 Task: Go to Program & Features. Select Whole Food Market. Add to cart Organic Olive Oil-4. Select Amazon Health. Add to cart Methylsulfonylmethane (MSM) supplement-2. Place order for Frank Clark, _x000D_
Po Box 466_x000D_
Inez, Texas(TX), 77968, Cell Number (361) 576-3789
Action: Mouse moved to (17, 98)
Screenshot: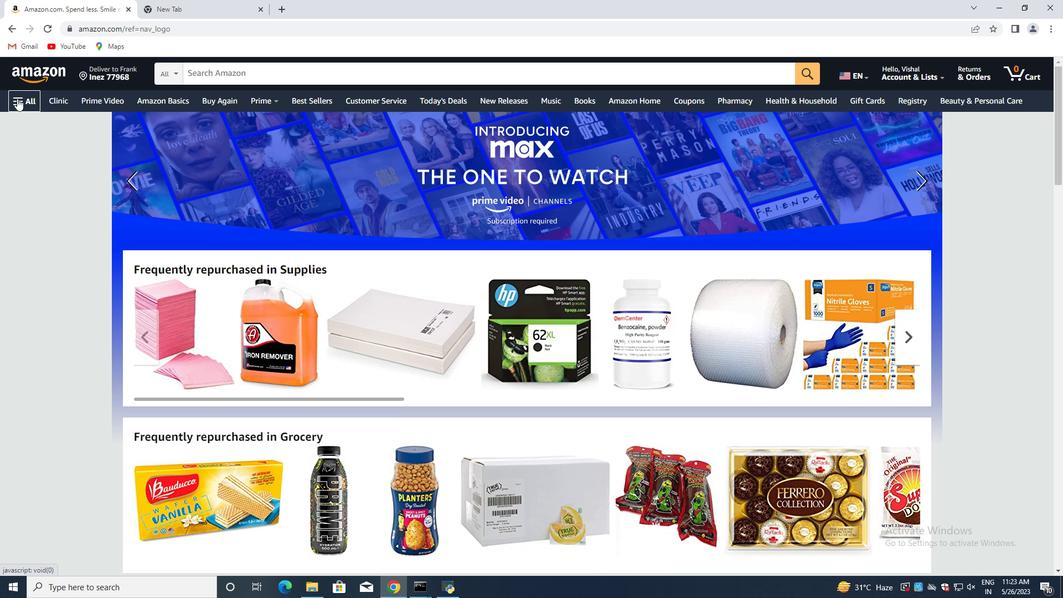 
Action: Mouse pressed left at (17, 98)
Screenshot: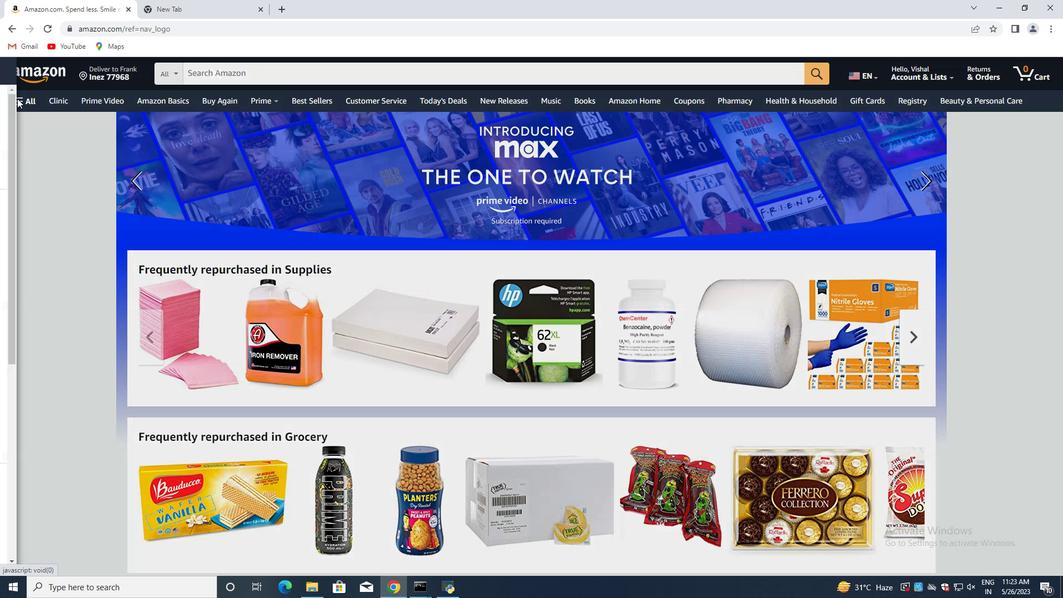 
Action: Mouse moved to (55, 324)
Screenshot: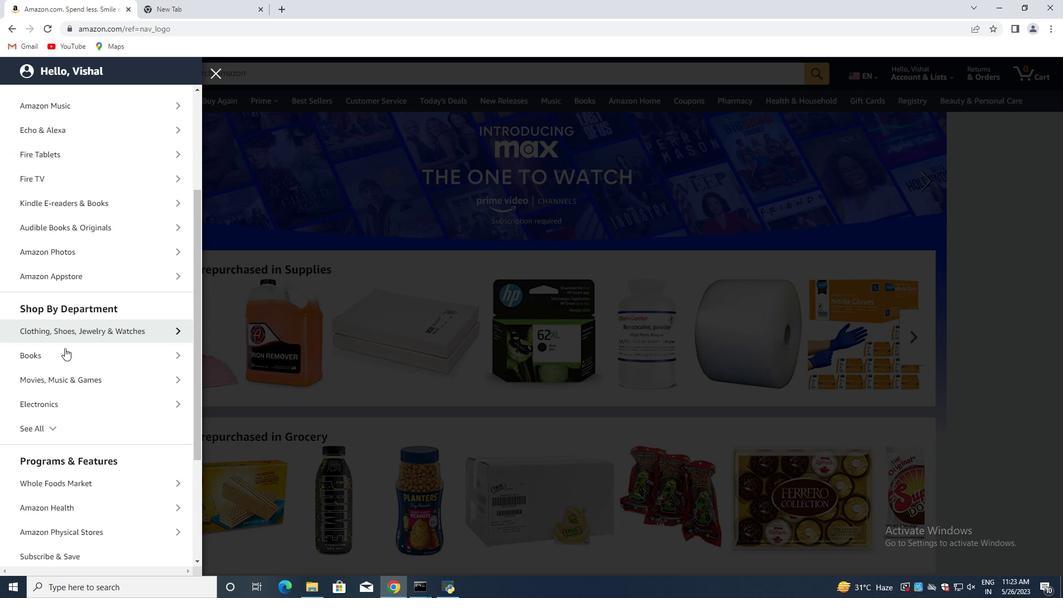 
Action: Mouse scrolled (55, 323) with delta (0, 0)
Screenshot: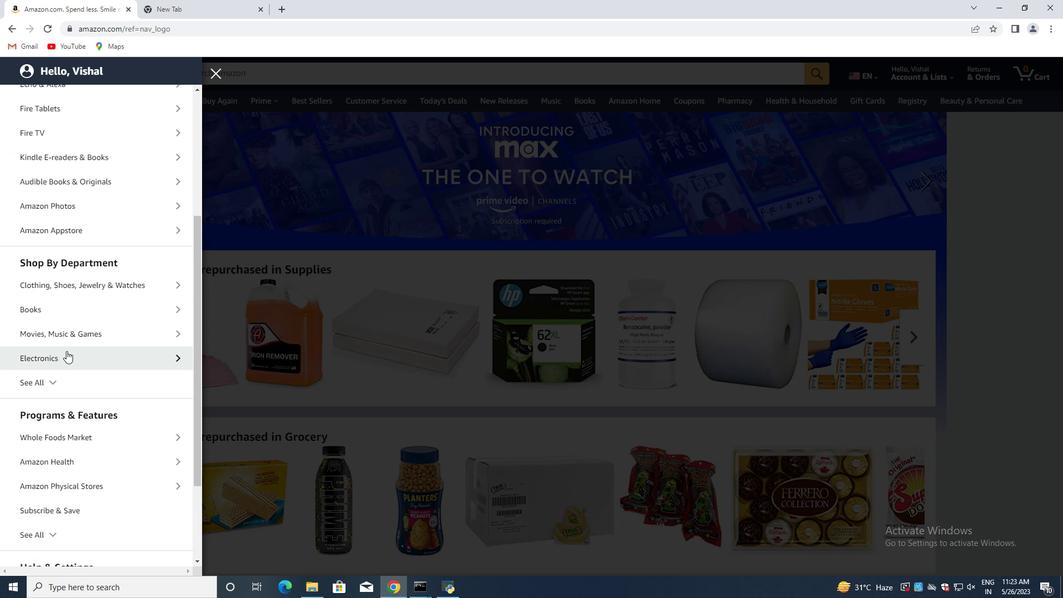 
Action: Mouse moved to (55, 325)
Screenshot: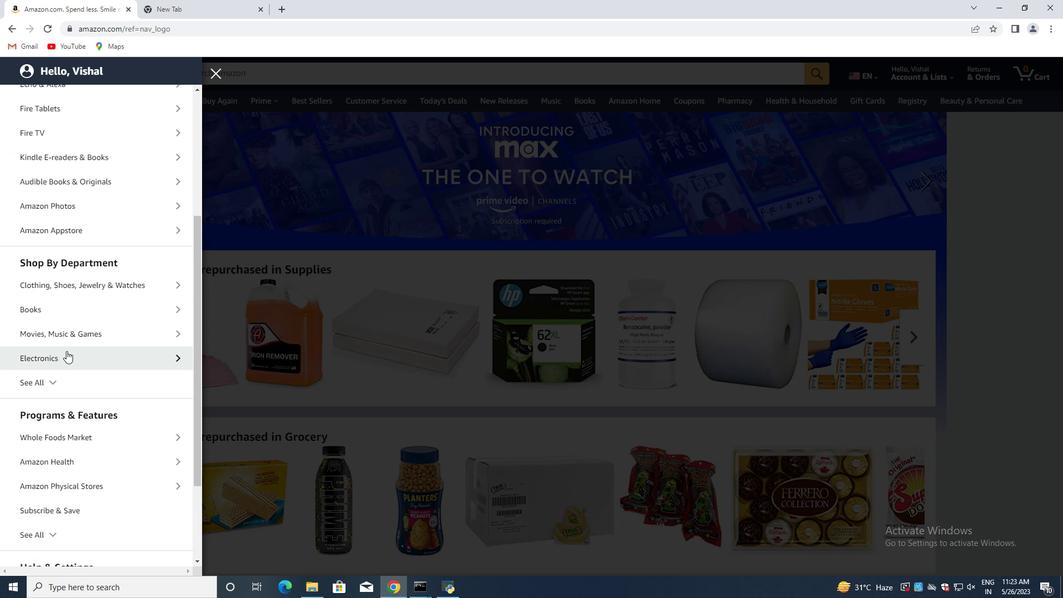 
Action: Mouse scrolled (55, 325) with delta (0, 0)
Screenshot: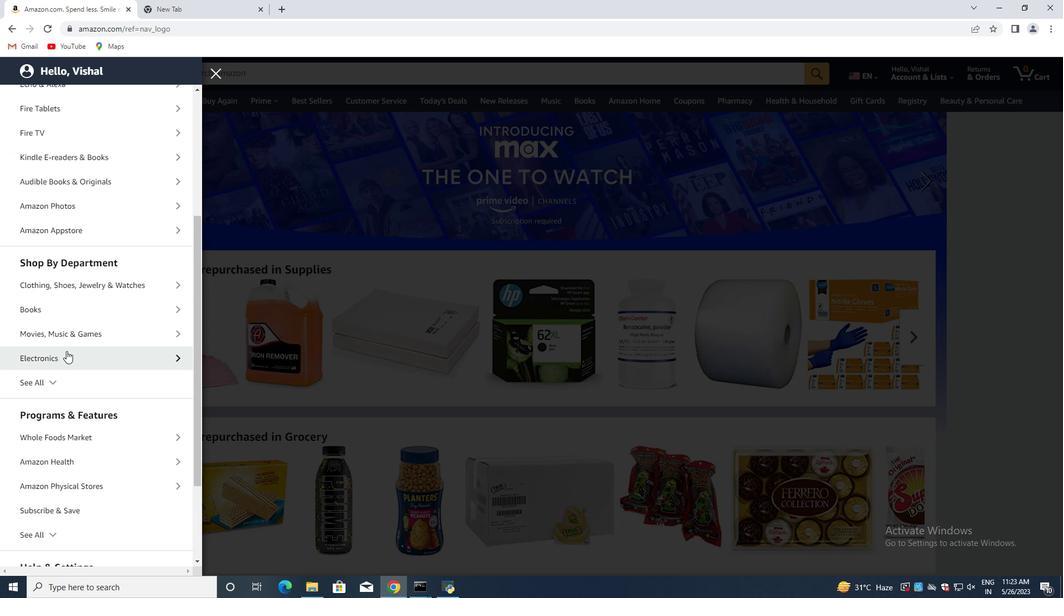 
Action: Mouse moved to (55, 329)
Screenshot: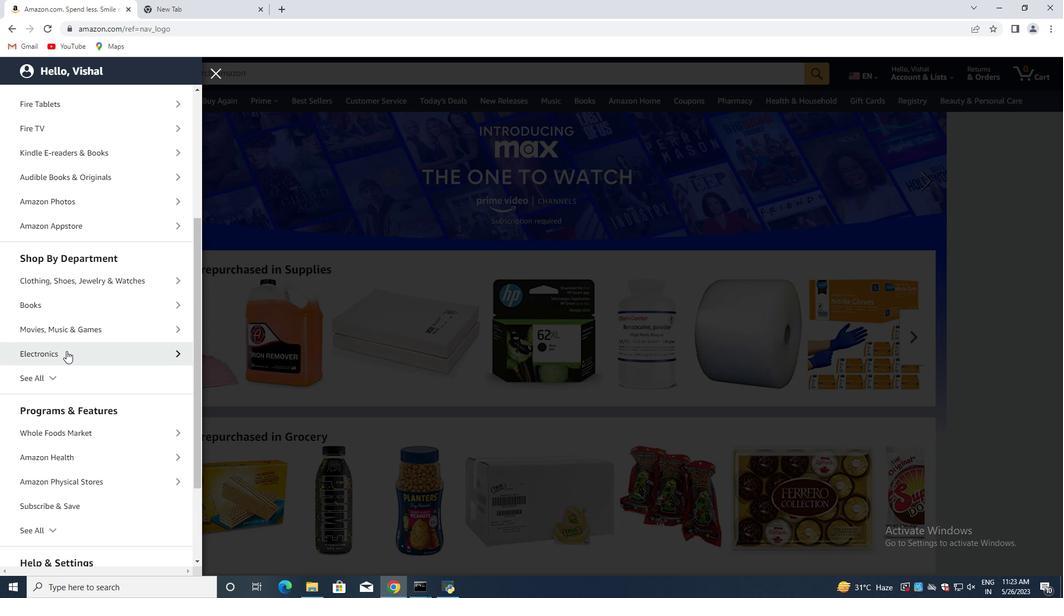 
Action: Mouse scrolled (55, 329) with delta (0, 0)
Screenshot: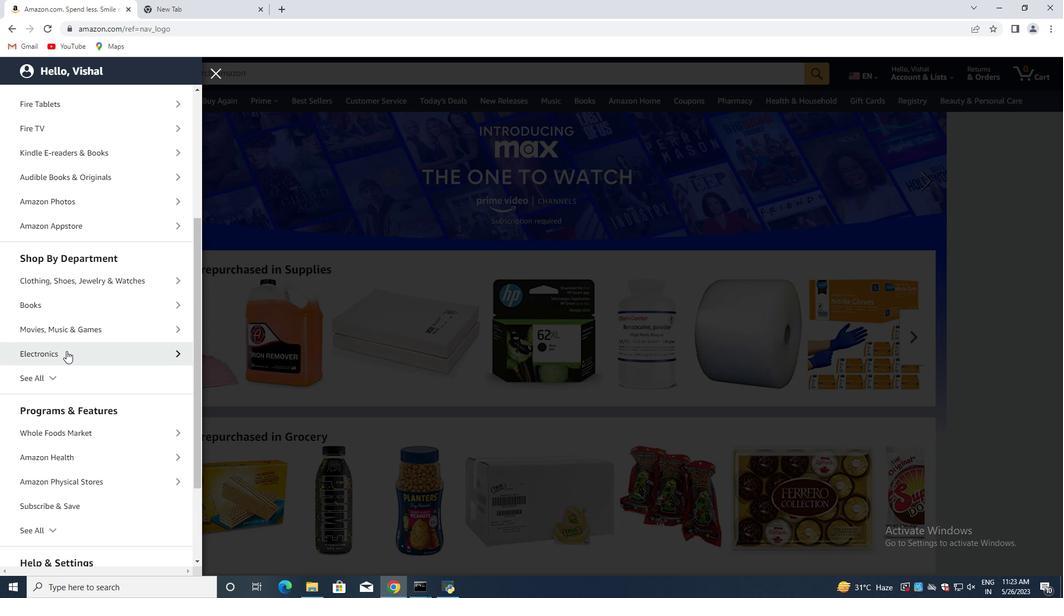 
Action: Mouse moved to (58, 338)
Screenshot: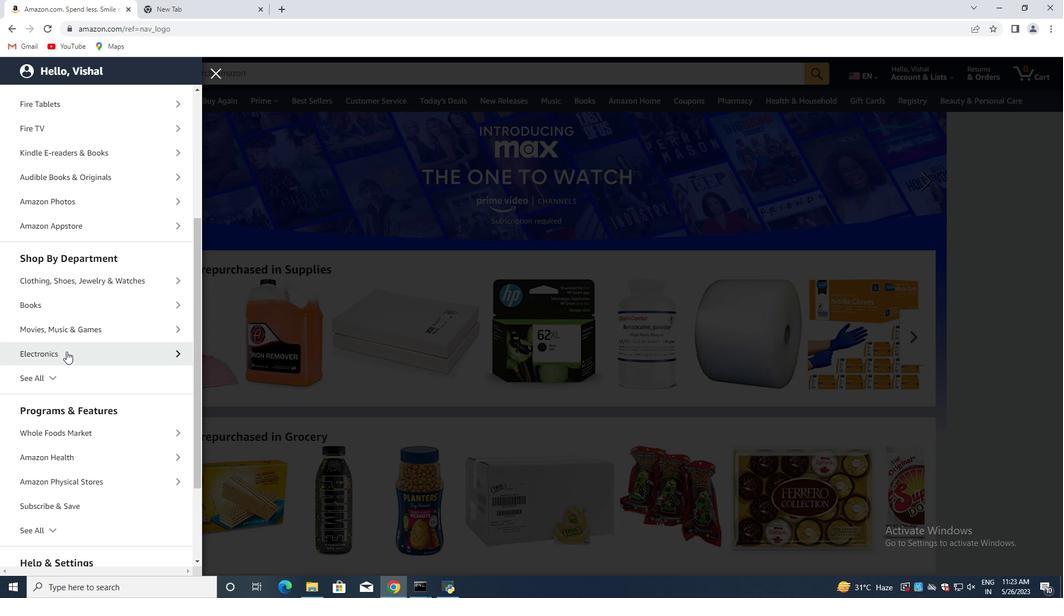 
Action: Mouse scrolled (58, 337) with delta (0, 0)
Screenshot: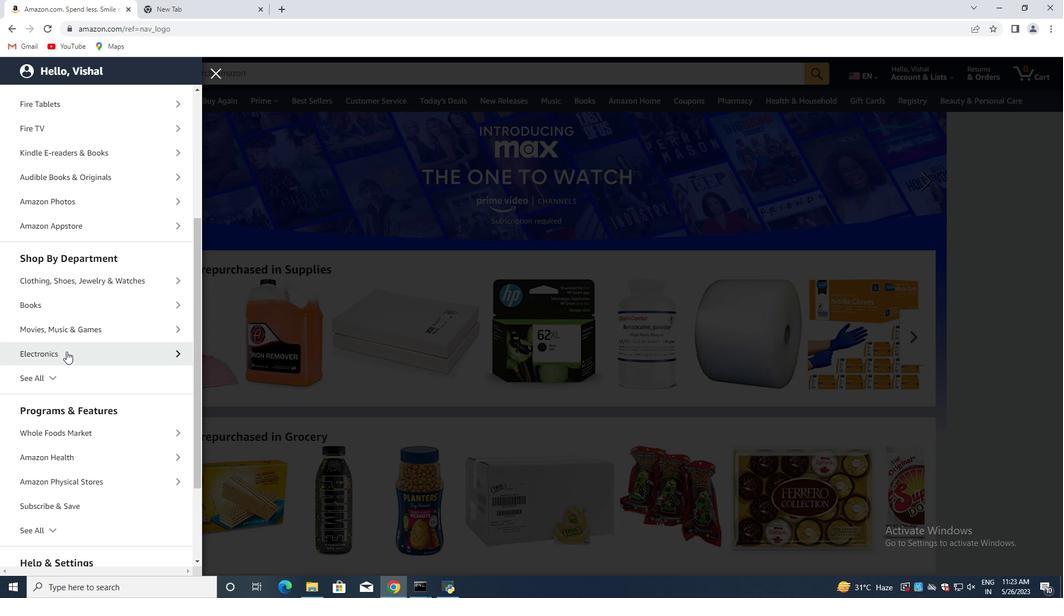 
Action: Mouse moved to (66, 351)
Screenshot: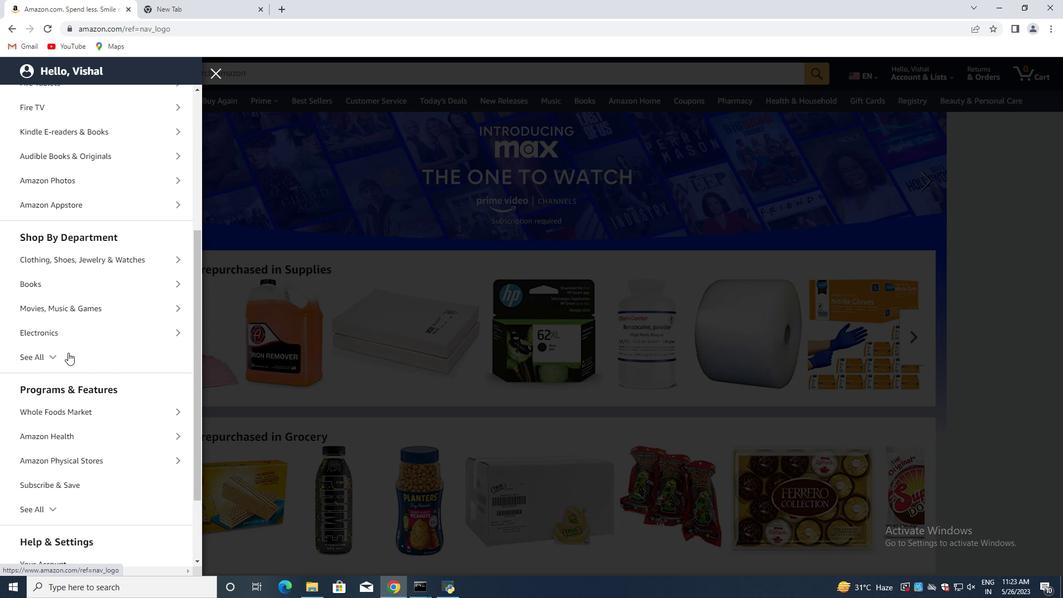 
Action: Mouse scrolled (66, 351) with delta (0, 0)
Screenshot: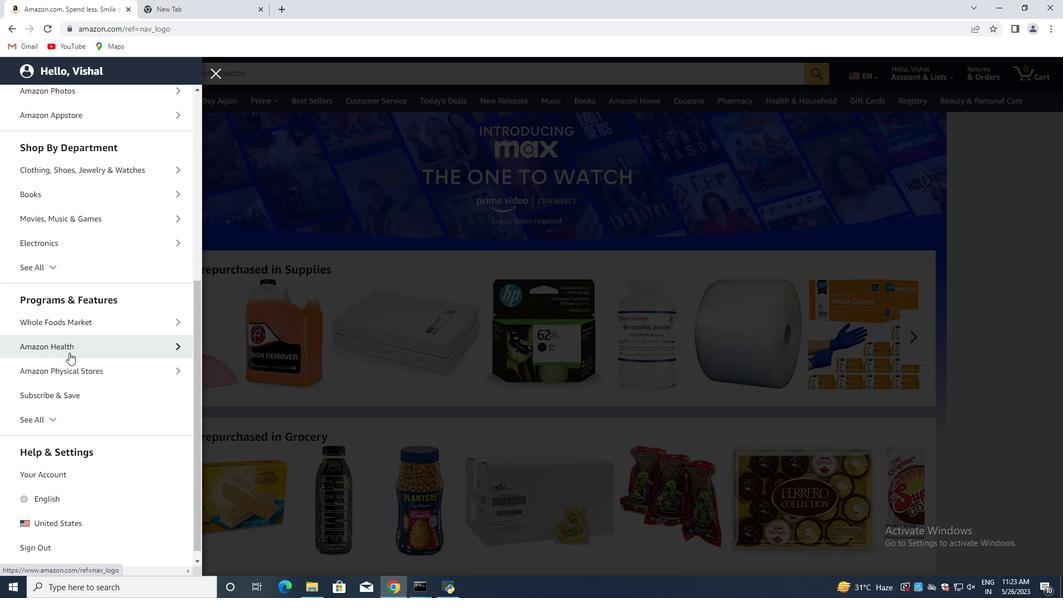 
Action: Mouse moved to (66, 351)
Screenshot: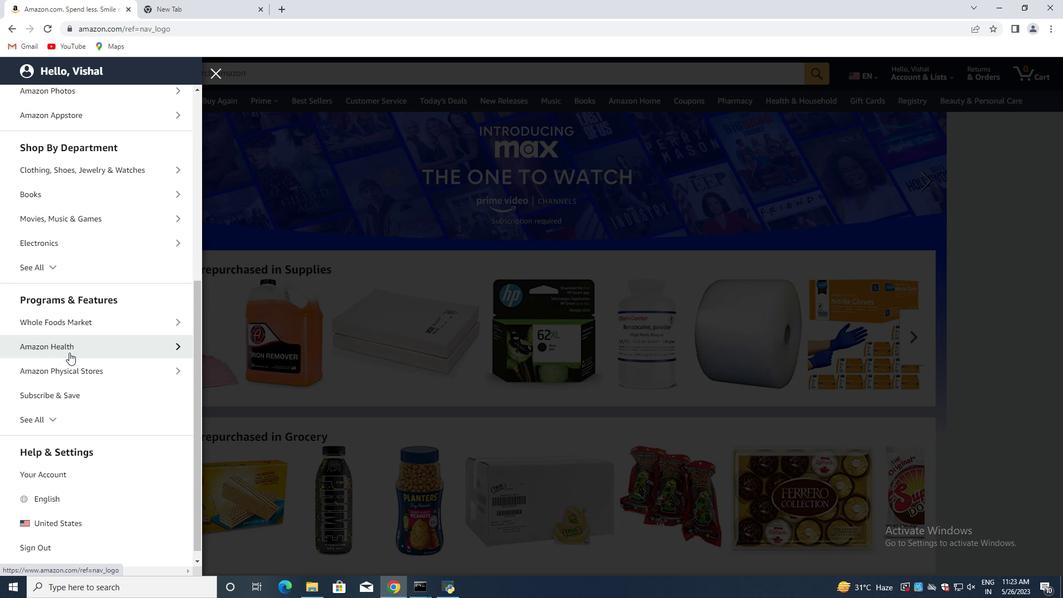 
Action: Mouse scrolled (66, 351) with delta (0, 0)
Screenshot: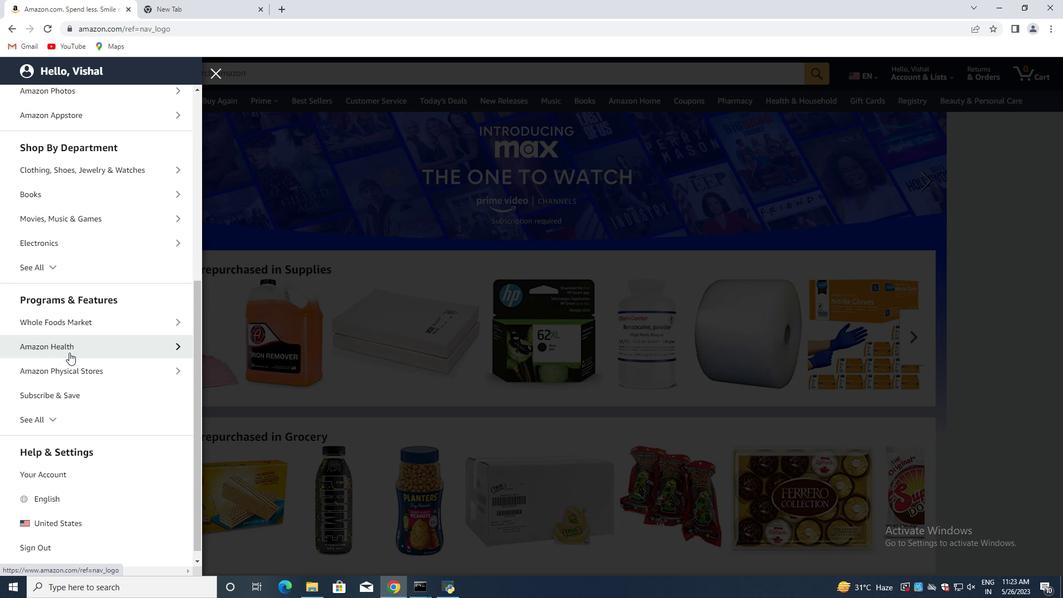
Action: Mouse moved to (131, 317)
Screenshot: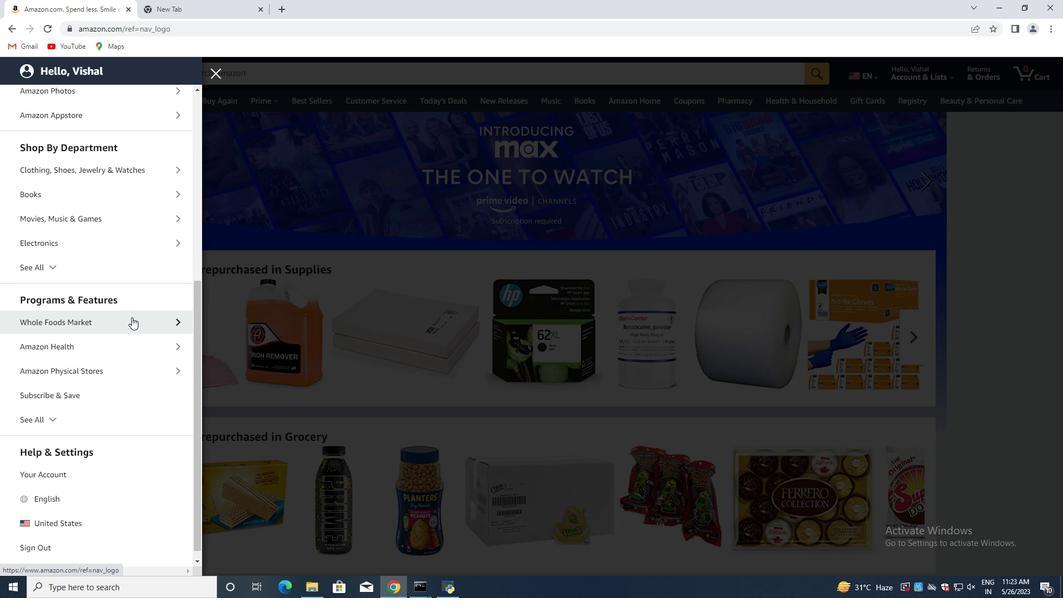 
Action: Mouse pressed left at (131, 317)
Screenshot: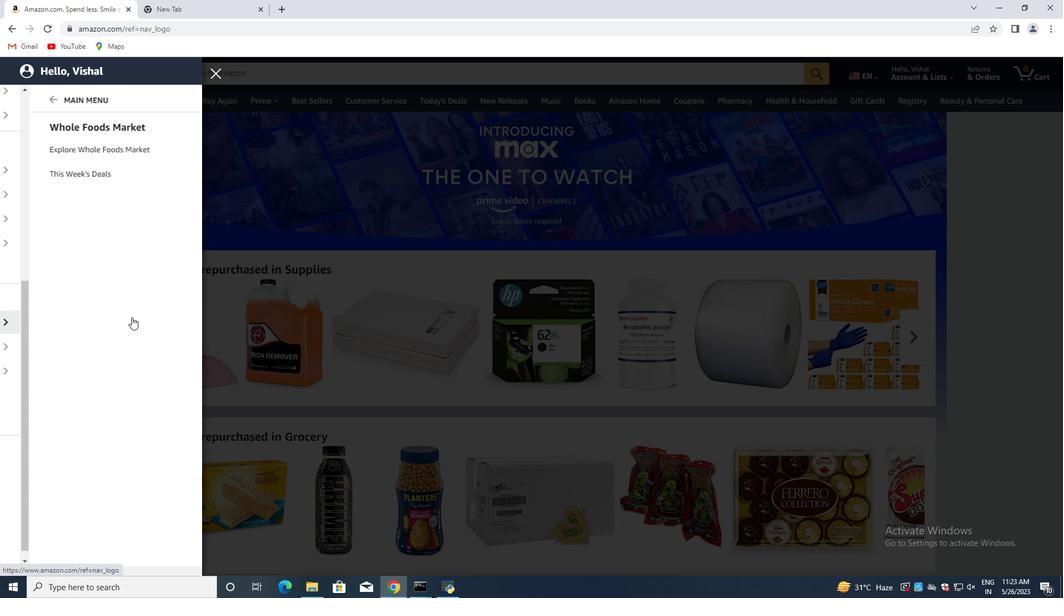 
Action: Mouse moved to (130, 148)
Screenshot: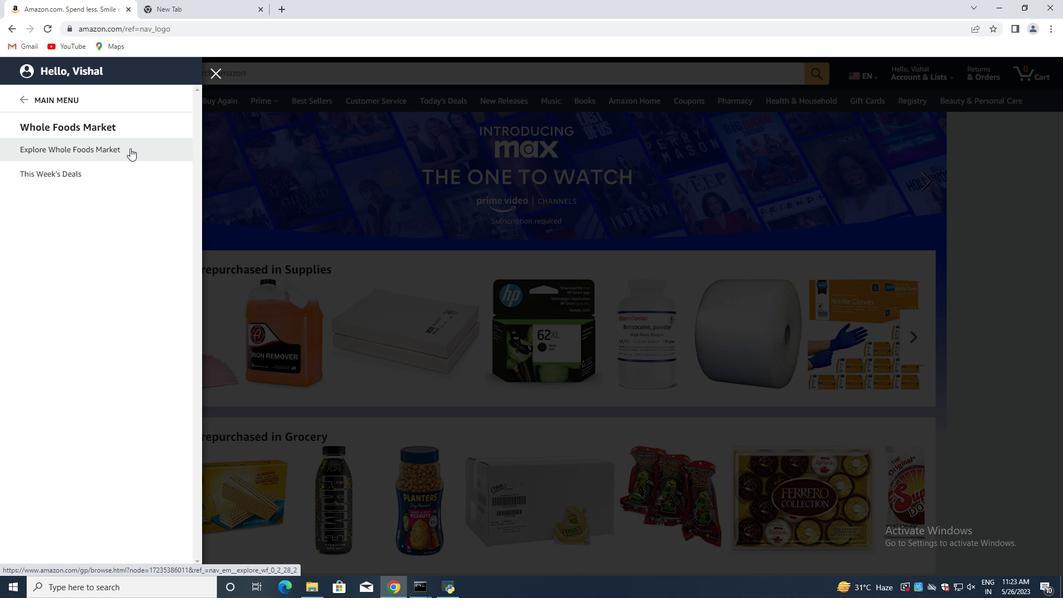 
Action: Mouse pressed left at (130, 148)
Screenshot: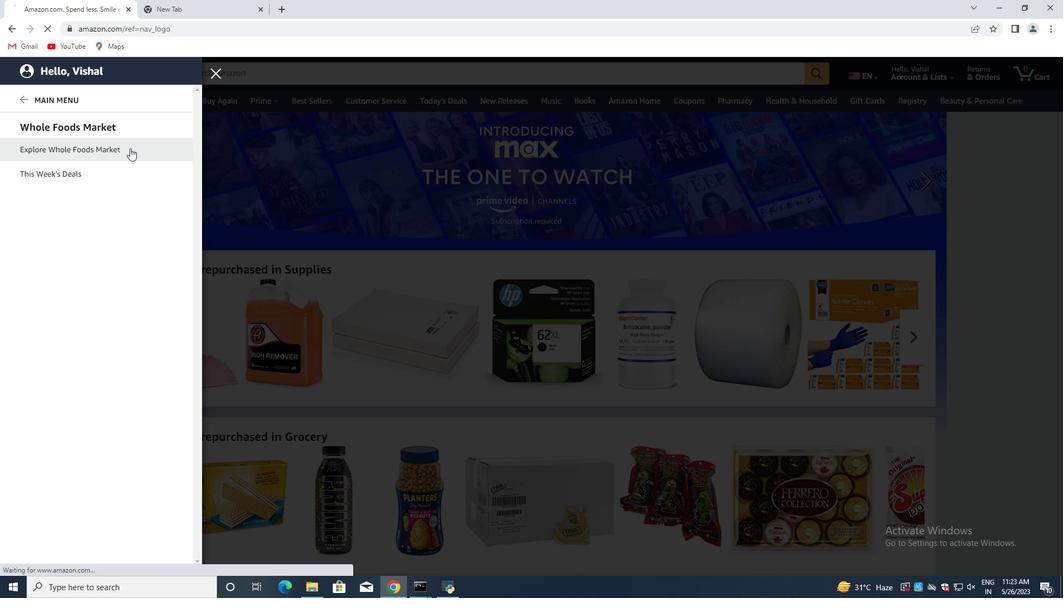 
Action: Mouse moved to (204, 74)
Screenshot: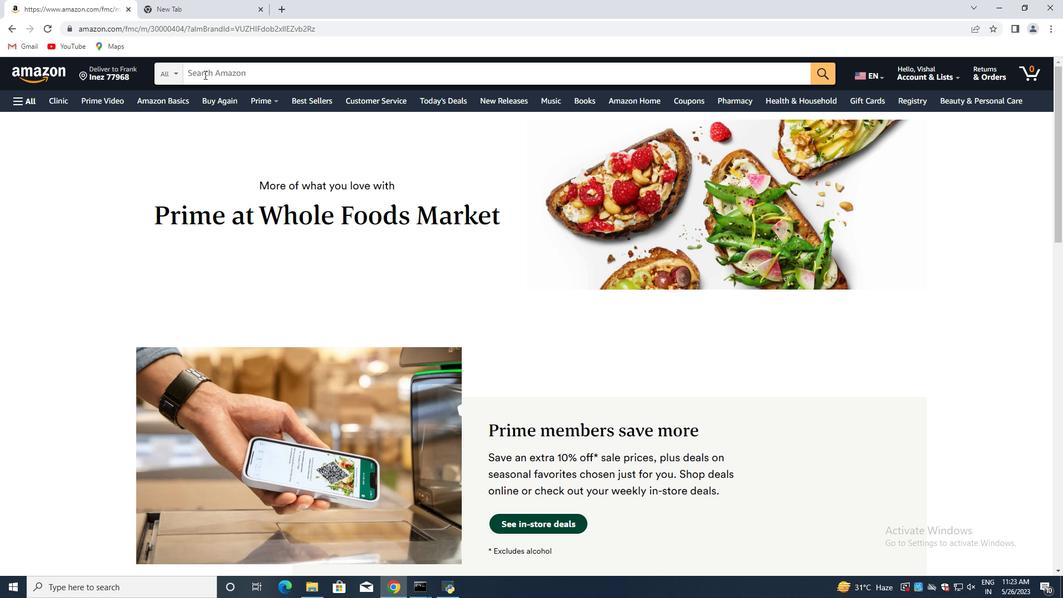 
Action: Mouse pressed left at (204, 74)
Screenshot: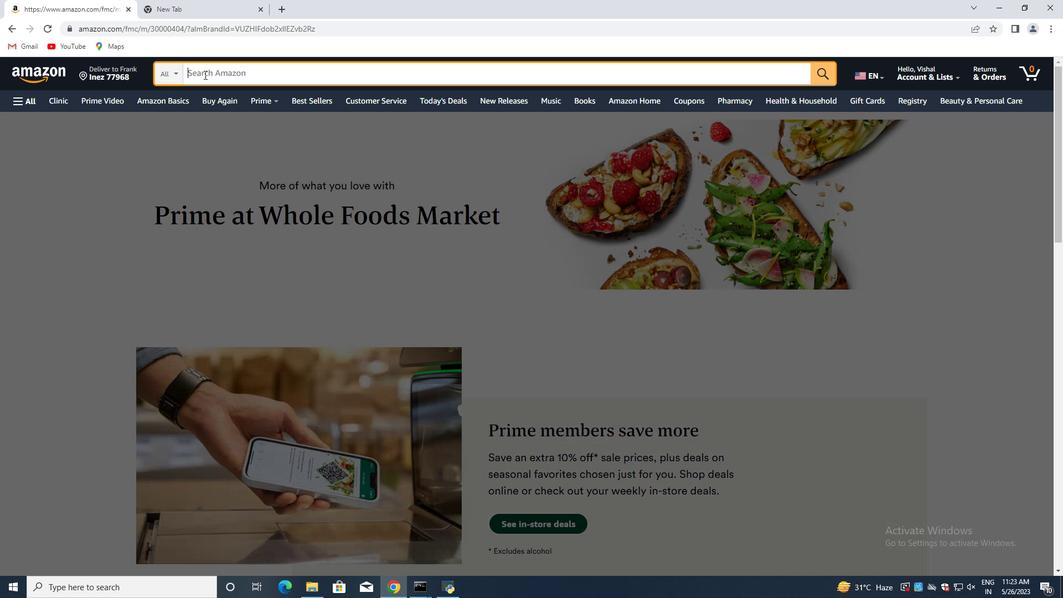 
Action: Mouse moved to (208, 75)
Screenshot: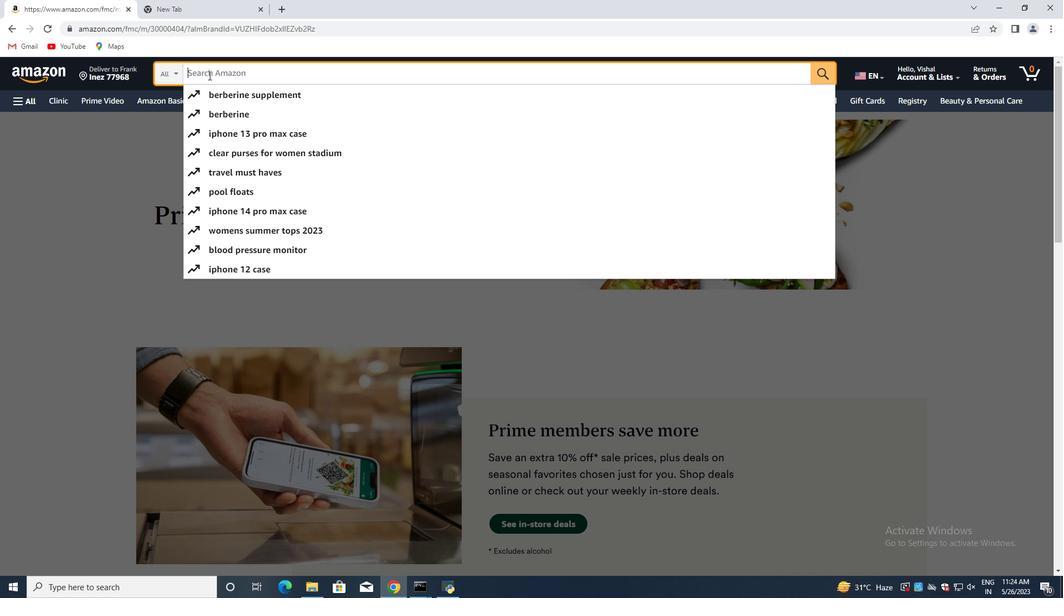 
Action: Key pressed <Key.shift>Organic<Key.space><Key.shift>Olive<Key.space><Key.shift><Key.shift><Key.shift><Key.shift><Key.shift><Key.shift><Key.shift><Key.shift><Key.shift><Key.shift><Key.shift><Key.shift><Key.shift><Key.shift><Key.shift><Key.shift>Oil<Key.enter>
Screenshot: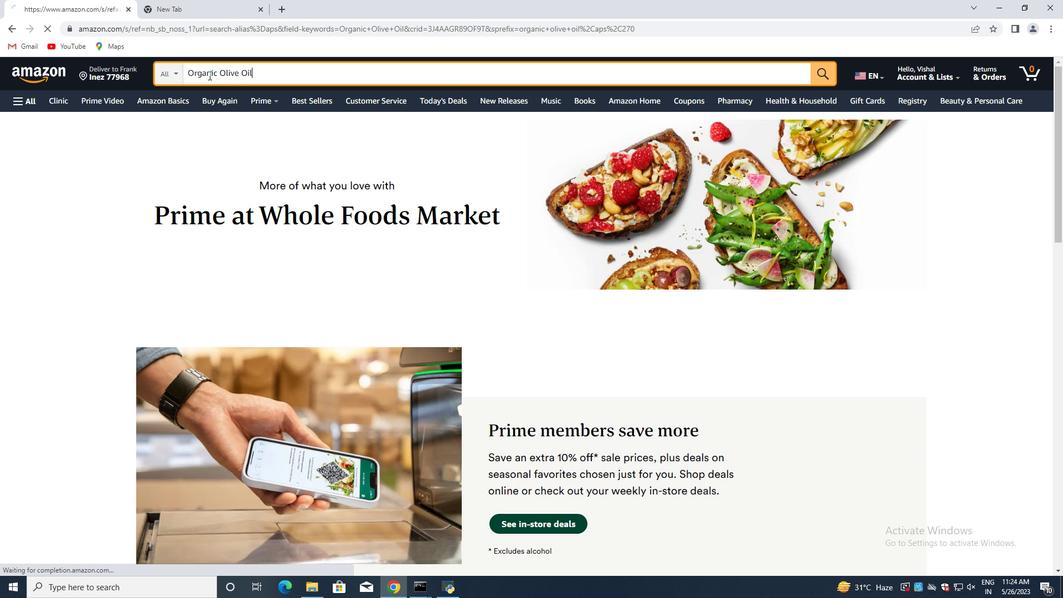 
Action: Mouse moved to (291, 262)
Screenshot: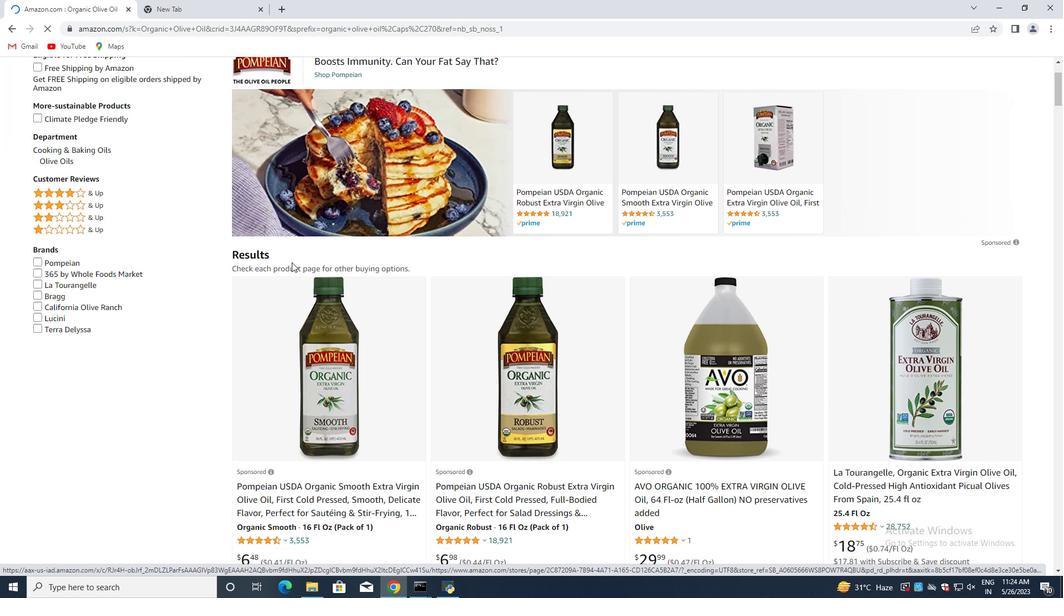 
Action: Mouse scrolled (291, 262) with delta (0, 0)
Screenshot: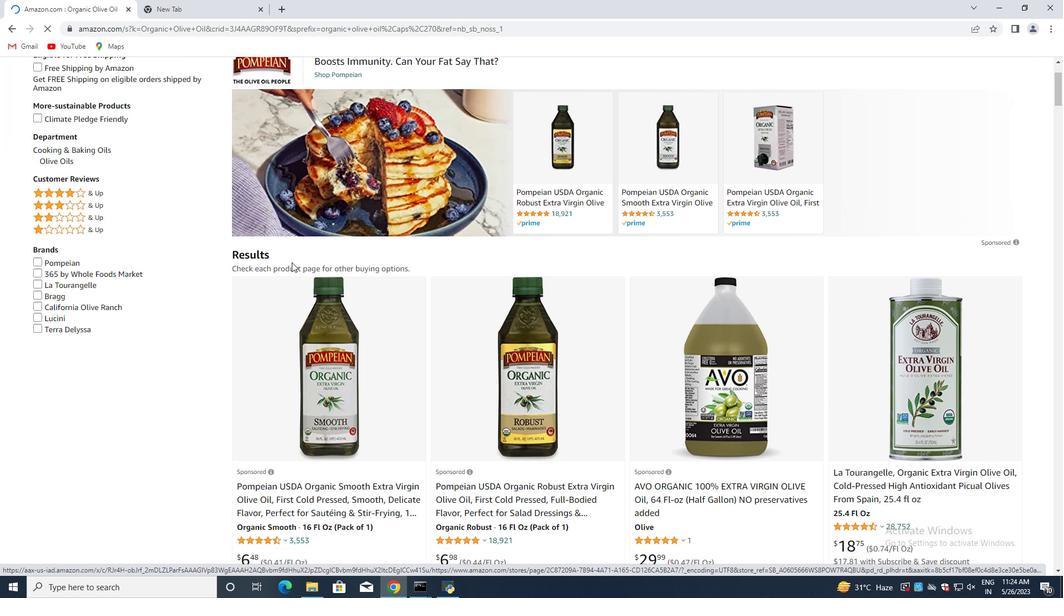 
Action: Mouse scrolled (291, 262) with delta (0, 0)
Screenshot: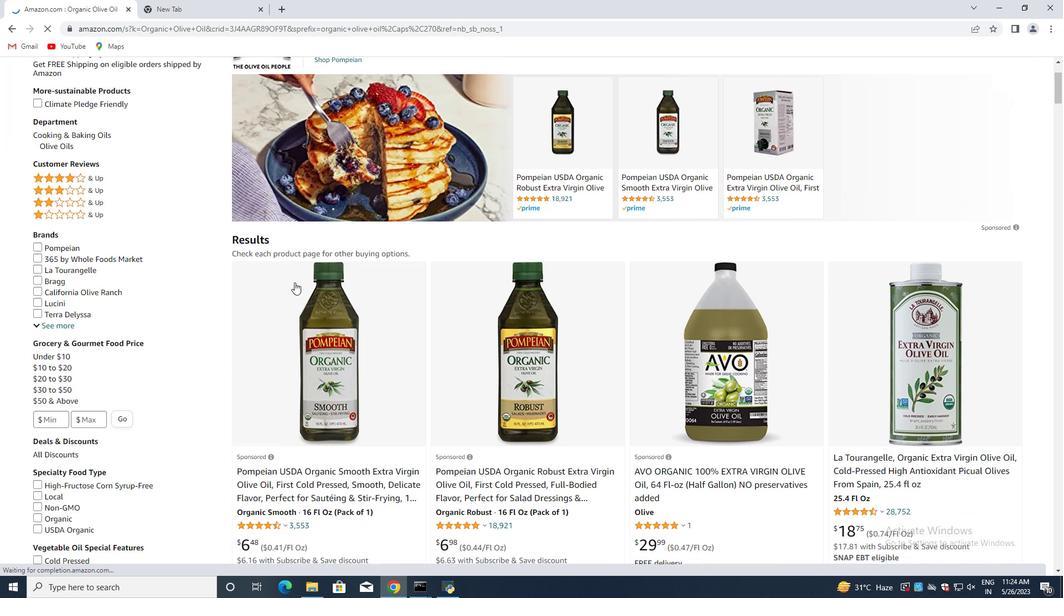 
Action: Mouse moved to (294, 284)
Screenshot: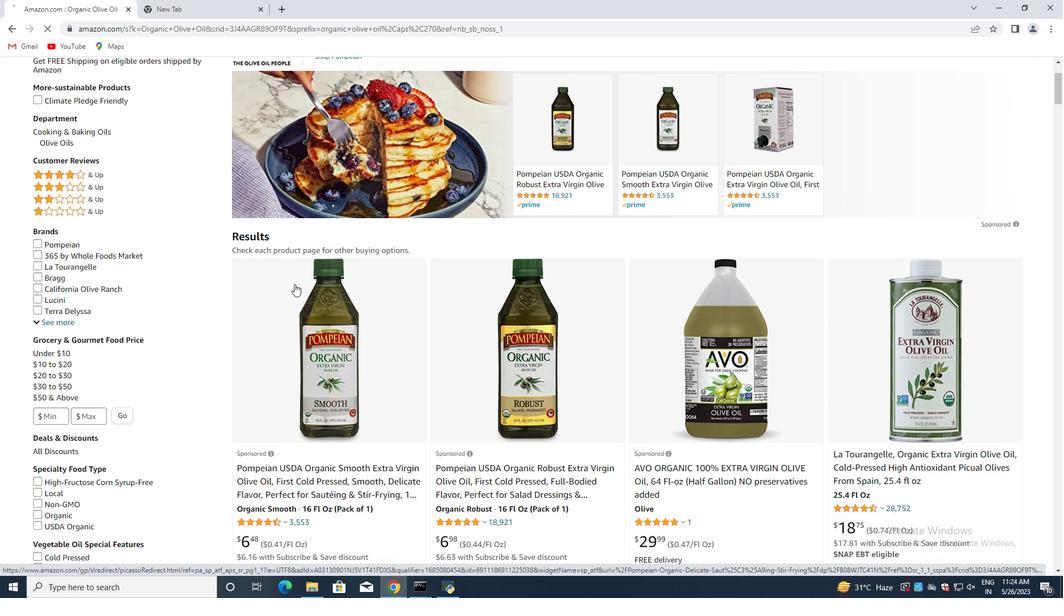 
Action: Mouse scrolled (294, 283) with delta (0, 0)
Screenshot: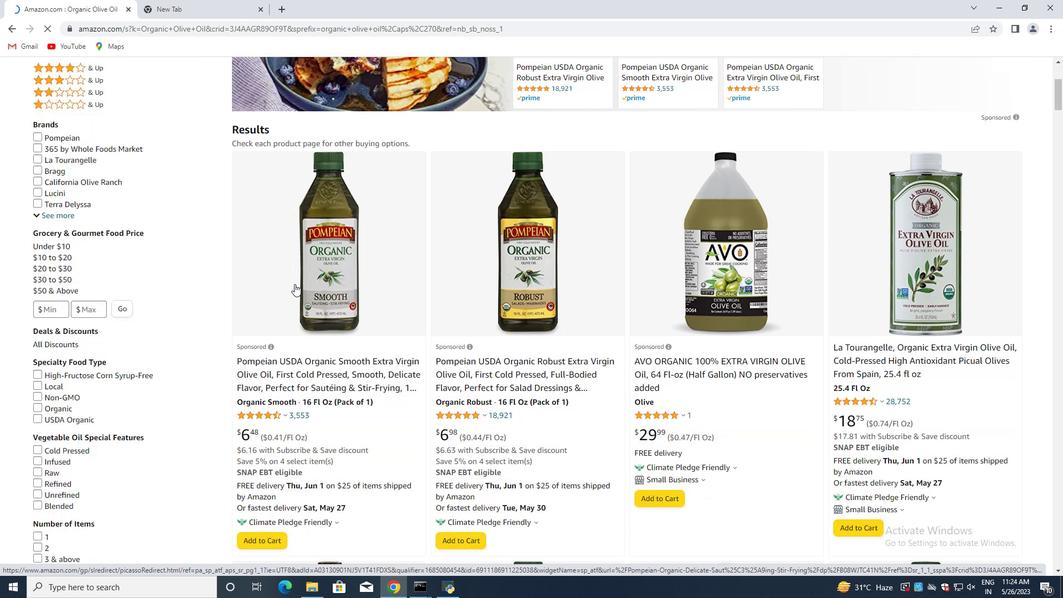 
Action: Mouse moved to (294, 284)
Screenshot: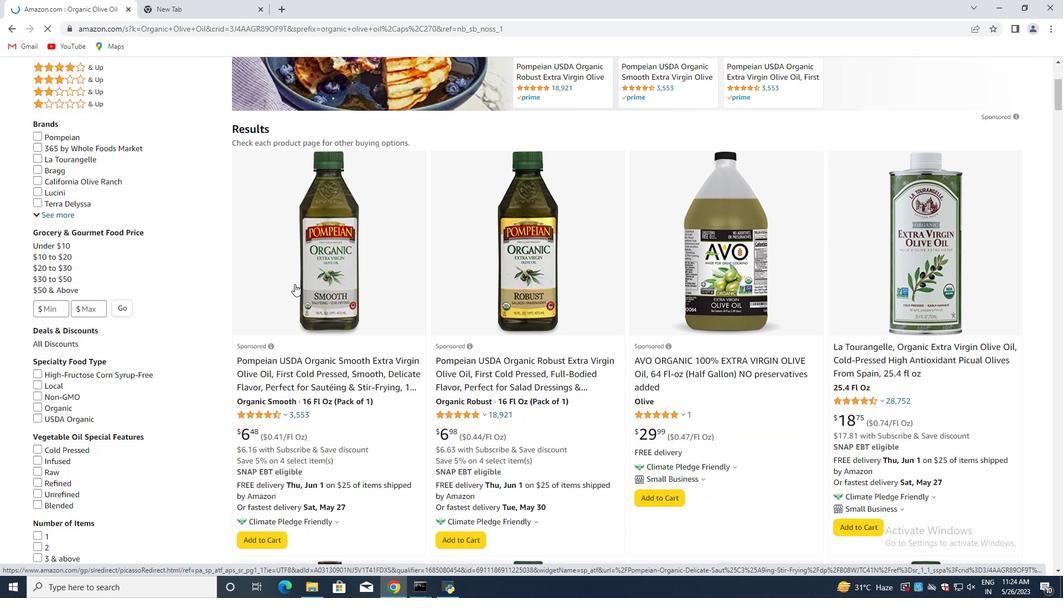 
Action: Mouse scrolled (294, 283) with delta (0, 0)
Screenshot: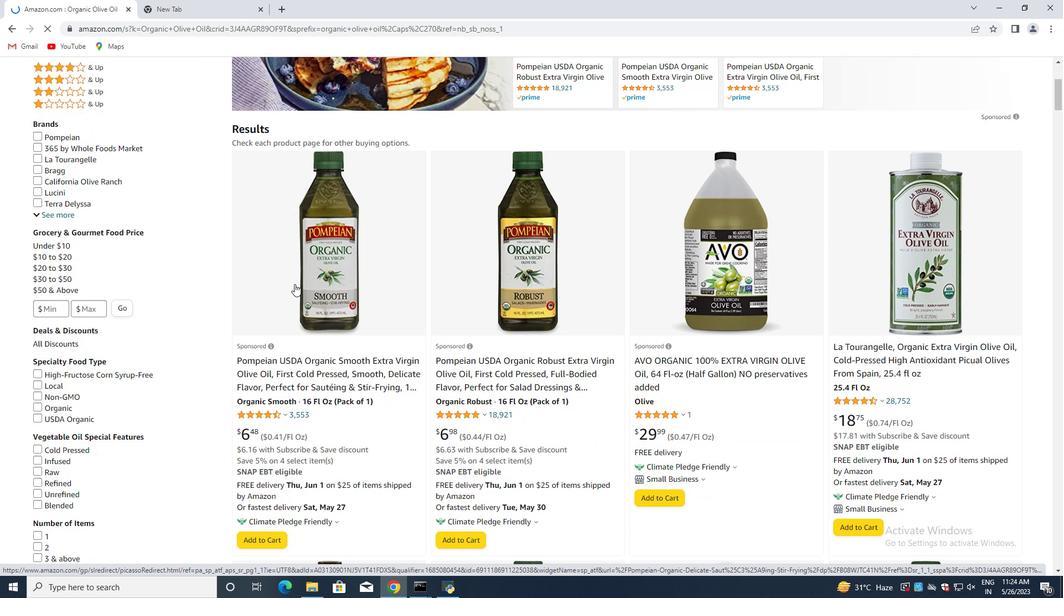 
Action: Mouse moved to (370, 257)
Screenshot: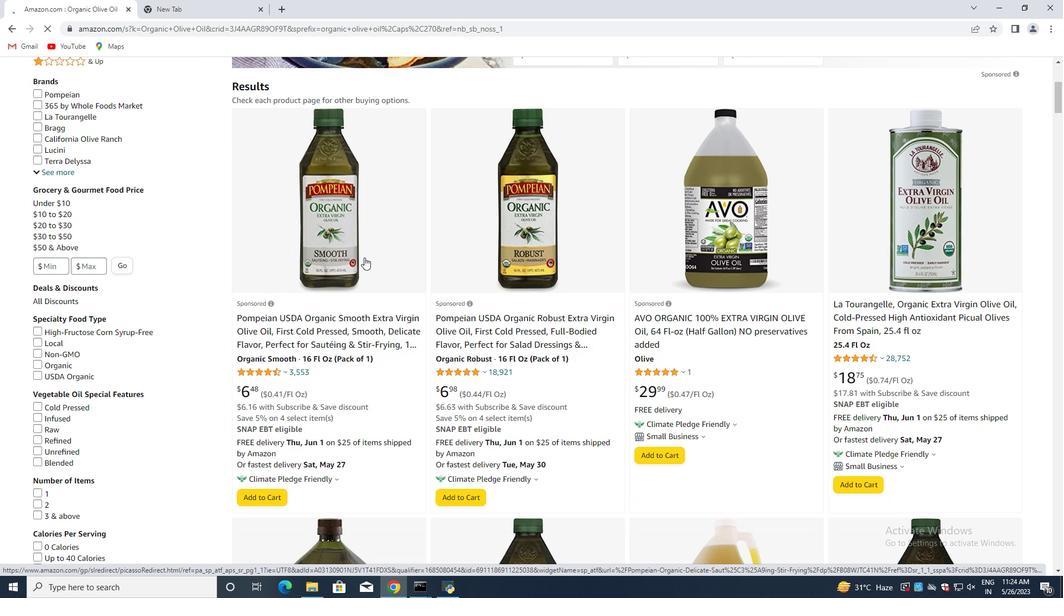
Action: Mouse scrolled (370, 257) with delta (0, 0)
Screenshot: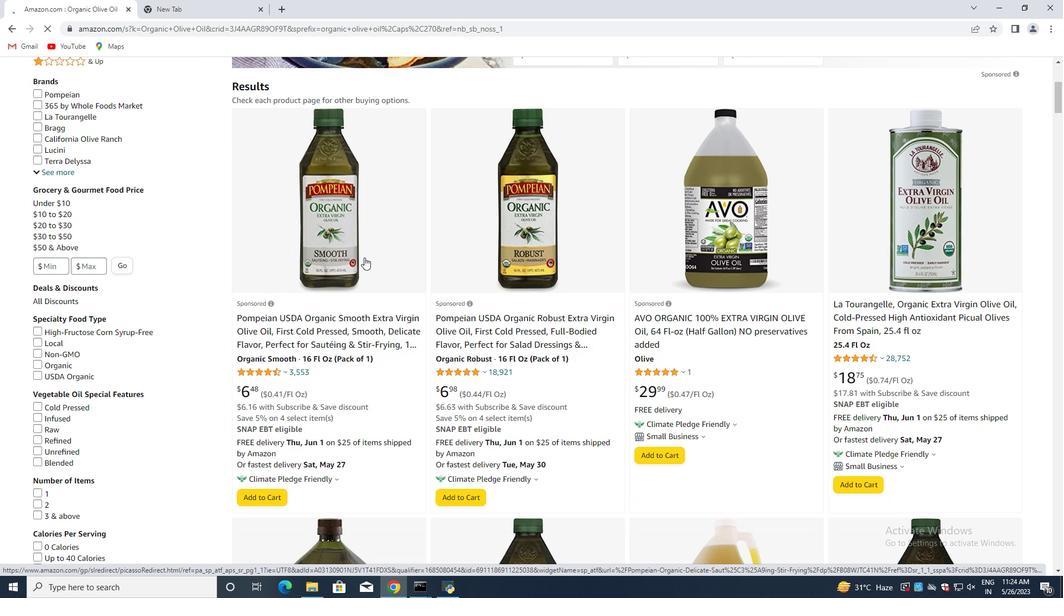 
Action: Mouse moved to (346, 216)
Screenshot: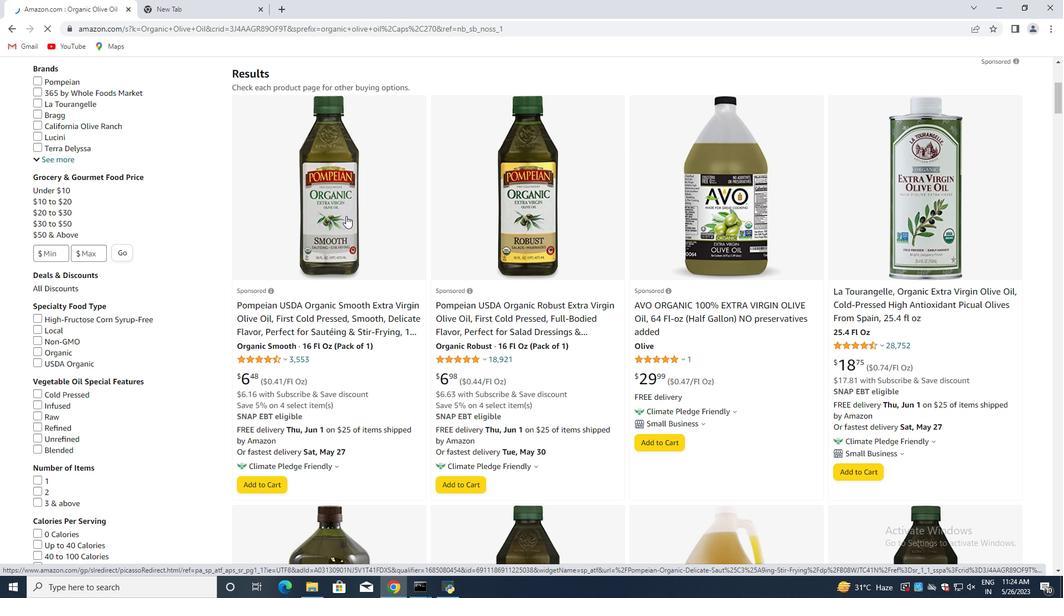 
Action: Mouse scrolled (346, 215) with delta (0, 0)
Screenshot: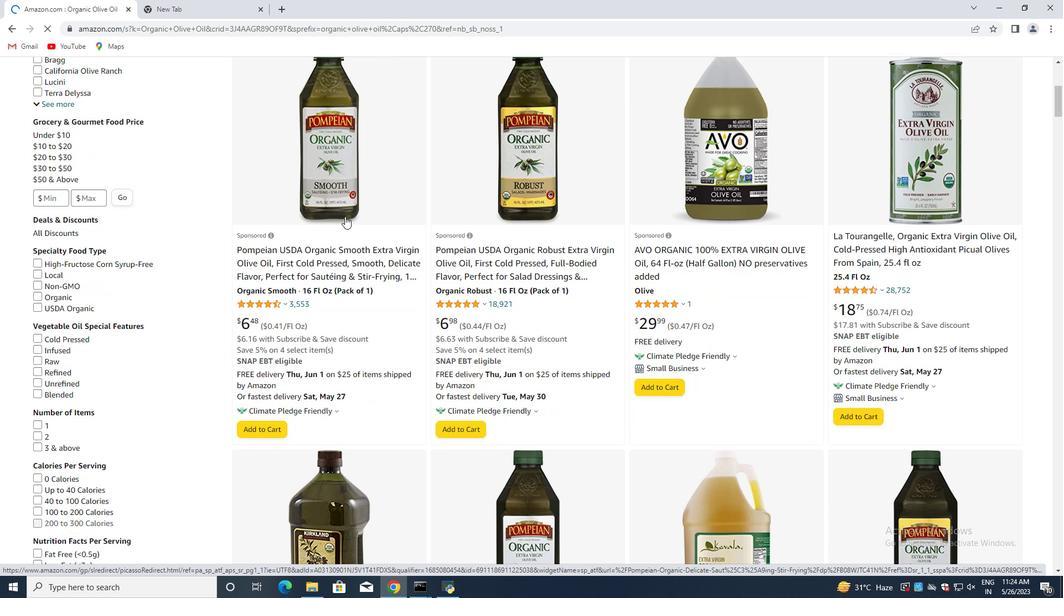 
Action: Mouse moved to (343, 214)
Screenshot: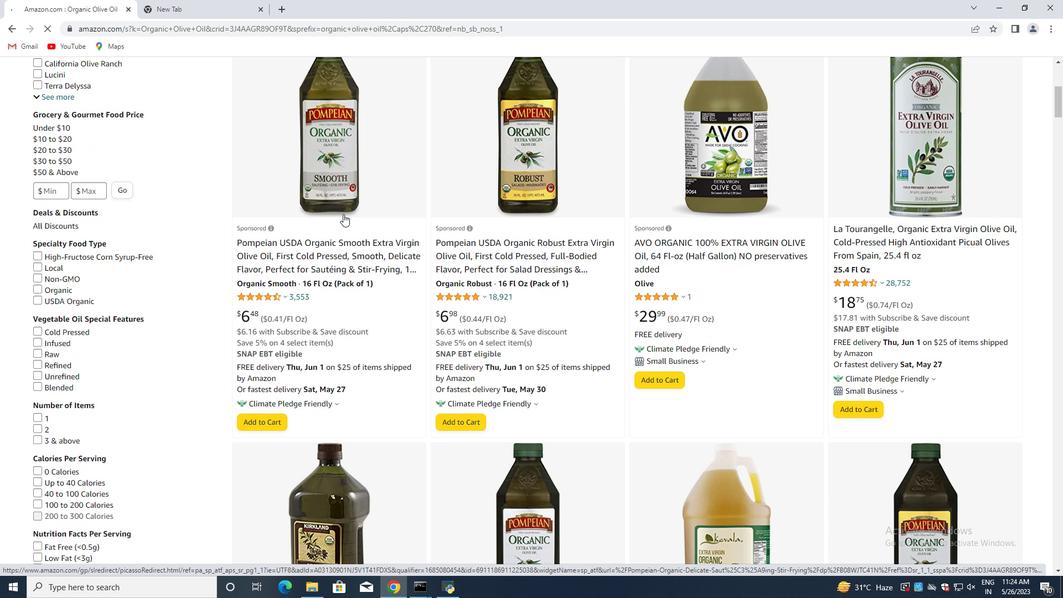 
Action: Mouse scrolled (343, 213) with delta (0, 0)
Screenshot: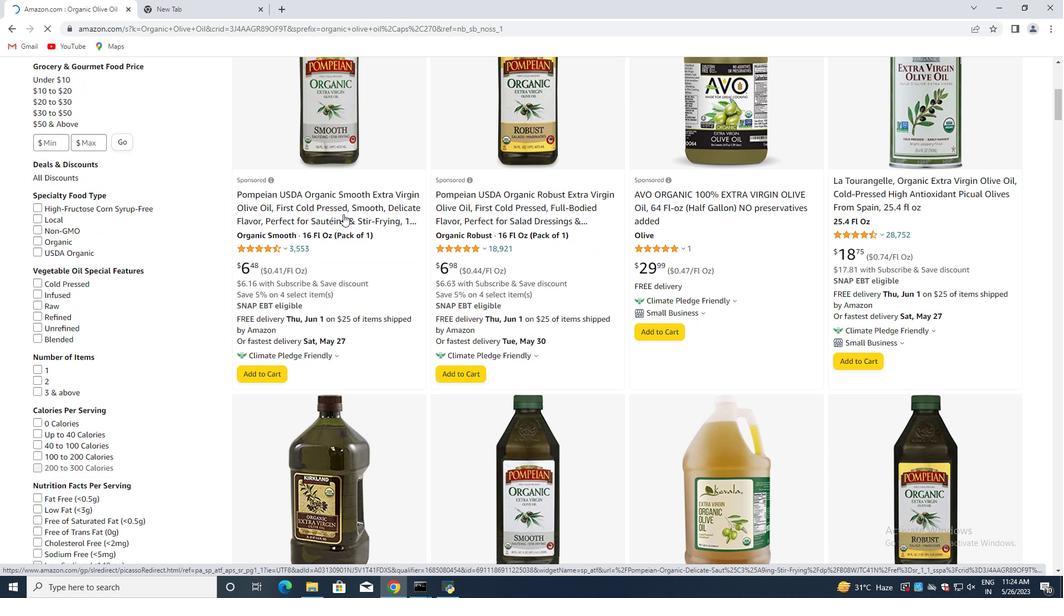 
Action: Mouse scrolled (343, 213) with delta (0, 0)
Screenshot: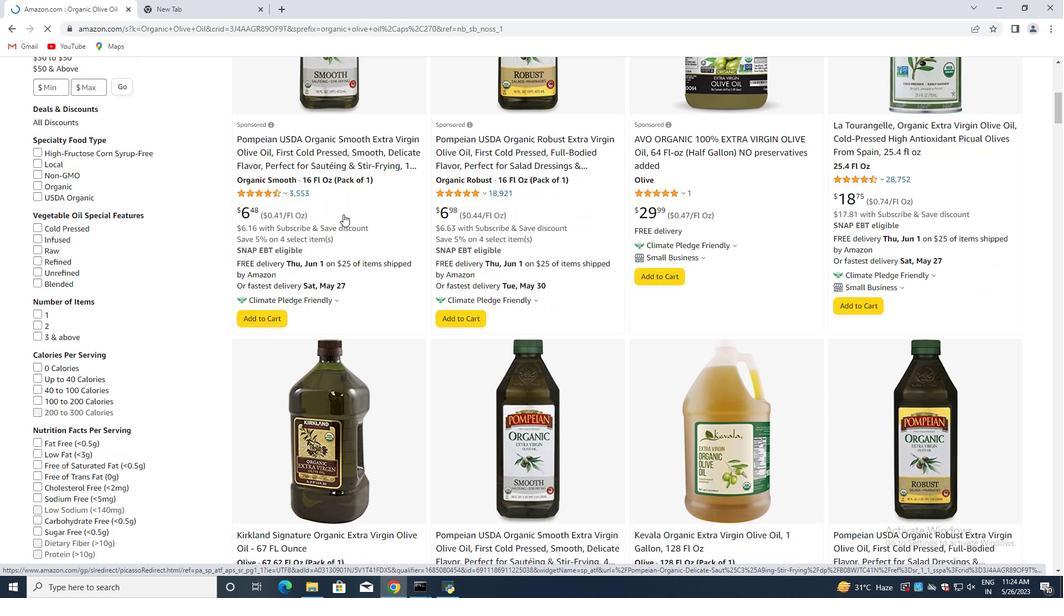 
Action: Mouse moved to (339, 214)
Screenshot: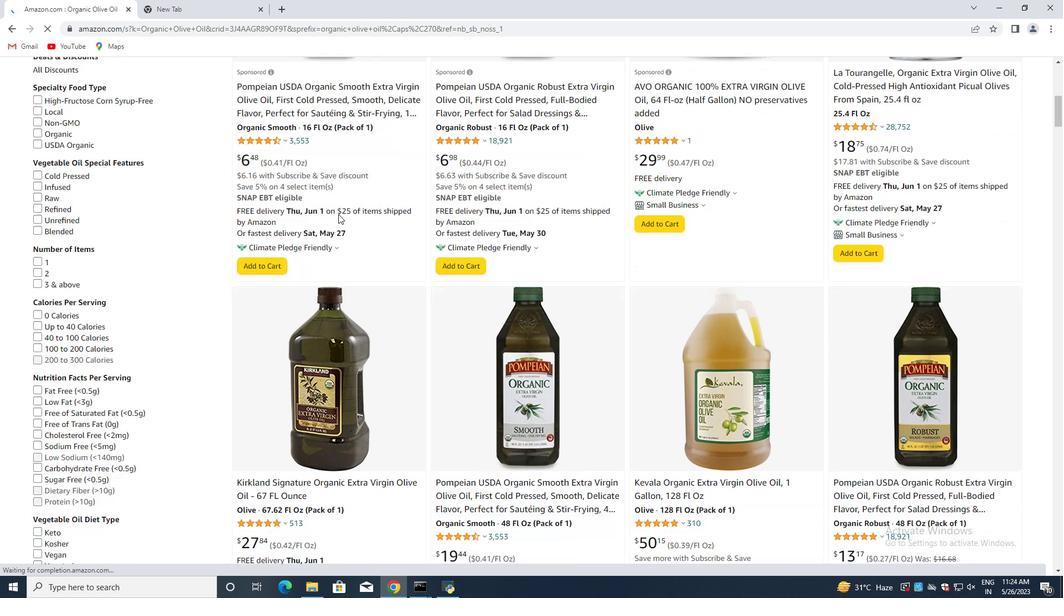 
Action: Mouse scrolled (339, 213) with delta (0, 0)
Screenshot: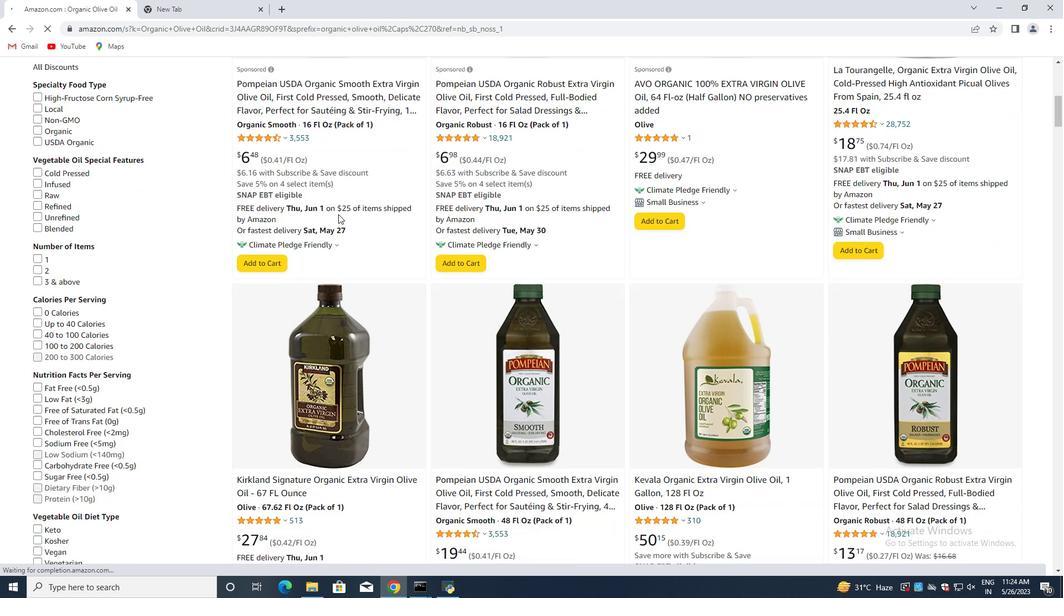 
Action: Mouse moved to (338, 214)
Screenshot: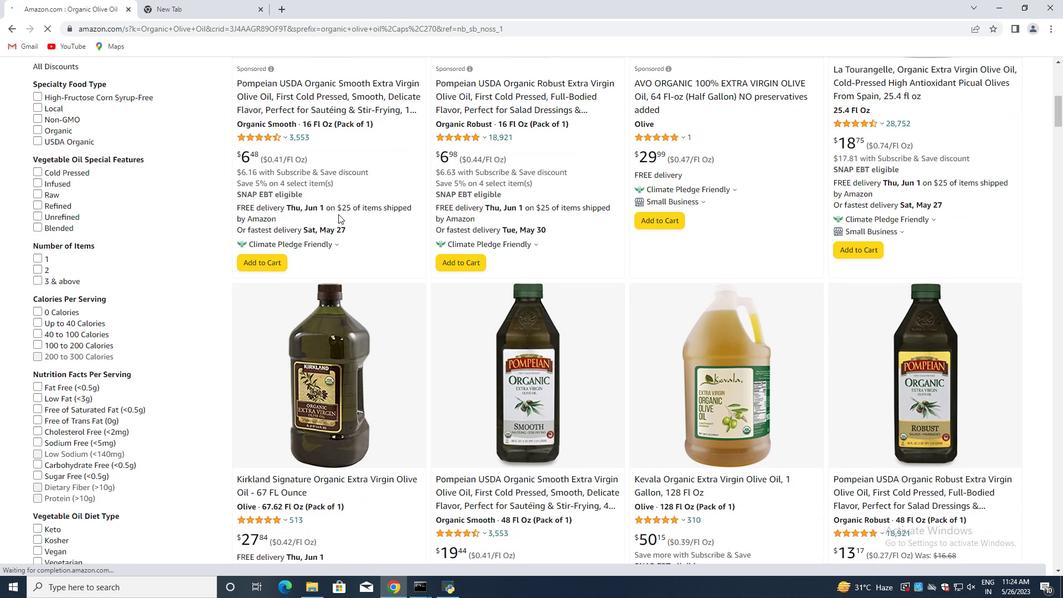 
Action: Mouse scrolled (338, 213) with delta (0, 0)
Screenshot: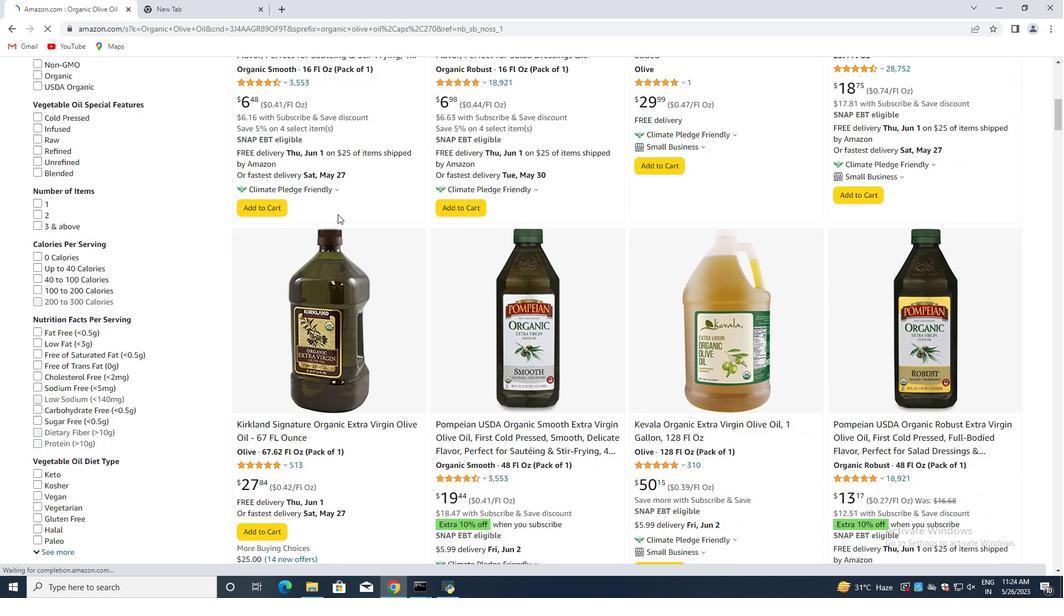 
Action: Mouse moved to (335, 214)
Screenshot: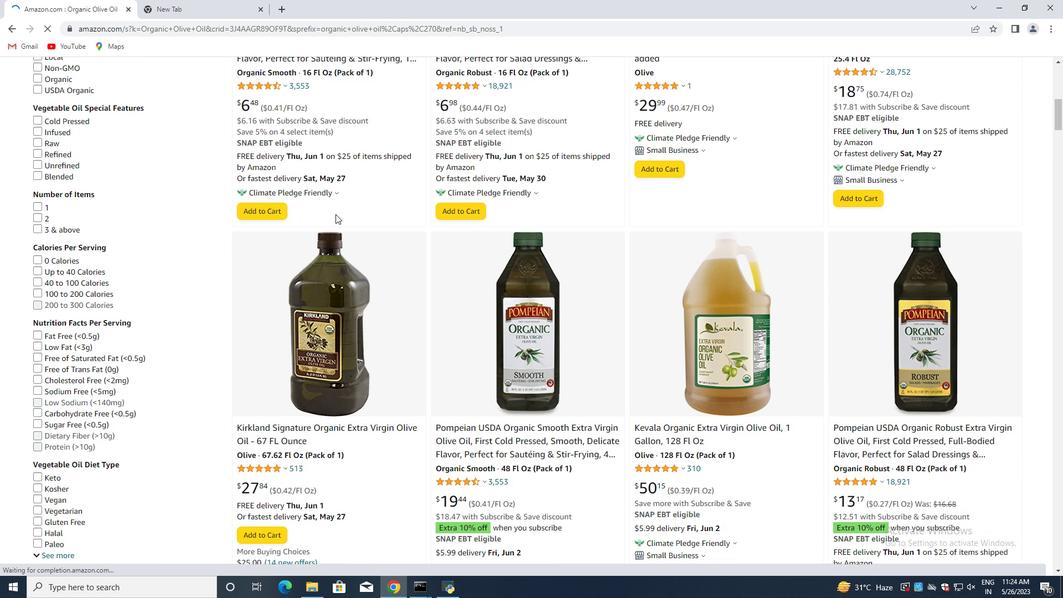 
Action: Mouse scrolled (335, 214) with delta (0, 0)
Screenshot: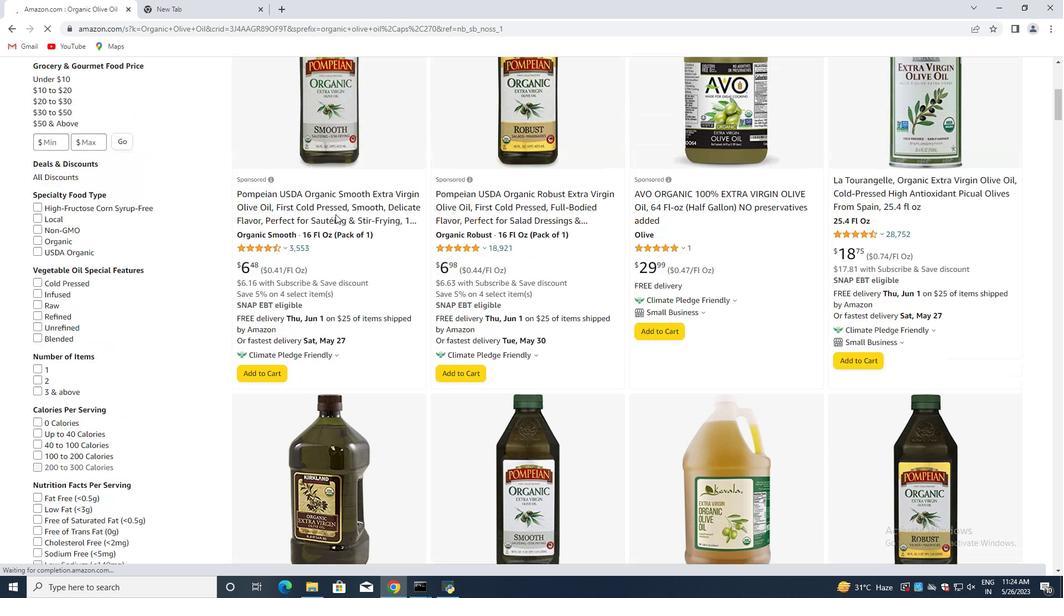 
Action: Mouse scrolled (335, 214) with delta (0, 0)
Screenshot: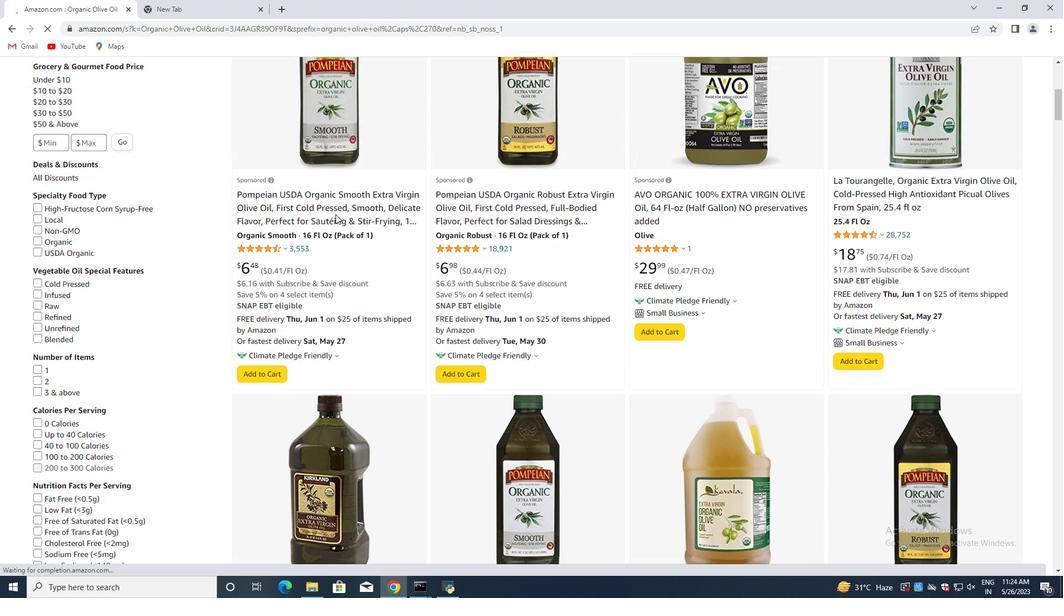 
Action: Mouse scrolled (335, 214) with delta (0, 0)
Screenshot: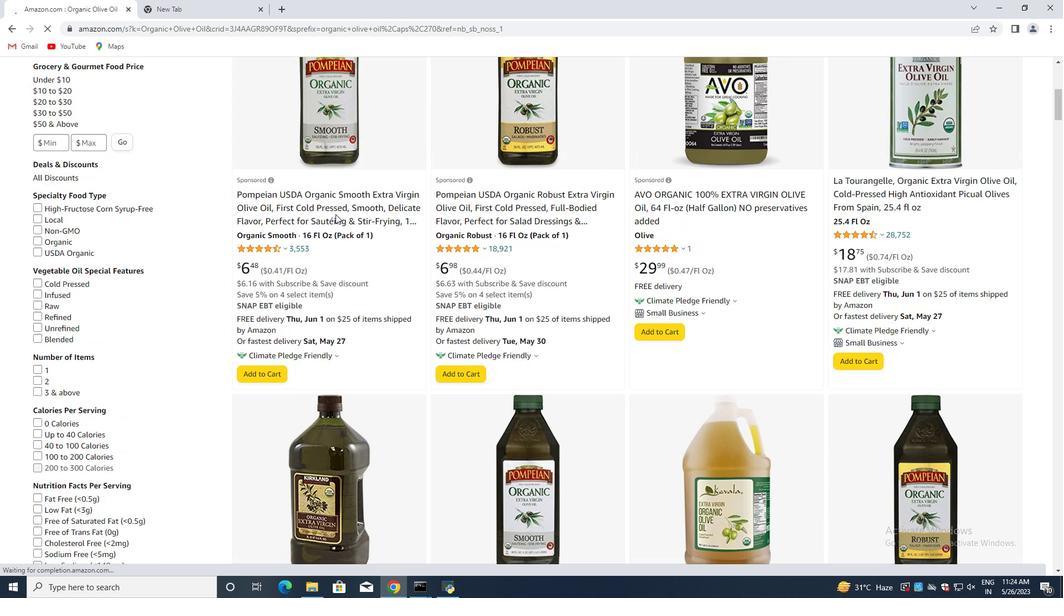 
Action: Mouse moved to (325, 185)
Screenshot: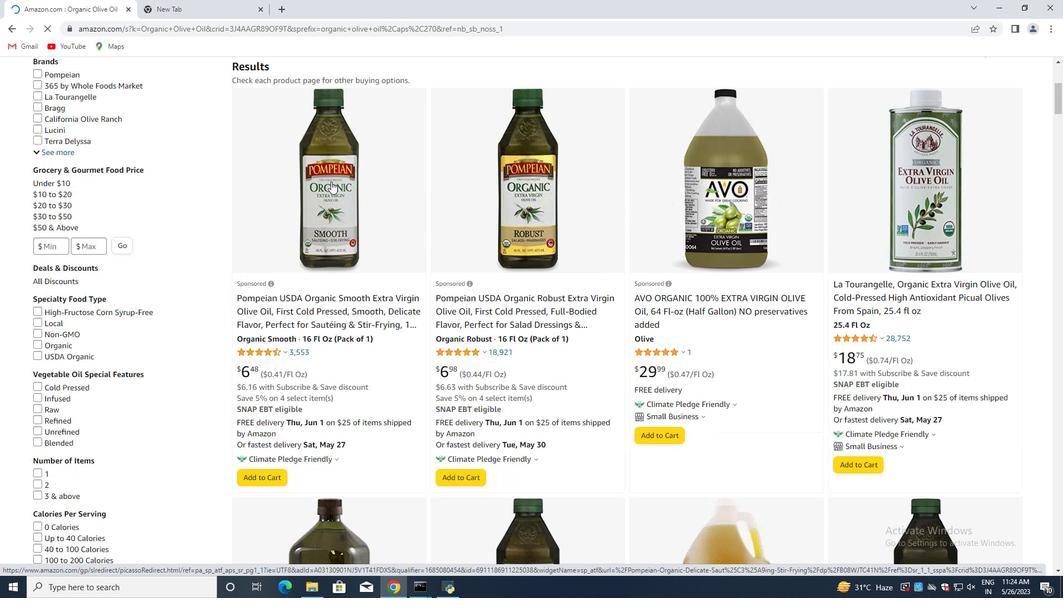 
Action: Mouse scrolled (325, 186) with delta (0, 0)
Screenshot: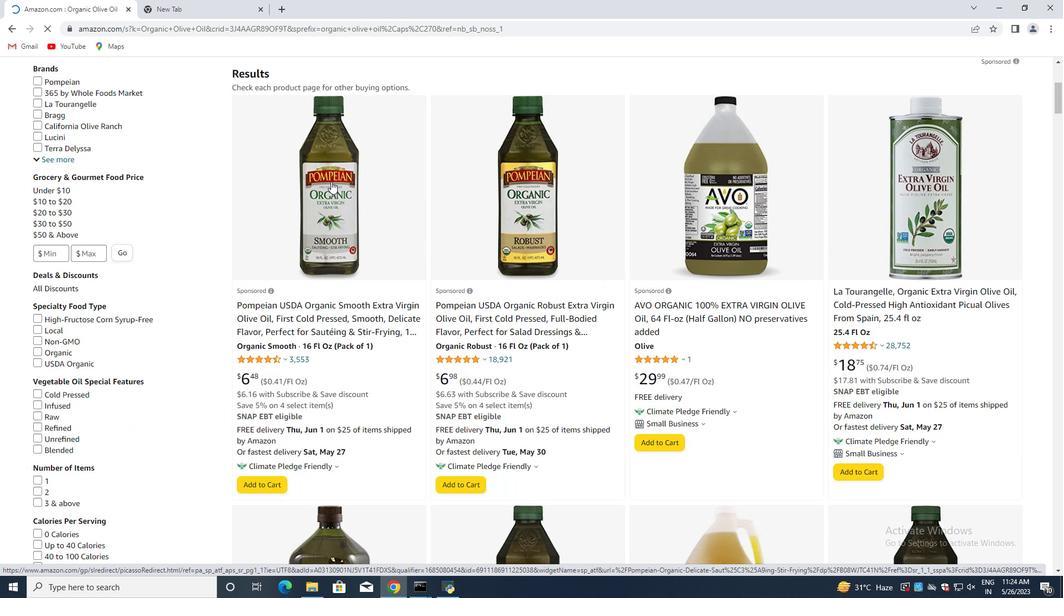
Action: Mouse moved to (326, 185)
Screenshot: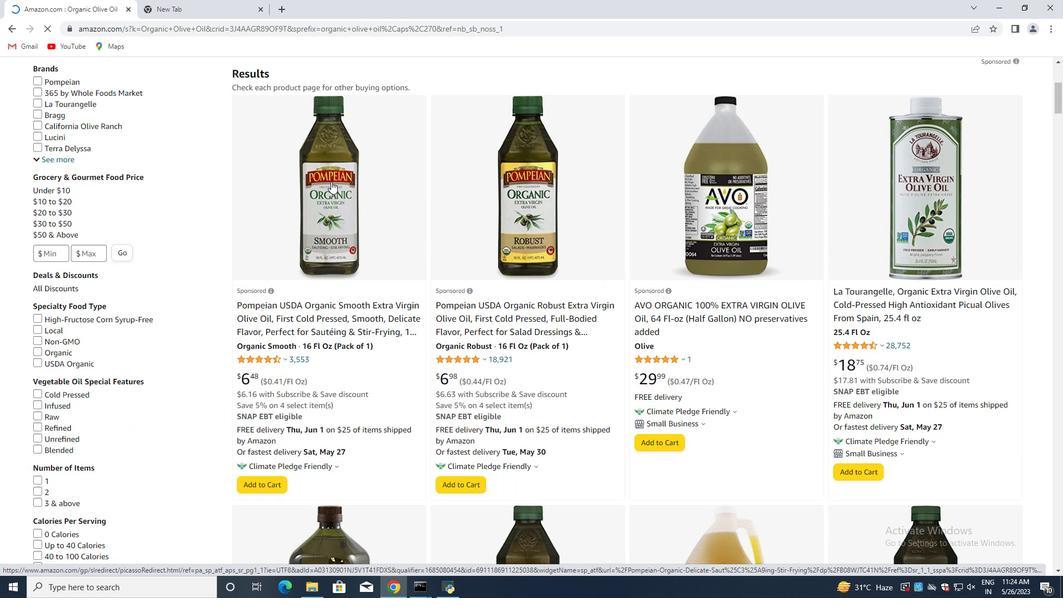 
Action: Mouse scrolled (326, 185) with delta (0, 0)
Screenshot: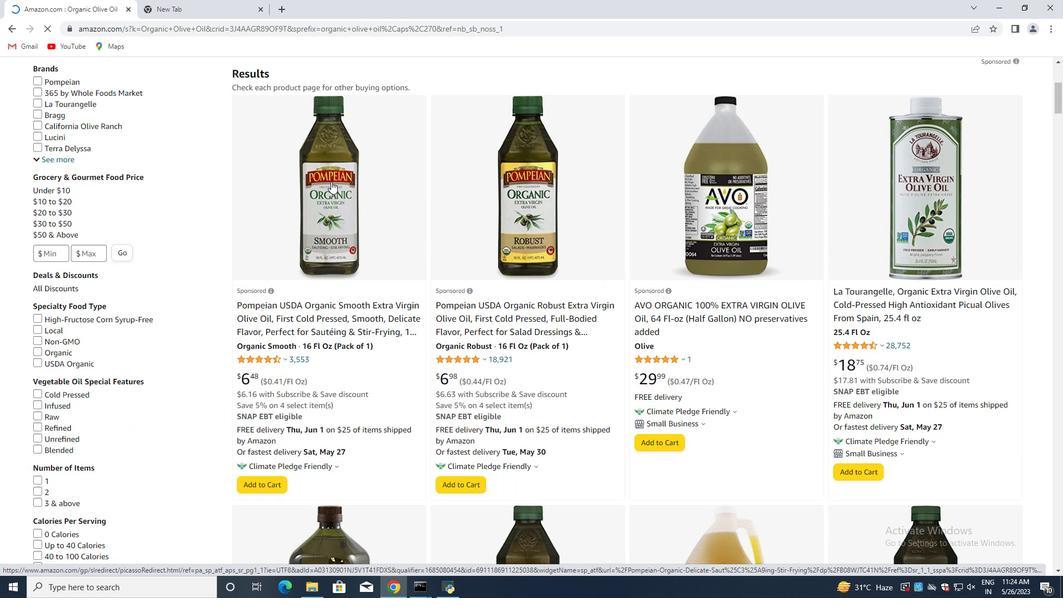 
Action: Mouse moved to (366, 235)
Screenshot: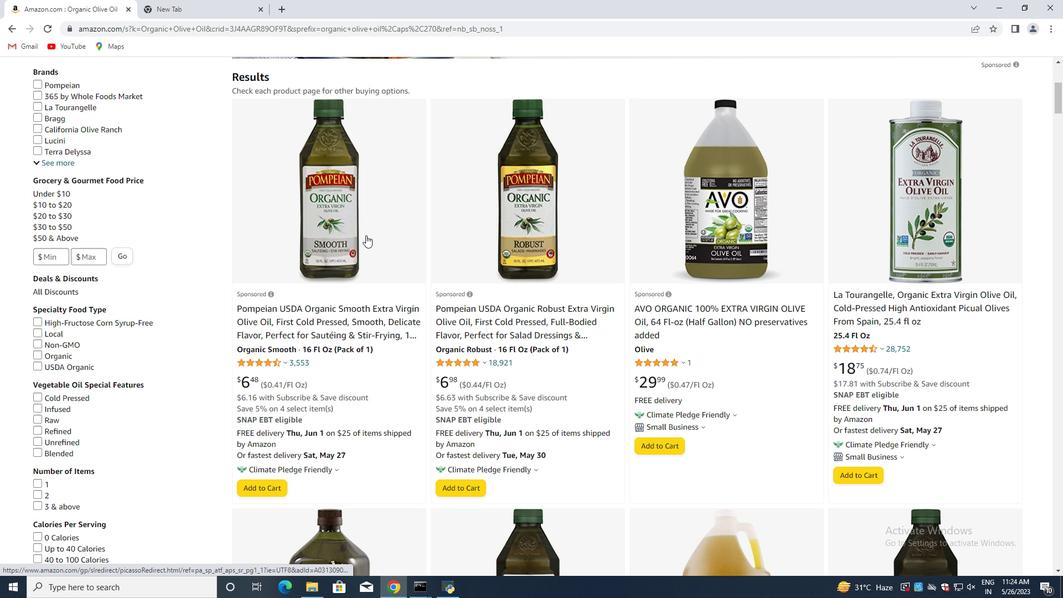 
Action: Mouse scrolled (366, 236) with delta (0, 0)
Screenshot: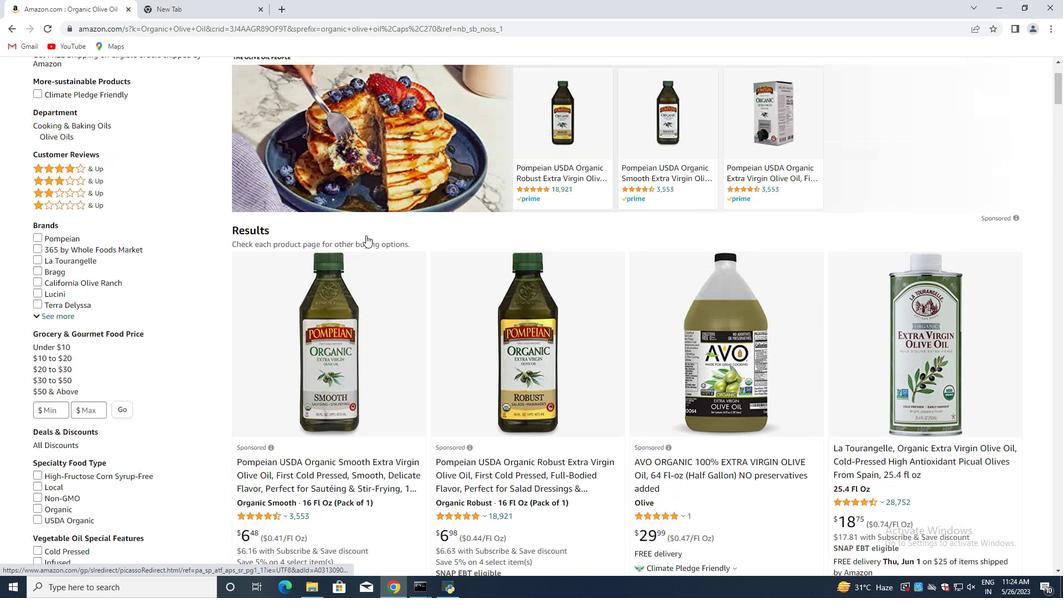 
Action: Mouse scrolled (366, 236) with delta (0, 0)
Screenshot: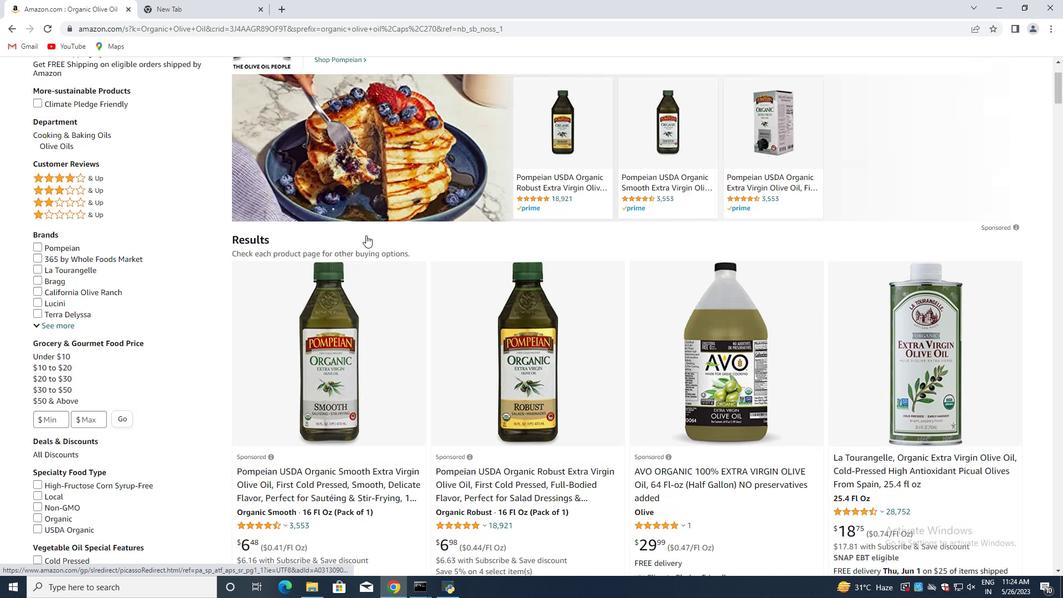 
Action: Mouse scrolled (366, 236) with delta (0, 0)
Screenshot: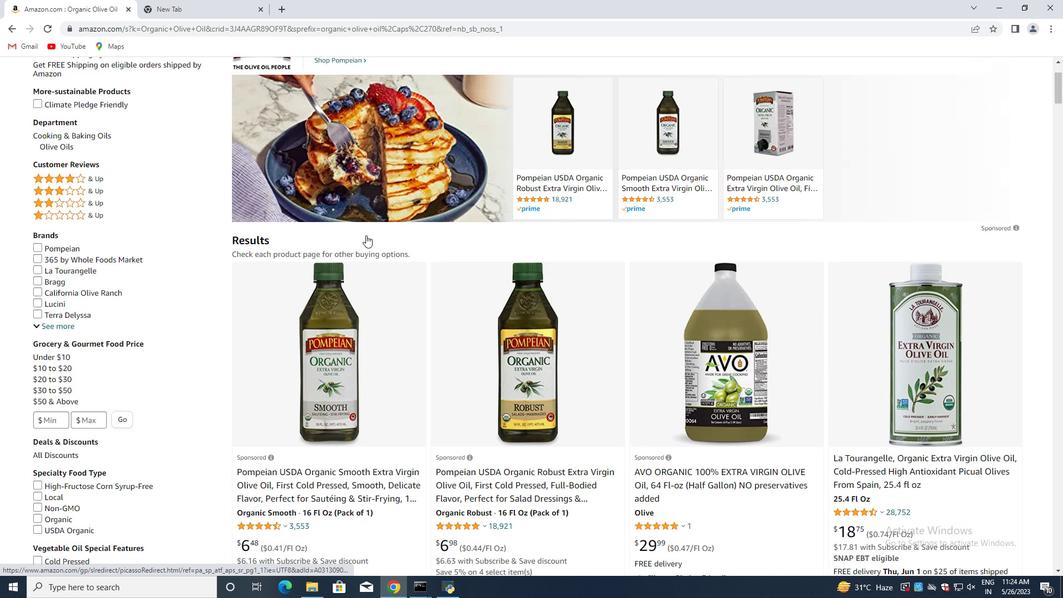 
Action: Mouse scrolled (366, 236) with delta (0, 0)
Screenshot: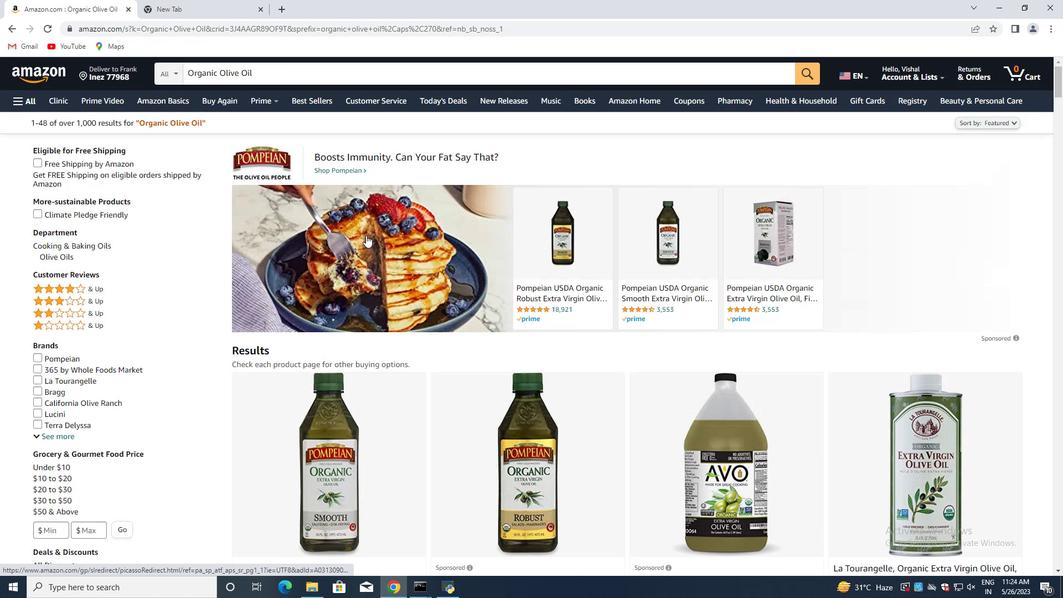 
Action: Mouse scrolled (366, 236) with delta (0, 0)
Screenshot: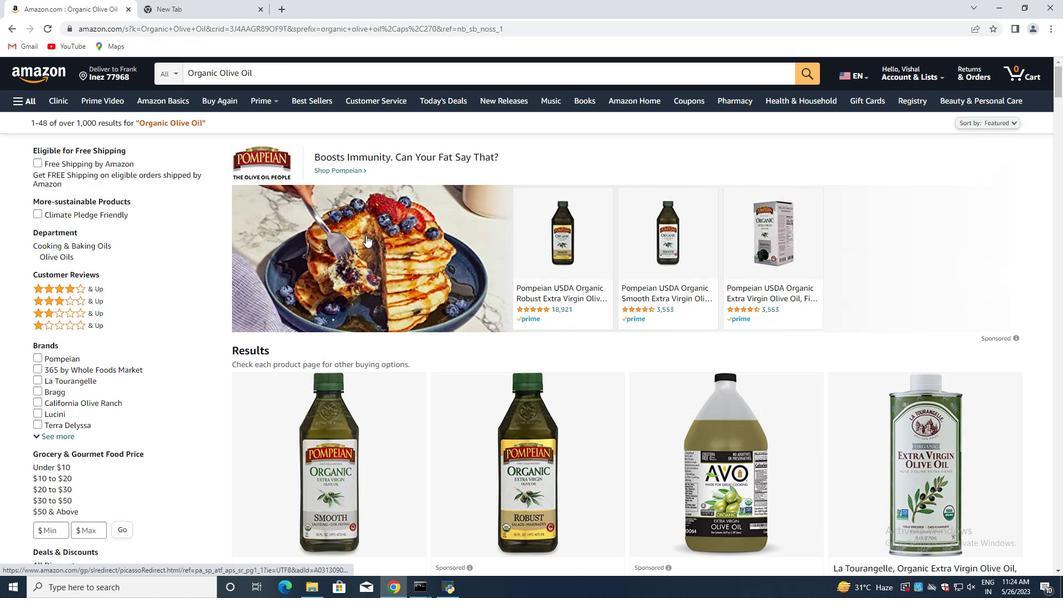 
Action: Mouse scrolled (366, 236) with delta (0, 0)
Screenshot: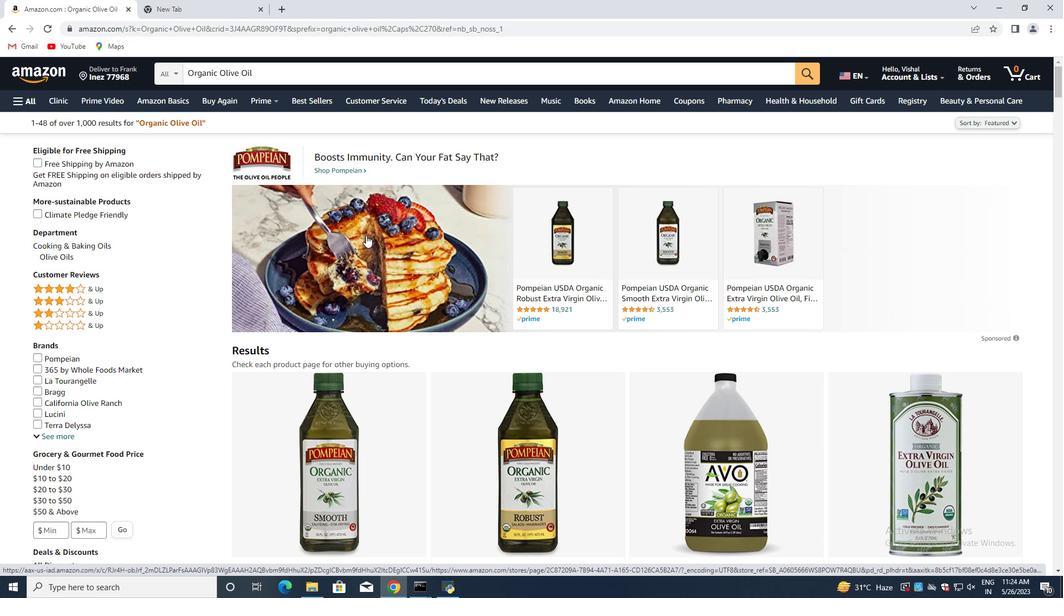 
Action: Mouse scrolled (366, 236) with delta (0, 0)
Screenshot: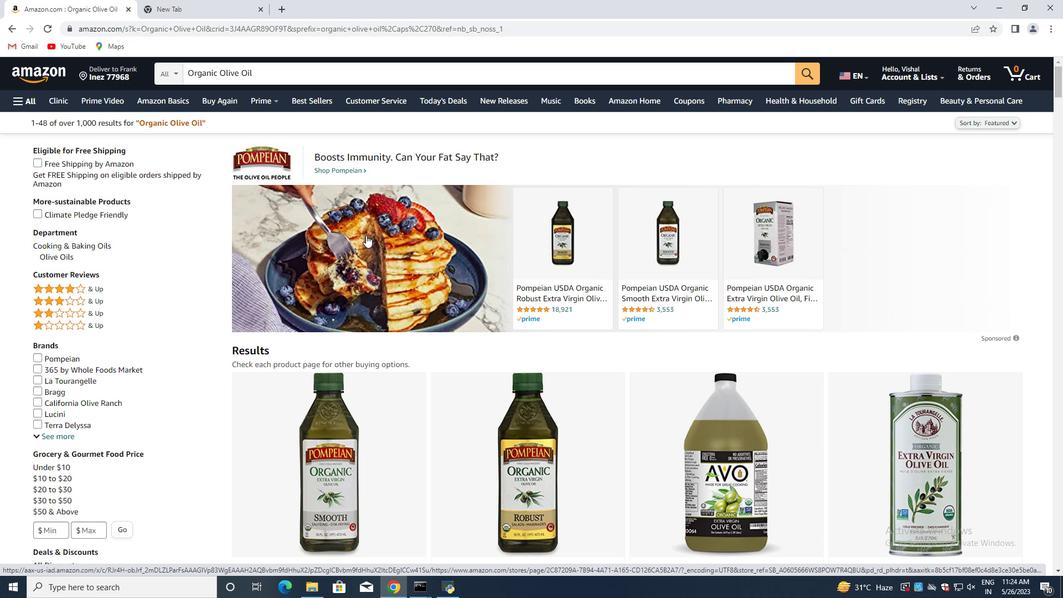 
Action: Mouse scrolled (366, 236) with delta (0, 0)
Screenshot: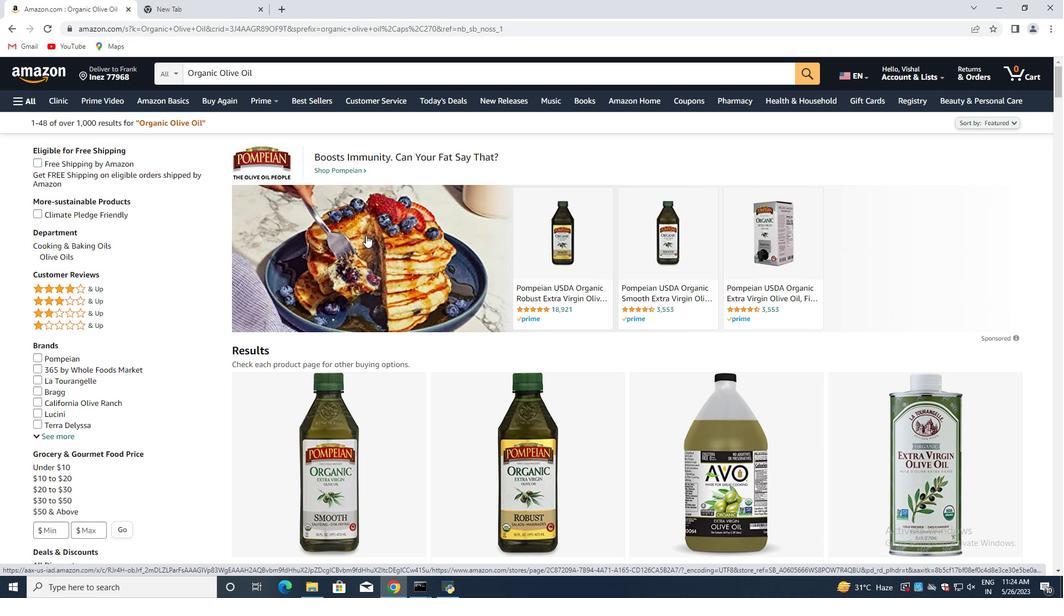 
Action: Mouse scrolled (366, 234) with delta (0, 0)
Screenshot: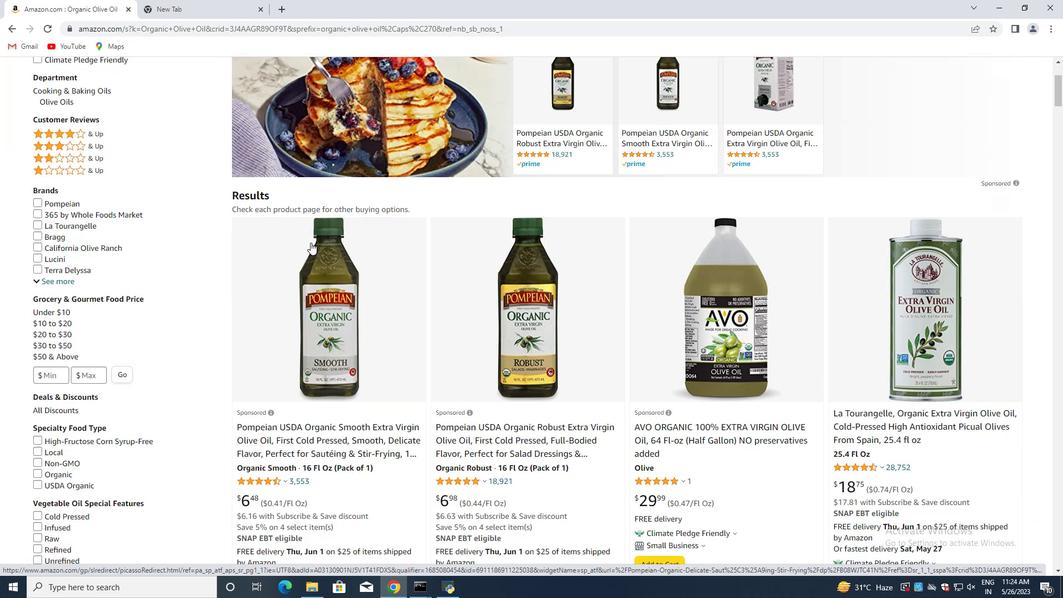 
Action: Mouse scrolled (366, 234) with delta (0, 0)
Screenshot: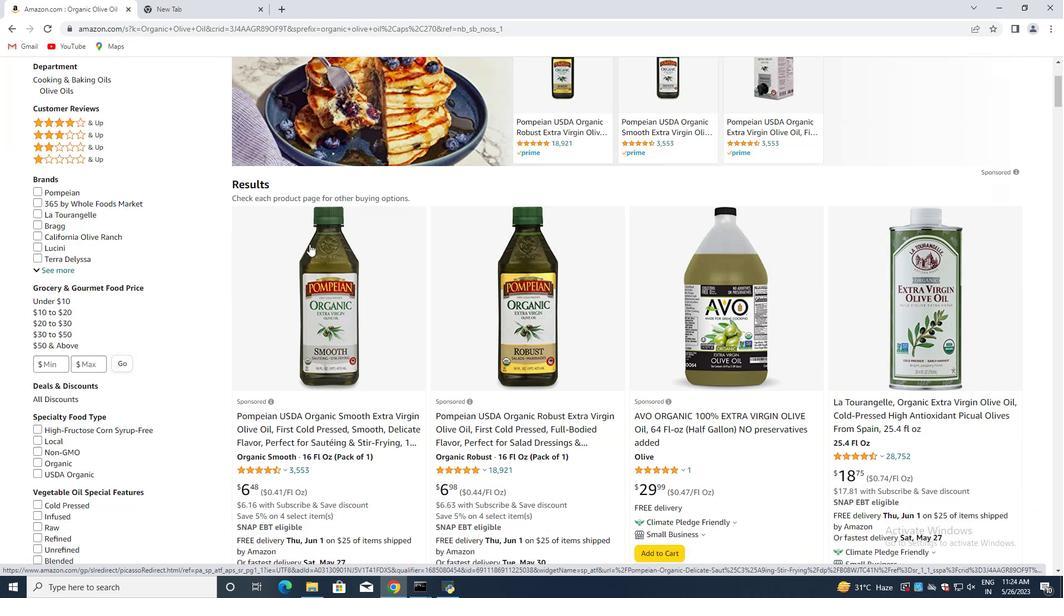 
Action: Mouse moved to (366, 236)
Screenshot: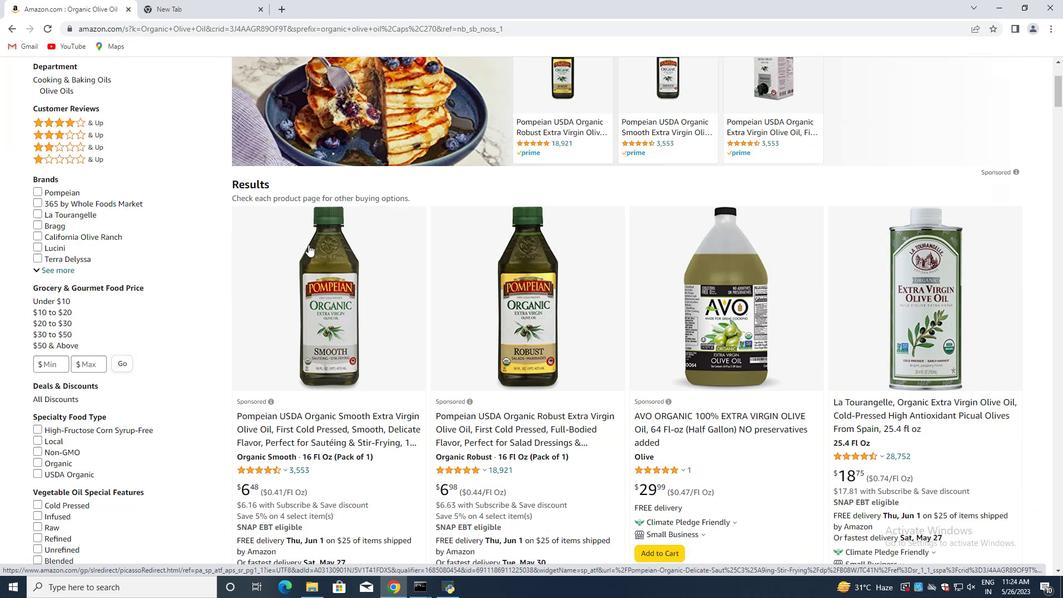 
Action: Mouse scrolled (366, 236) with delta (0, 0)
Screenshot: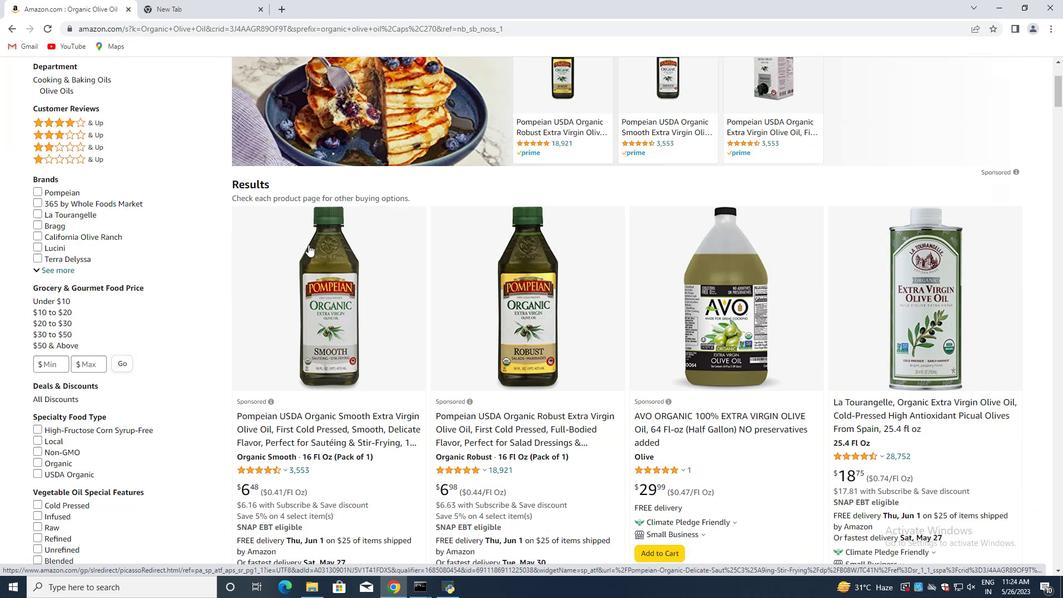
Action: Mouse moved to (308, 245)
Screenshot: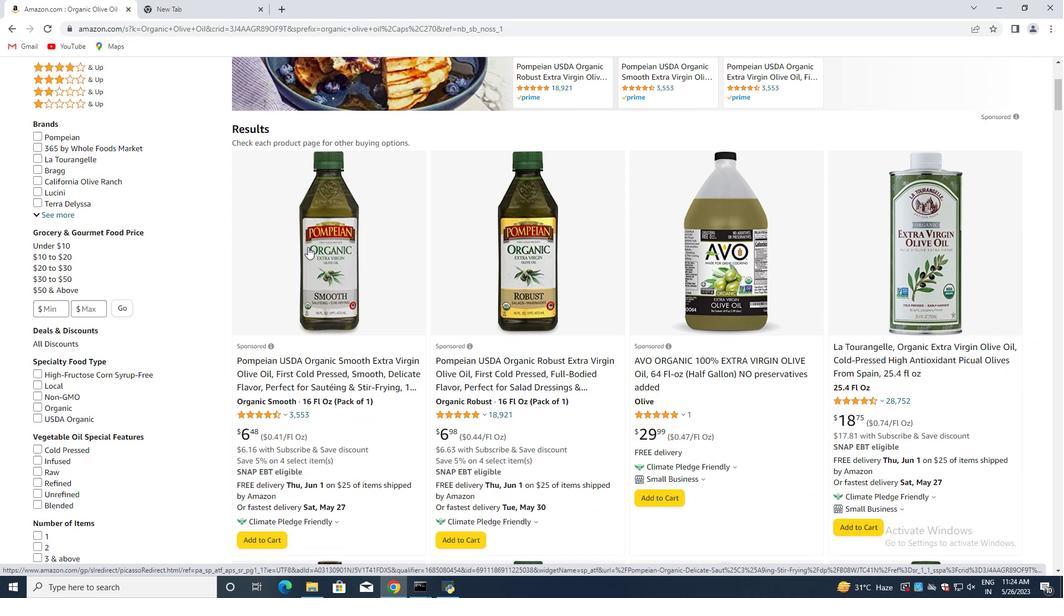 
Action: Mouse scrolled (308, 245) with delta (0, 0)
Screenshot: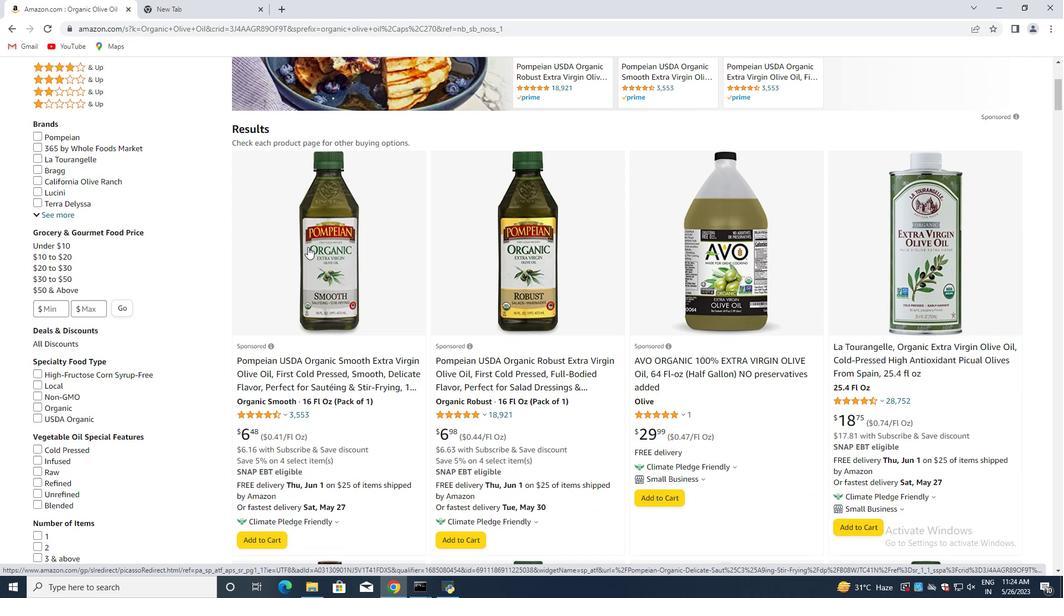 
Action: Mouse moved to (451, 238)
Screenshot: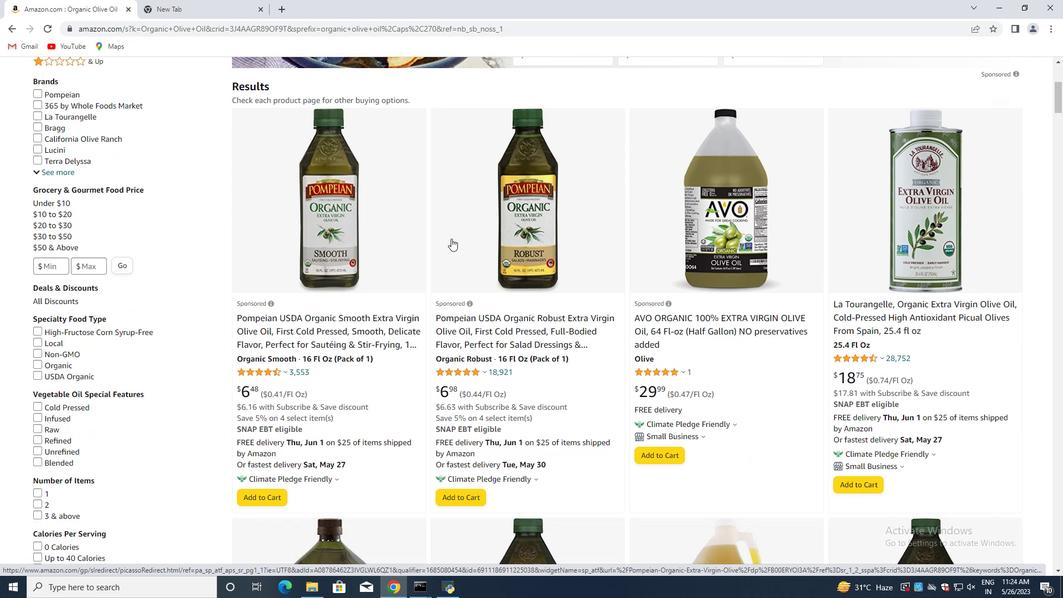 
Action: Mouse scrolled (451, 238) with delta (0, 0)
Screenshot: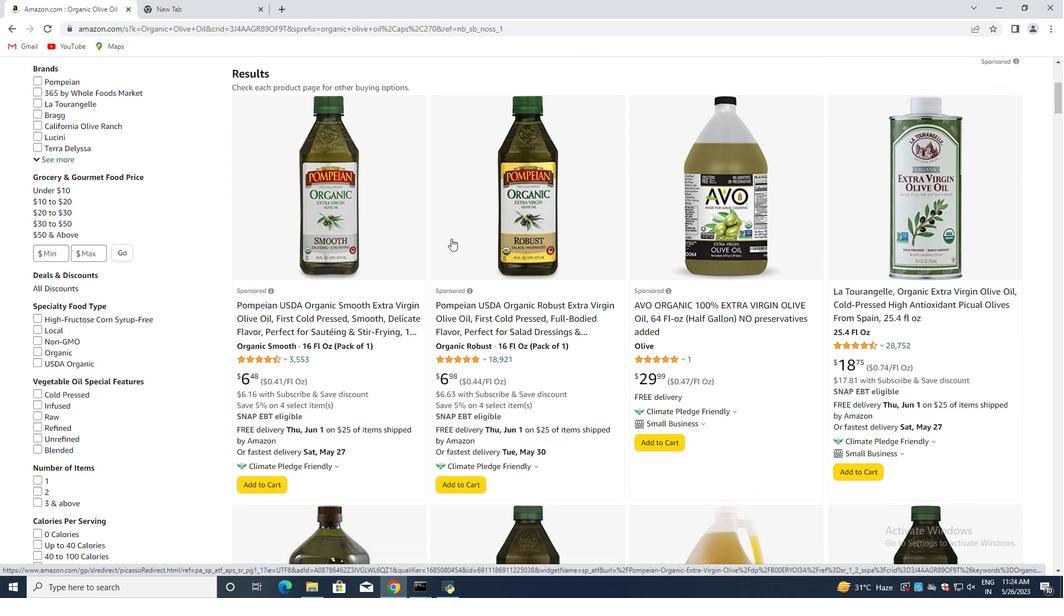 
Action: Mouse moved to (305, 236)
Screenshot: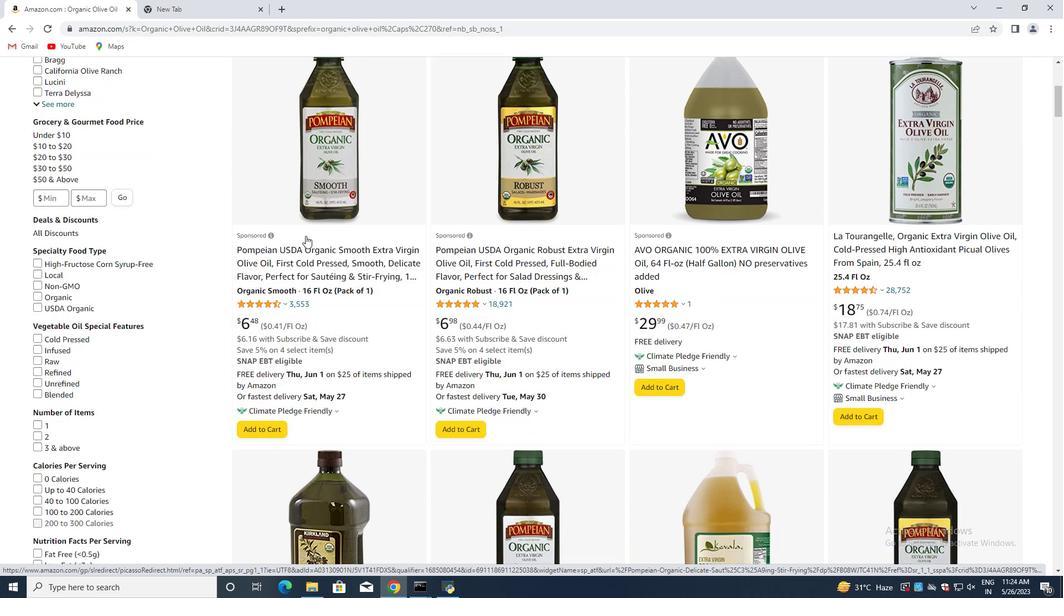 
Action: Mouse scrolled (305, 235) with delta (0, 0)
Screenshot: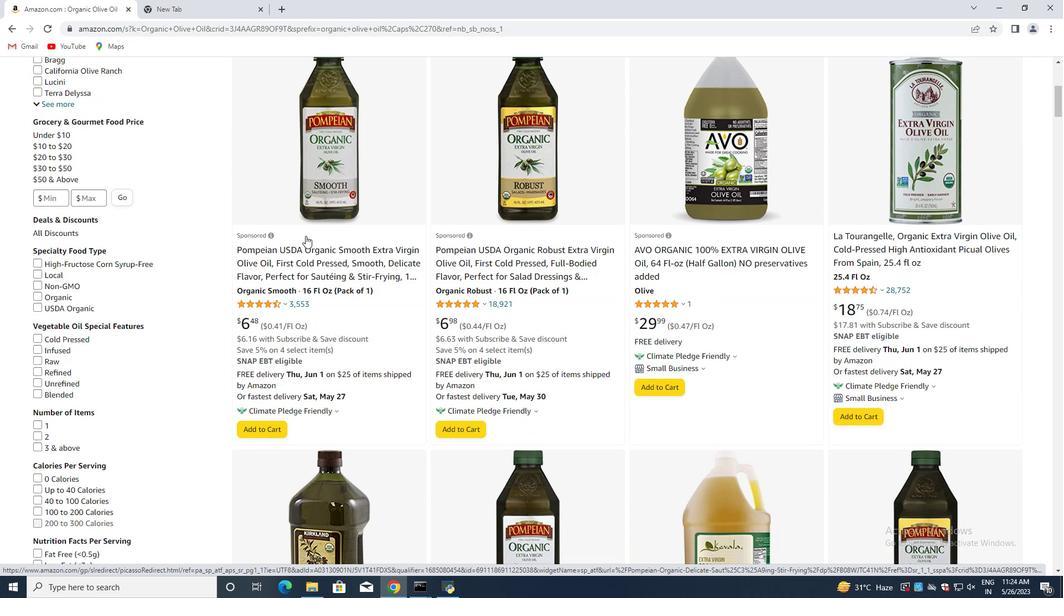 
Action: Mouse moved to (316, 261)
Screenshot: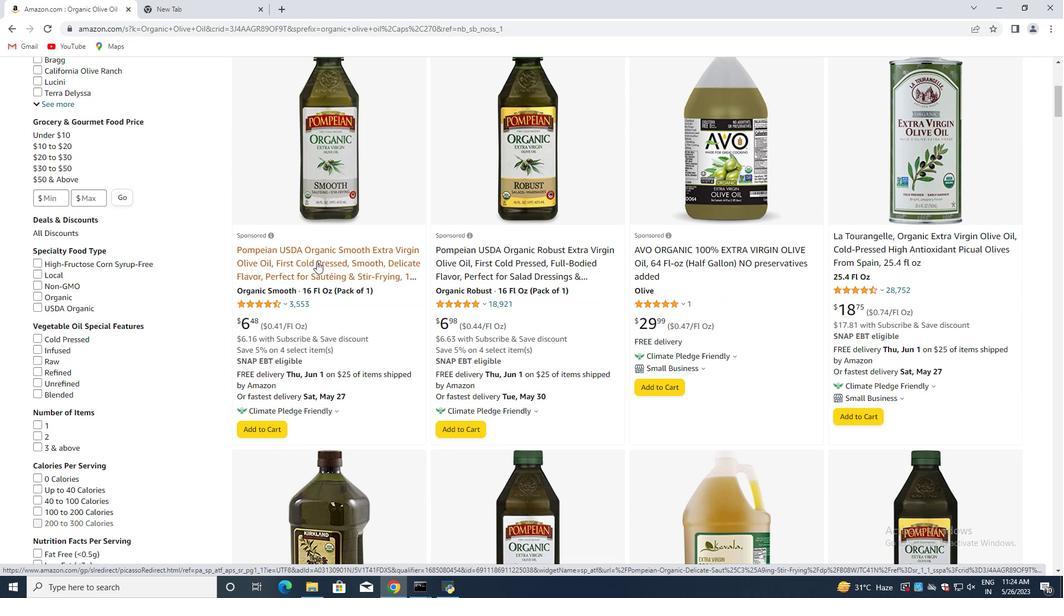 
Action: Mouse pressed left at (316, 261)
Screenshot: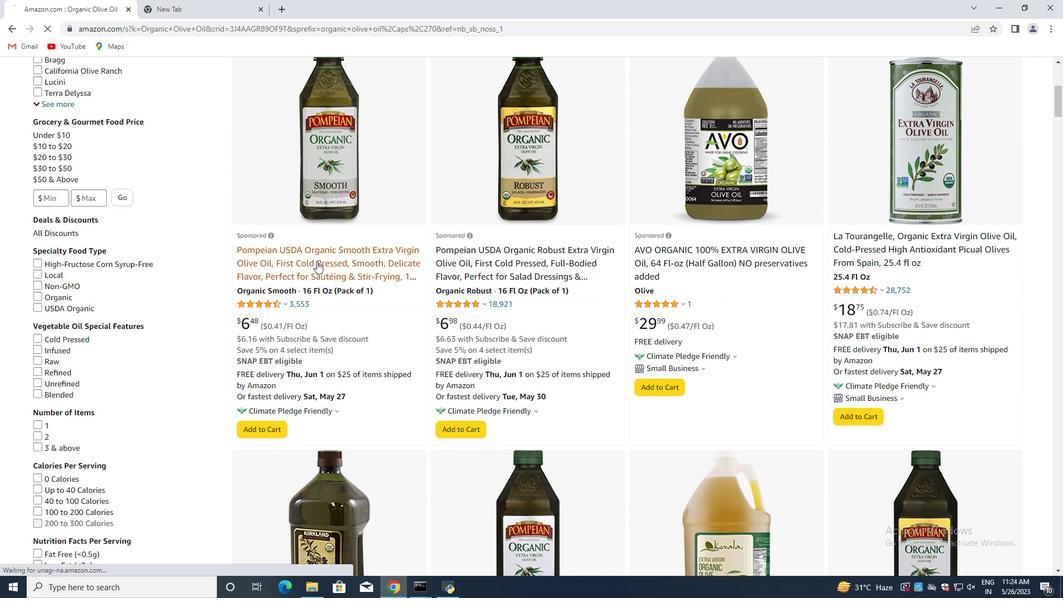 
Action: Mouse moved to (346, 257)
Screenshot: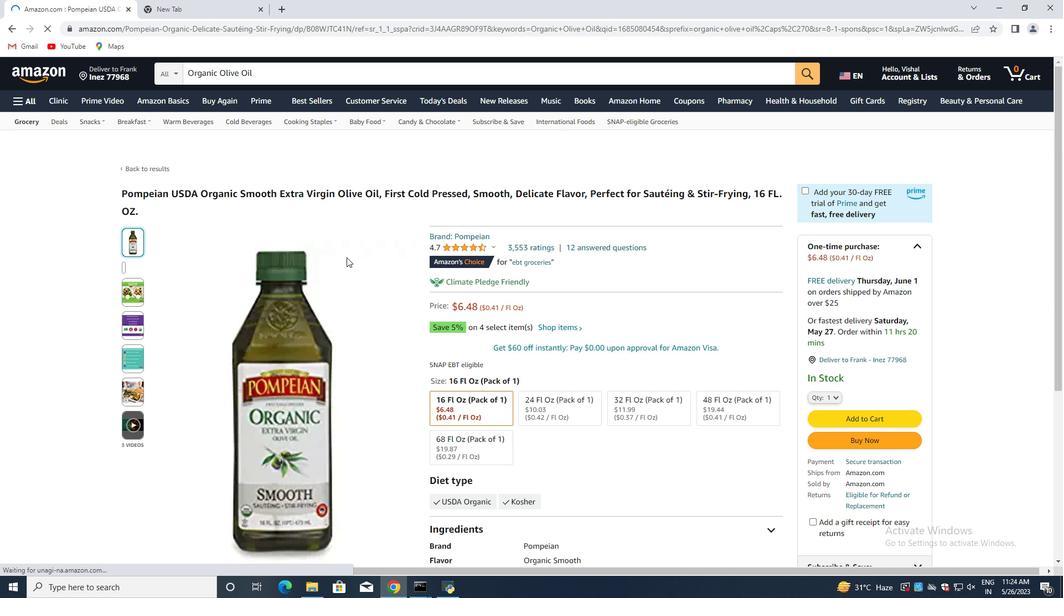 
Action: Mouse scrolled (346, 257) with delta (0, 0)
Screenshot: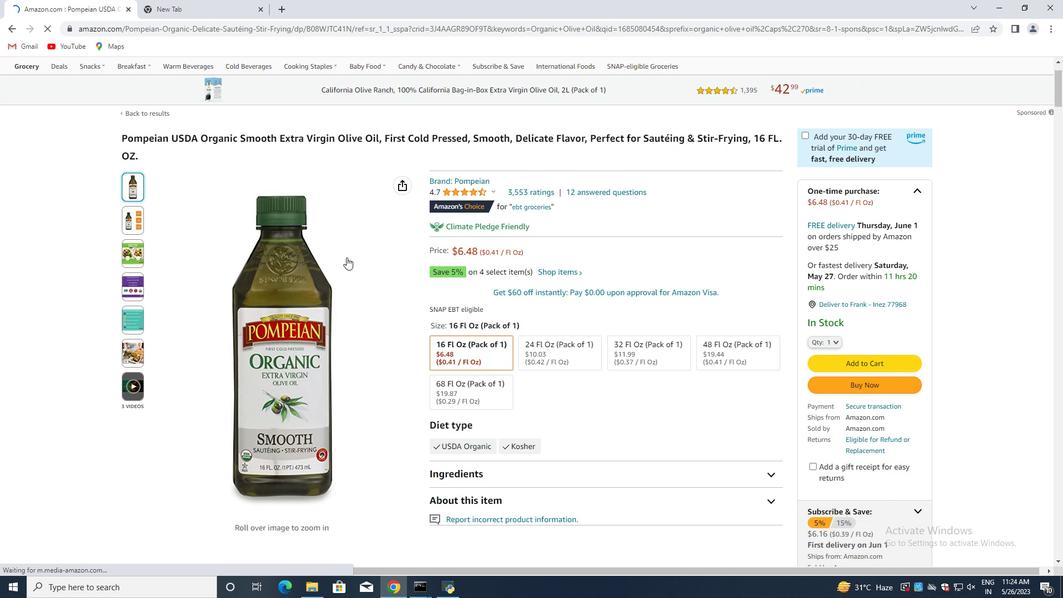 
Action: Mouse moved to (386, 256)
Screenshot: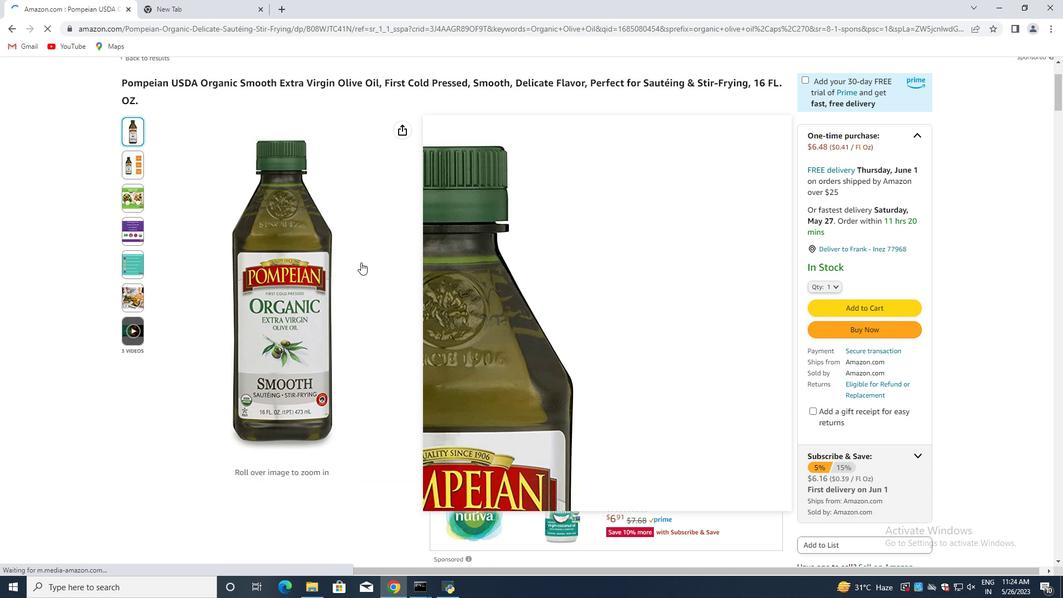 
Action: Mouse scrolled (386, 255) with delta (0, 0)
Screenshot: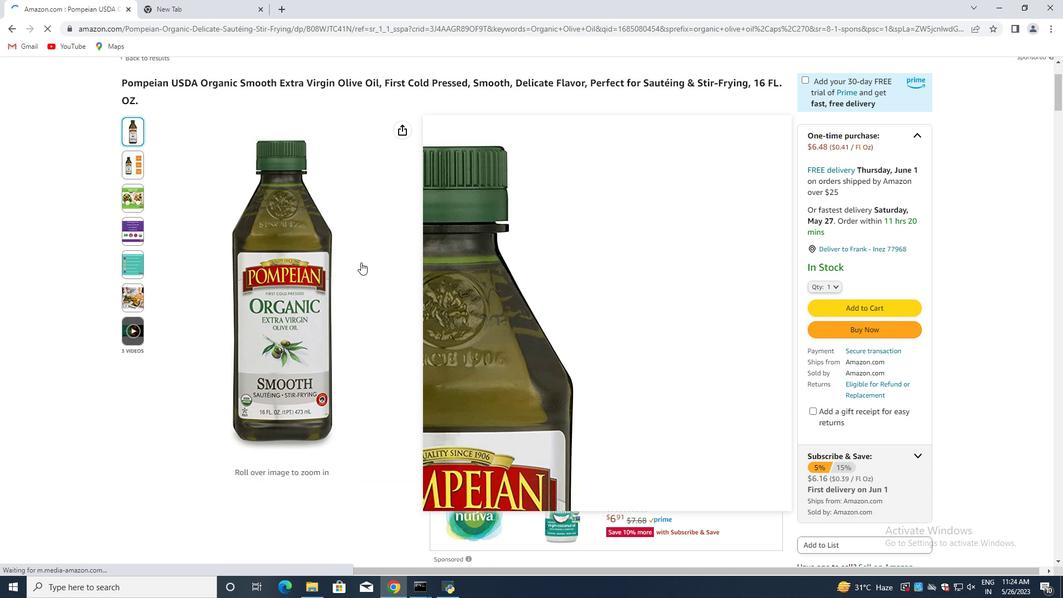 
Action: Mouse moved to (131, 167)
Screenshot: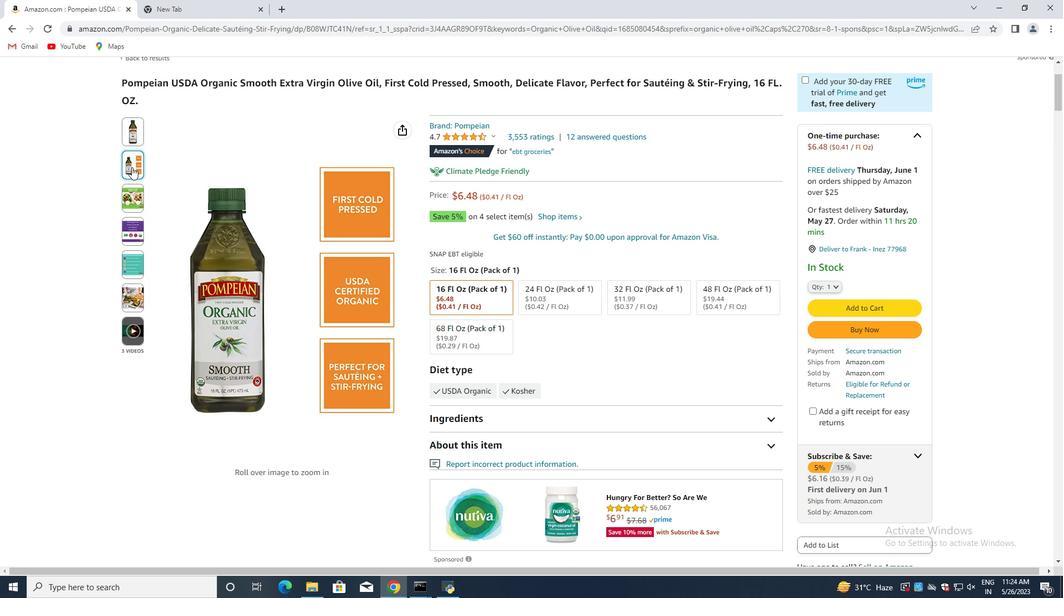 
Action: Mouse pressed left at (131, 167)
Screenshot: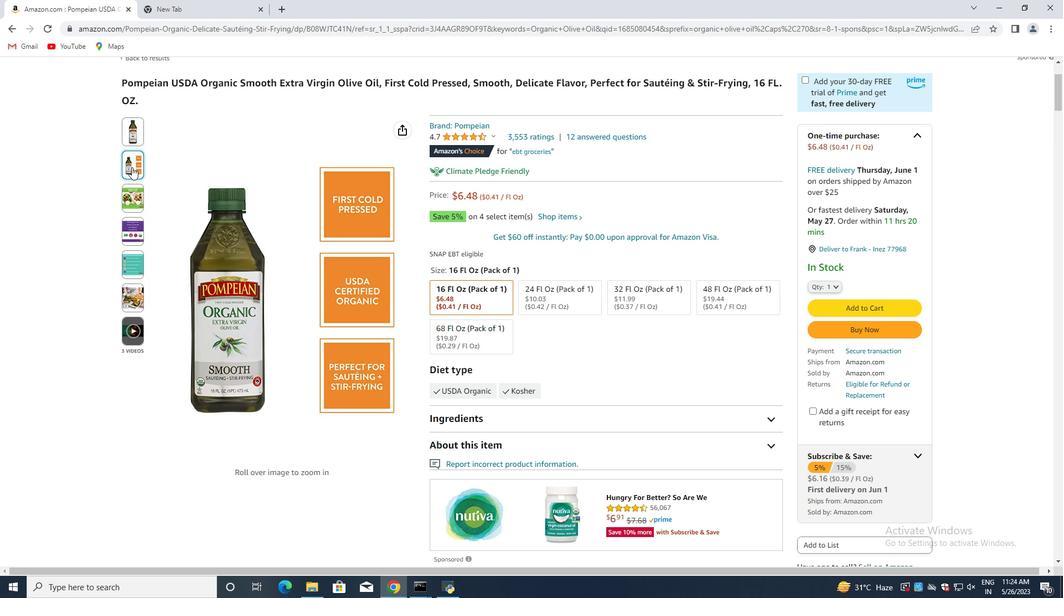
Action: Mouse moved to (132, 200)
Screenshot: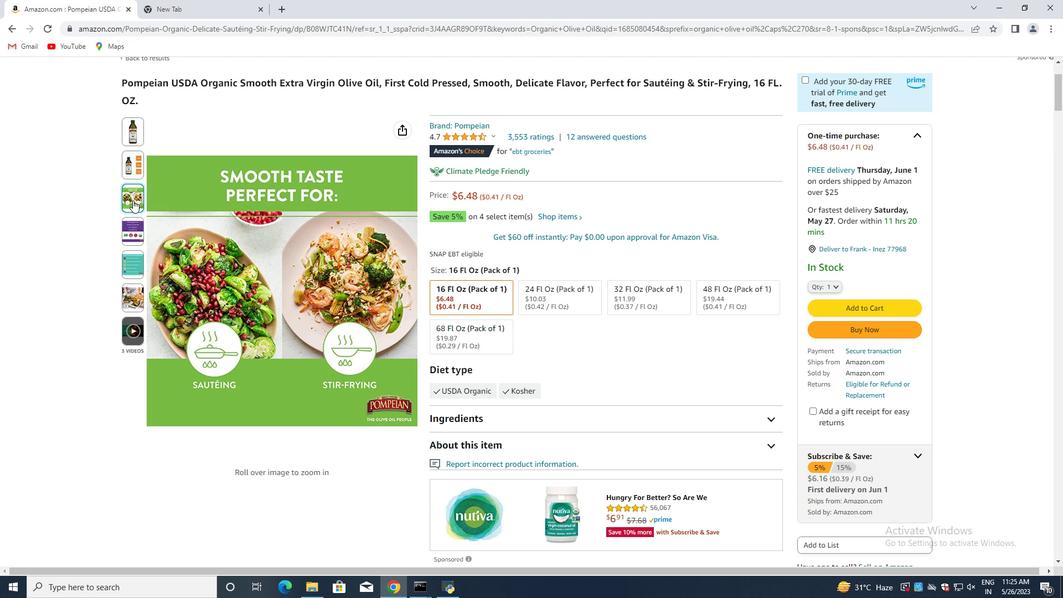 
Action: Mouse pressed left at (132, 200)
Screenshot: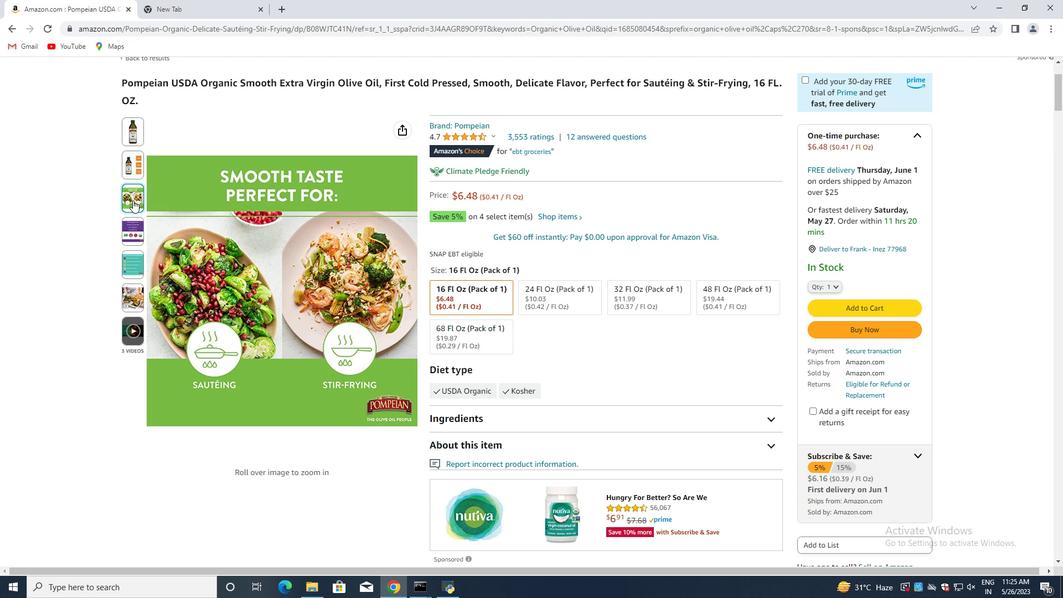 
Action: Mouse moved to (131, 229)
Screenshot: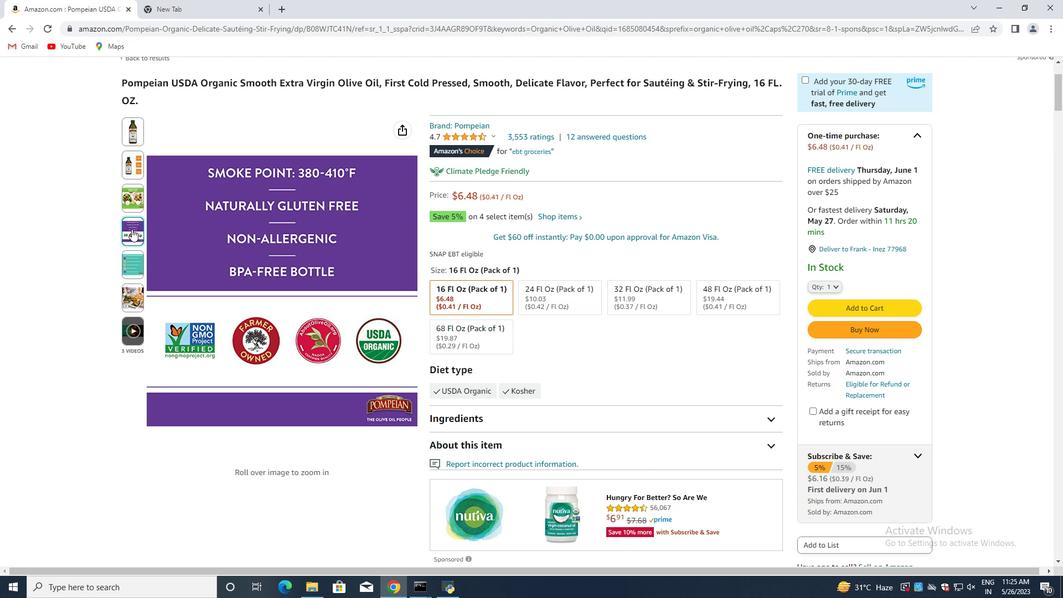 
Action: Mouse pressed left at (131, 229)
Screenshot: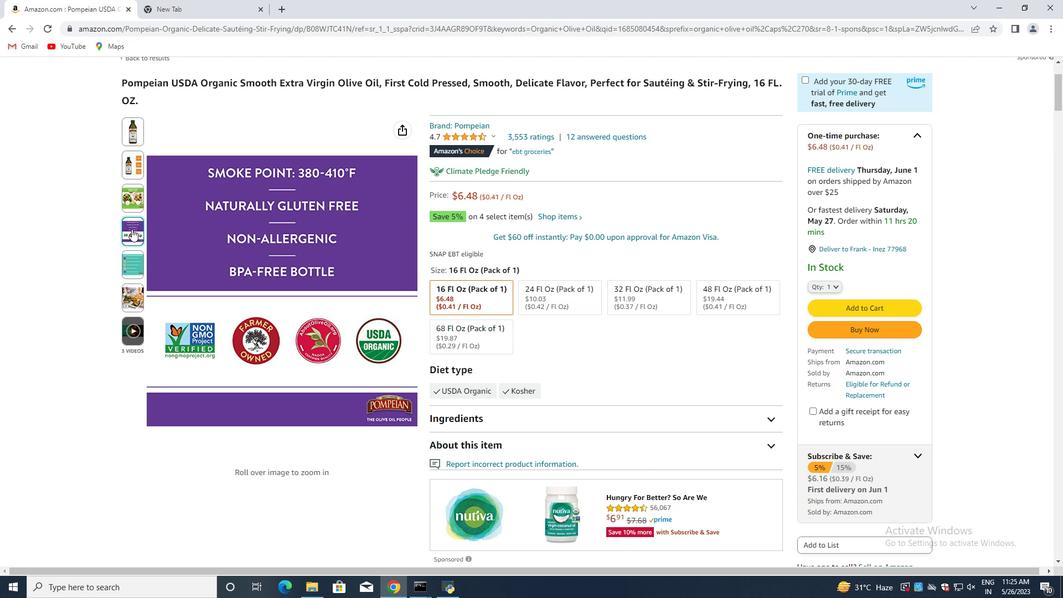 
Action: Mouse moved to (125, 262)
Screenshot: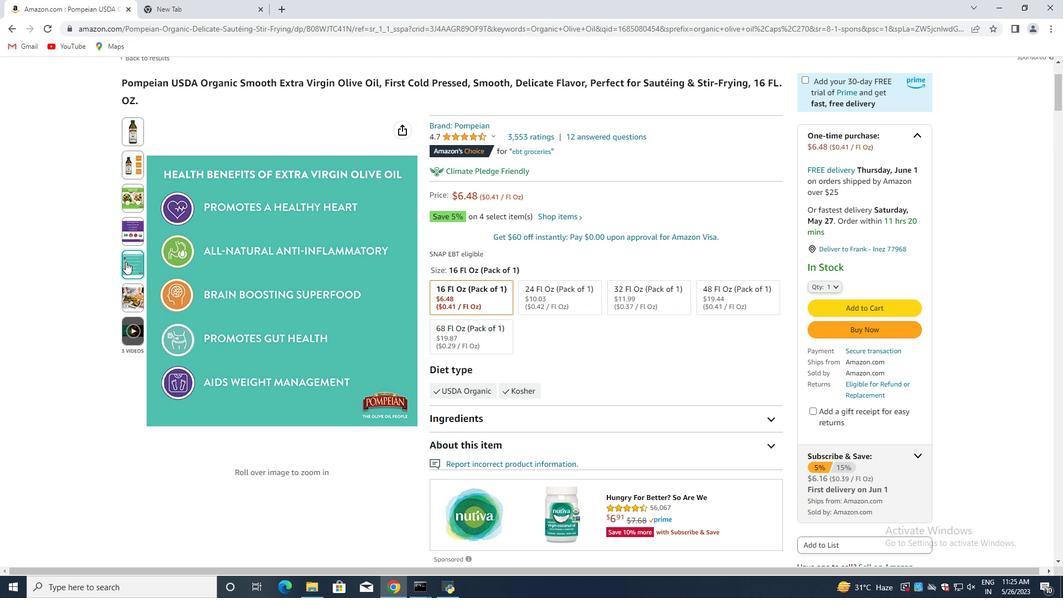 
Action: Mouse pressed left at (125, 262)
Screenshot: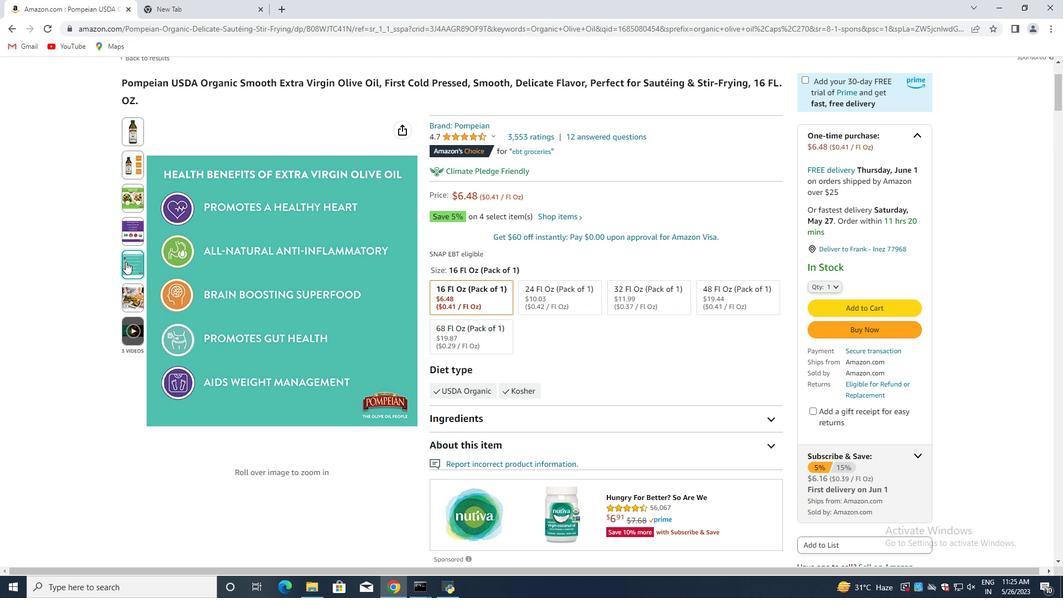 
Action: Mouse moved to (129, 323)
Screenshot: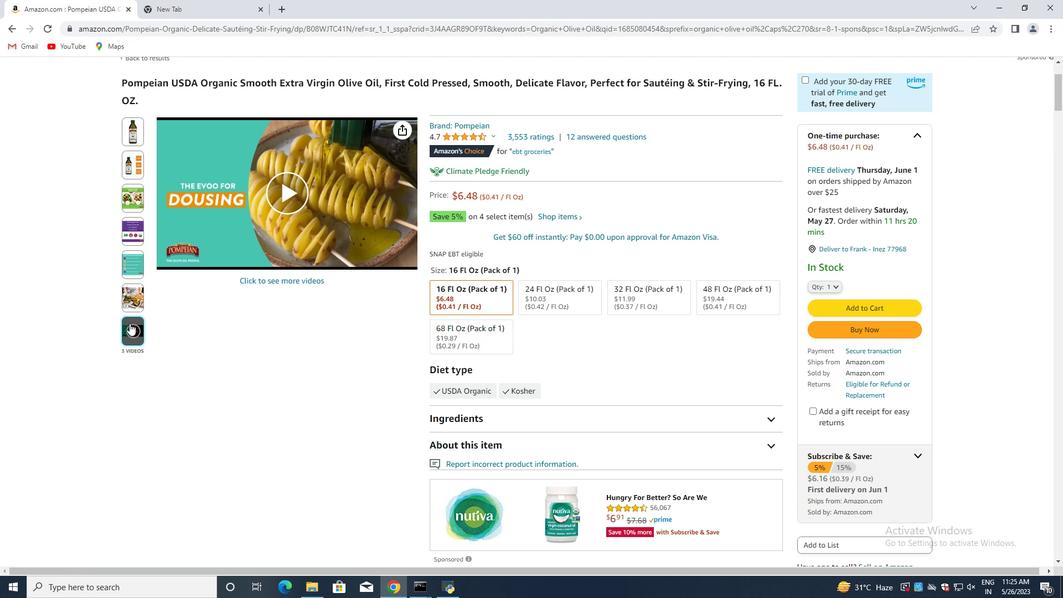 
Action: Mouse pressed left at (129, 323)
Screenshot: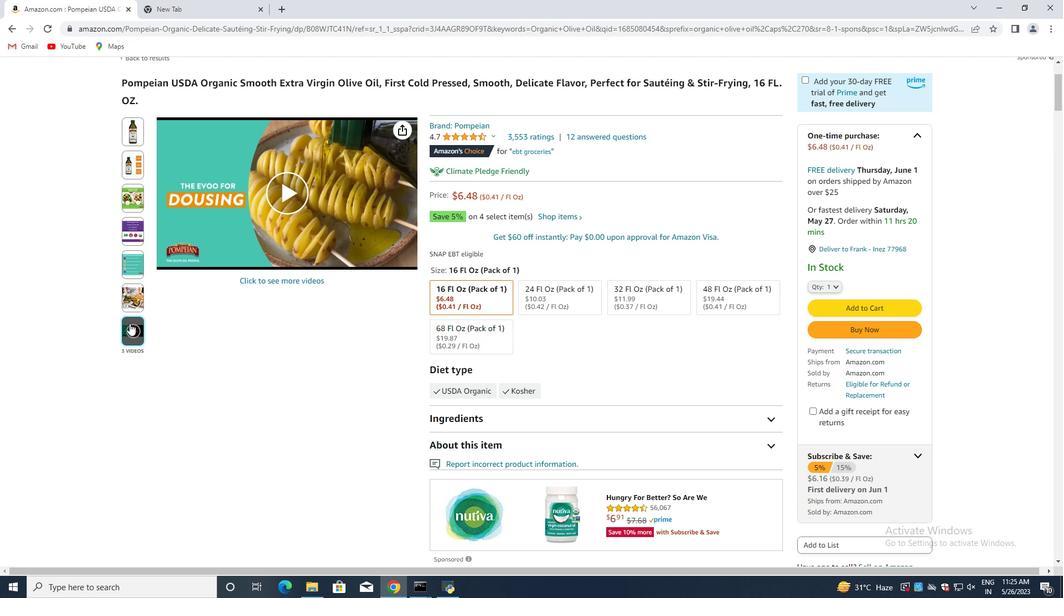 
Action: Mouse moved to (311, 286)
Screenshot: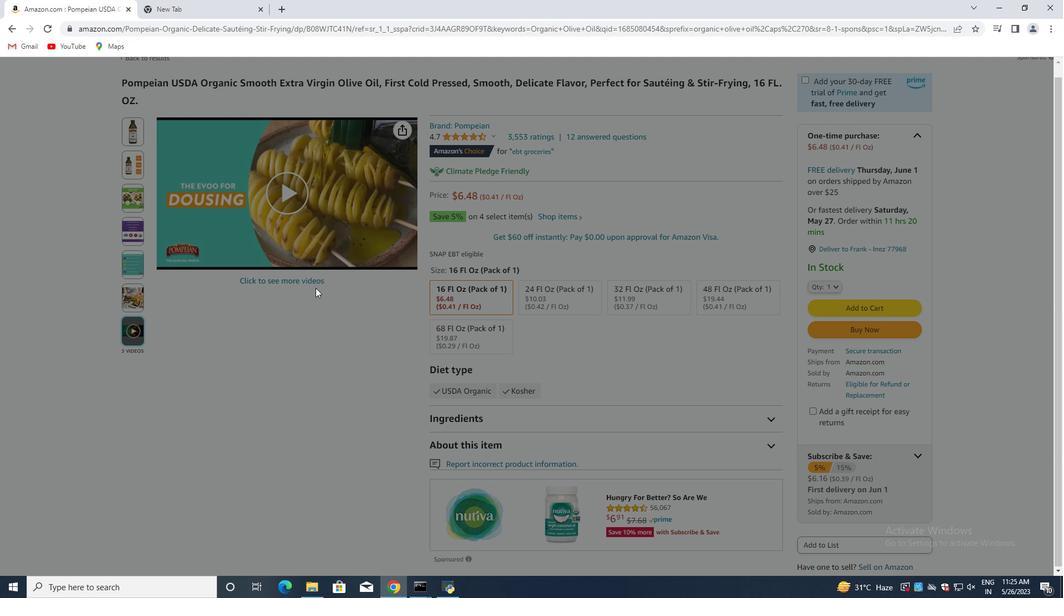
Action: Mouse scrolled (306, 279) with delta (0, 0)
Screenshot: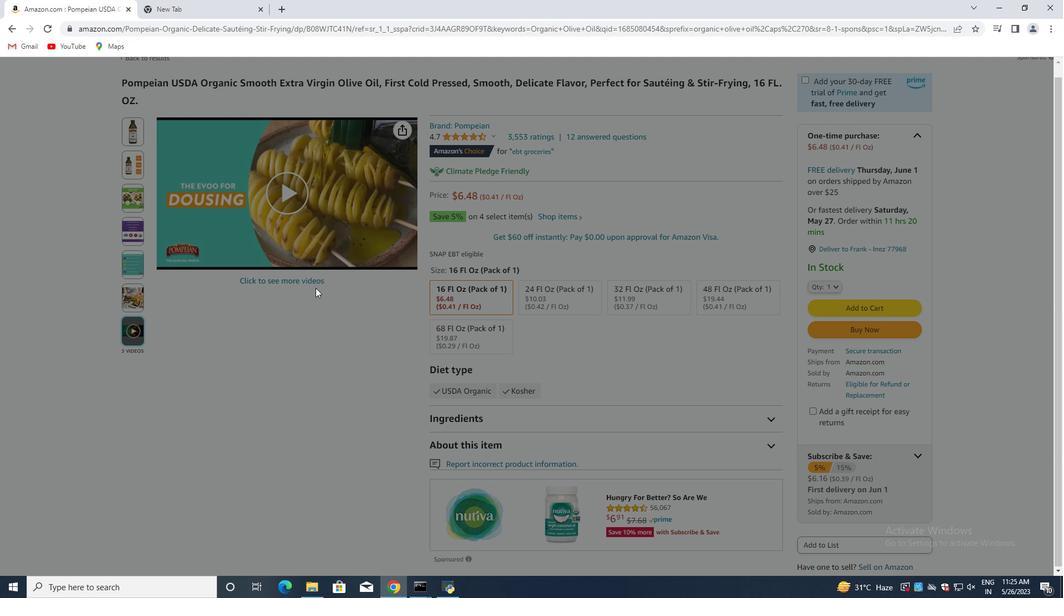 
Action: Mouse moved to (313, 288)
Screenshot: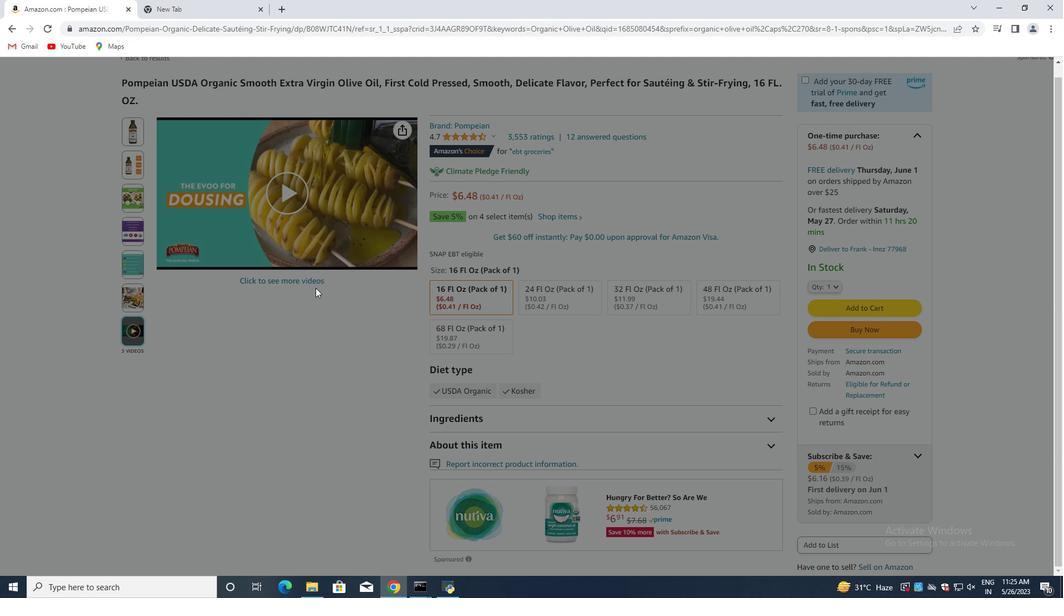 
Action: Mouse scrolled (312, 287) with delta (0, 0)
Screenshot: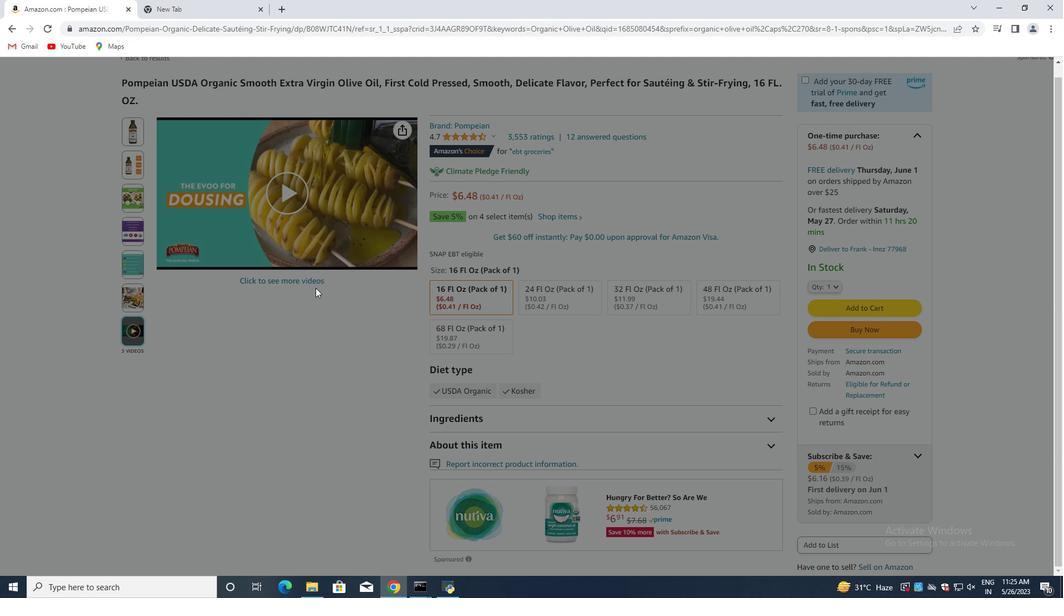 
Action: Mouse scrolled (313, 288) with delta (0, 0)
Screenshot: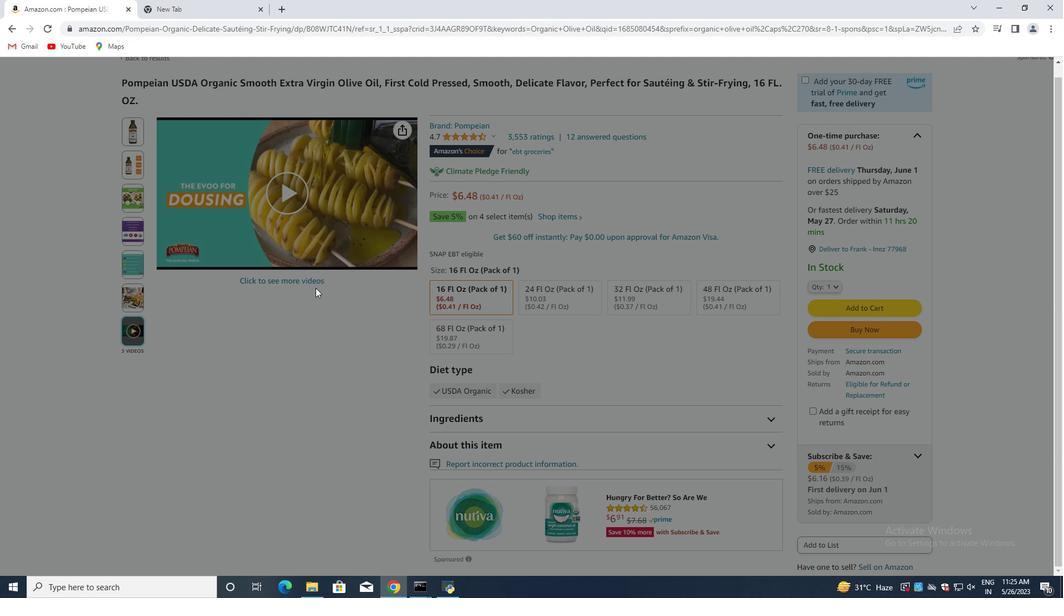 
Action: Mouse scrolled (313, 288) with delta (0, 0)
Screenshot: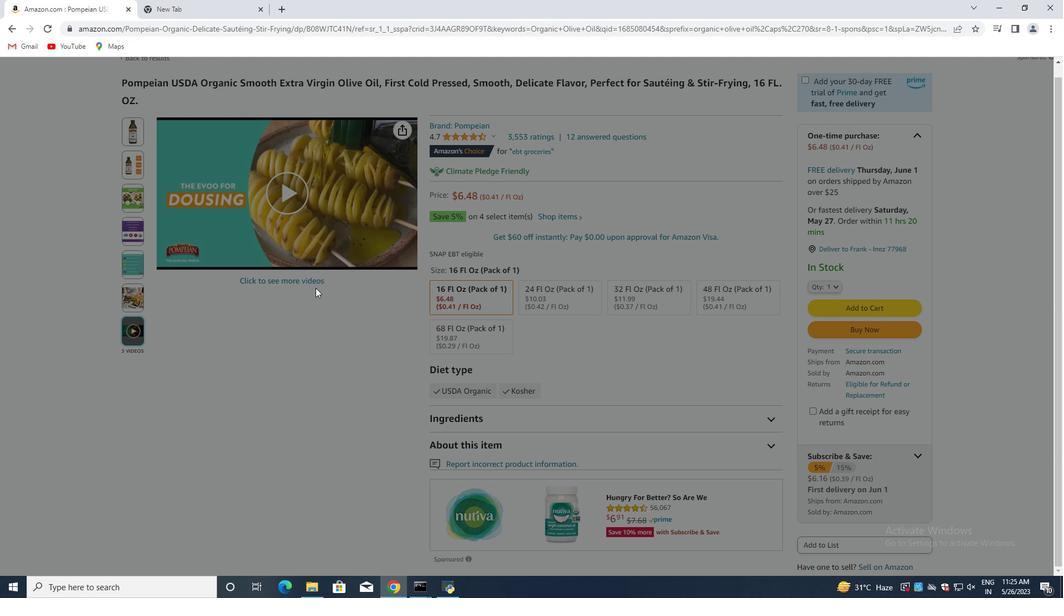 
Action: Mouse moved to (1025, 109)
Screenshot: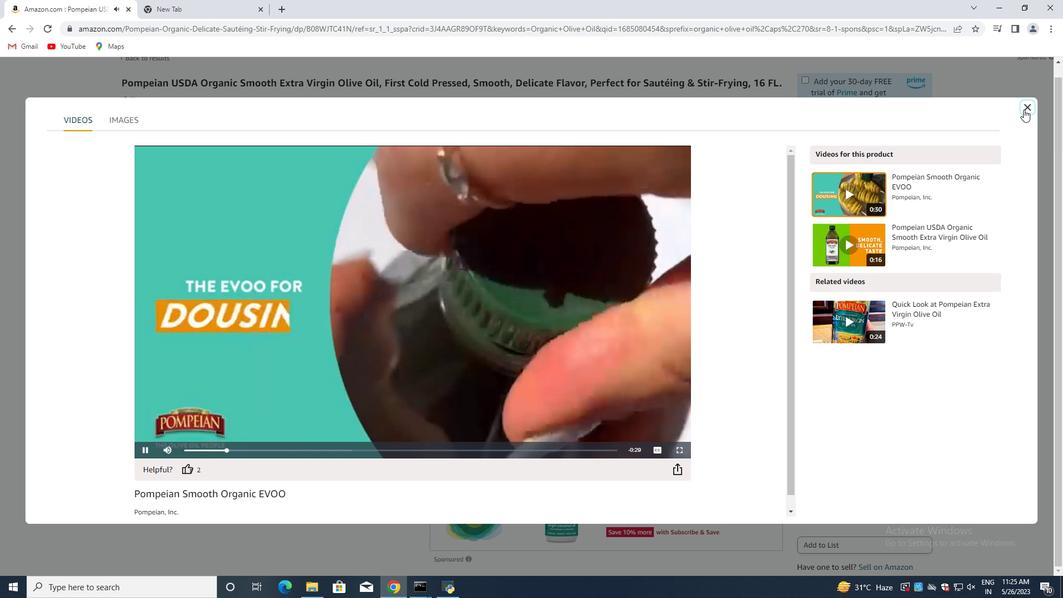 
Action: Mouse pressed left at (1025, 109)
Screenshot: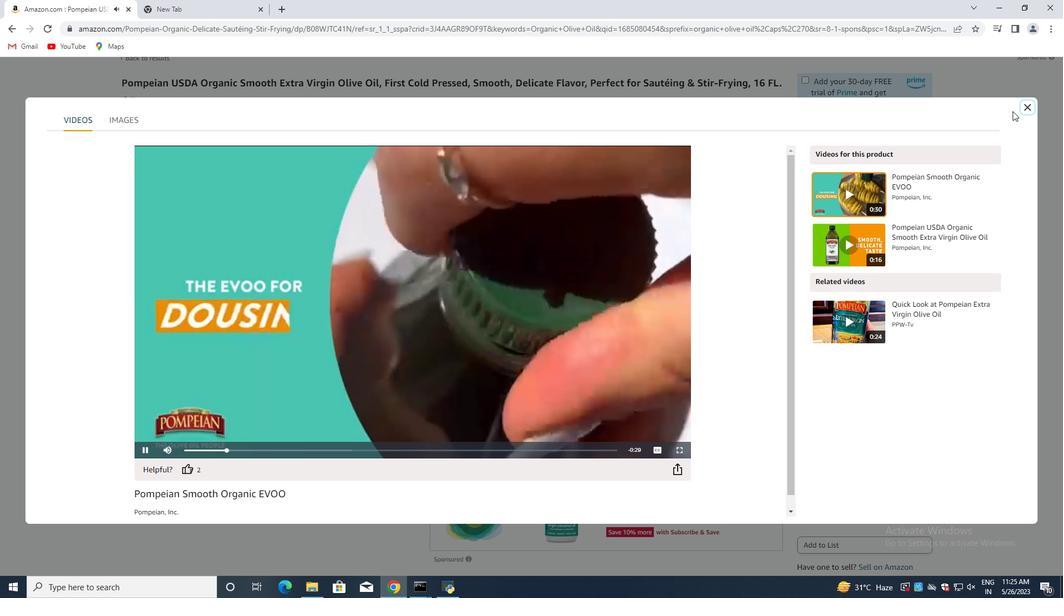 
Action: Mouse moved to (492, 227)
Screenshot: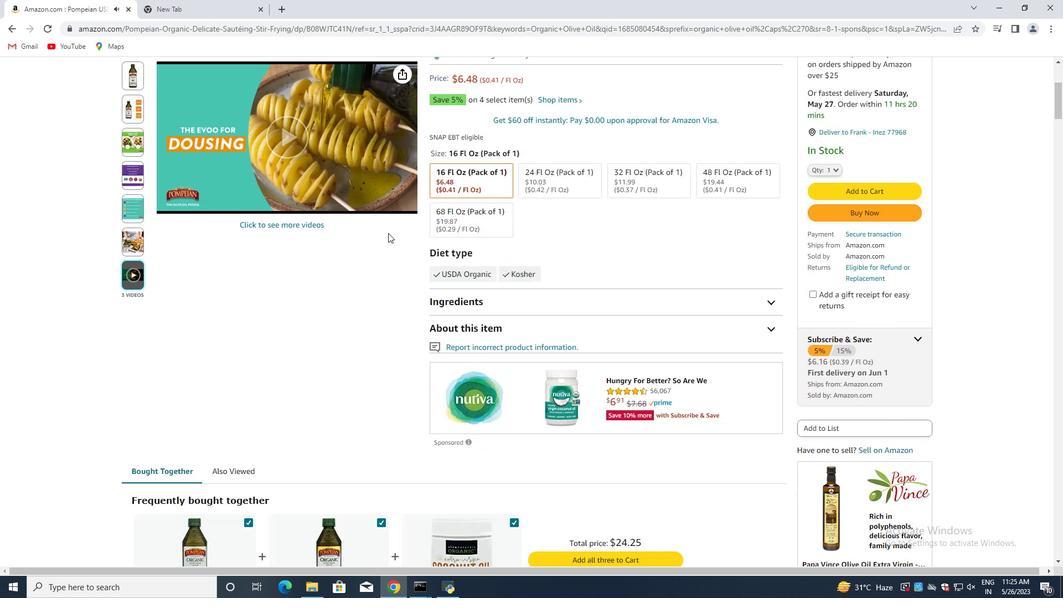 
Action: Mouse scrolled (501, 224) with delta (0, 0)
Screenshot: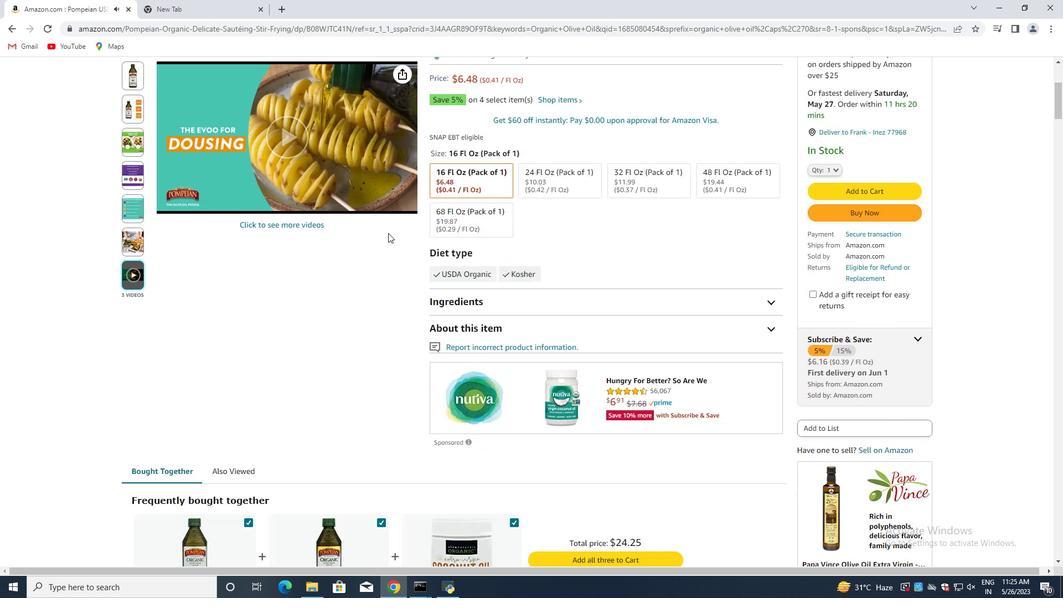 
Action: Mouse moved to (411, 230)
Screenshot: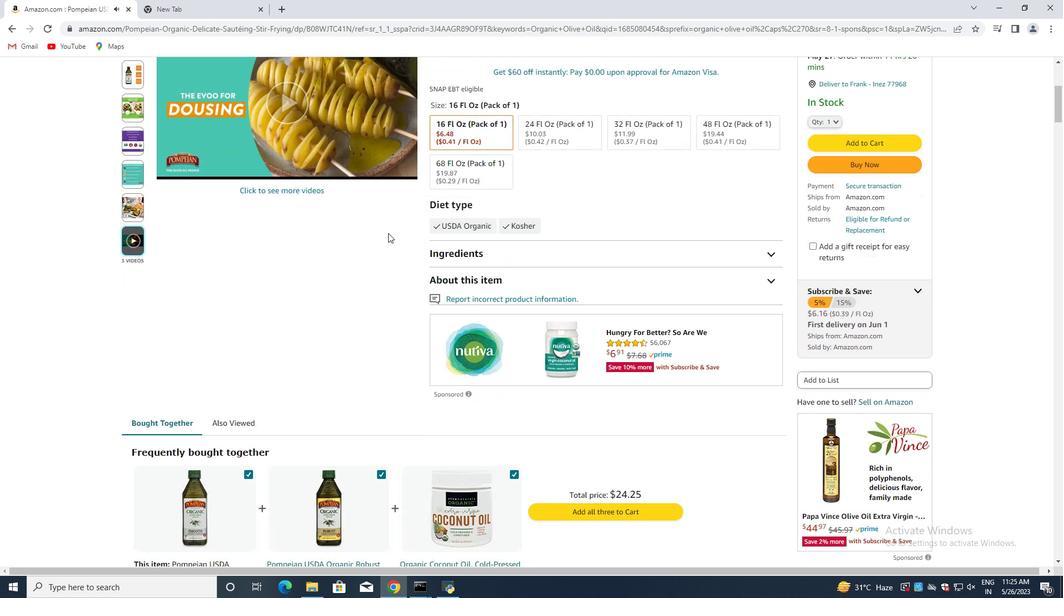 
Action: Mouse scrolled (439, 229) with delta (0, 0)
Screenshot: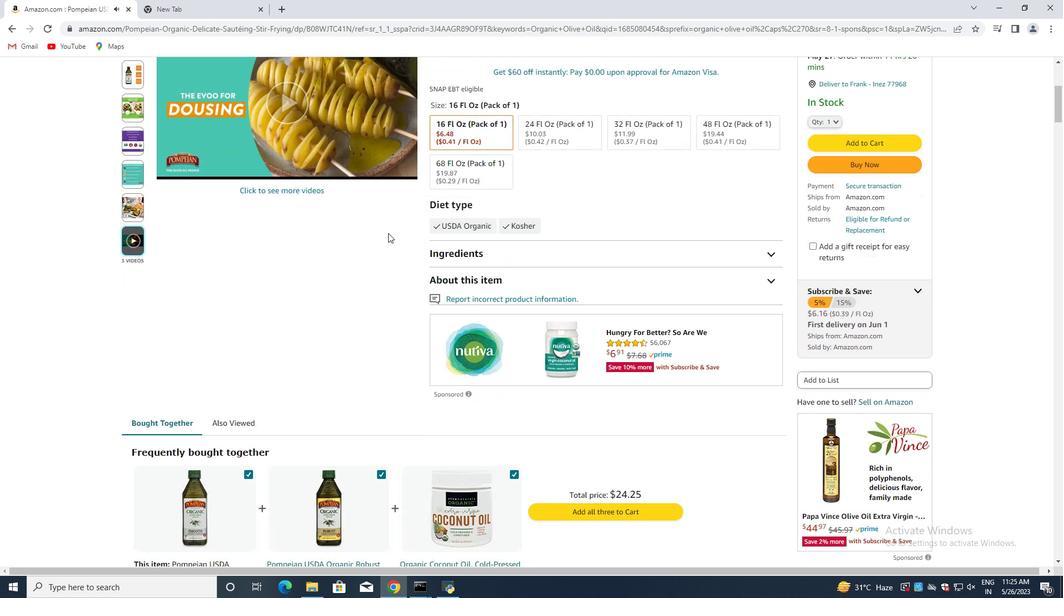 
Action: Mouse moved to (388, 233)
Screenshot: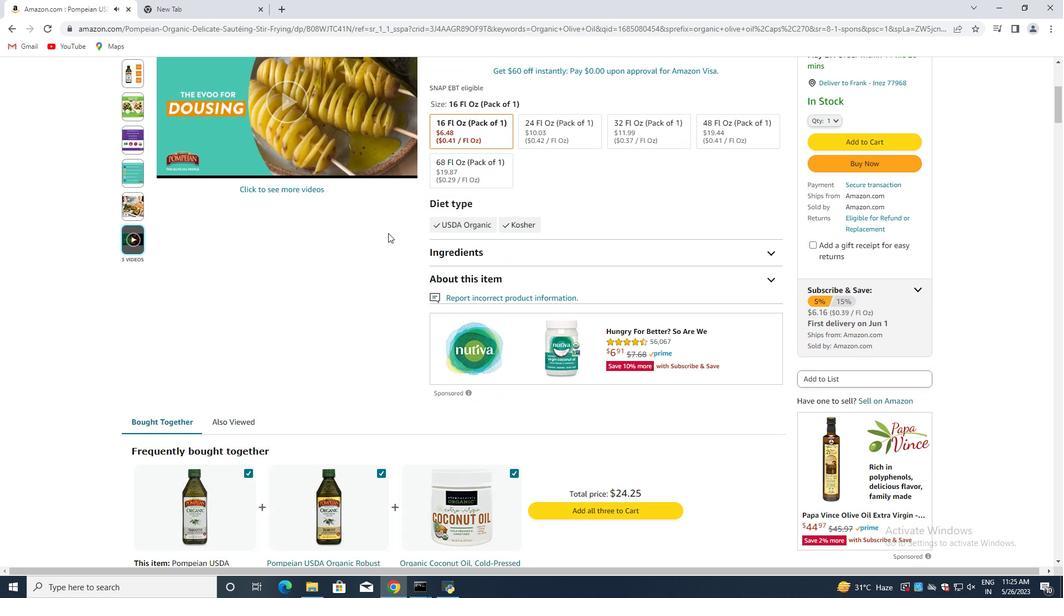
Action: Mouse scrolled (404, 229) with delta (0, 0)
Screenshot: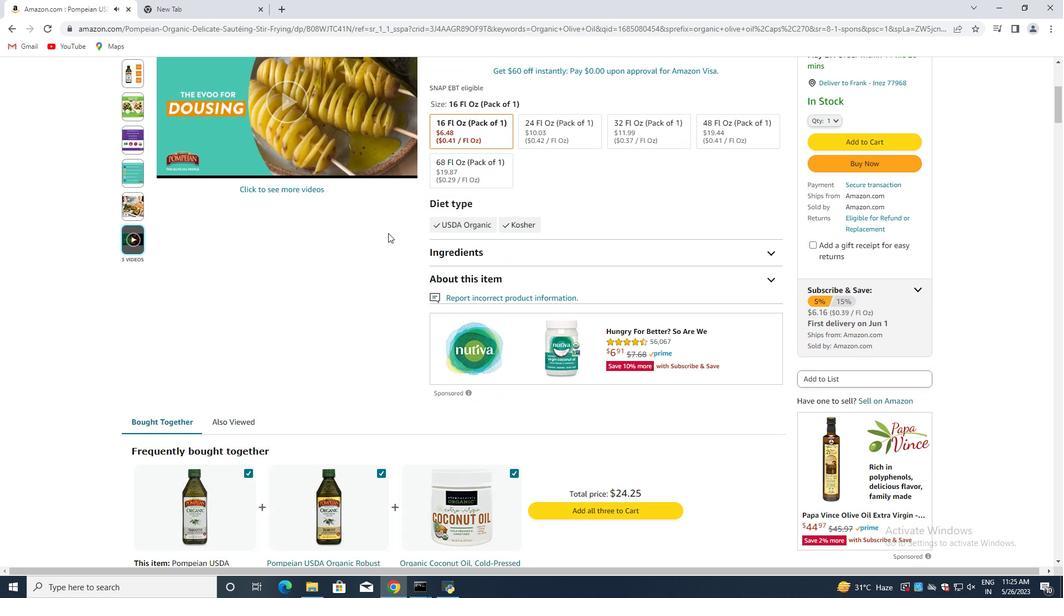 
Action: Mouse moved to (347, 239)
Screenshot: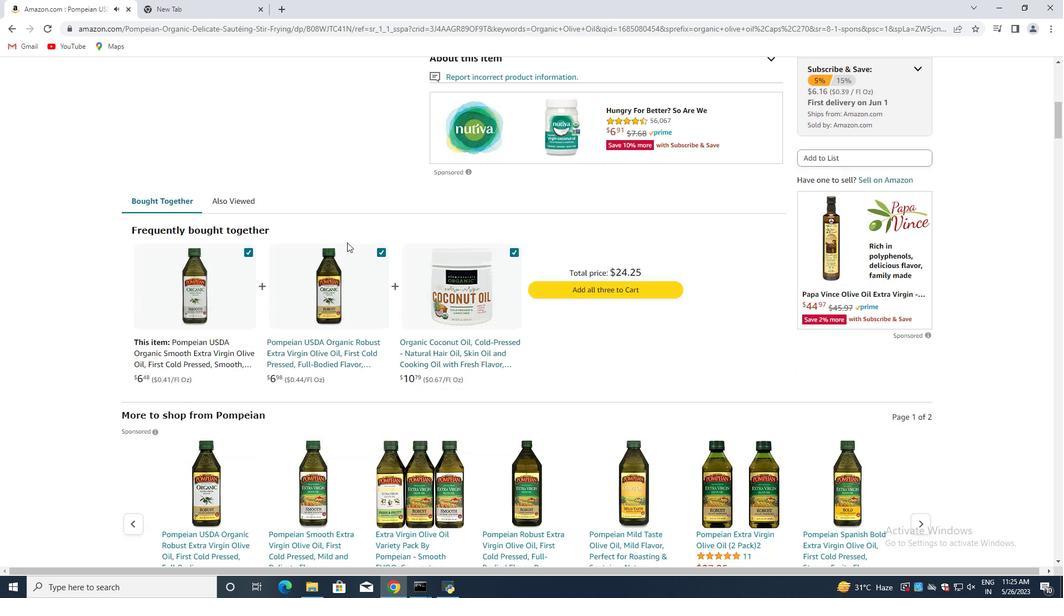
Action: Mouse scrolled (385, 233) with delta (0, 0)
Screenshot: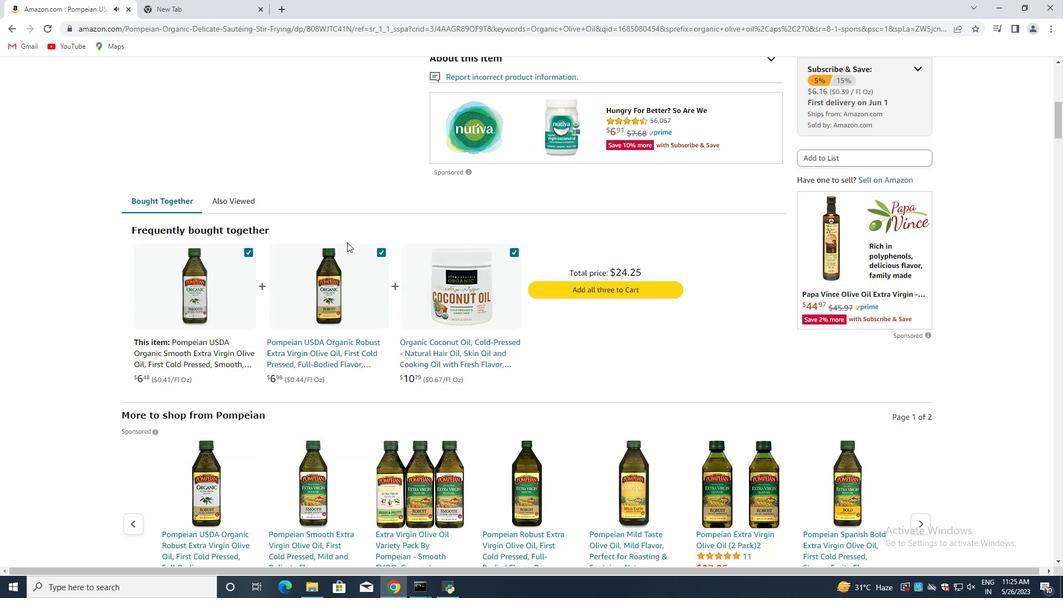 
Action: Mouse moved to (347, 239)
Screenshot: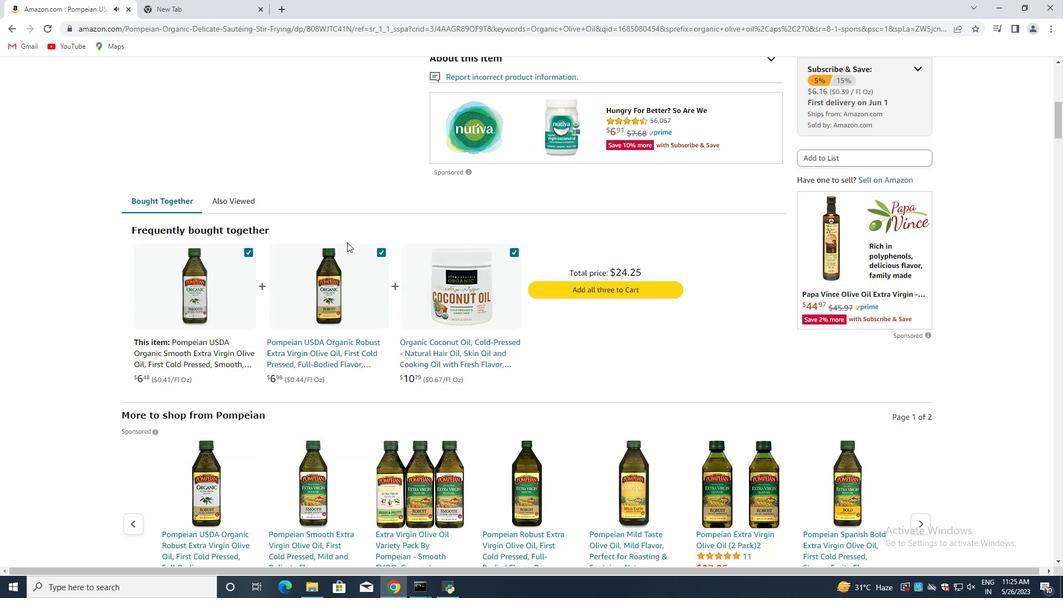 
Action: Mouse scrolled (364, 239) with delta (0, 0)
Screenshot: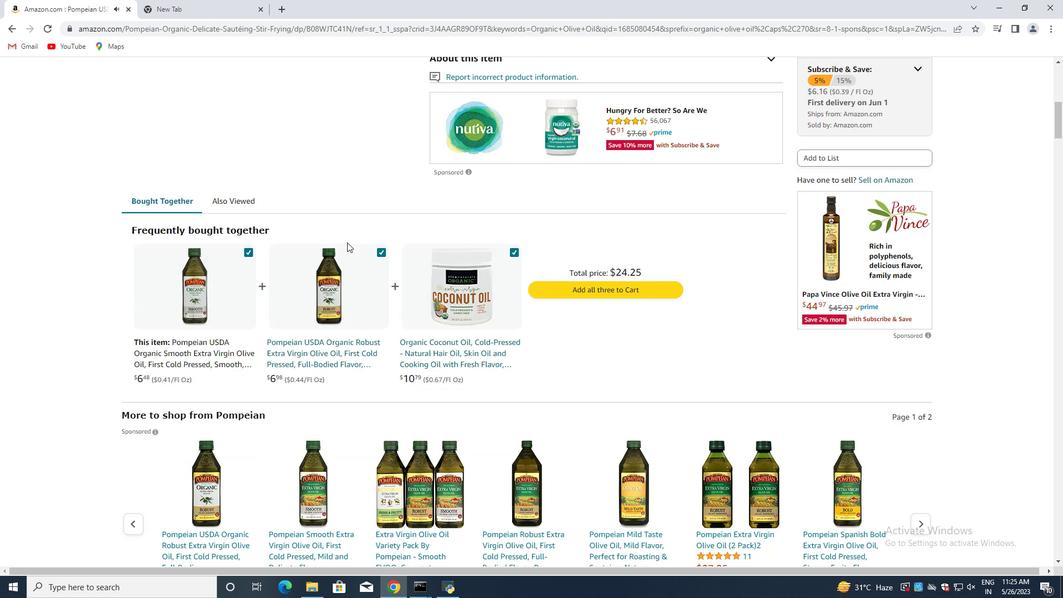 
Action: Mouse moved to (346, 240)
Screenshot: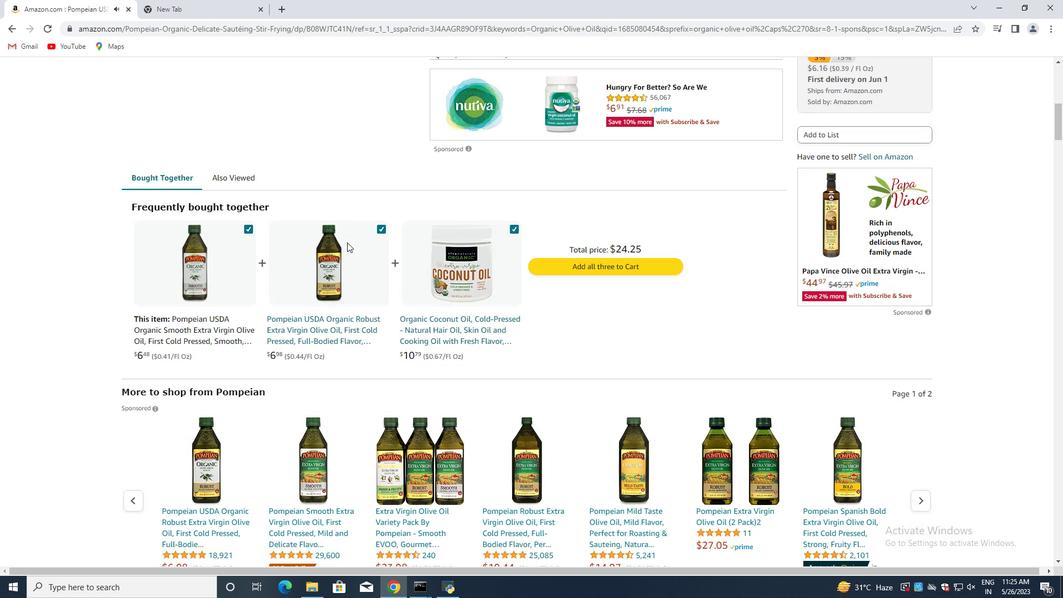 
Action: Mouse scrolled (358, 239) with delta (0, 0)
Screenshot: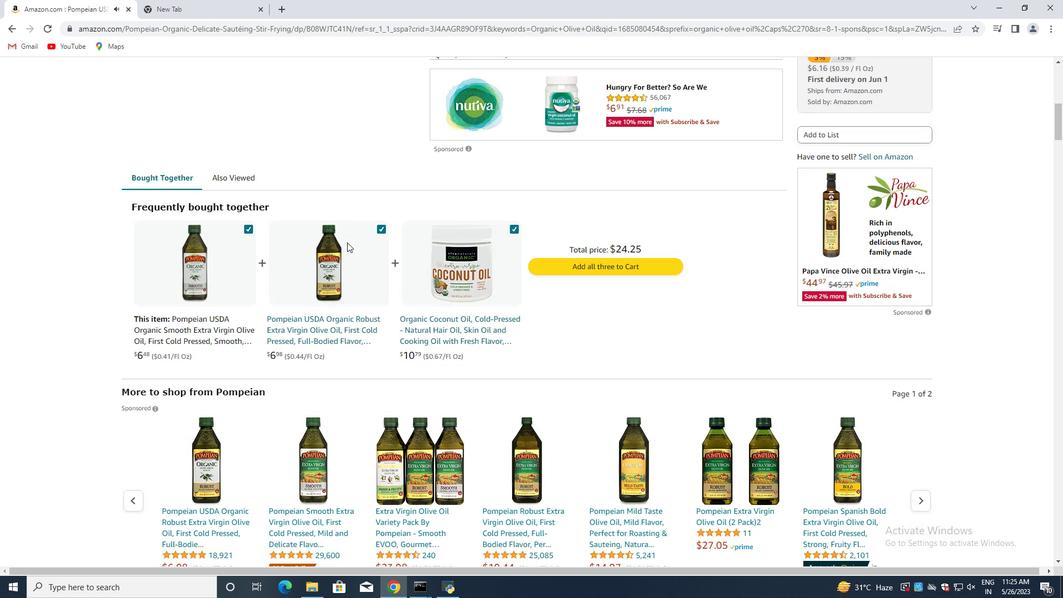 
Action: Mouse moved to (346, 241)
Screenshot: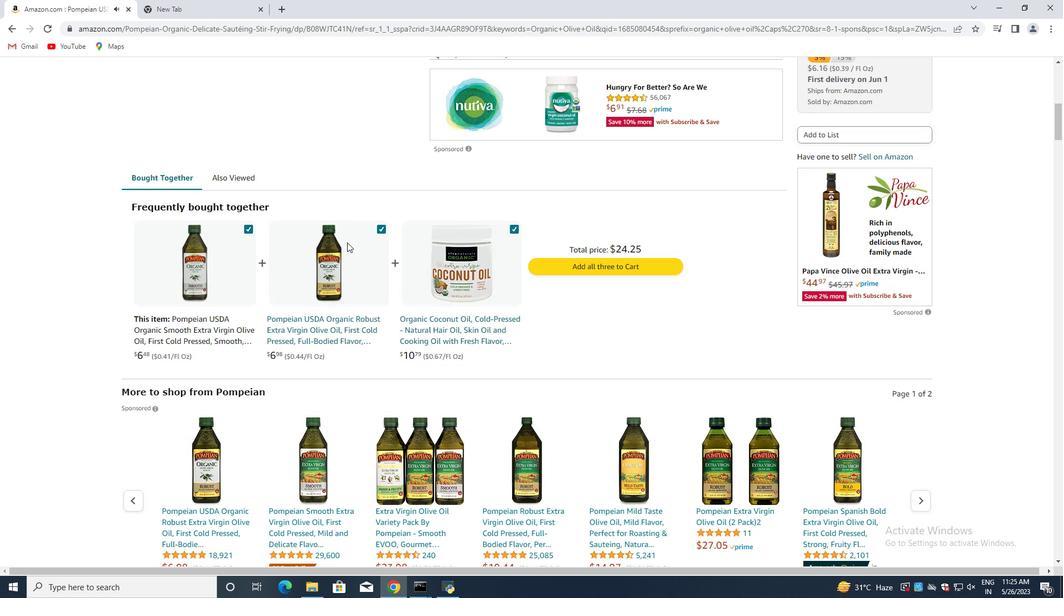 
Action: Mouse scrolled (347, 239) with delta (0, 0)
Screenshot: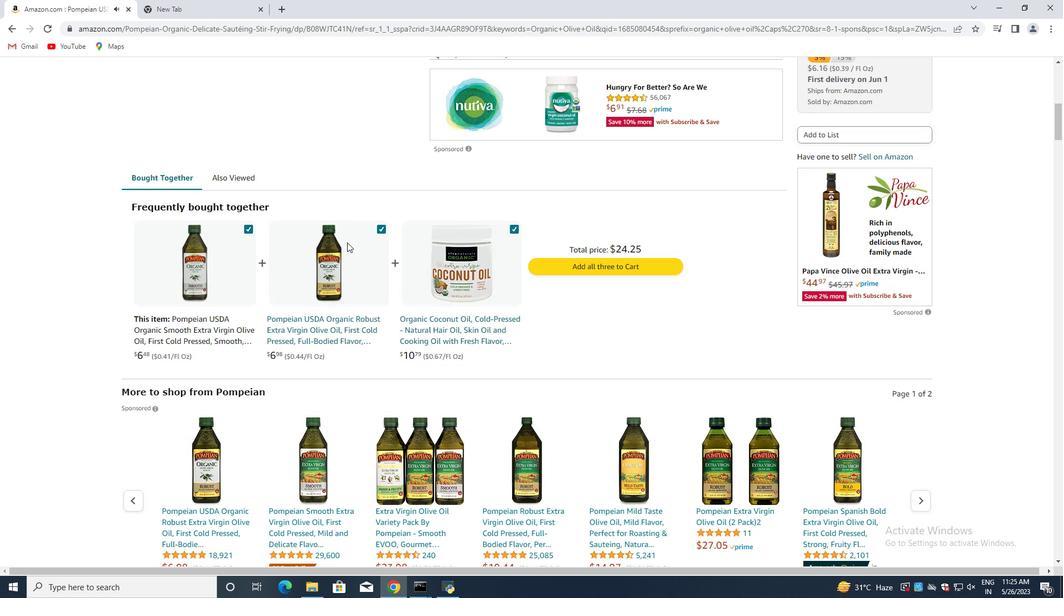 
Action: Mouse moved to (347, 242)
Screenshot: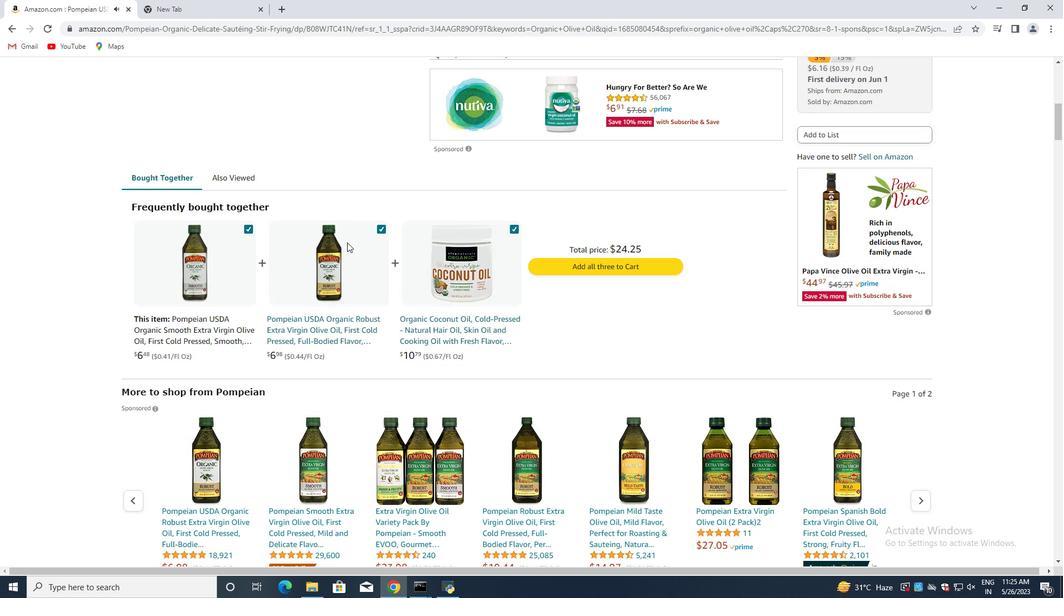 
Action: Mouse scrolled (346, 240) with delta (0, 0)
Screenshot: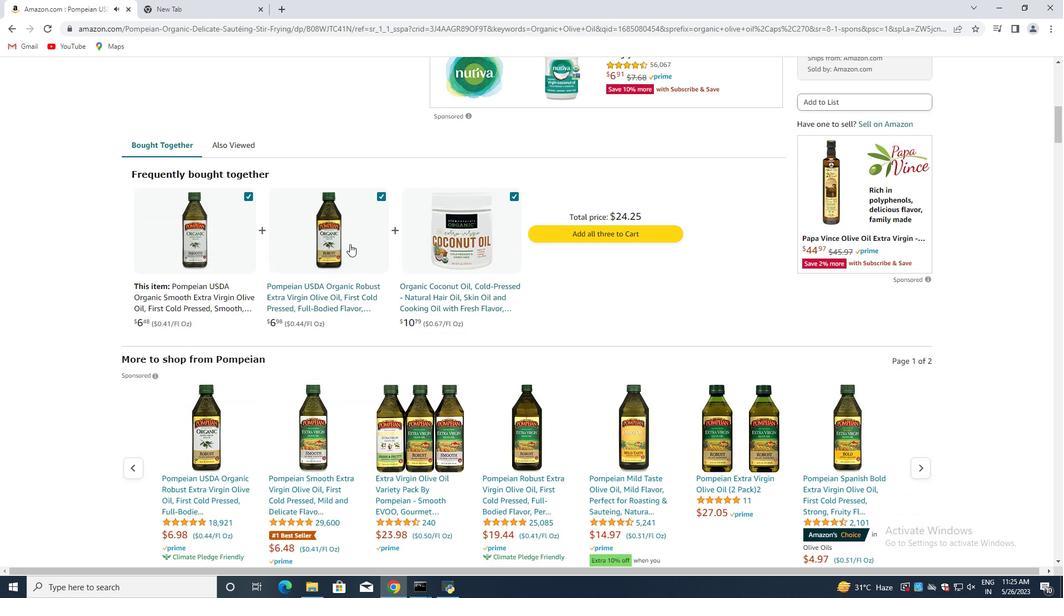 
Action: Mouse moved to (331, 277)
Screenshot: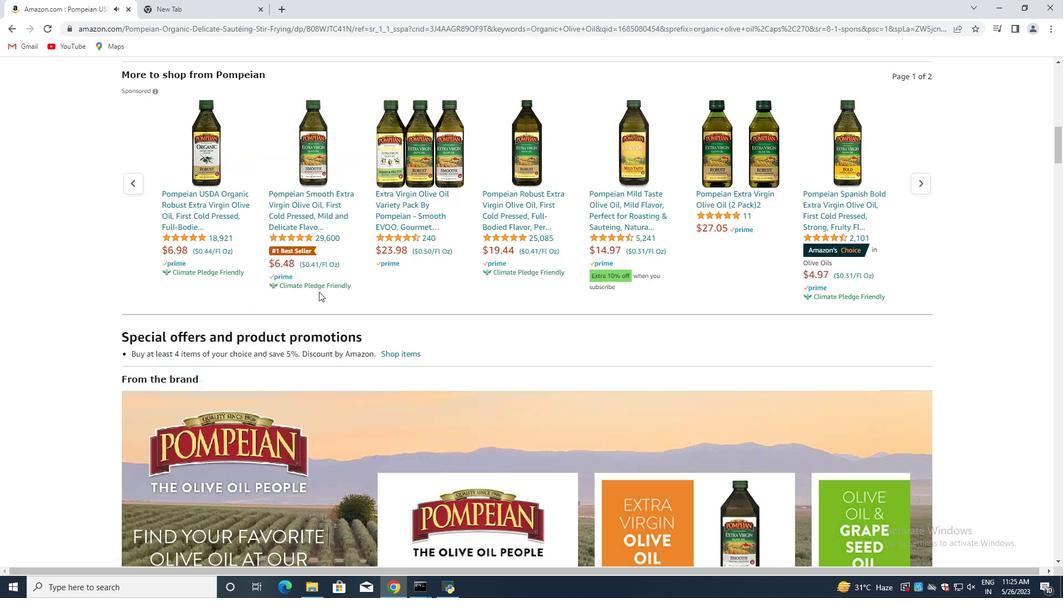 
Action: Mouse scrolled (348, 242) with delta (0, 0)
Screenshot: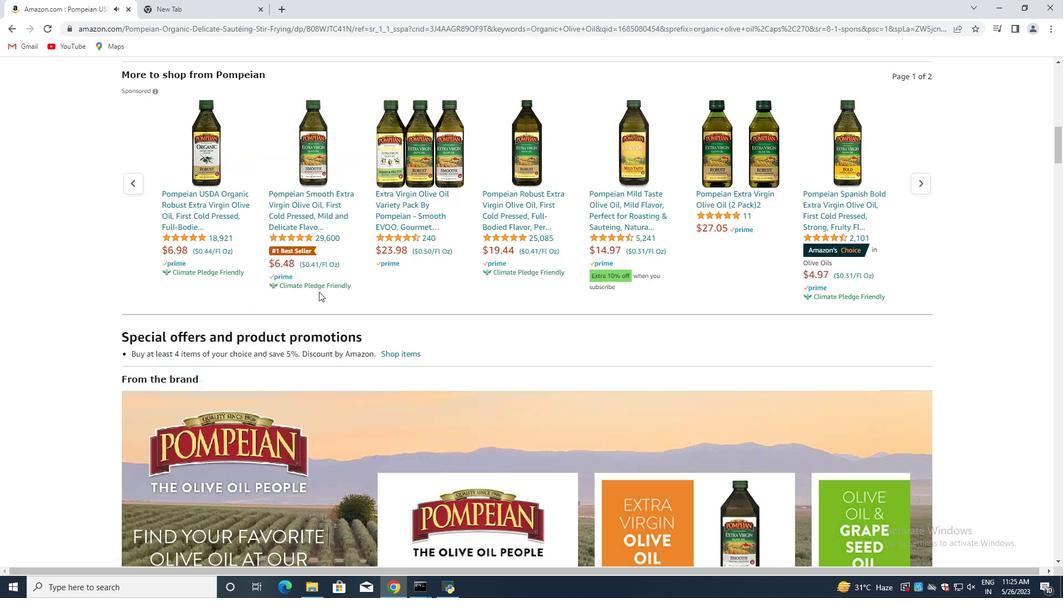 
Action: Mouse moved to (319, 291)
Screenshot: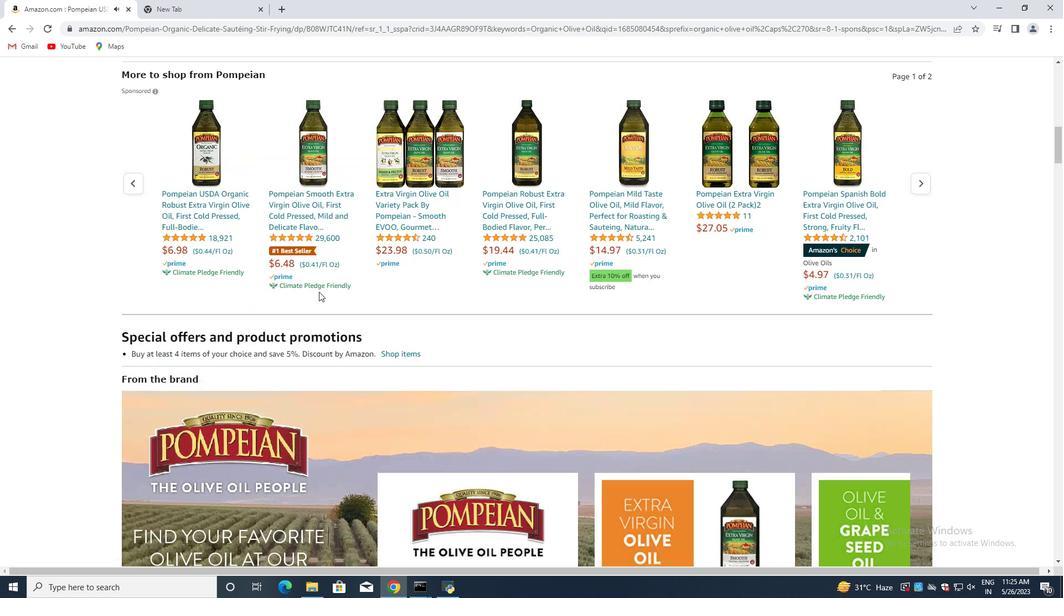 
Action: Mouse scrolled (350, 243) with delta (0, 0)
Screenshot: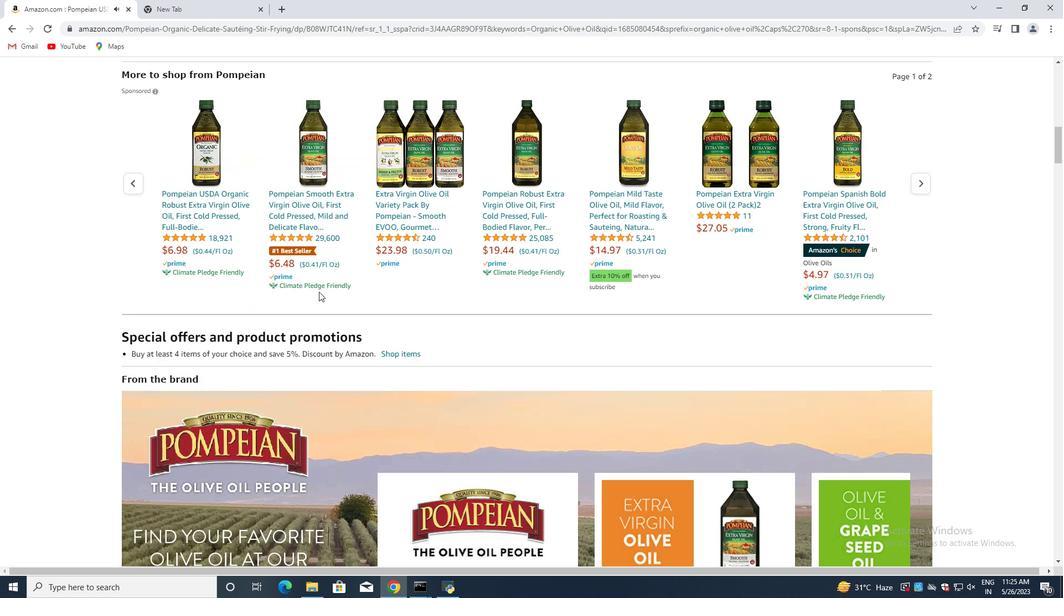 
Action: Mouse scrolled (350, 243) with delta (0, 0)
Screenshot: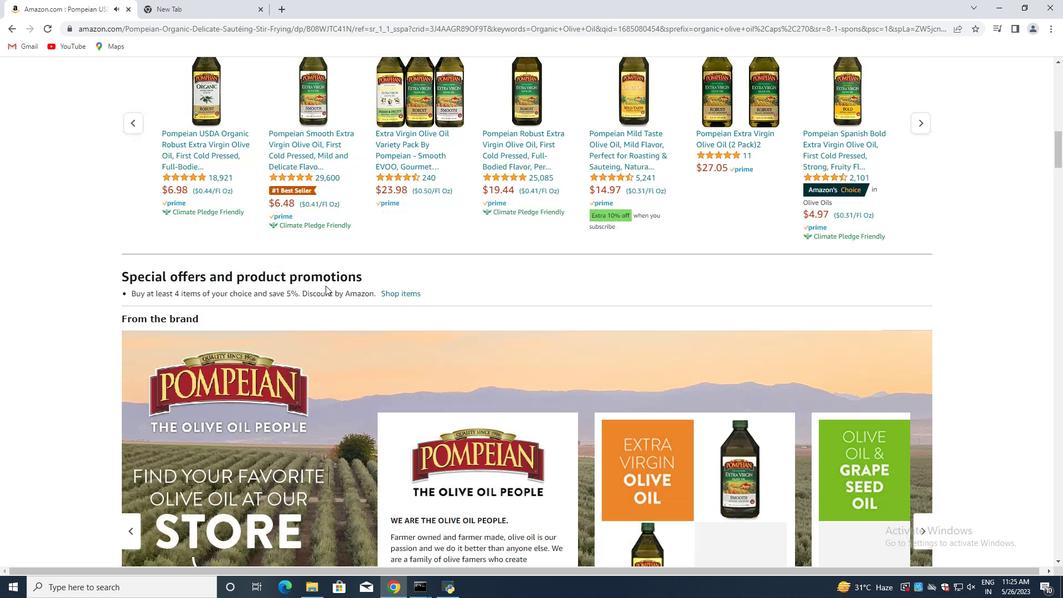 
Action: Mouse scrolled (350, 243) with delta (0, 0)
Screenshot: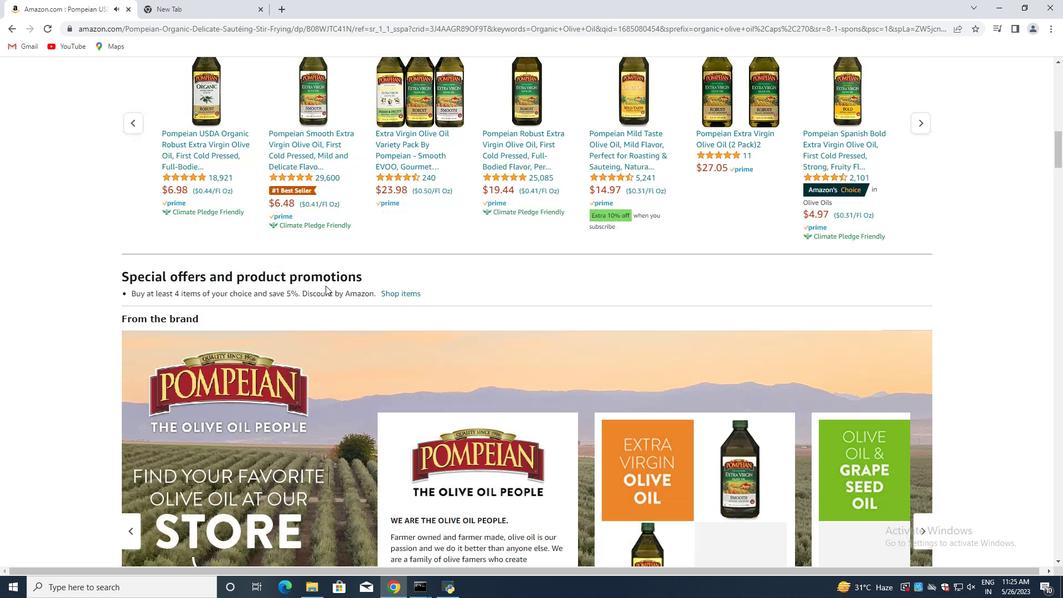 
Action: Mouse moved to (319, 291)
Screenshot: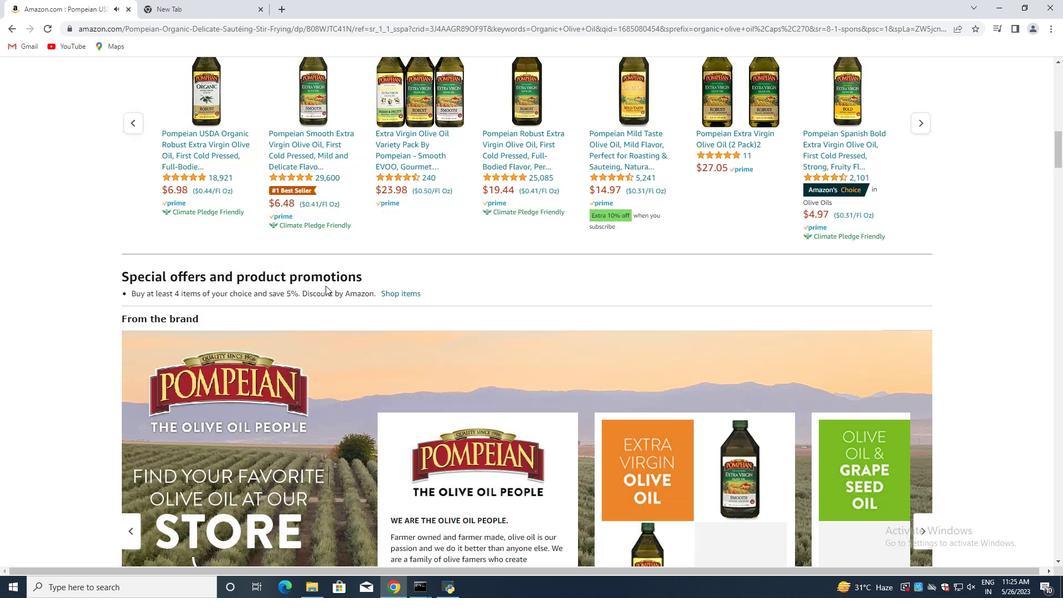 
Action: Mouse scrolled (319, 291) with delta (0, 0)
Screenshot: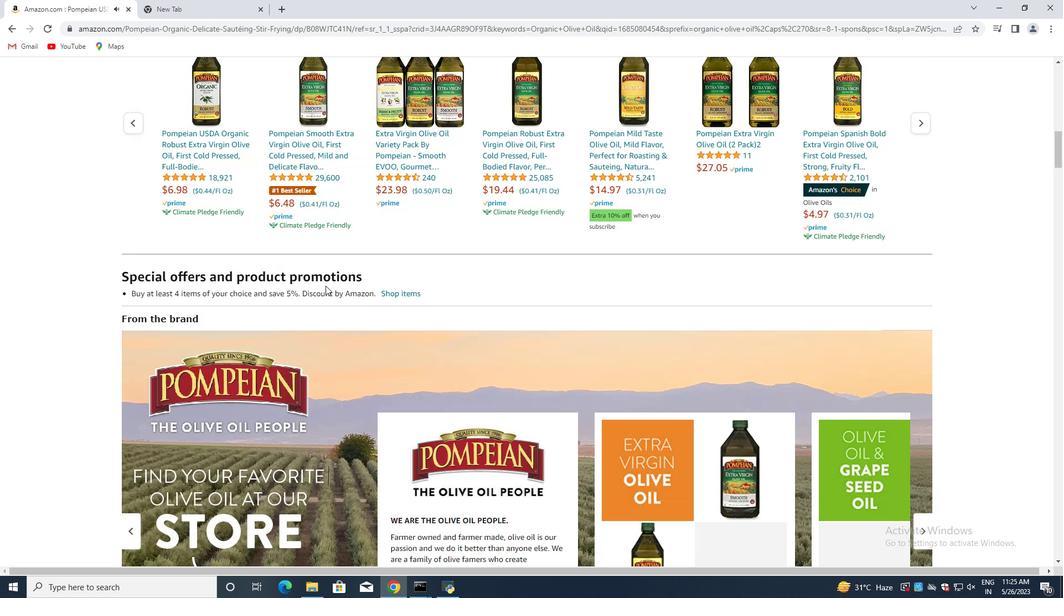 
Action: Mouse moved to (319, 291)
Screenshot: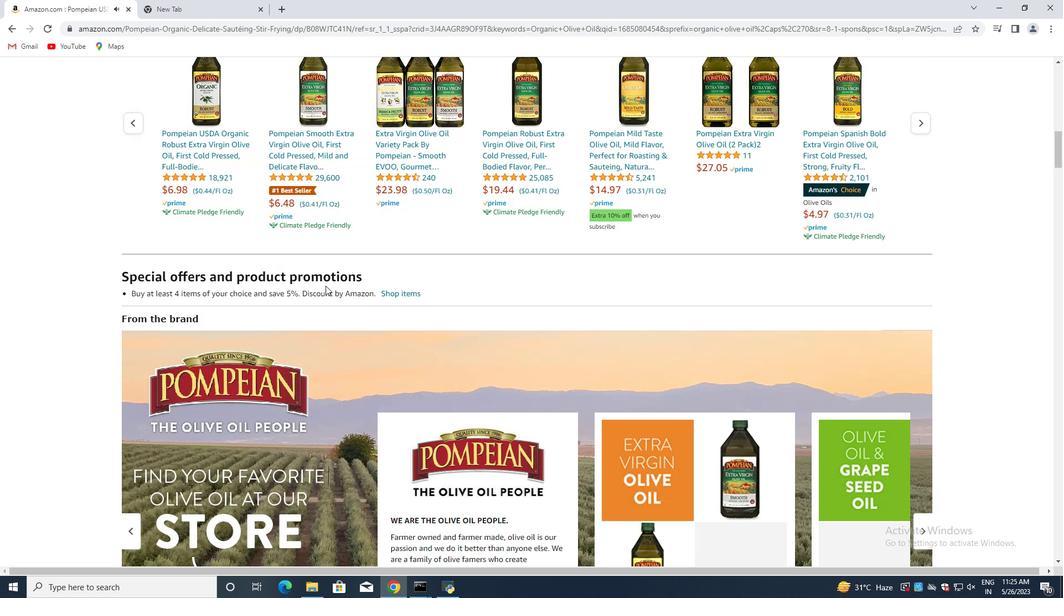 
Action: Mouse scrolled (319, 291) with delta (0, 0)
Screenshot: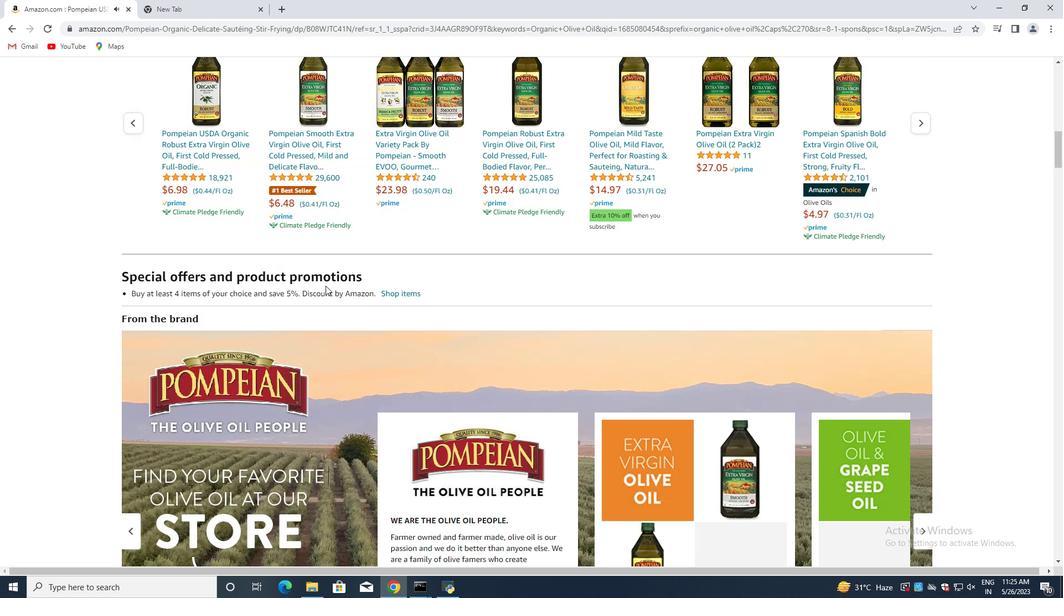 
Action: Mouse moved to (319, 291)
Screenshot: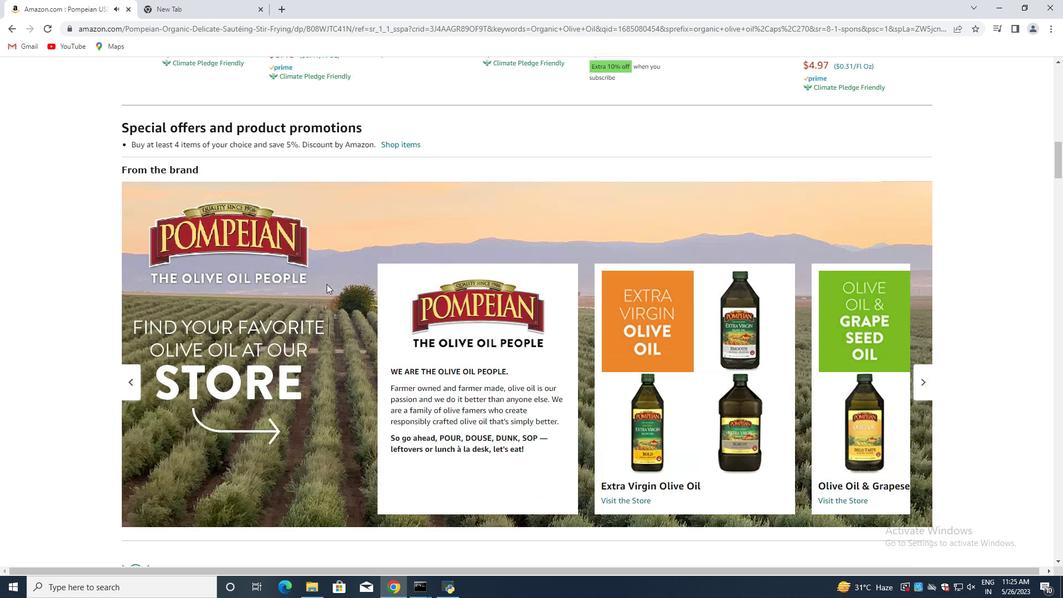 
Action: Mouse scrolled (319, 291) with delta (0, 0)
Screenshot: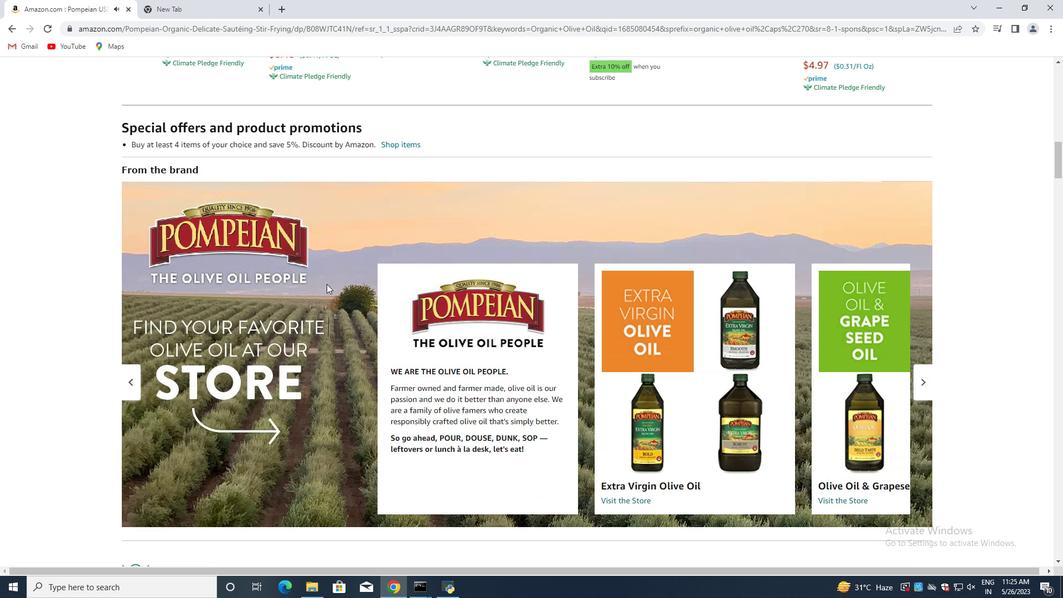 
Action: Mouse moved to (319, 290)
Screenshot: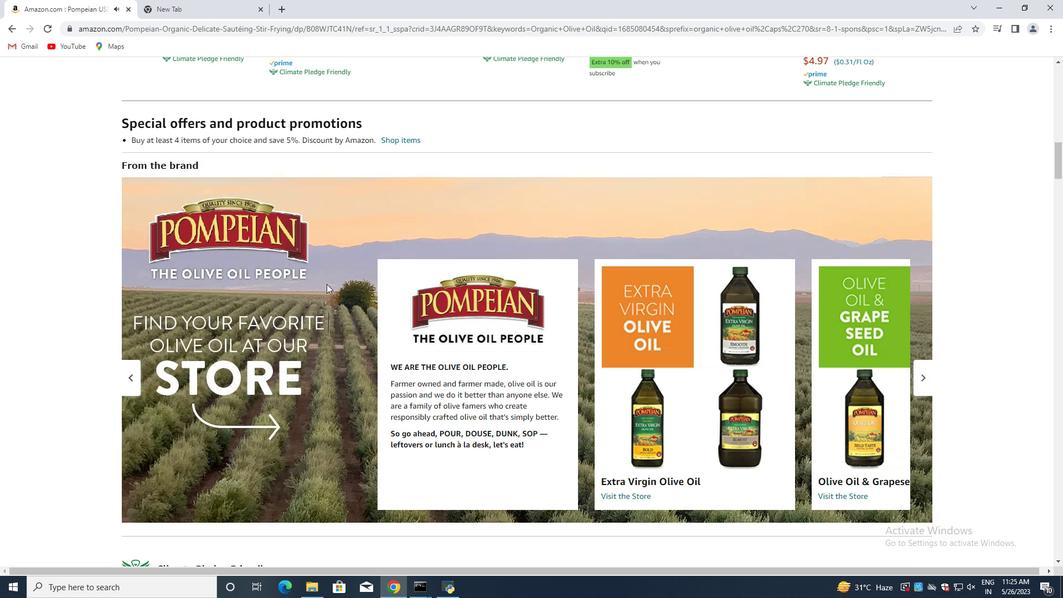 
Action: Mouse scrolled (319, 291) with delta (0, 0)
Screenshot: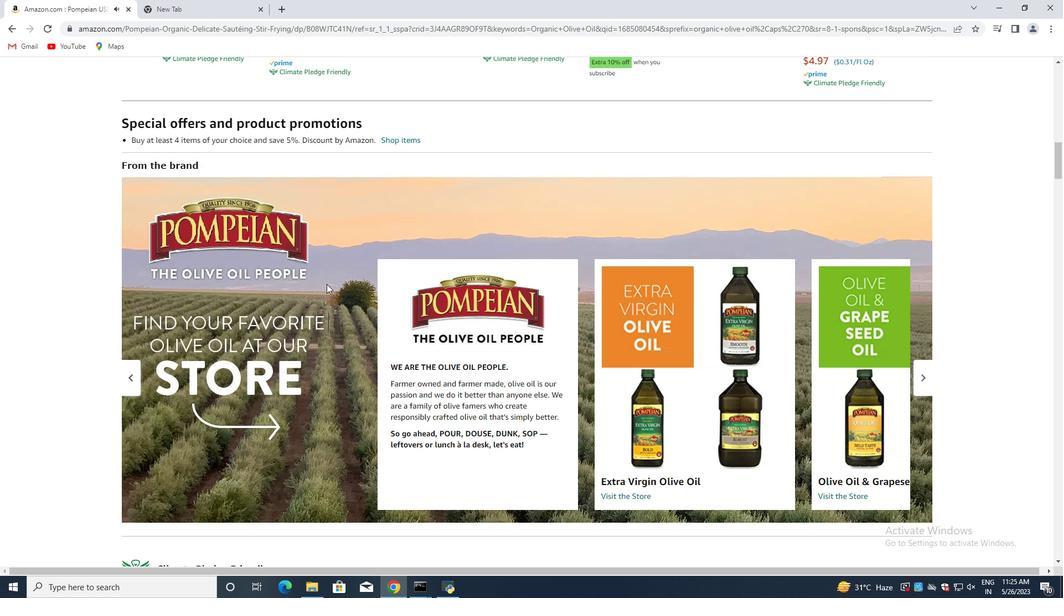 
Action: Mouse scrolled (319, 291) with delta (0, 0)
Screenshot: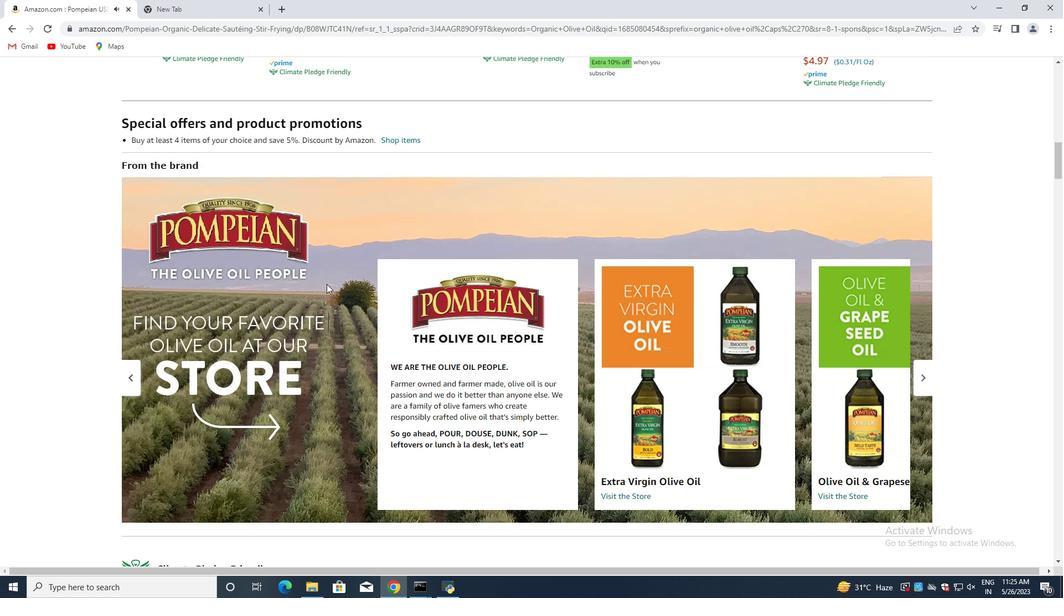 
Action: Mouse moved to (324, 296)
Screenshot: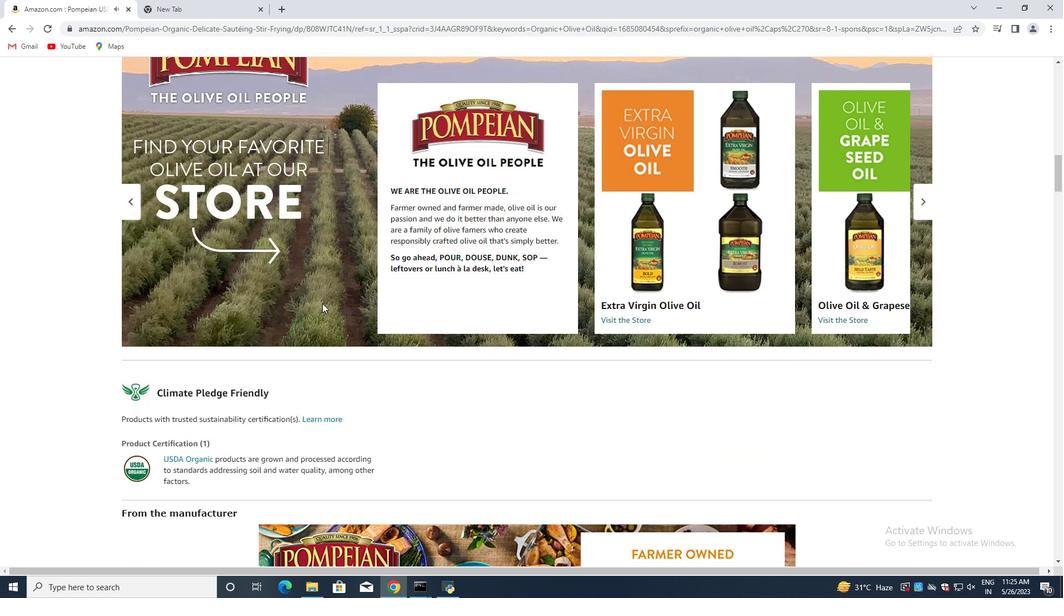 
Action: Mouse scrolled (326, 284) with delta (0, 0)
Screenshot: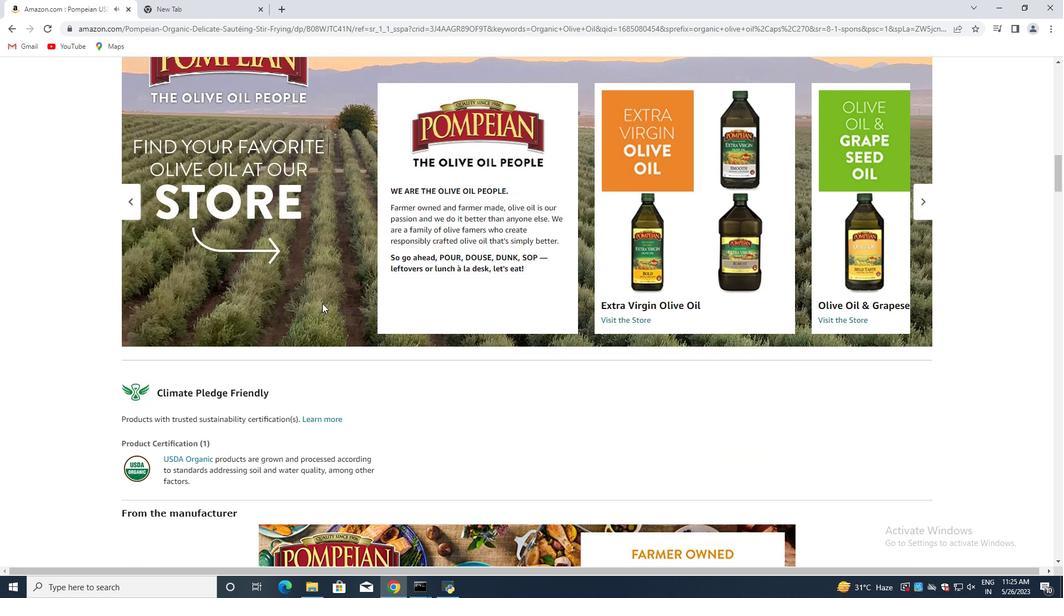 
Action: Mouse moved to (323, 299)
Screenshot: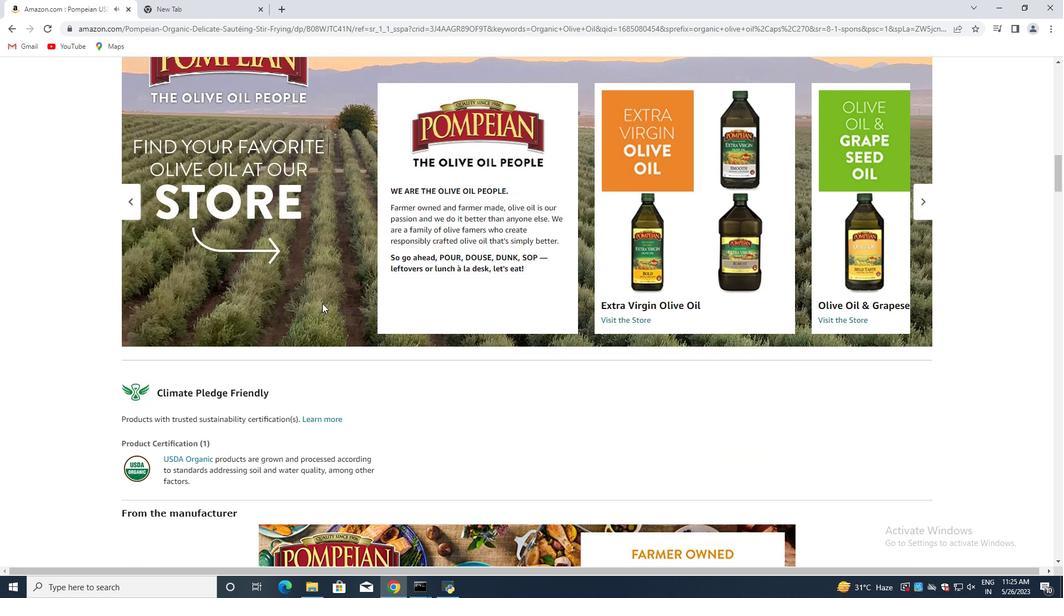 
Action: Mouse scrolled (325, 288) with delta (0, 0)
Screenshot: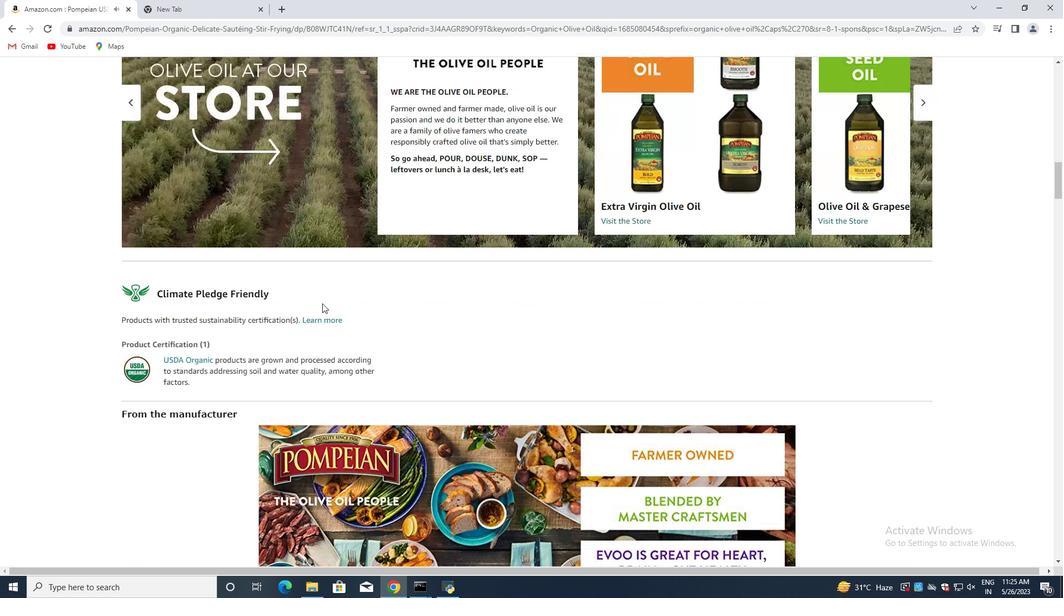 
Action: Mouse moved to (322, 300)
Screenshot: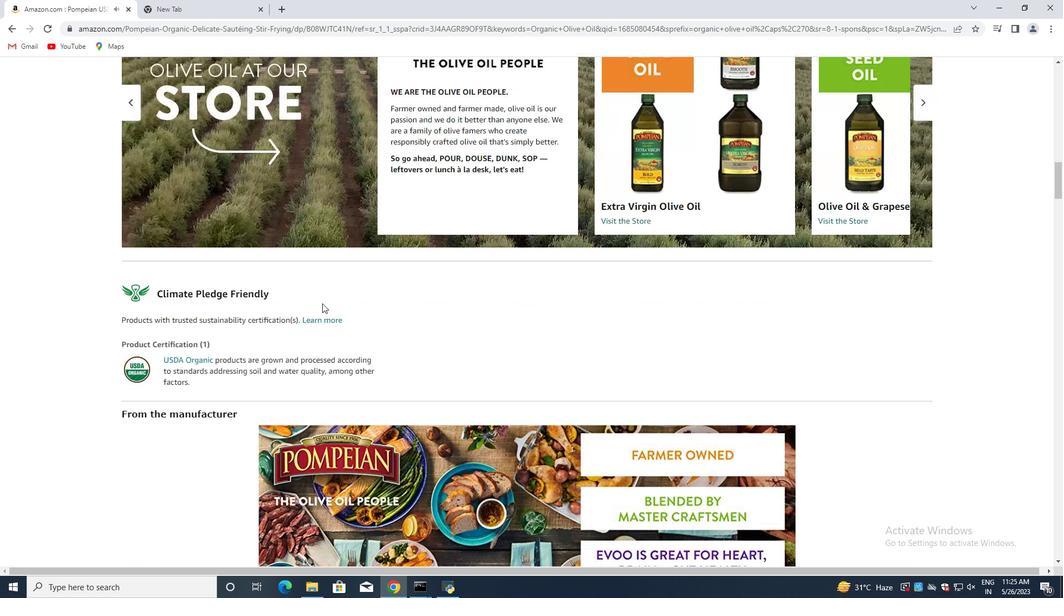 
Action: Mouse scrolled (324, 291) with delta (0, 0)
Screenshot: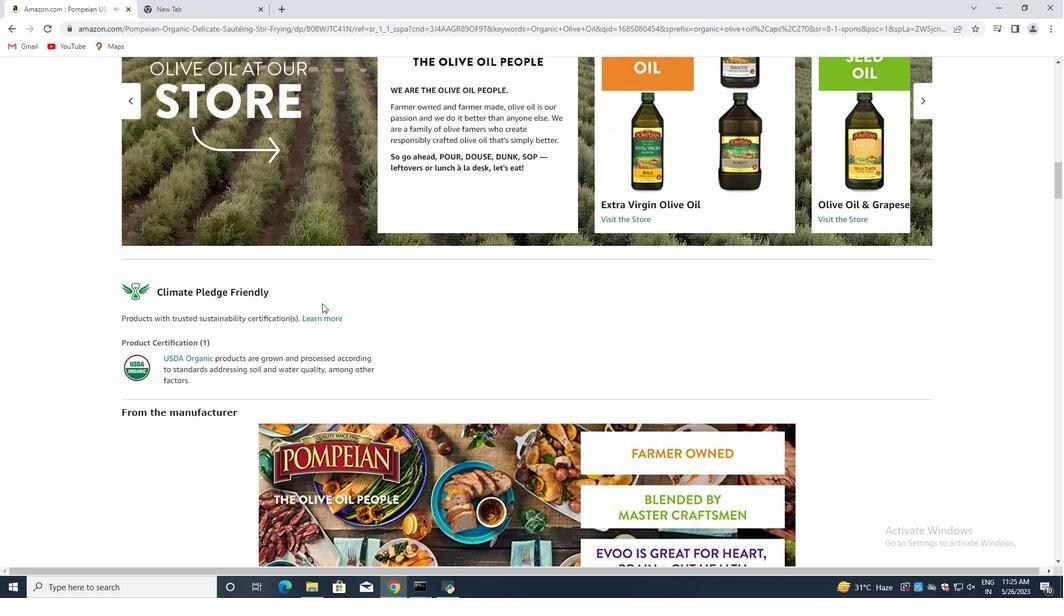 
Action: Mouse moved to (322, 303)
Screenshot: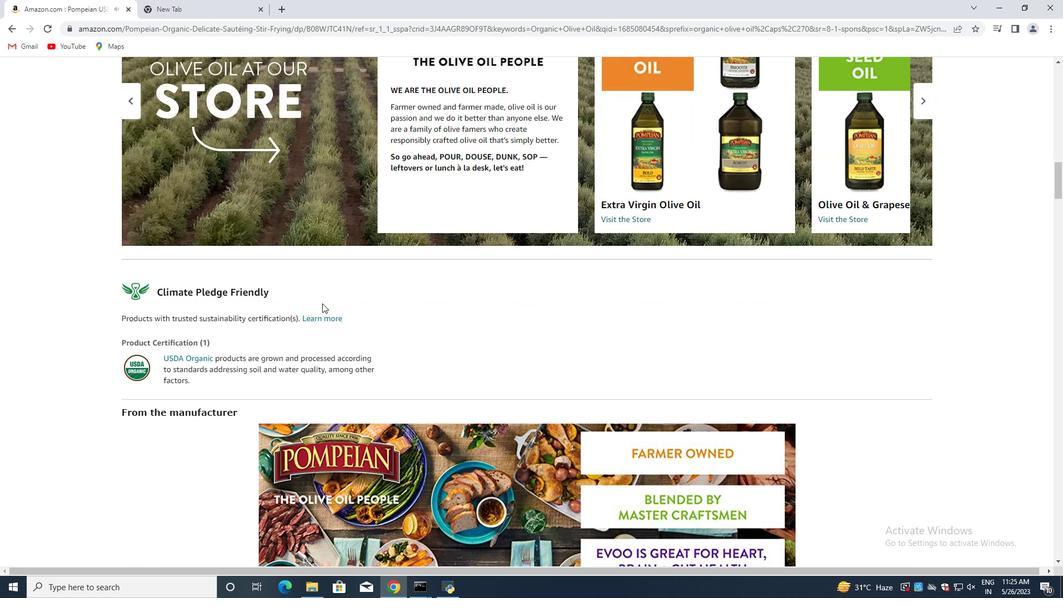 
Action: Mouse scrolled (324, 295) with delta (0, 0)
Screenshot: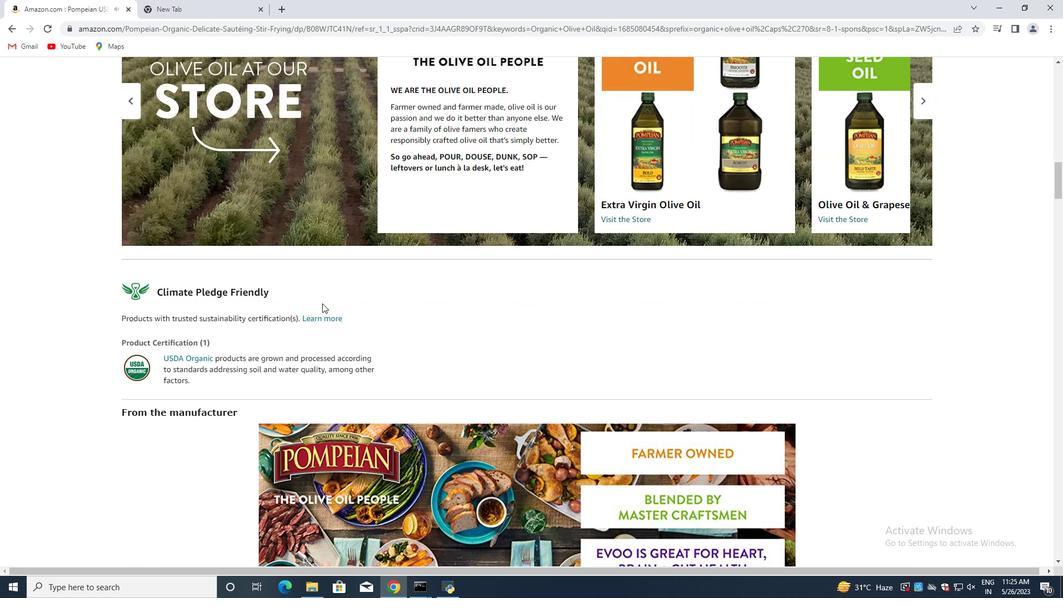 
Action: Mouse scrolled (322, 300) with delta (0, 0)
Screenshot: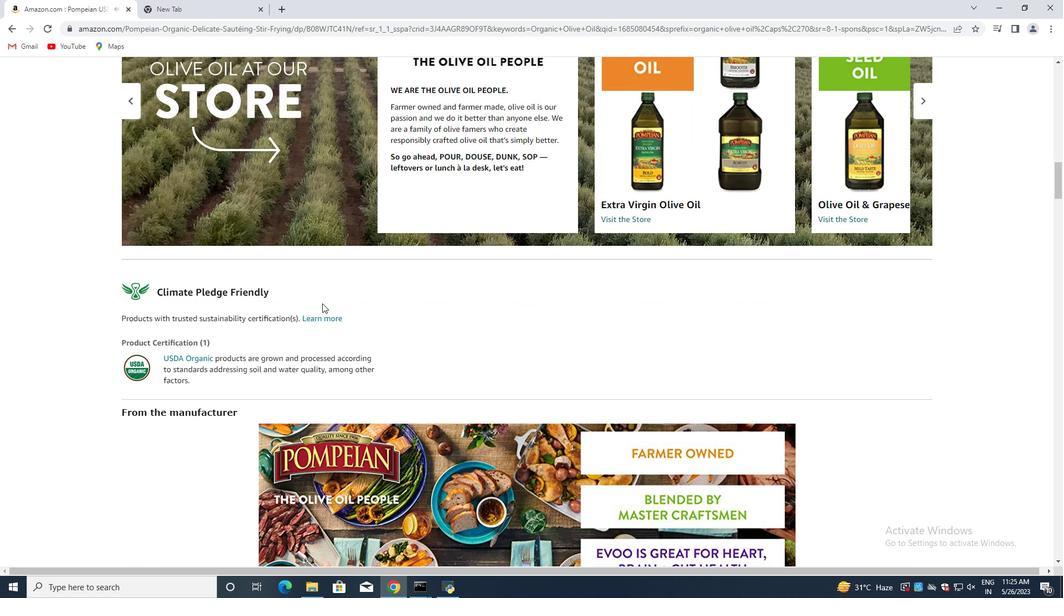 
Action: Mouse scrolled (322, 303) with delta (0, 0)
Screenshot: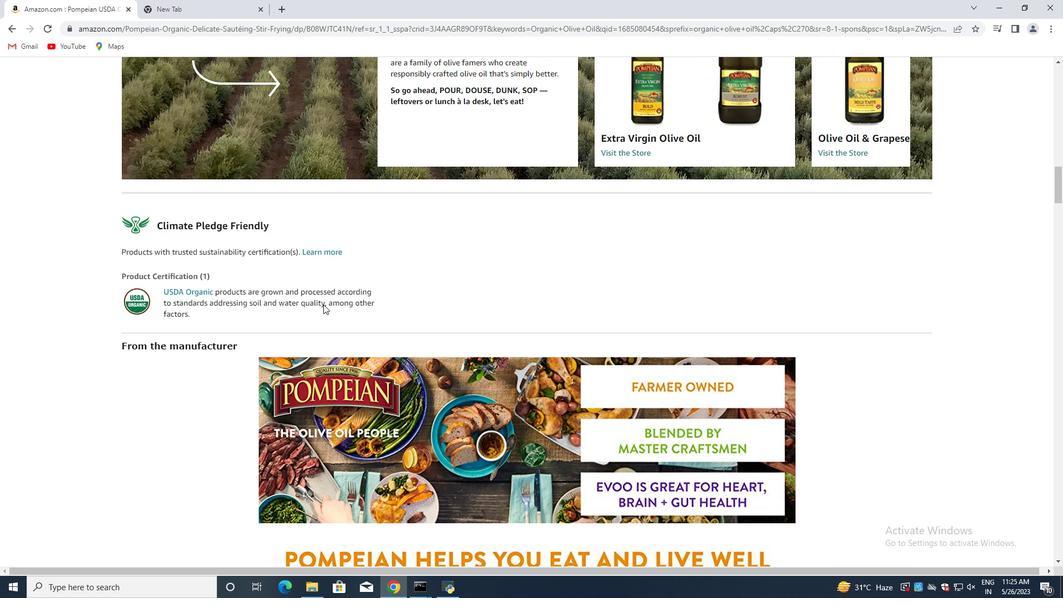 
Action: Mouse moved to (323, 304)
Screenshot: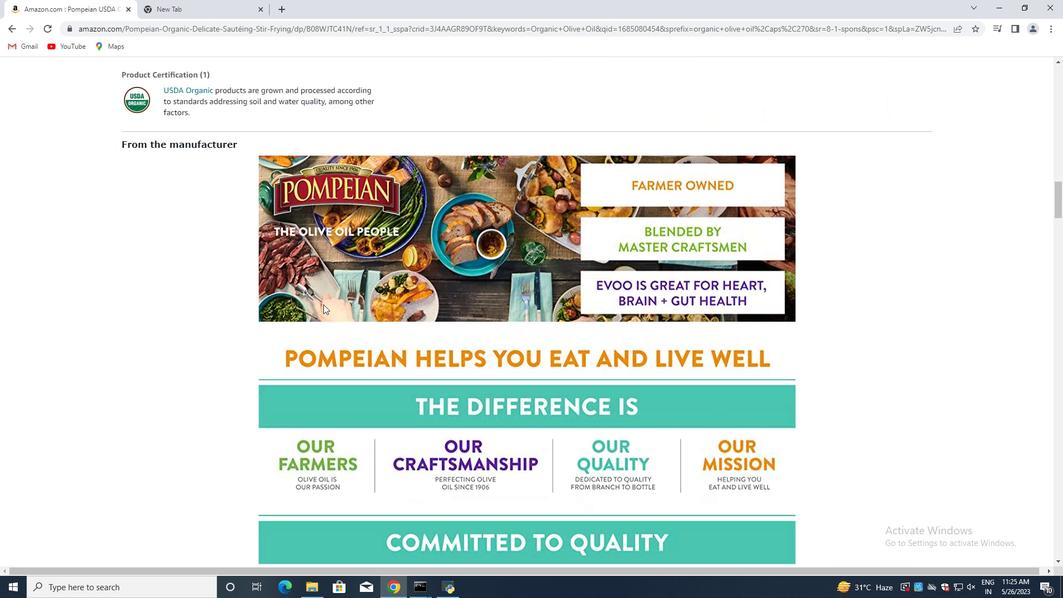 
Action: Mouse scrolled (322, 303) with delta (0, 0)
Screenshot: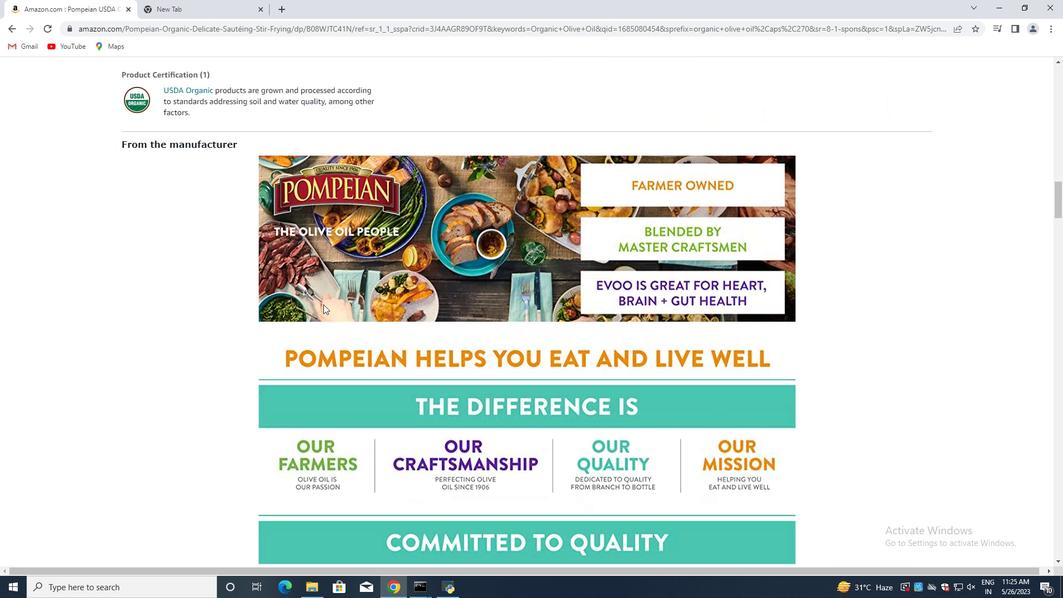 
Action: Mouse scrolled (323, 303) with delta (0, 0)
Screenshot: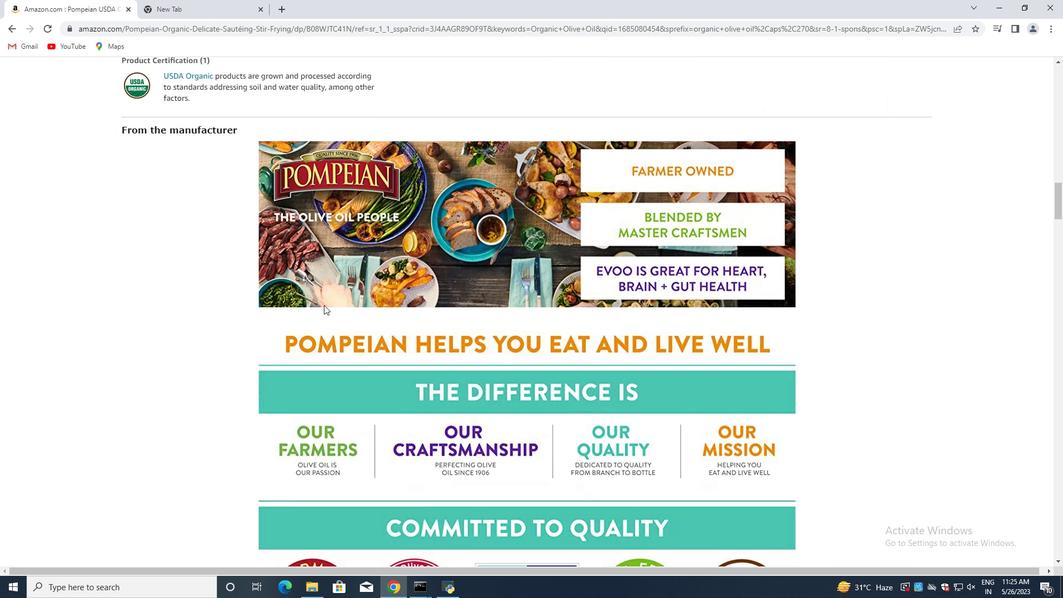 
Action: Mouse scrolled (323, 303) with delta (0, 0)
Screenshot: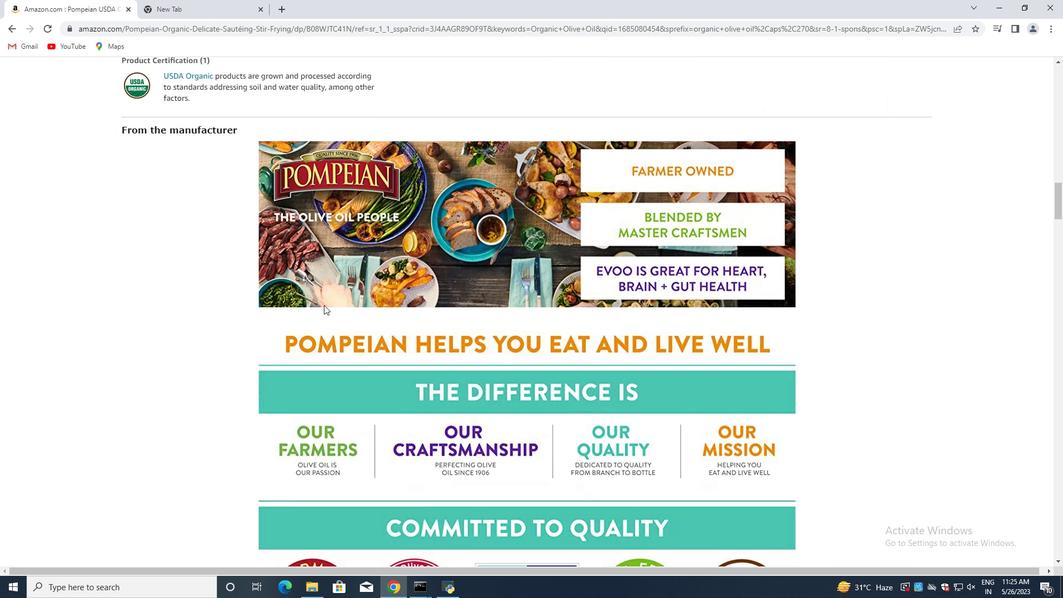 
Action: Mouse moved to (323, 304)
Screenshot: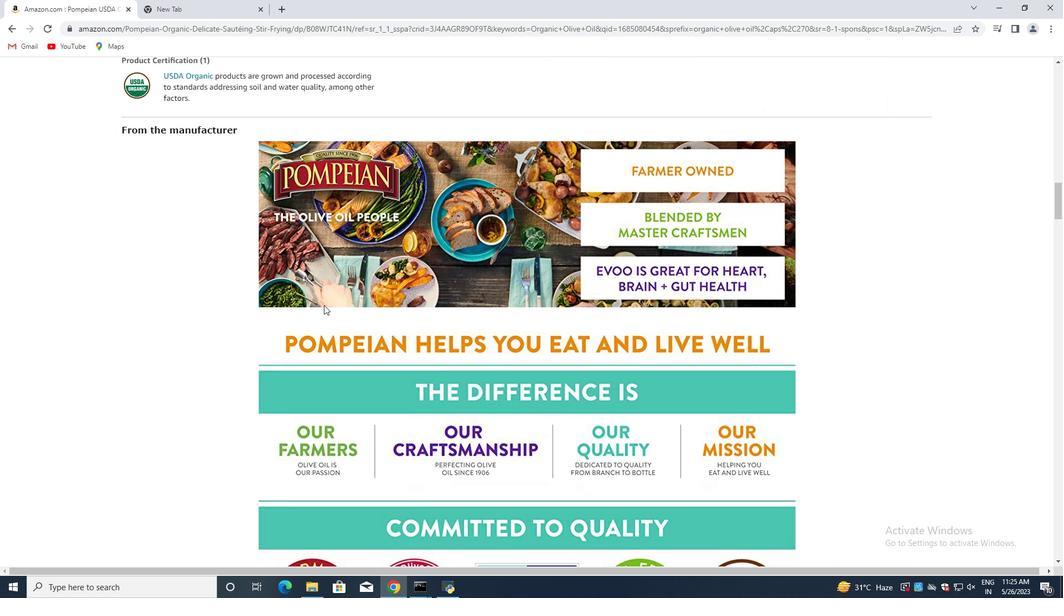 
Action: Mouse scrolled (323, 304) with delta (0, 0)
Screenshot: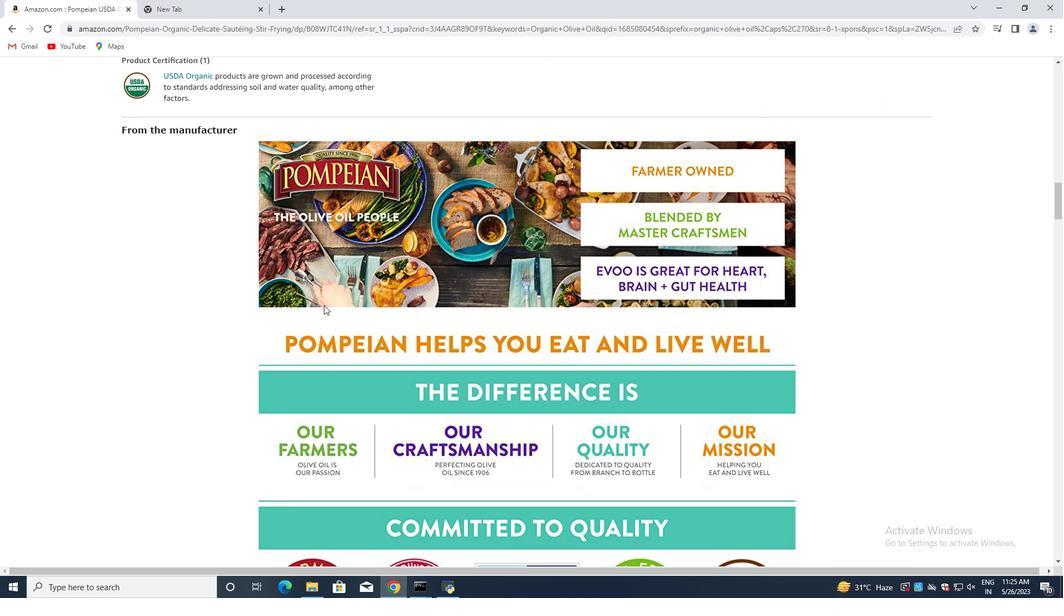
Action: Mouse scrolled (323, 304) with delta (0, 0)
Screenshot: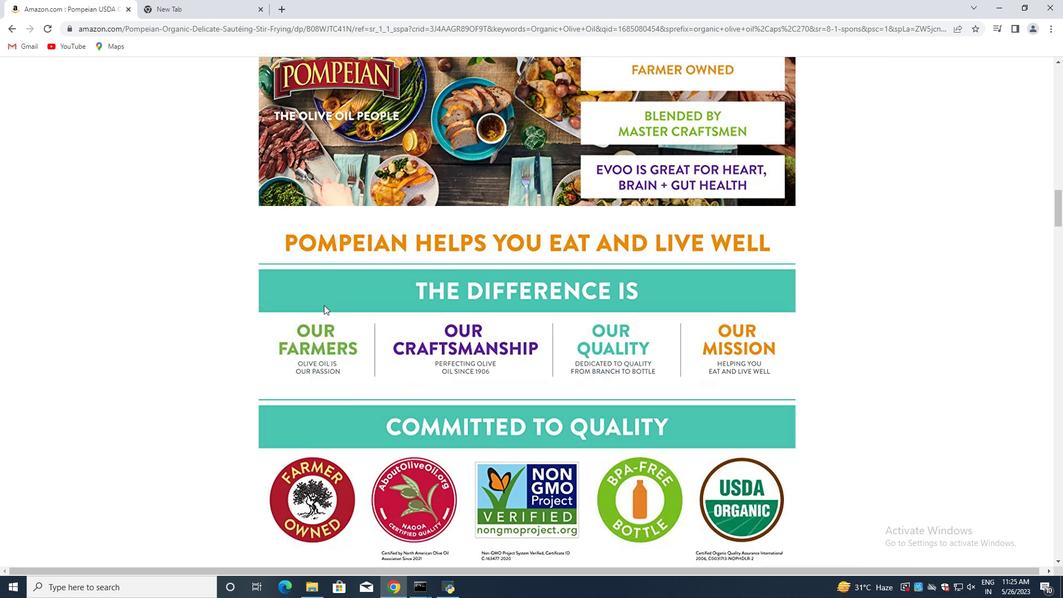 
Action: Mouse moved to (324, 305)
Screenshot: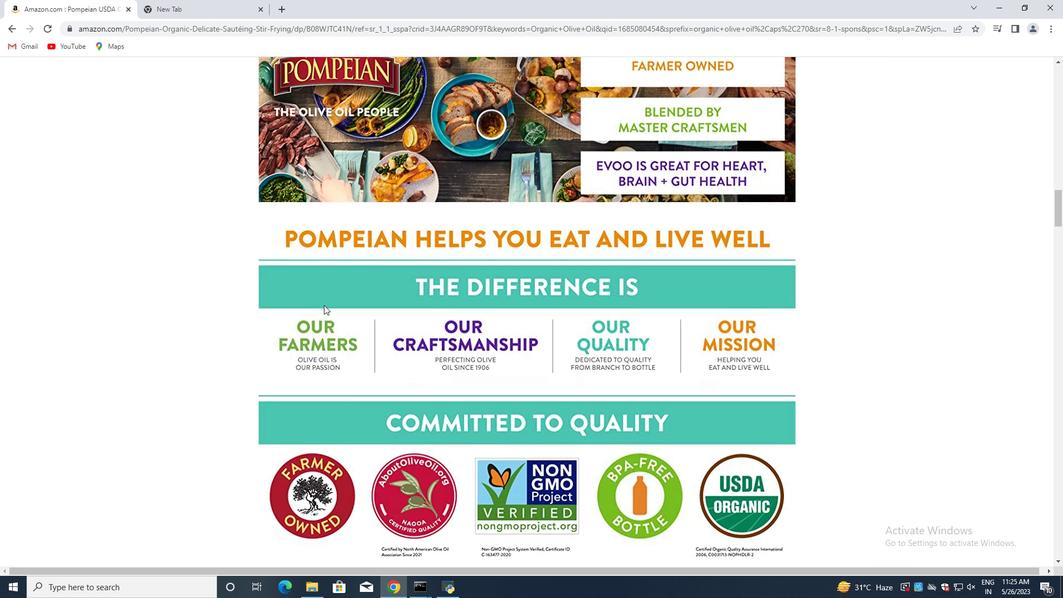 
Action: Mouse scrolled (324, 304) with delta (0, 0)
Screenshot: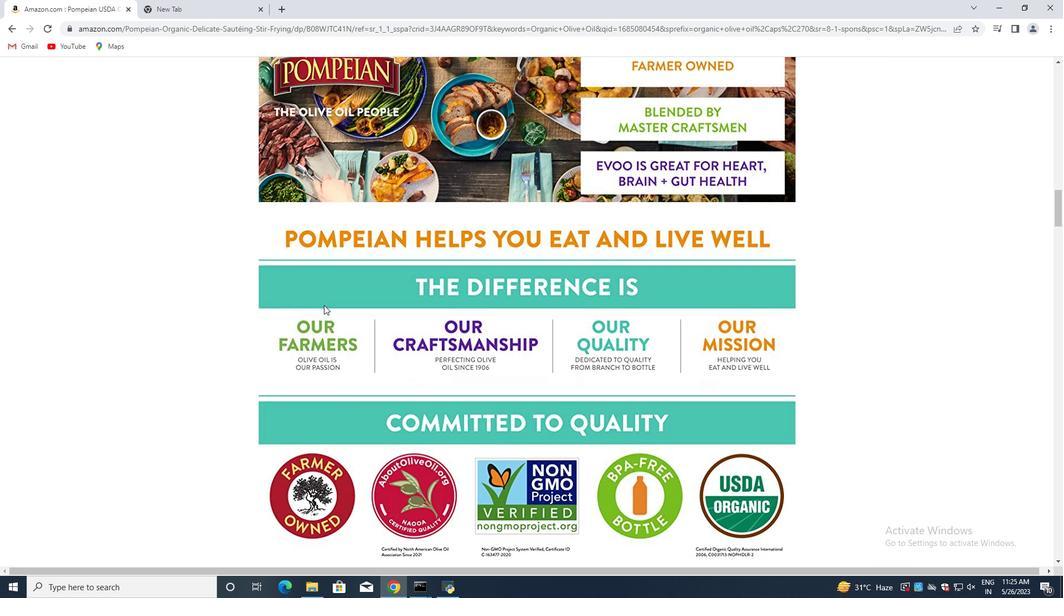 
Action: Mouse scrolled (324, 305) with delta (0, 0)
Screenshot: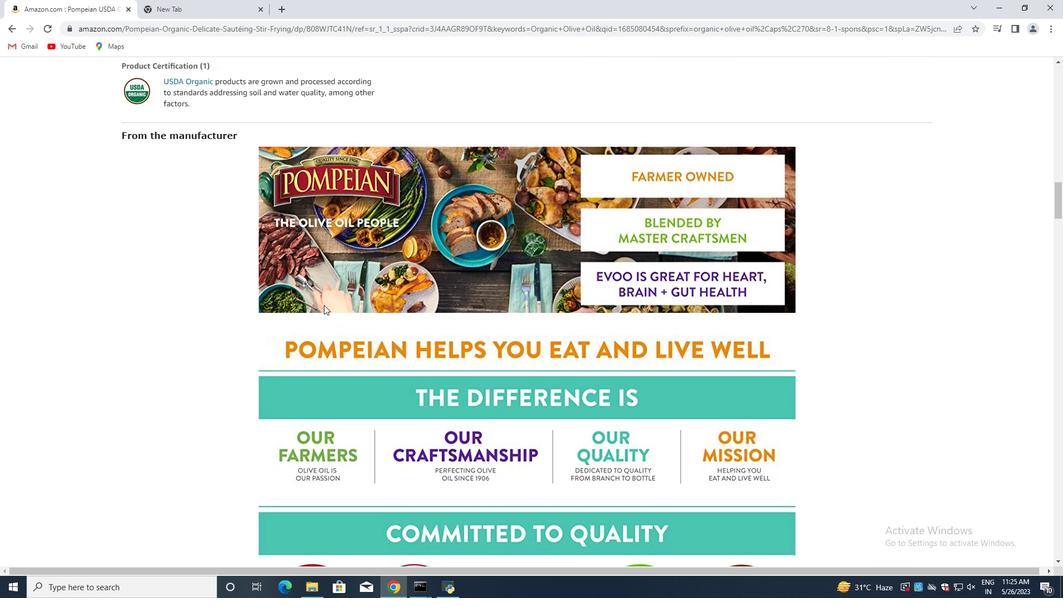 
Action: Mouse scrolled (324, 305) with delta (0, 0)
Screenshot: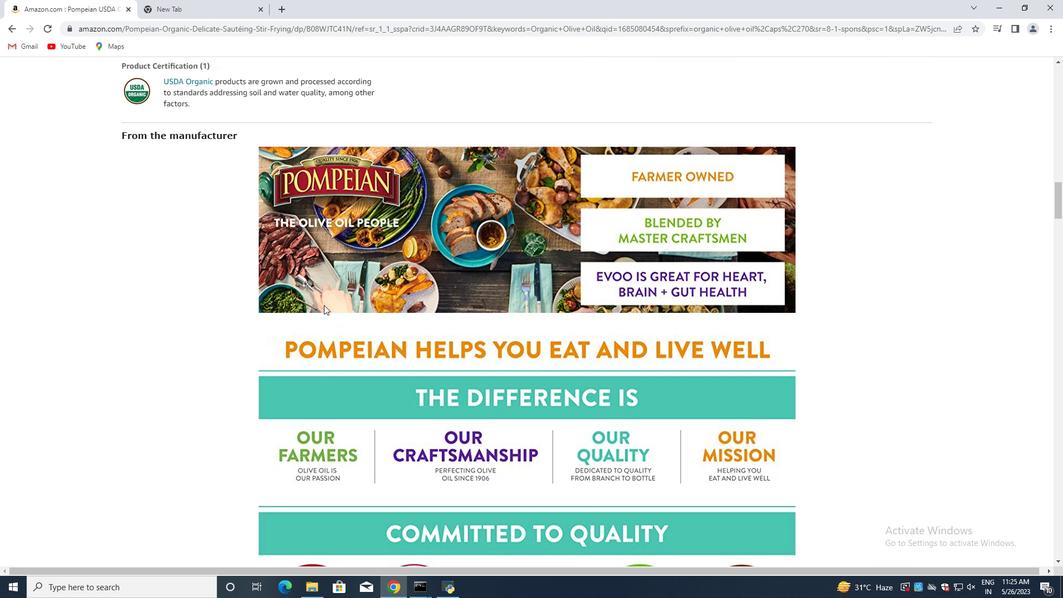 
Action: Key pressed <Key.up><Key.up><Key.up><Key.down><Key.down><Key.down><Key.down><Key.down><Key.down><Key.down><Key.down><Key.down><Key.down><Key.down><Key.down><Key.down><Key.down><Key.down><Key.down><Key.down><Key.down><Key.down><Key.down><Key.down><Key.down><Key.down><Key.down><Key.down><Key.down><Key.down><Key.down>
Screenshot: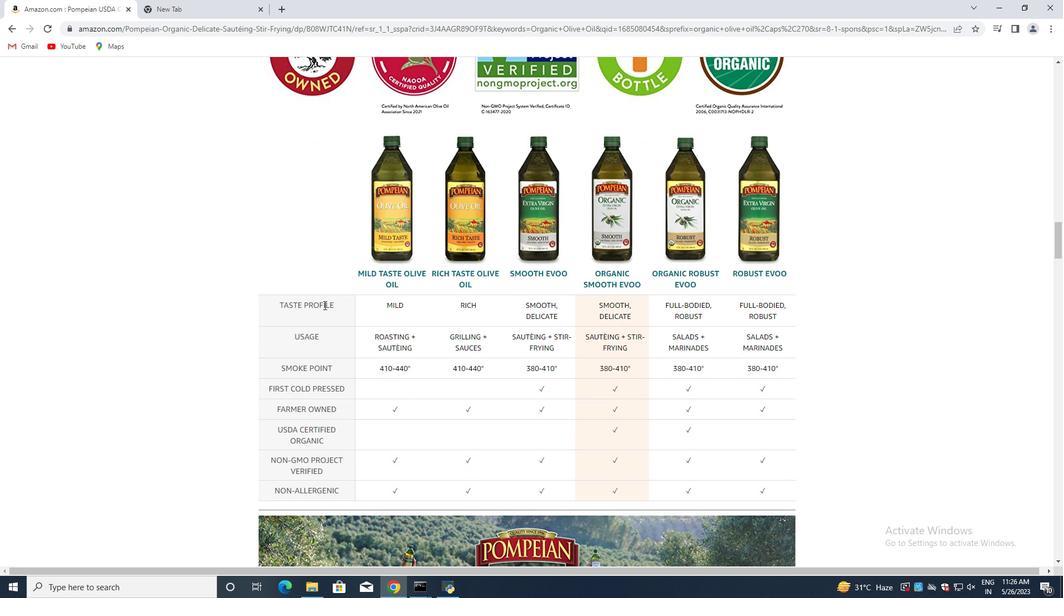 
Action: Mouse moved to (595, 437)
Screenshot: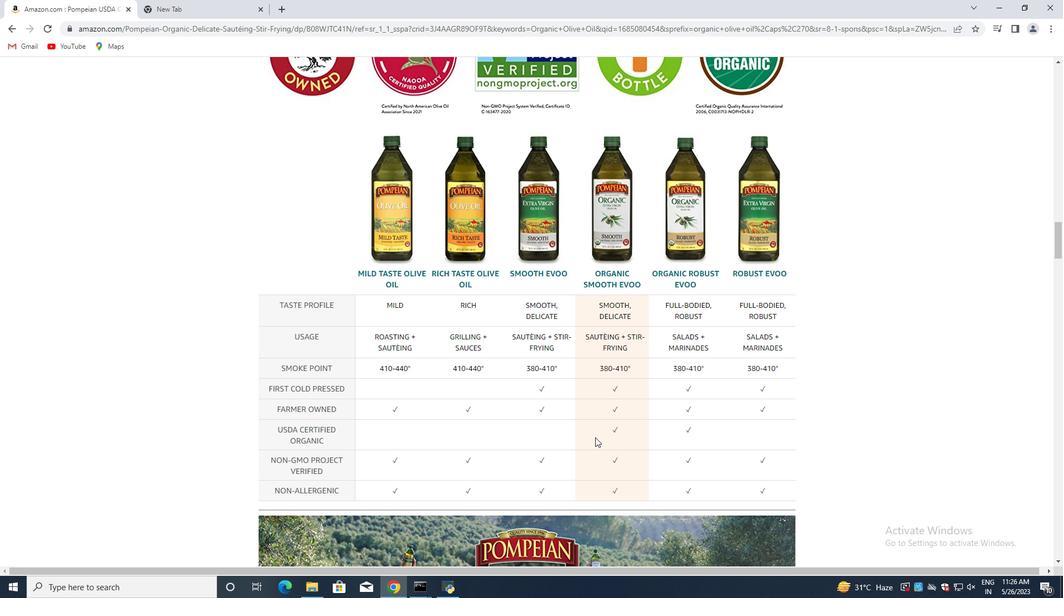 
Action: Mouse pressed left at (595, 437)
Screenshot: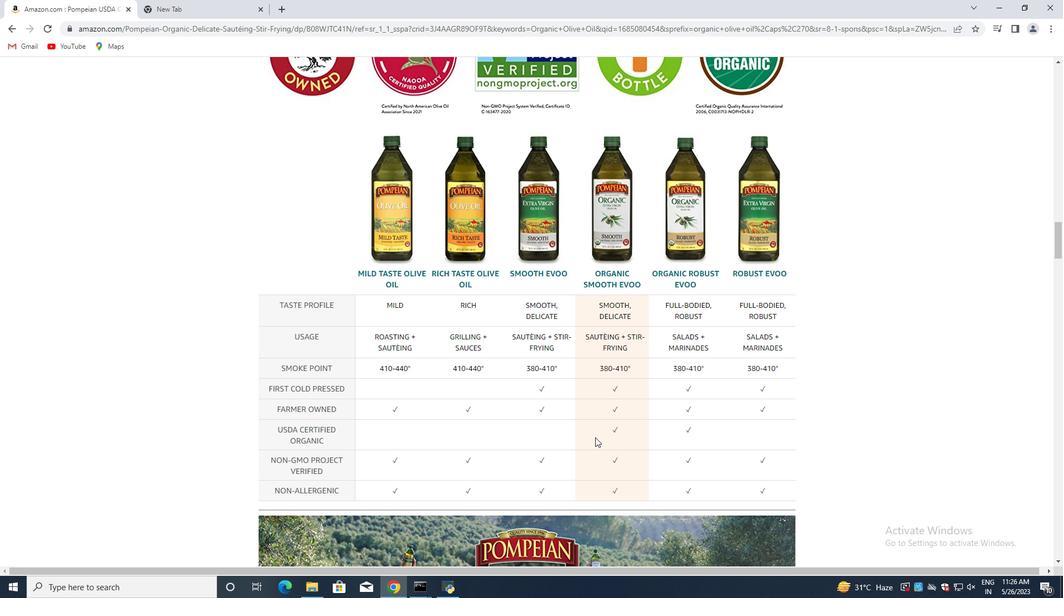 
Action: Mouse moved to (609, 273)
Screenshot: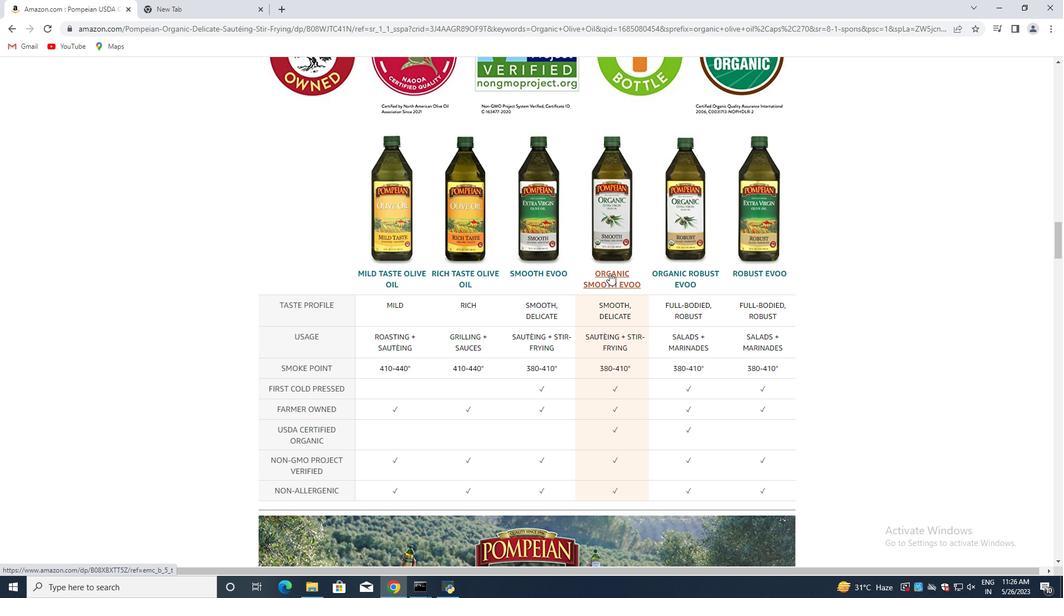 
Action: Mouse pressed left at (609, 273)
Screenshot: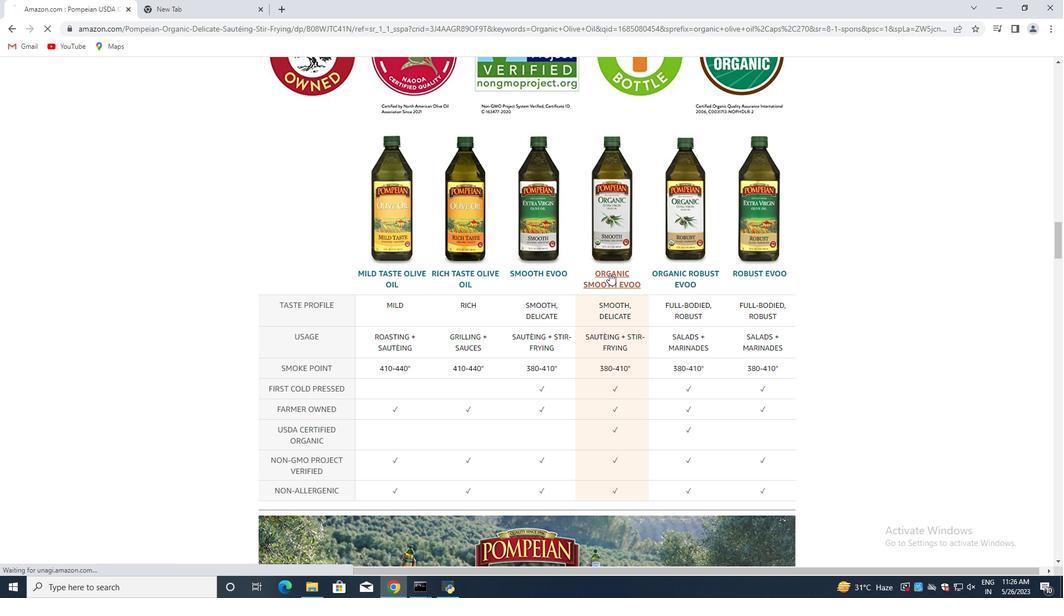 
Action: Mouse moved to (140, 273)
Screenshot: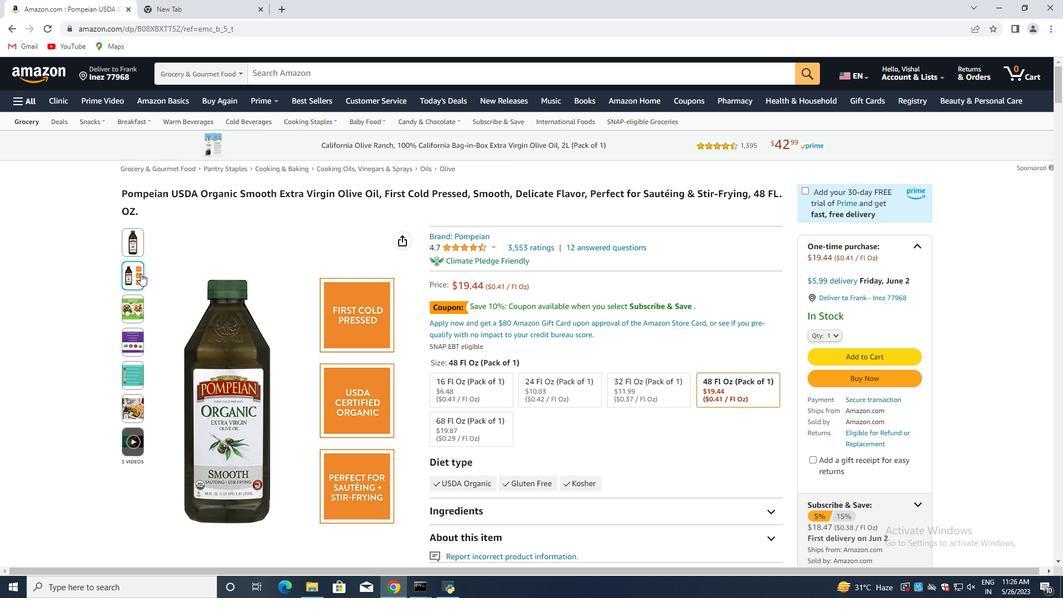 
Action: Mouse pressed left at (140, 273)
Screenshot: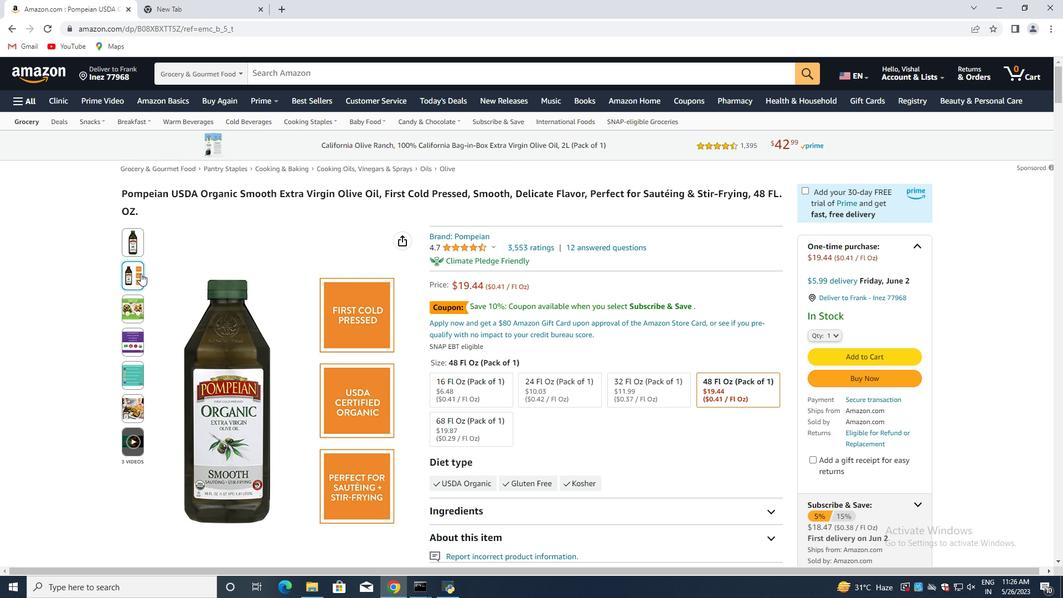 
Action: Mouse moved to (135, 309)
Screenshot: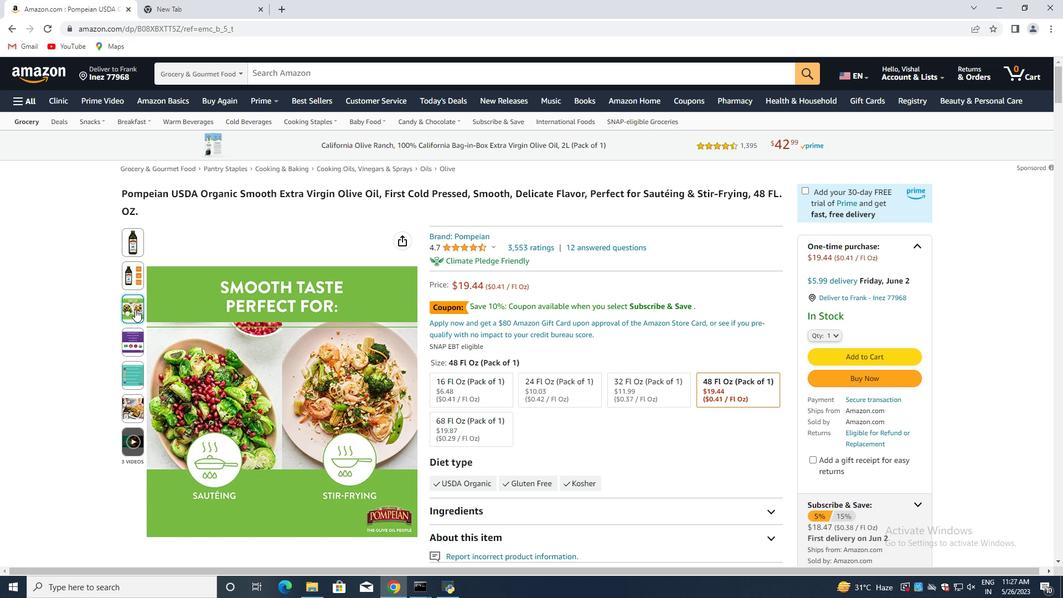
Action: Key pressed <Key.down><Key.down><Key.down>
Screenshot: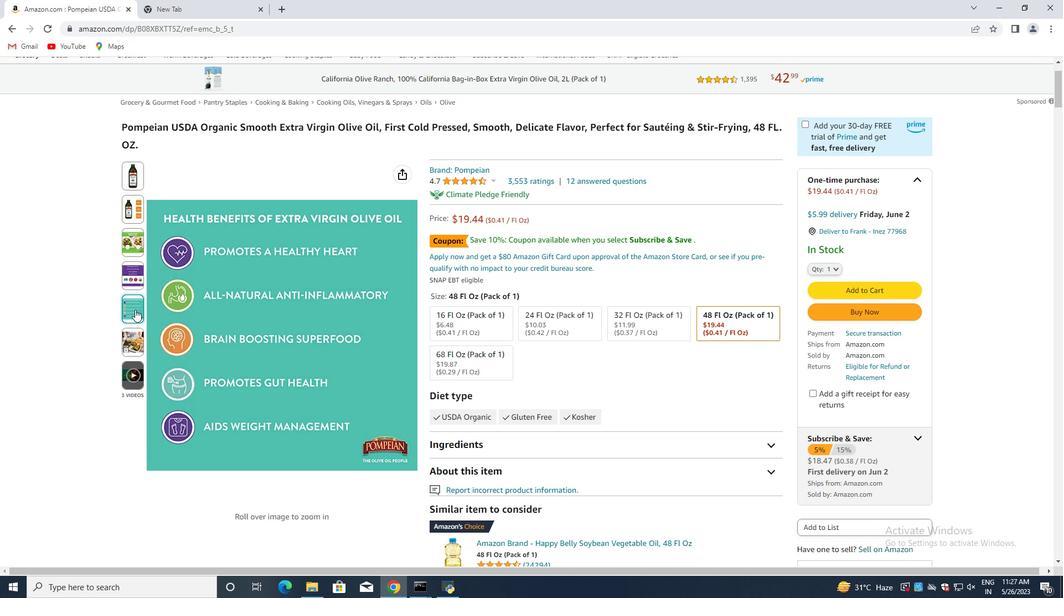 
Action: Mouse moved to (82, 0)
Screenshot: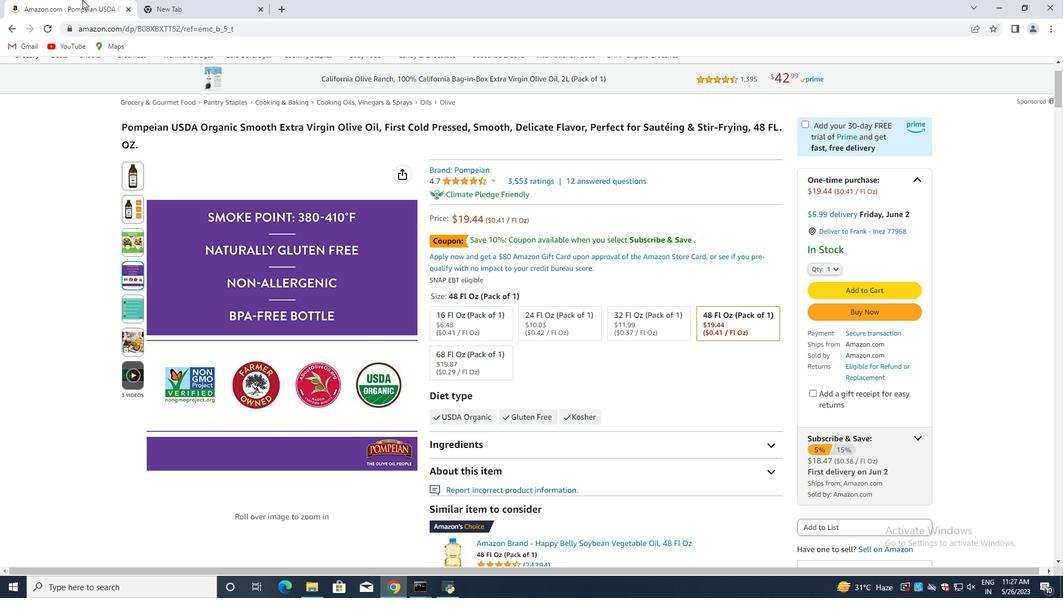 
Action: Key pressed <Key.down><Key.down><Key.down><Key.down><Key.down><Key.down><Key.down><Key.down><Key.down>
Screenshot: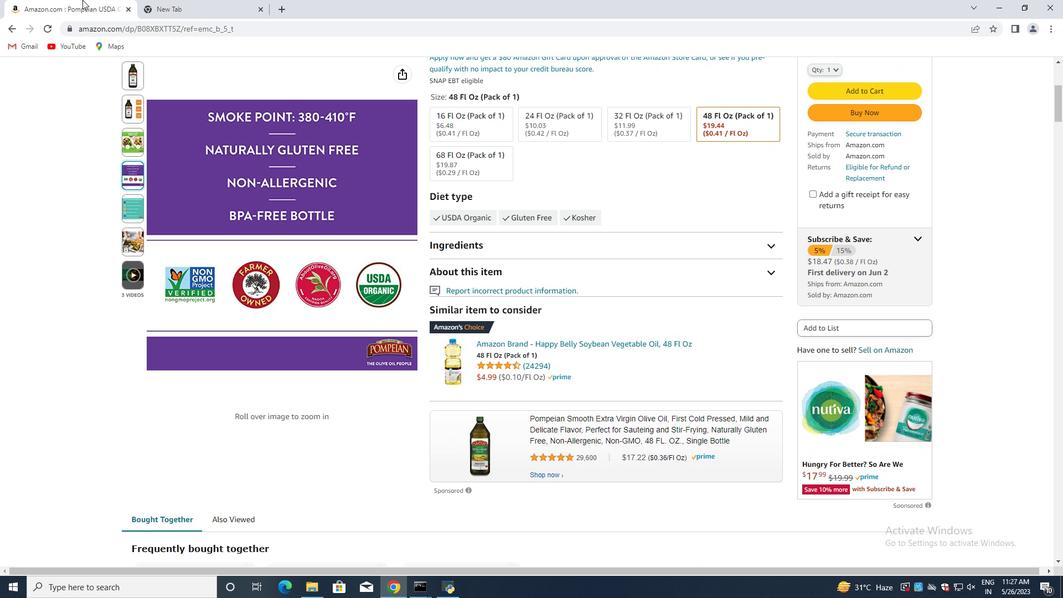 
Action: Mouse moved to (130, 208)
Screenshot: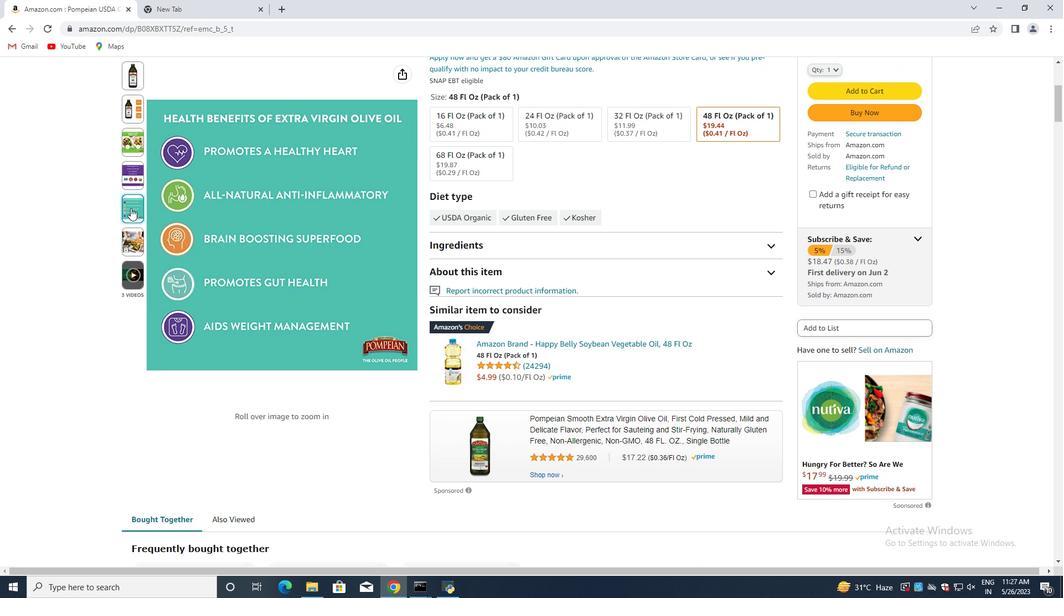 
Action: Key pressed <Key.down><Key.down><Key.down><Key.down><Key.down><Key.down><Key.down><Key.down><Key.down><Key.down><Key.down><Key.down><Key.down><Key.down><Key.down><Key.down><Key.down><Key.down>
Screenshot: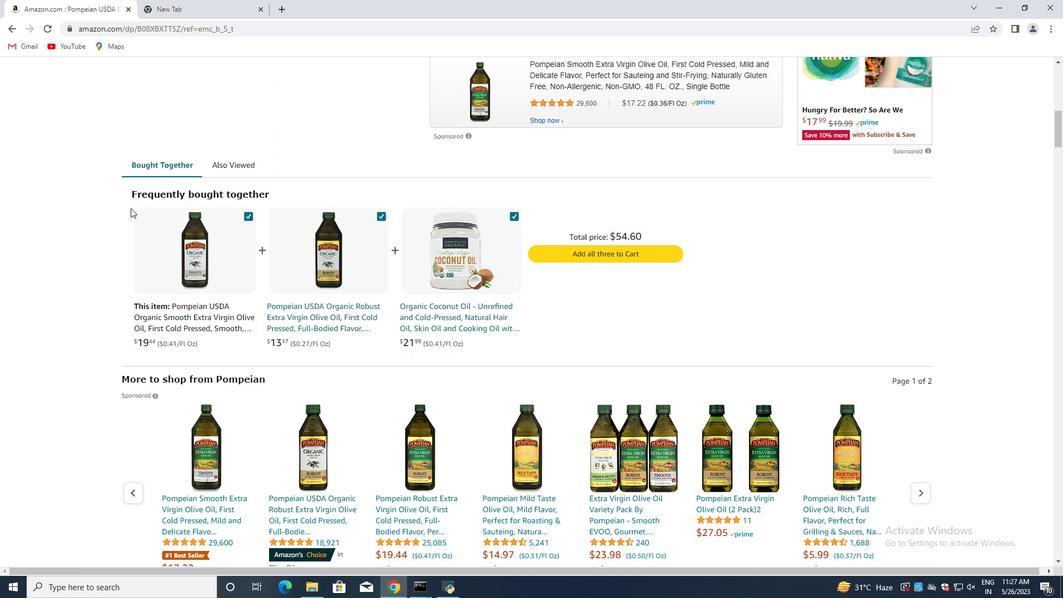 
Action: Mouse moved to (130, 208)
Screenshot: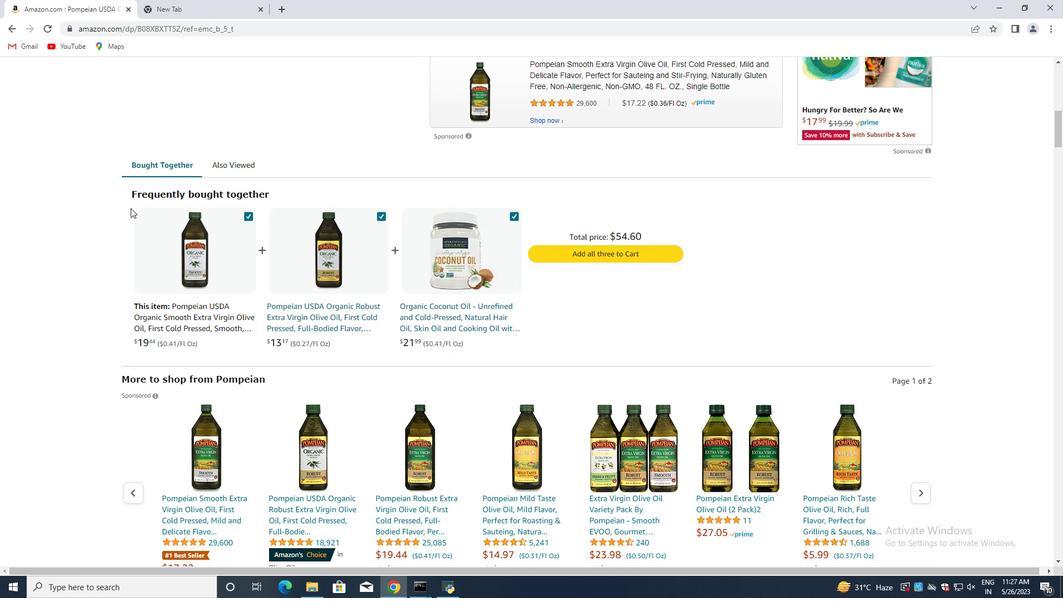 
Action: Key pressed <Key.down>
Screenshot: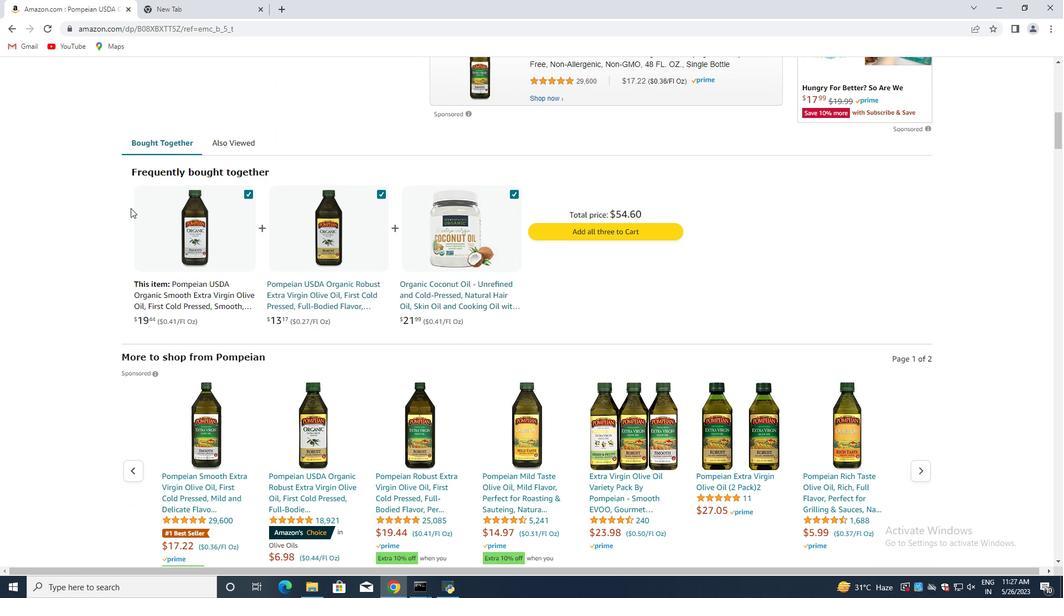 
Action: Mouse moved to (129, 206)
Screenshot: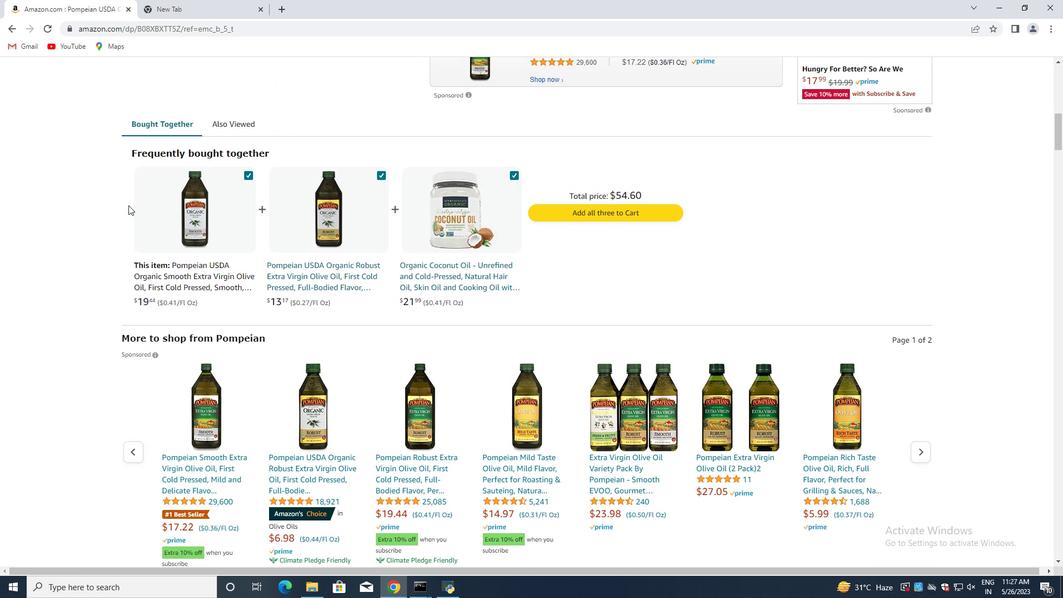 
Action: Key pressed <Key.down>
Screenshot: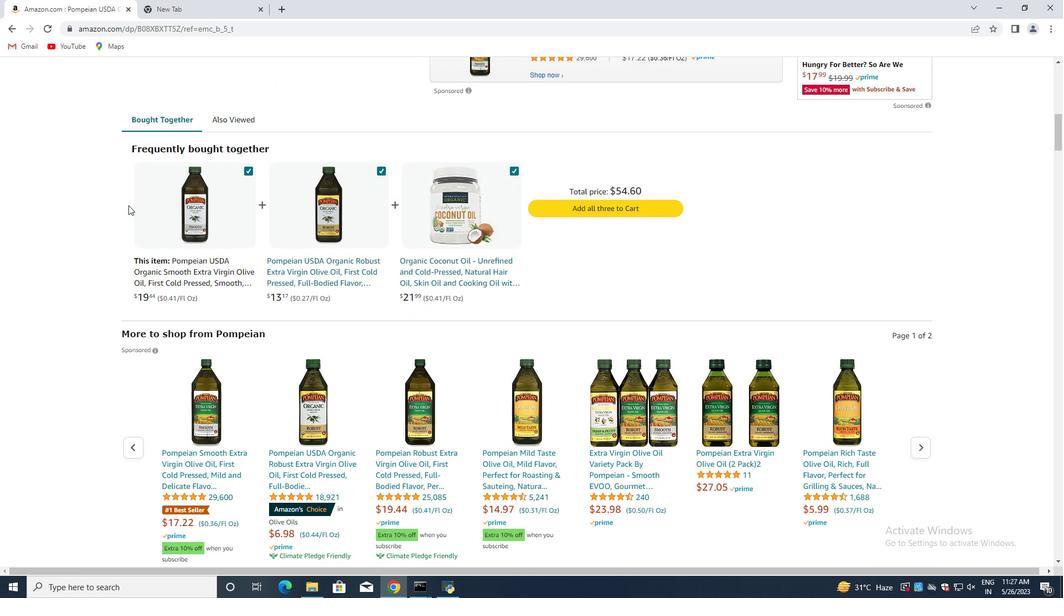 
Action: Mouse moved to (128, 205)
Screenshot: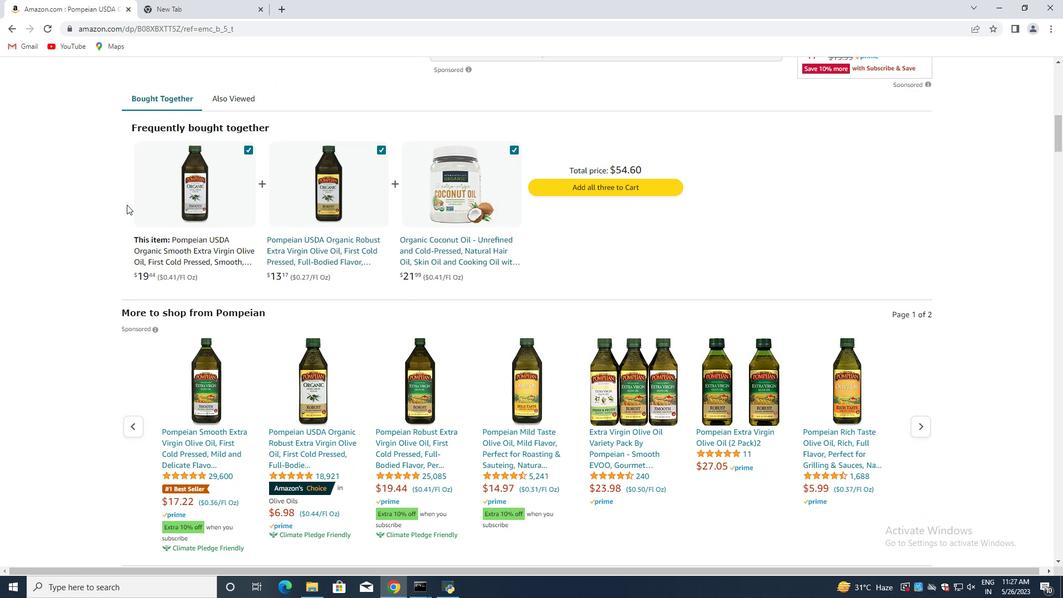 
Action: Key pressed <Key.down>
Screenshot: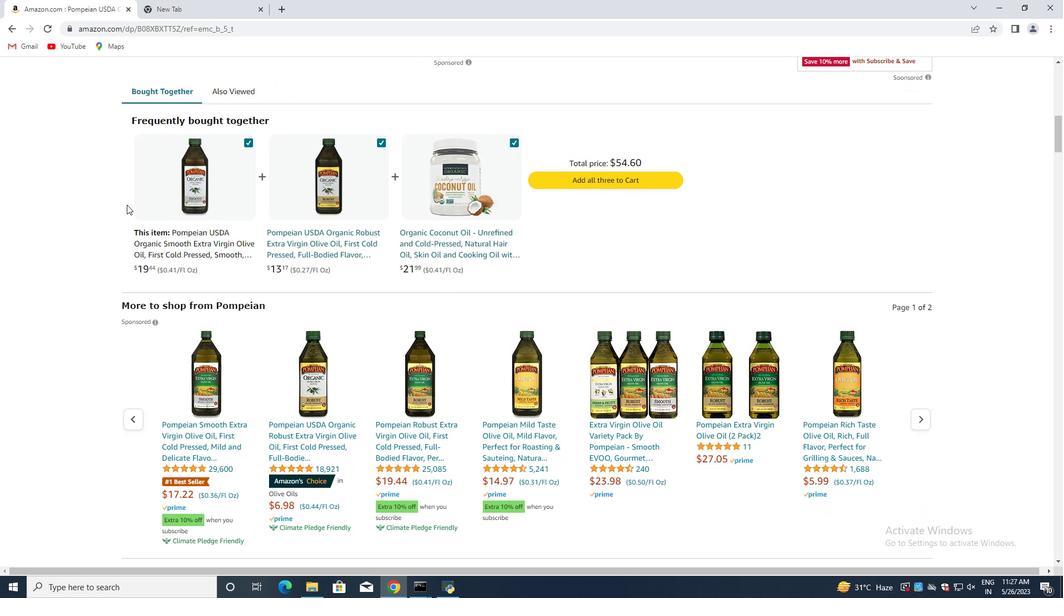 
Action: Mouse moved to (126, 204)
Screenshot: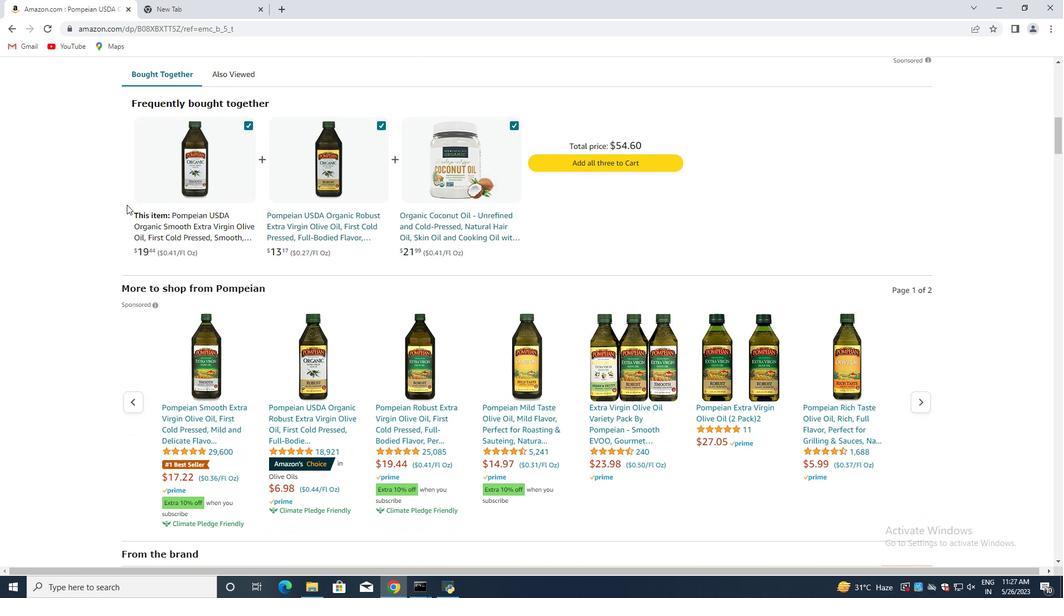 
Action: Key pressed <Key.down><Key.down><Key.down><Key.down><Key.down><Key.down><Key.down><Key.down><Key.down><Key.down><Key.down><Key.down><Key.down><Key.down><Key.down><Key.down><Key.down><Key.down><Key.down><Key.down>
Screenshot: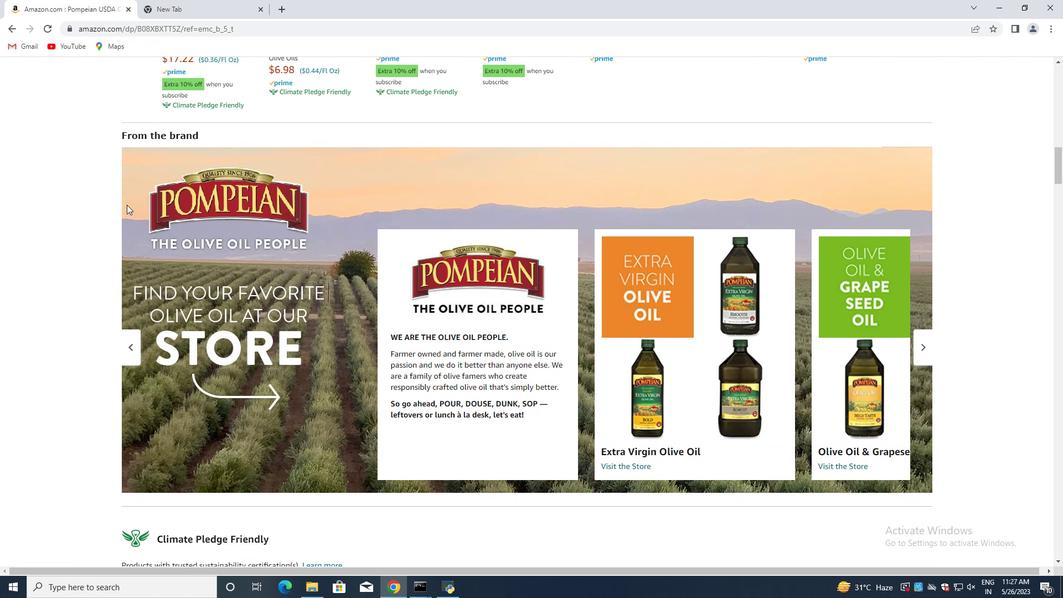 
Action: Mouse moved to (134, 341)
Screenshot: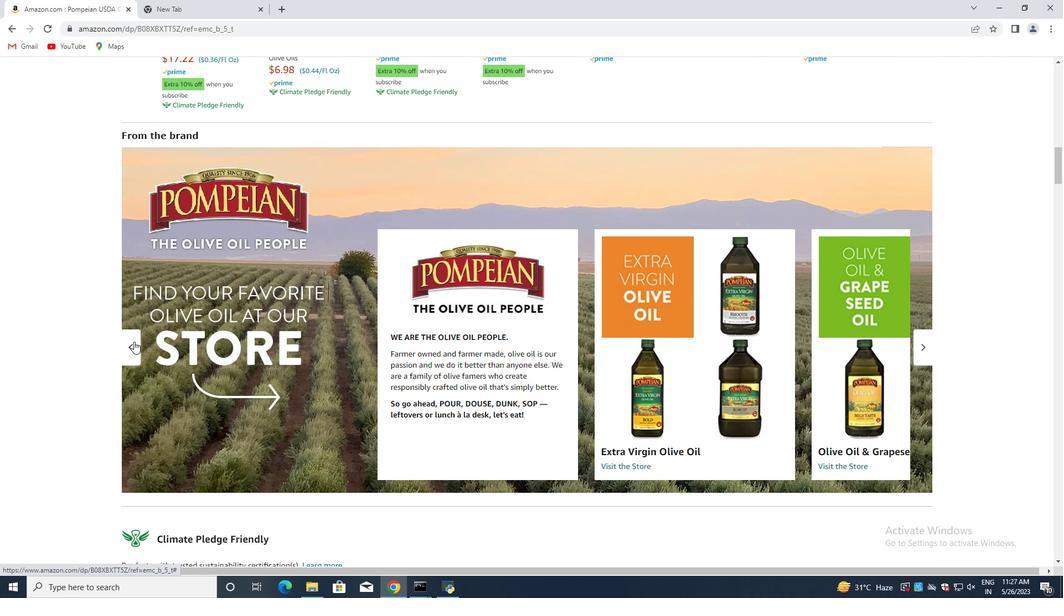 
Action: Mouse pressed left at (134, 341)
Screenshot: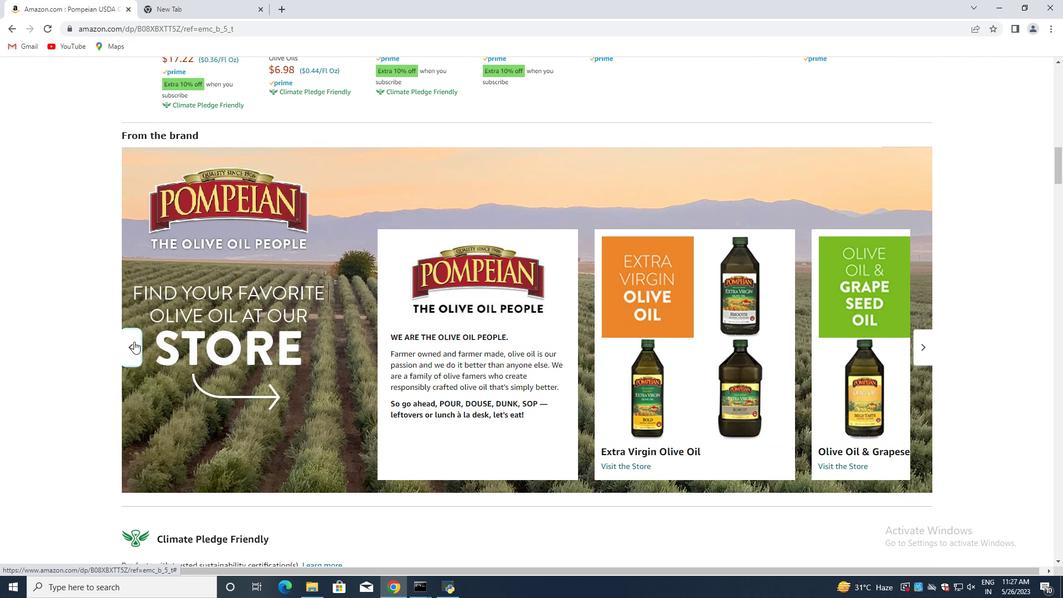 
Action: Mouse moved to (937, 352)
Screenshot: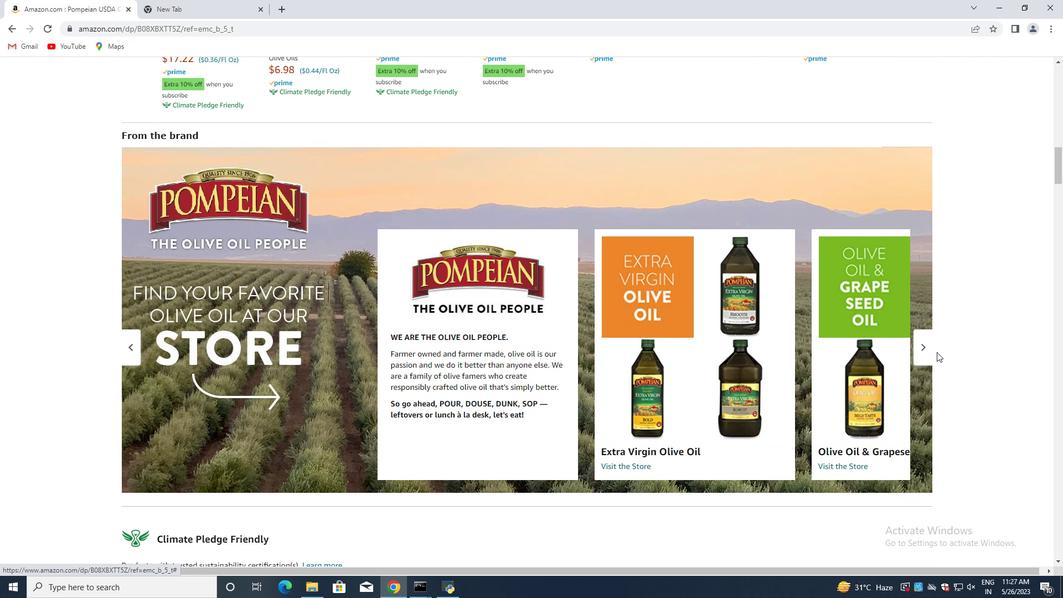 
Action: Mouse pressed left at (937, 352)
Screenshot: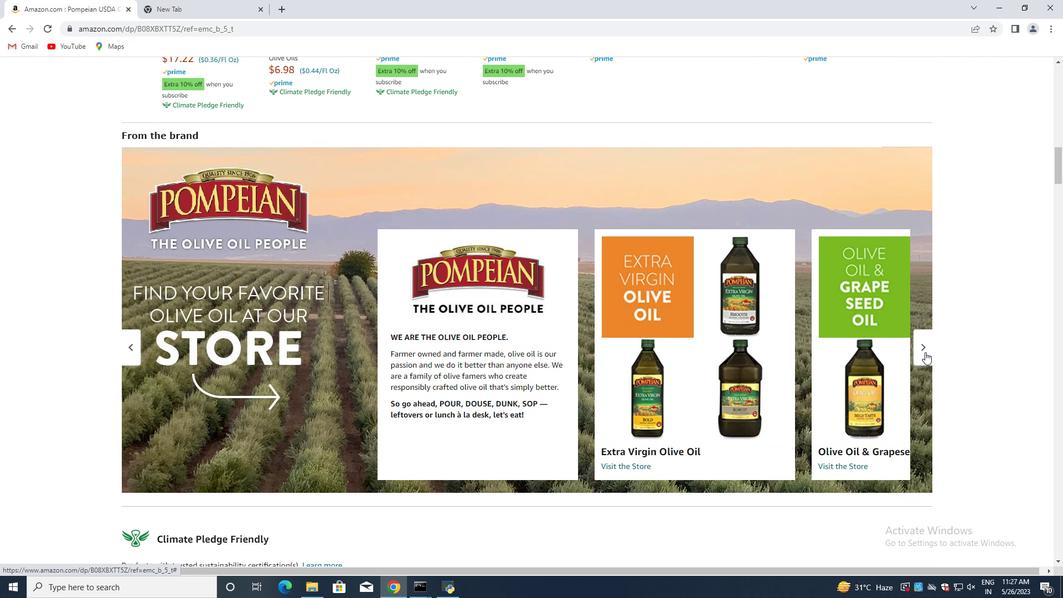
Action: Mouse moved to (924, 350)
Screenshot: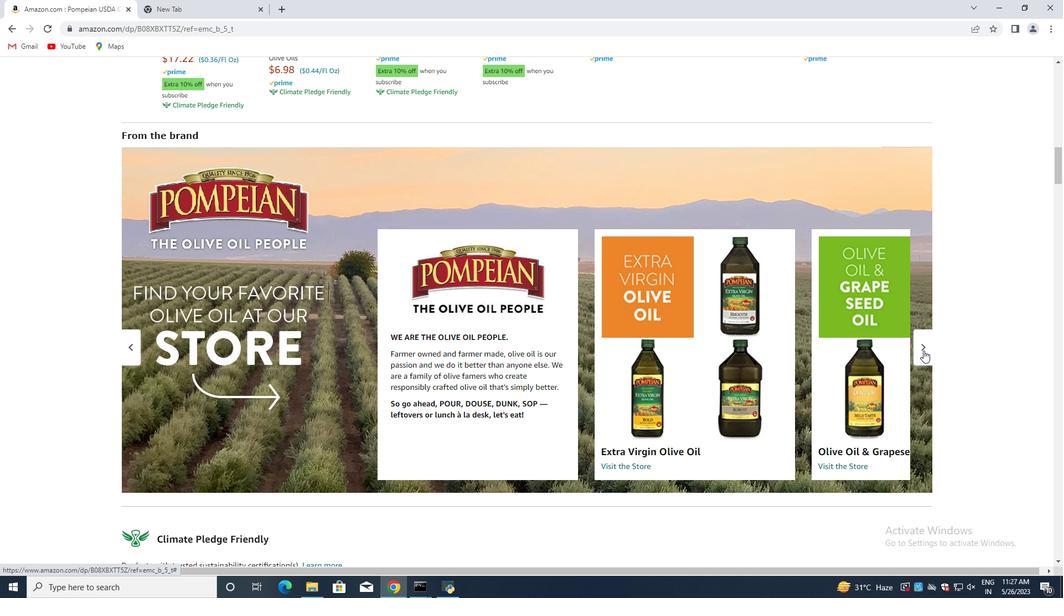 
Action: Mouse pressed left at (924, 350)
Screenshot: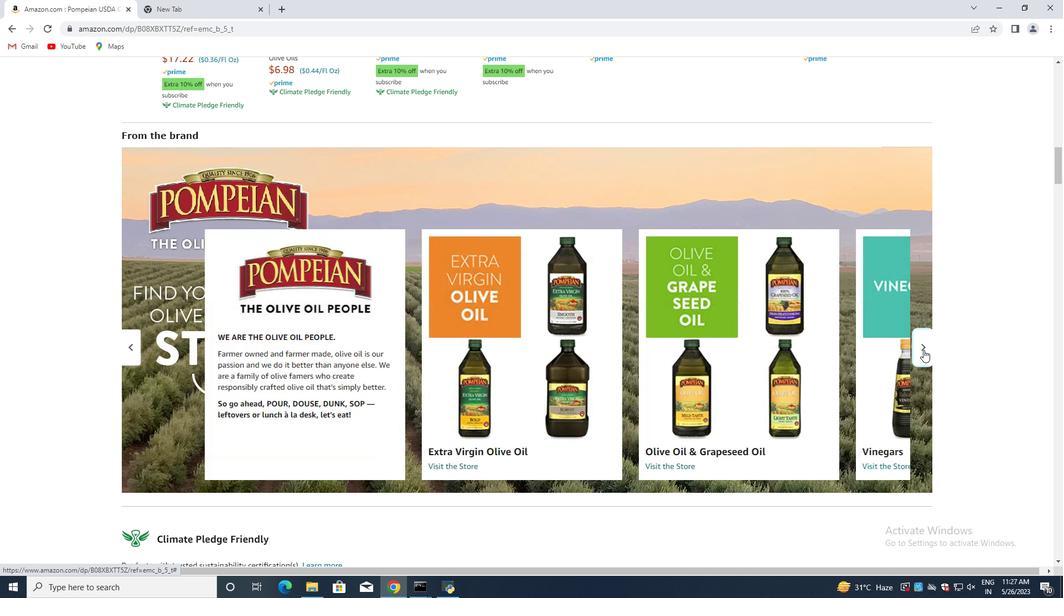 
Action: Mouse moved to (923, 349)
Screenshot: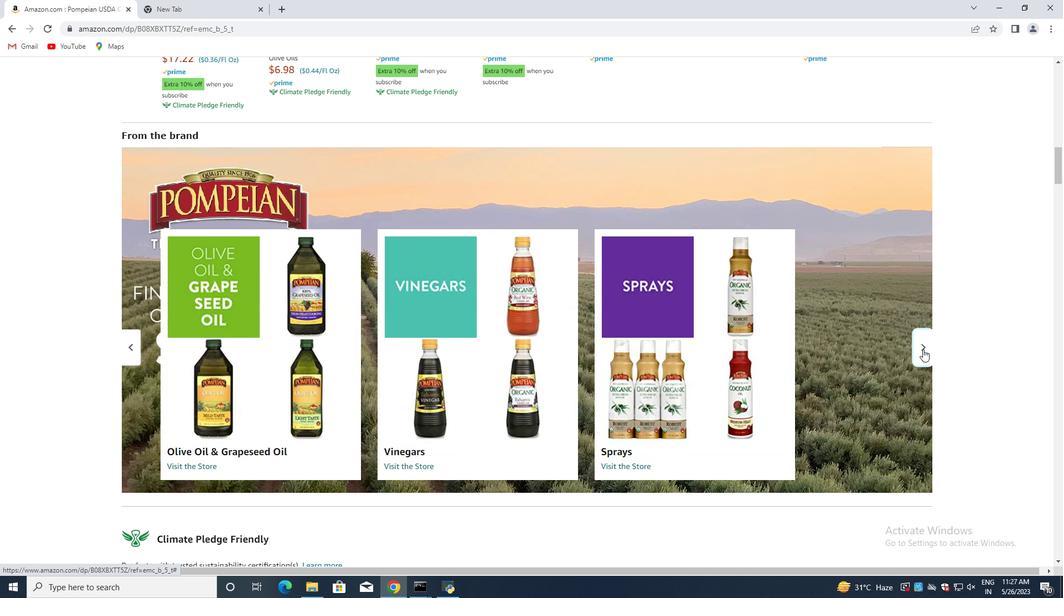 
Action: Key pressed <Key.down>
Screenshot: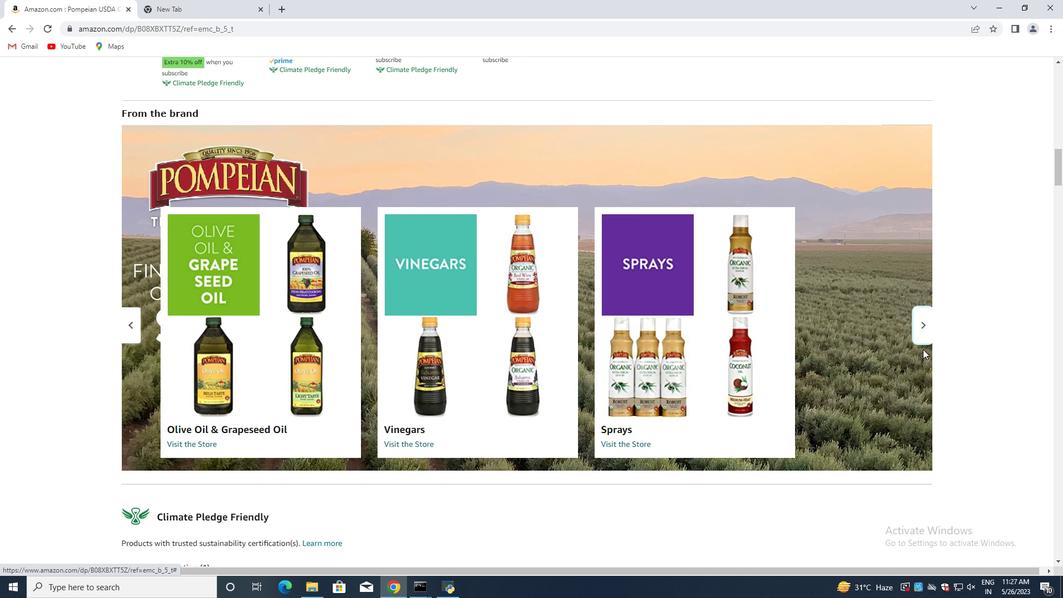 
Action: Mouse moved to (920, 328)
Screenshot: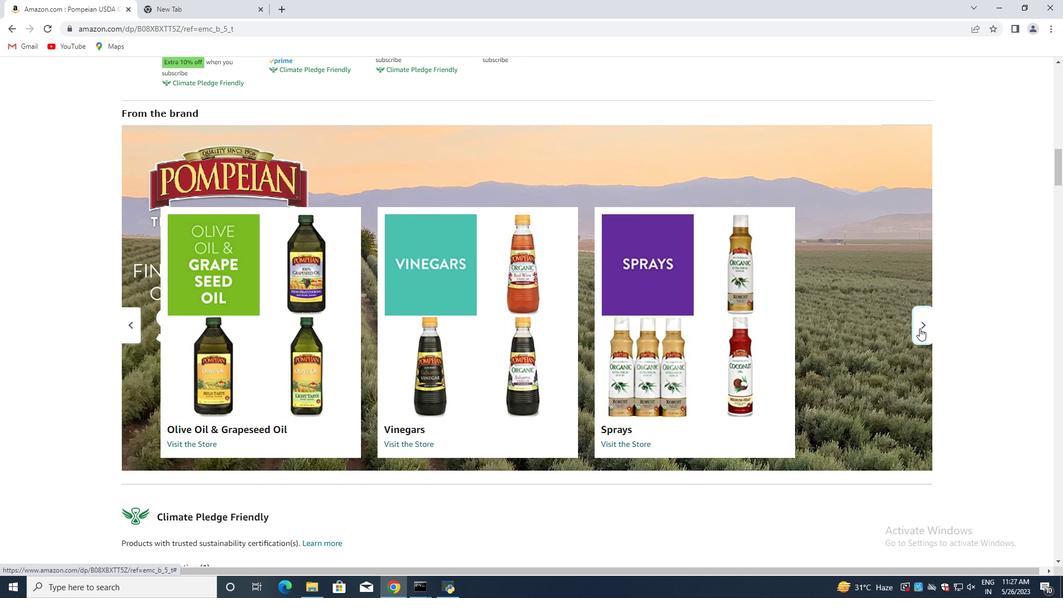 
Action: Key pressed <Key.enter><Key.enter>
Screenshot: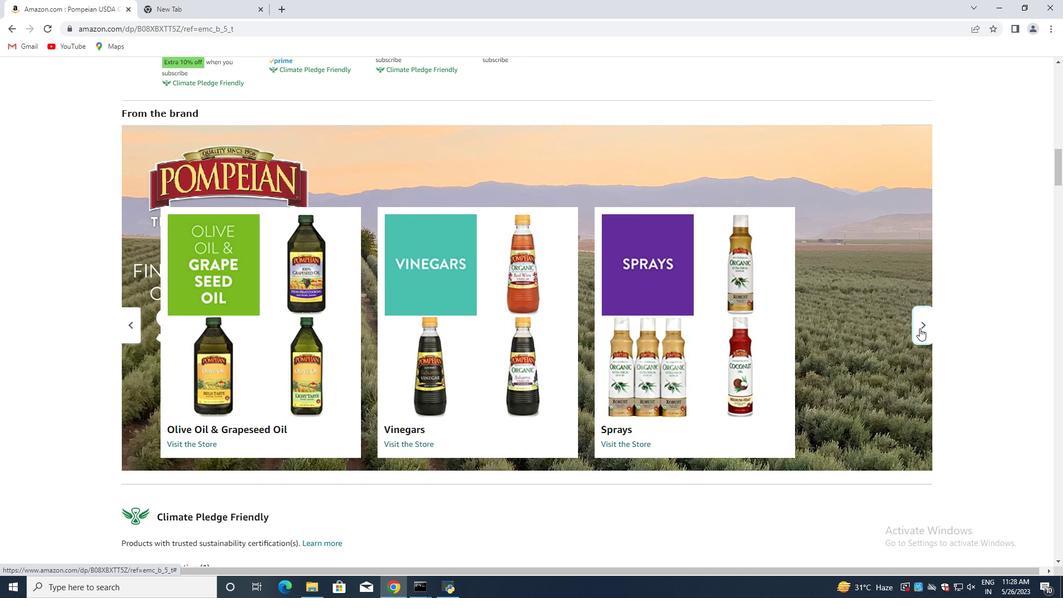 
Action: Mouse moved to (927, 330)
Screenshot: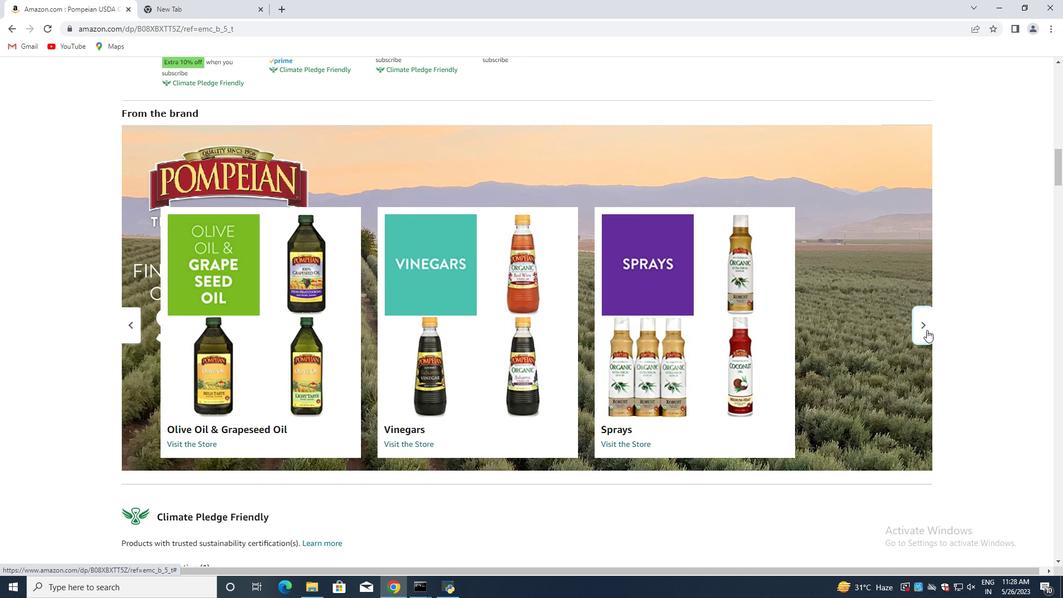 
Action: Mouse pressed left at (927, 330)
Screenshot: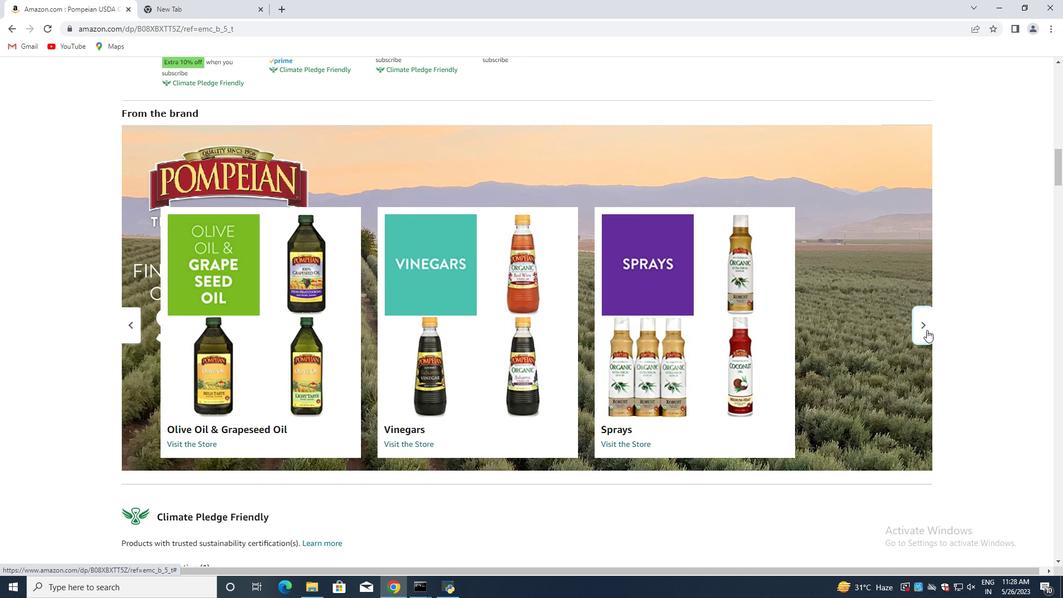 
Action: Mouse pressed left at (927, 330)
Screenshot: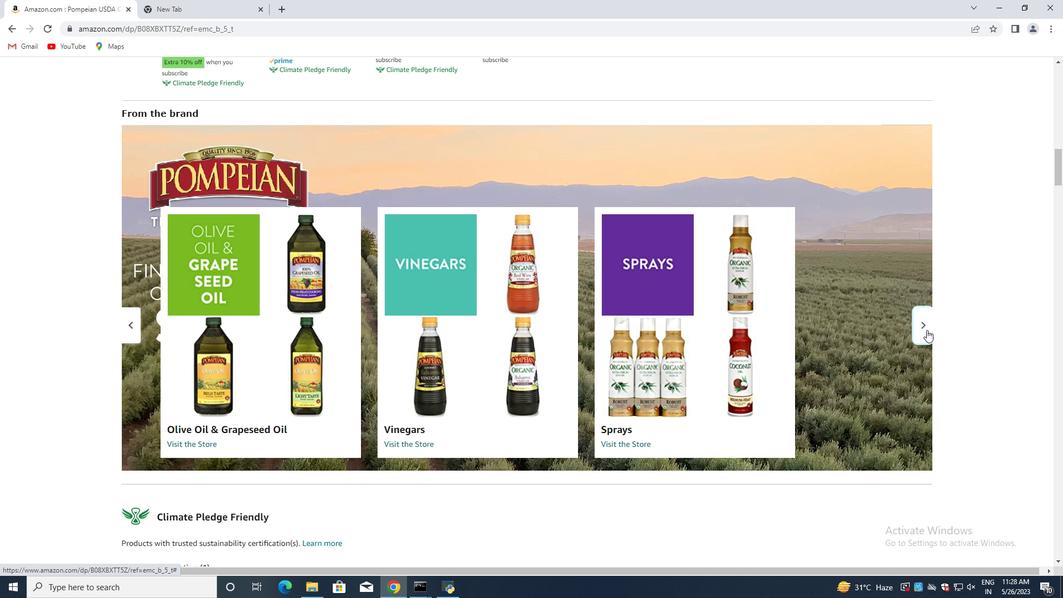 
Action: Mouse moved to (355, 386)
Screenshot: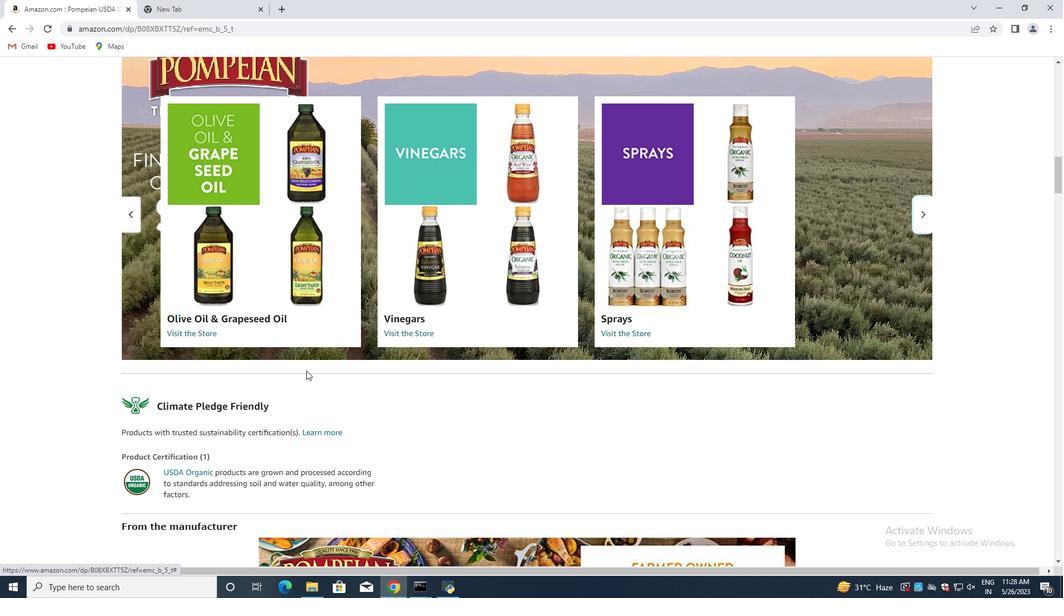 
Action: Mouse scrolled (355, 385) with delta (0, 0)
Screenshot: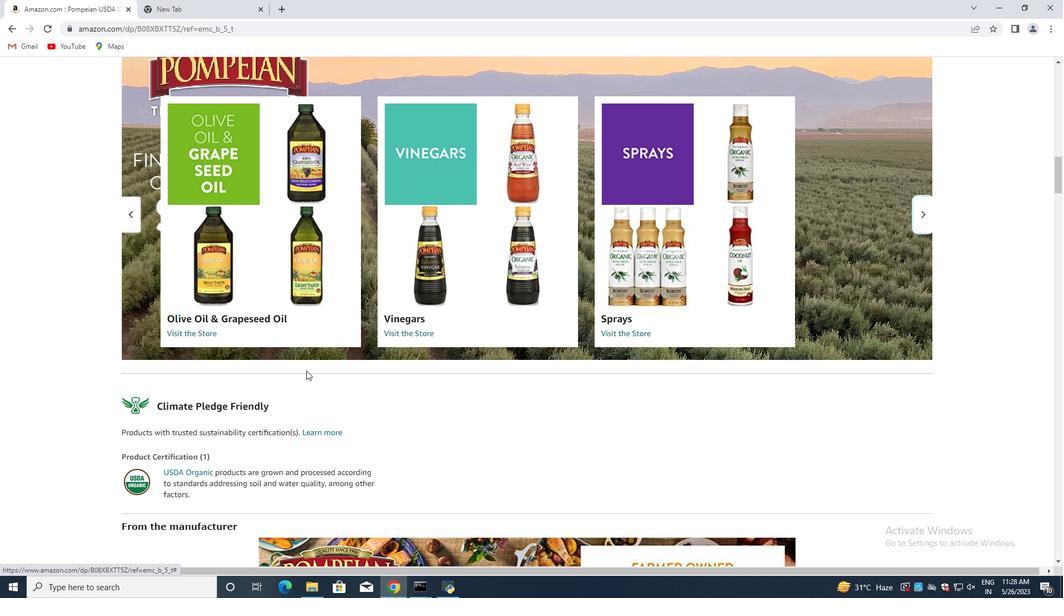 
Action: Mouse moved to (355, 386)
Screenshot: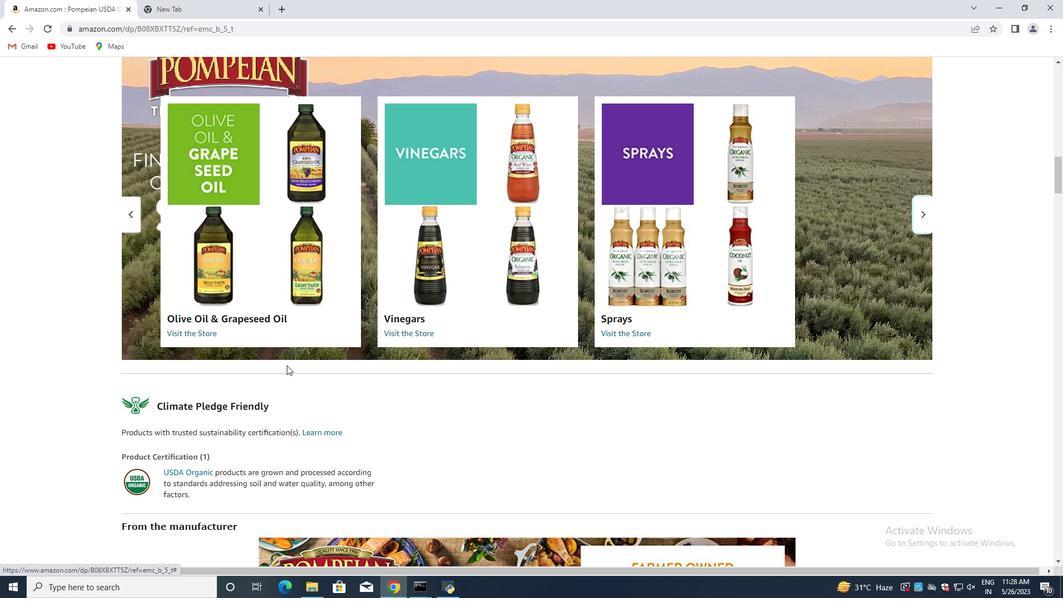 
Action: Mouse scrolled (355, 385) with delta (0, 0)
Screenshot: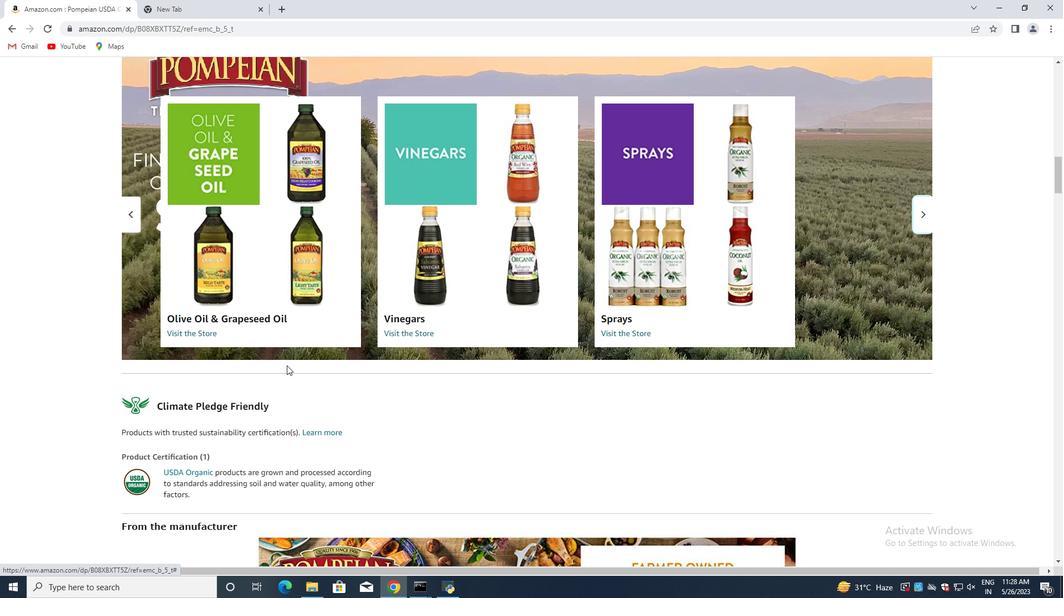 
Action: Mouse moved to (279, 367)
Screenshot: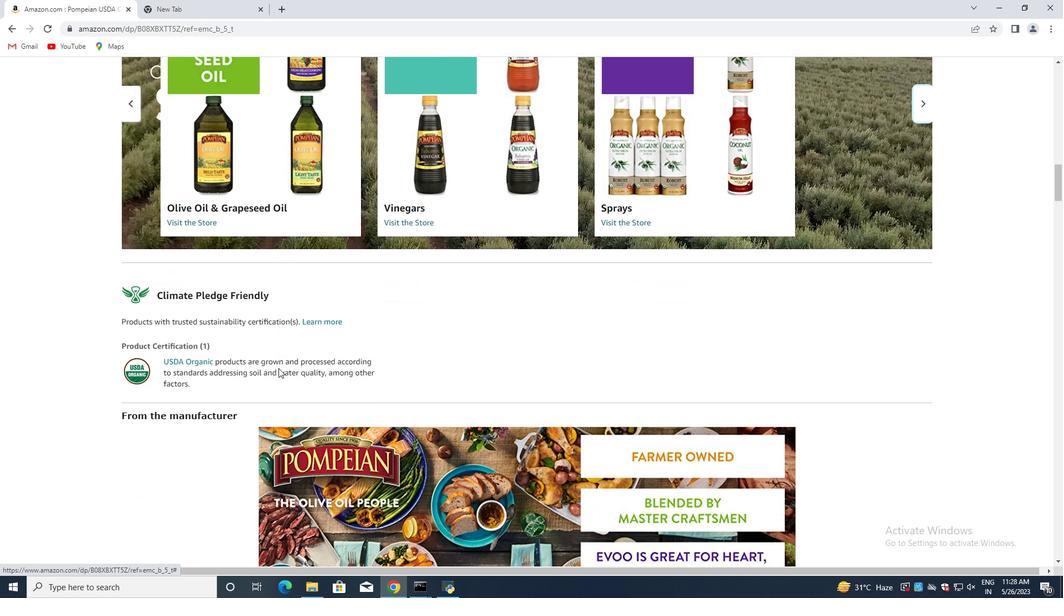 
Action: Mouse scrolled (279, 367) with delta (0, 0)
Screenshot: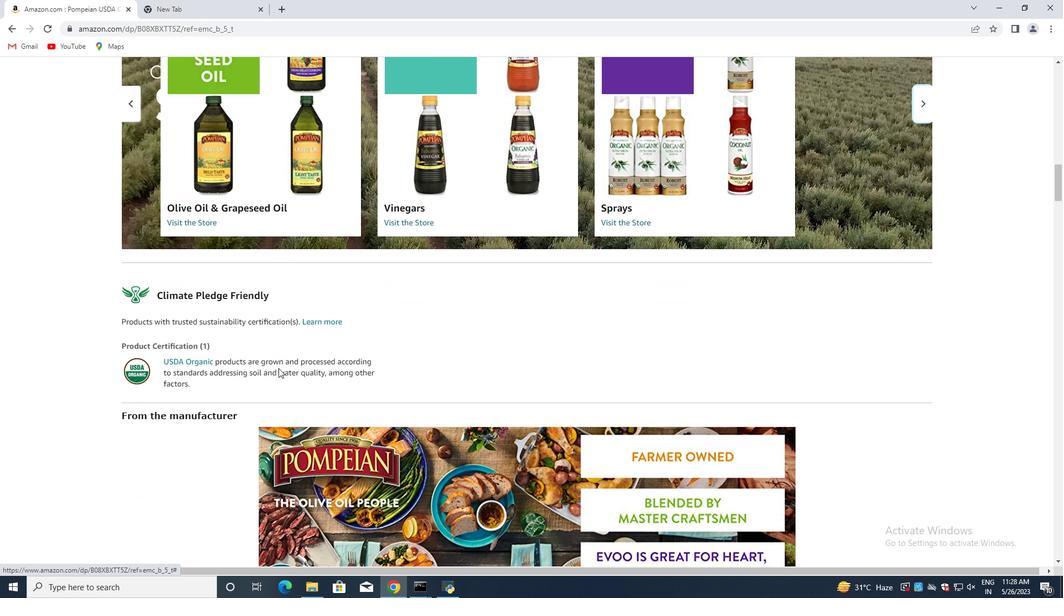 
Action: Mouse moved to (278, 368)
Screenshot: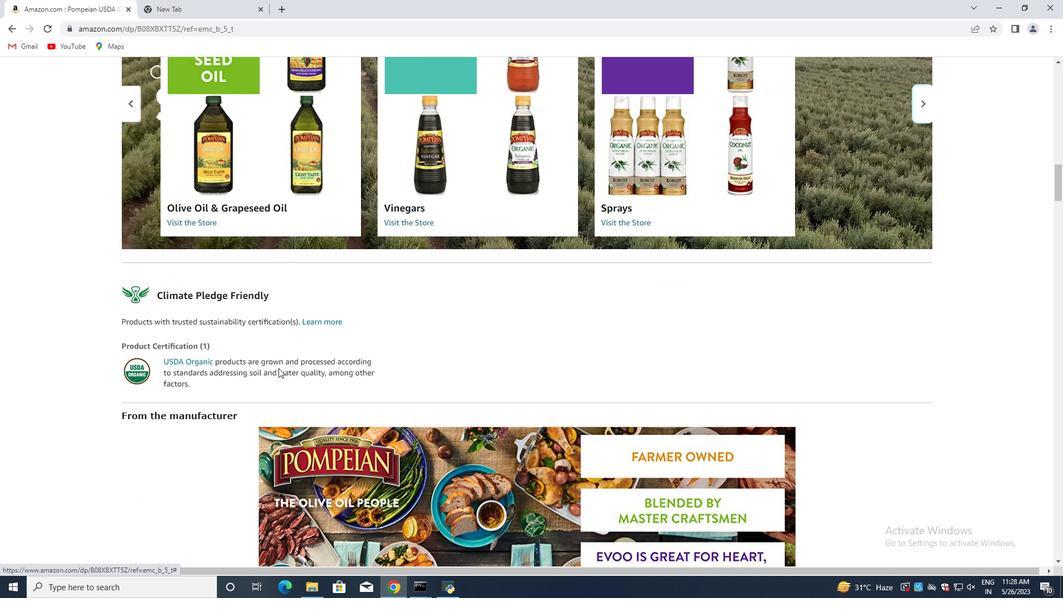 
Action: Mouse scrolled (278, 367) with delta (0, 0)
Screenshot: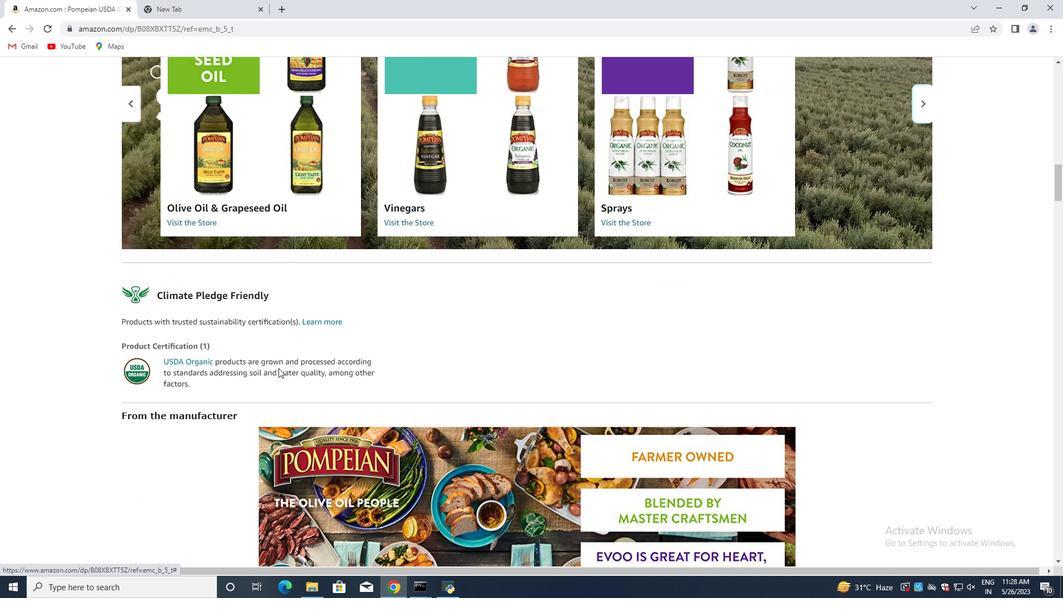 
Action: Mouse moved to (278, 367)
Screenshot: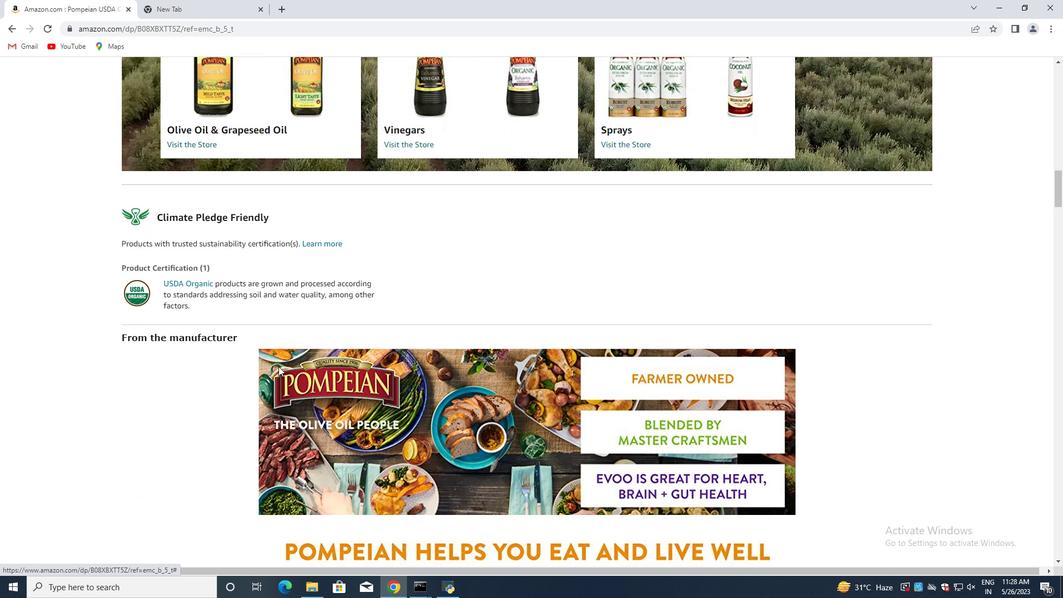 
Action: Mouse scrolled (278, 367) with delta (0, 0)
Screenshot: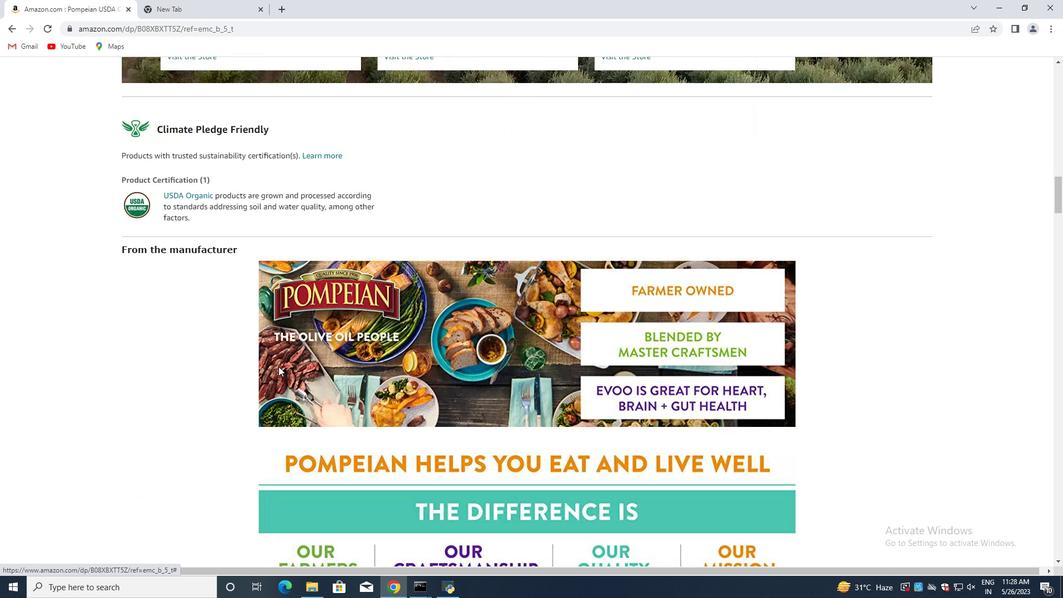 
Action: Mouse scrolled (278, 367) with delta (0, 0)
Screenshot: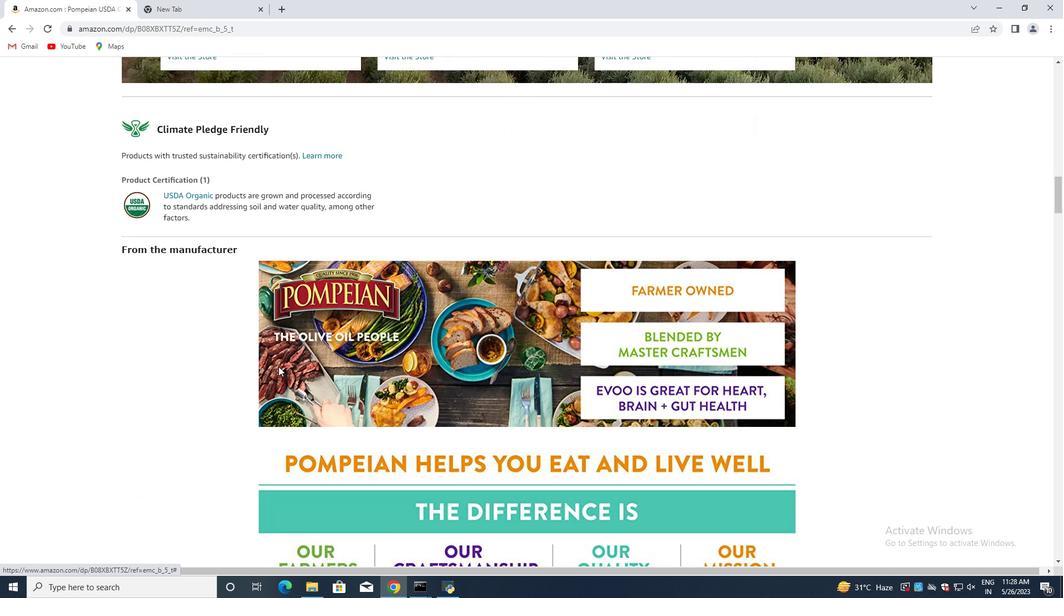 
Action: Mouse scrolled (278, 367) with delta (0, 0)
Screenshot: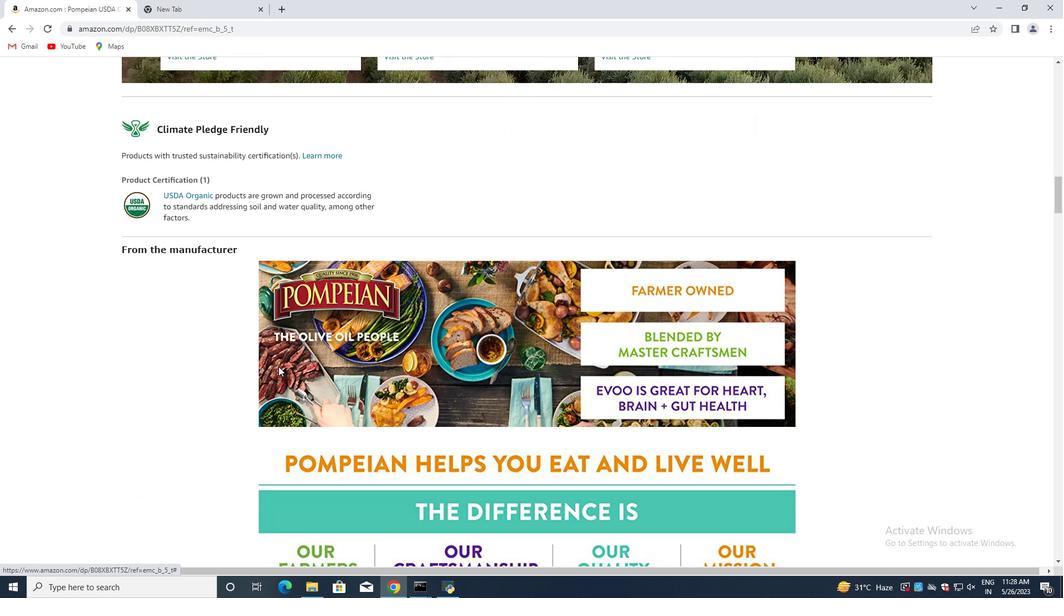 
Action: Mouse moved to (278, 366)
Screenshot: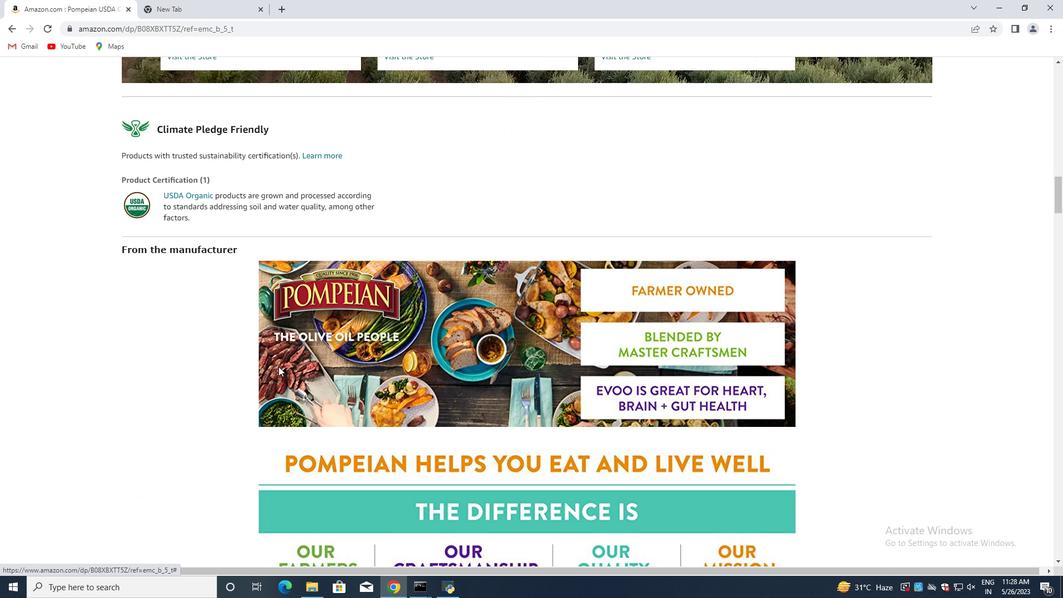 
Action: Key pressed <Key.down><Key.down><Key.down><Key.down><Key.down><Key.down><Key.down><Key.down><Key.down><Key.down><Key.down><Key.down><Key.down><Key.down><Key.down><Key.down><Key.down><Key.down><Key.down><Key.down><Key.down><Key.down><Key.down><Key.down><Key.down><Key.down><Key.down><Key.down><Key.down><Key.down><Key.down><Key.down><Key.down><Key.down><Key.down><Key.down><Key.down><Key.down><Key.down><Key.down><Key.down><Key.down><Key.down><Key.down><Key.down><Key.down><Key.down><Key.down><Key.down><Key.down><Key.down><Key.down><Key.down><Key.down><Key.down><Key.down><Key.down><Key.down><Key.down><Key.down><Key.down><Key.down><Key.down><Key.down><Key.down><Key.down><Key.down><Key.down><Key.down><Key.down><Key.down><Key.down><Key.down><Key.down><Key.down><Key.down><Key.down><Key.down><Key.down><Key.down><Key.down><Key.down><Key.down><Key.down><Key.down><Key.down><Key.down><Key.down><Key.down><Key.down><Key.down><Key.down><Key.down><Key.down><Key.down><Key.down><Key.down><Key.down><Key.down><Key.down><Key.down><Key.down><Key.down><Key.down><Key.down><Key.down><Key.down><Key.down><Key.down><Key.down><Key.down><Key.down><Key.down><Key.down><Key.down><Key.down><Key.down><Key.down><Key.down><Key.down><Key.down><Key.down><Key.down><Key.down><Key.down><Key.down><Key.down><Key.down><Key.down>
Screenshot: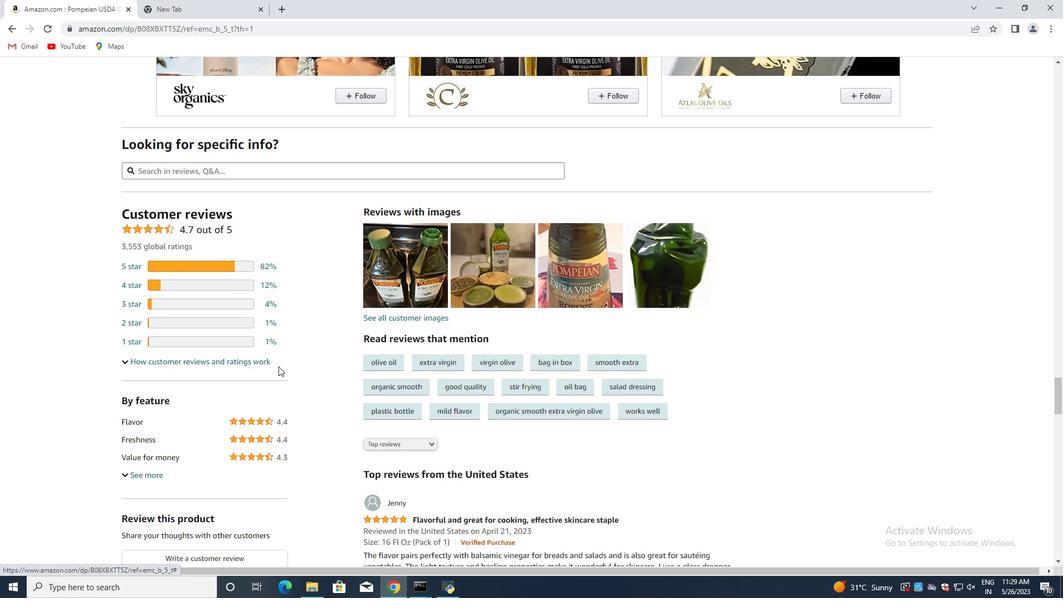 
Action: Mouse moved to (149, 474)
Screenshot: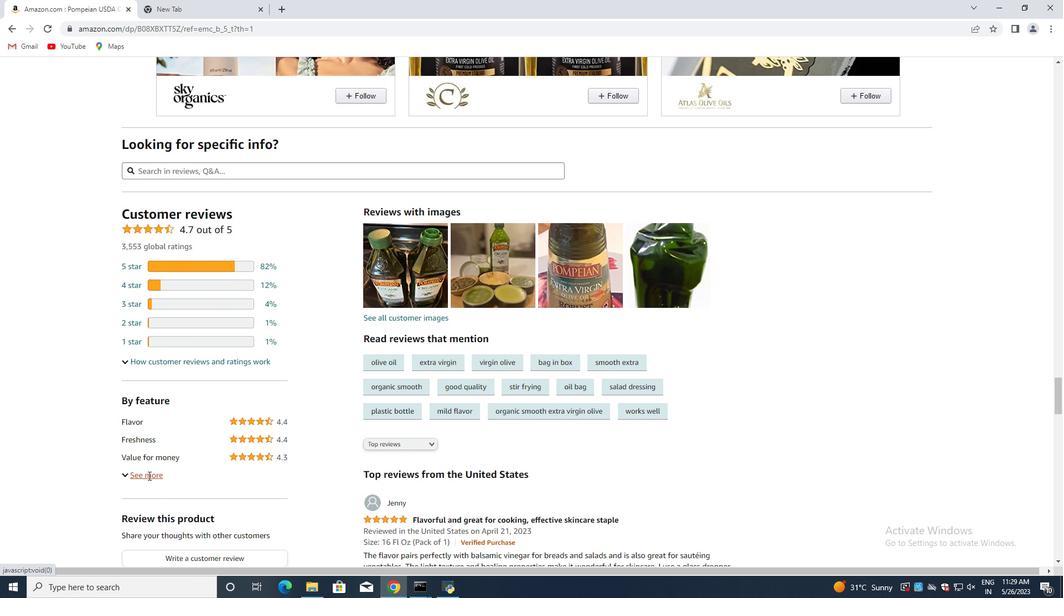 
Action: Mouse pressed left at (149, 474)
Screenshot: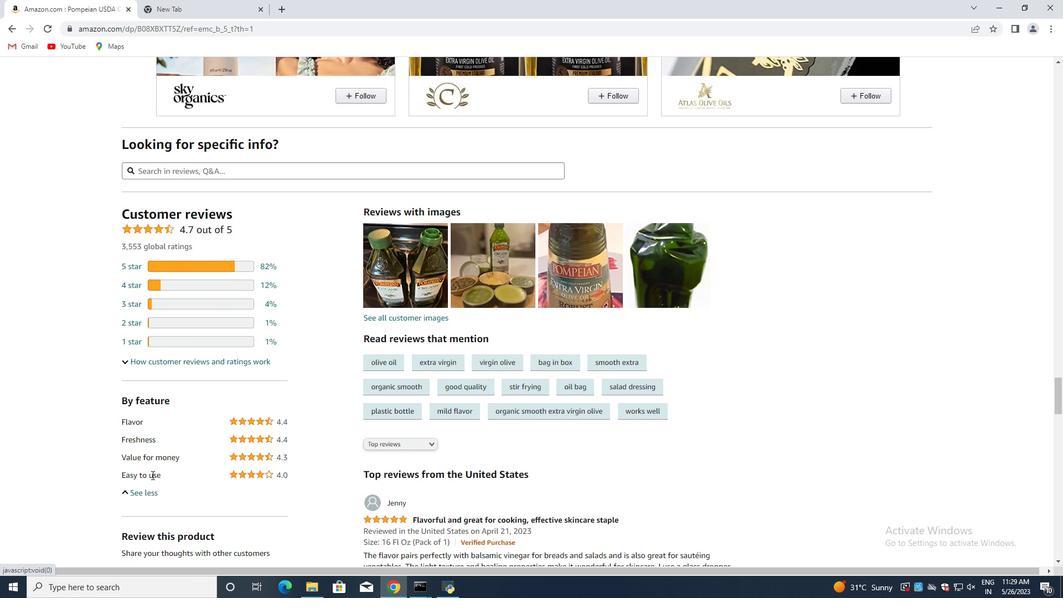 
Action: Mouse moved to (156, 468)
Screenshot: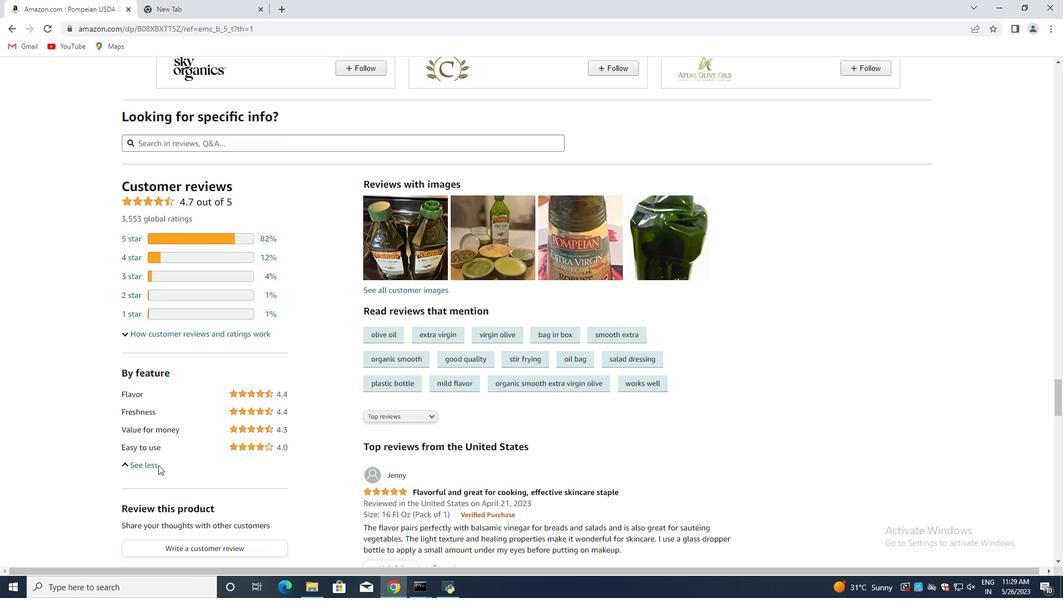 
Action: Mouse scrolled (156, 467) with delta (0, 0)
Screenshot: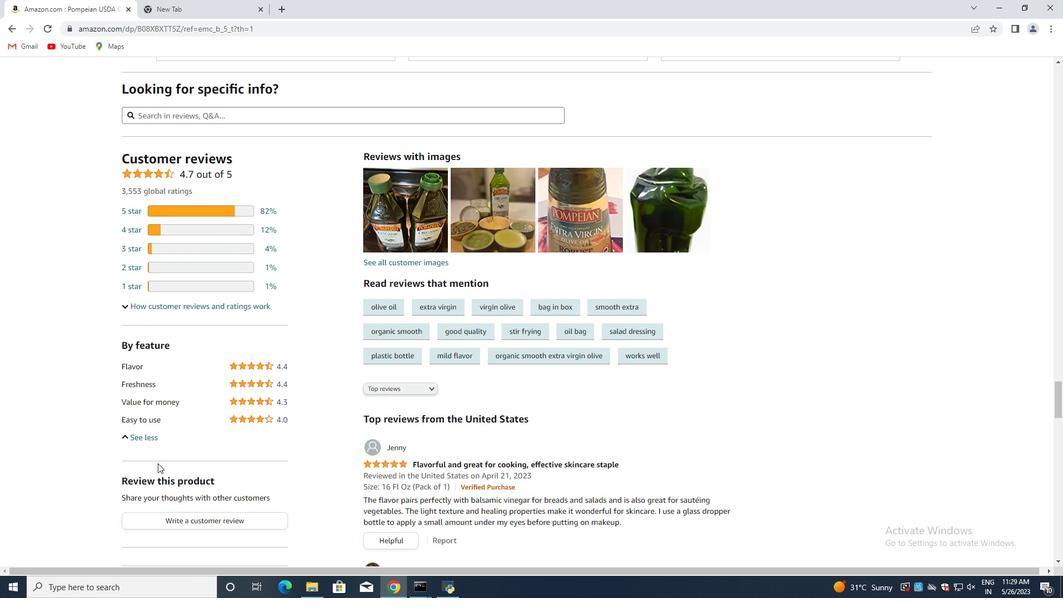 
Action: Mouse moved to (157, 463)
Screenshot: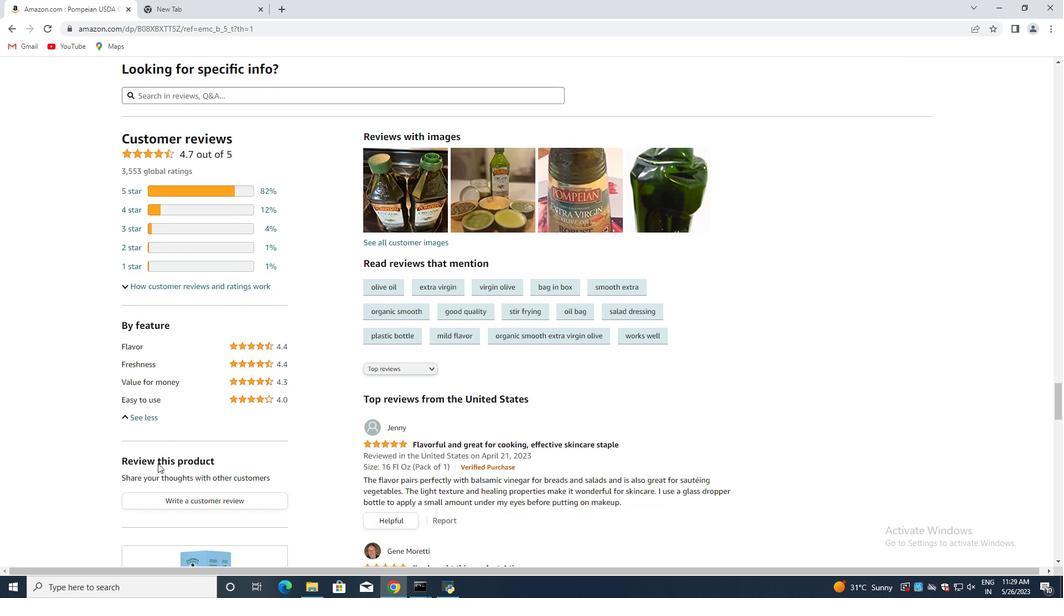 
Action: Mouse scrolled (157, 463) with delta (0, 0)
Screenshot: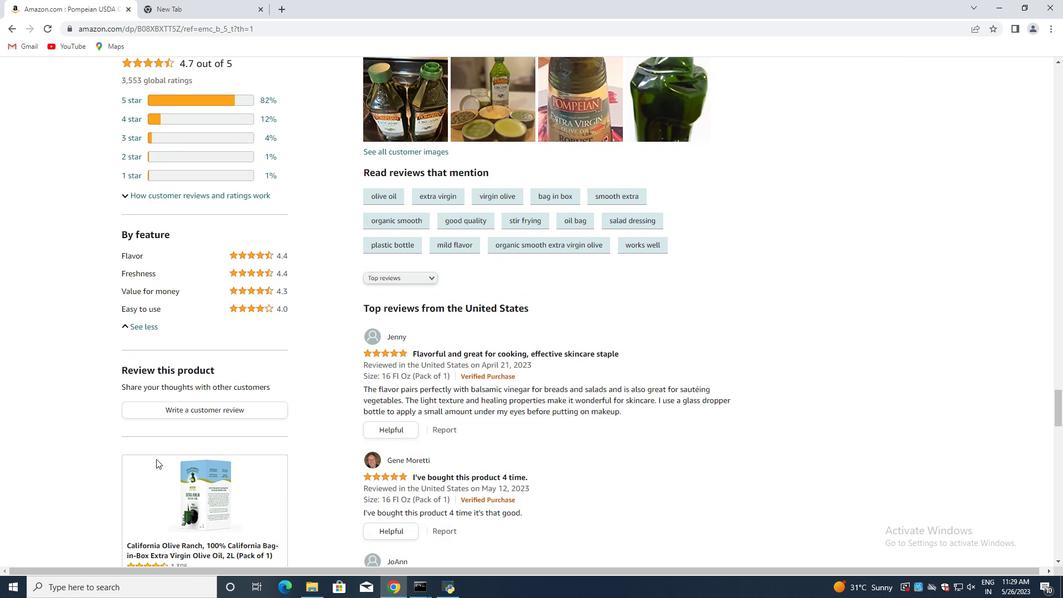
Action: Mouse scrolled (157, 463) with delta (0, 0)
Screenshot: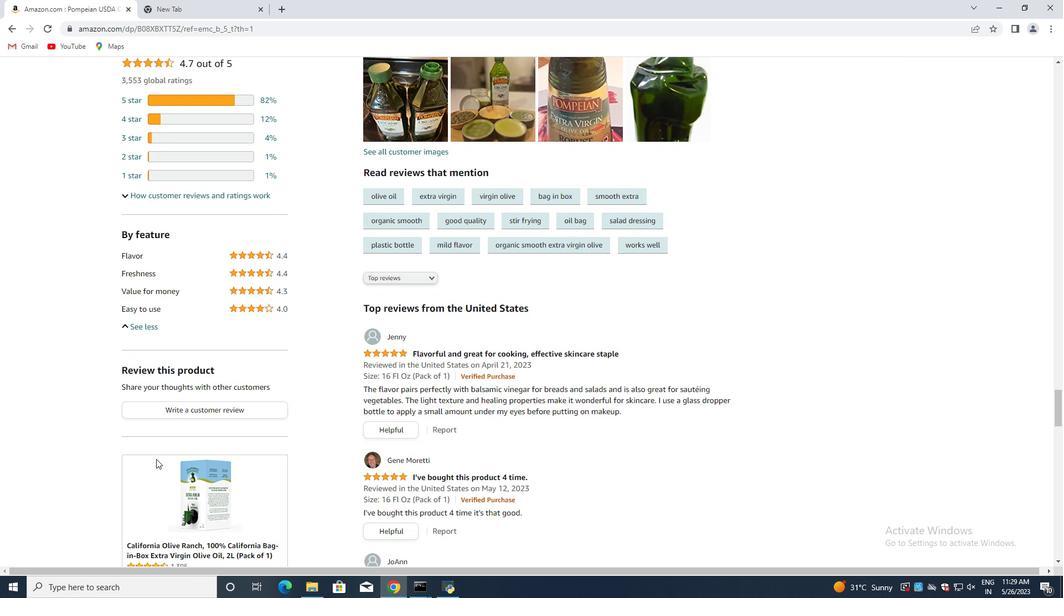 
Action: Mouse moved to (155, 458)
Screenshot: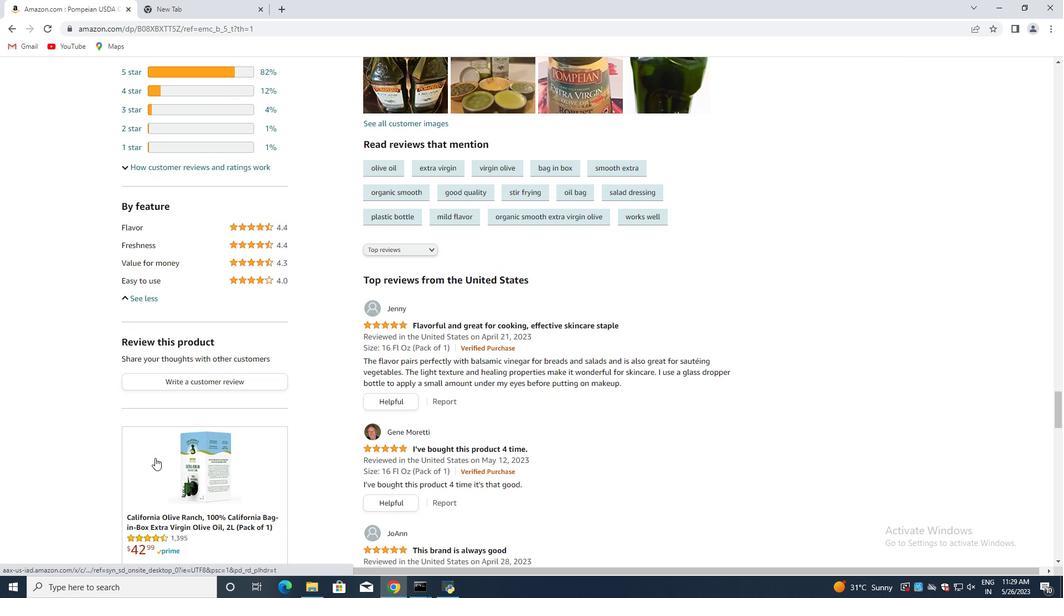 
Action: Mouse scrolled (155, 457) with delta (0, 0)
Screenshot: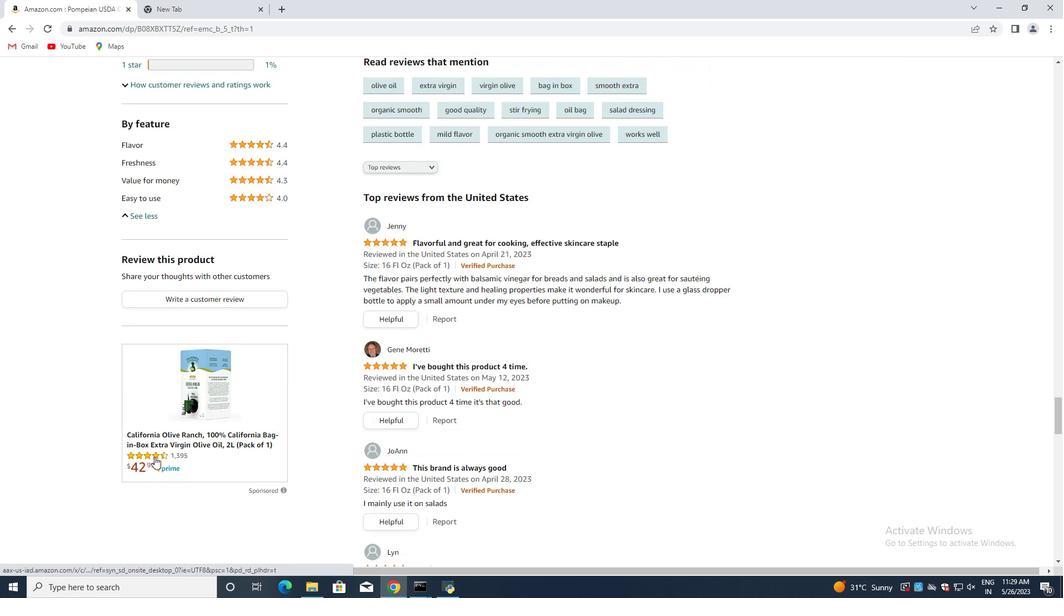 
Action: Mouse scrolled (155, 457) with delta (0, 0)
Screenshot: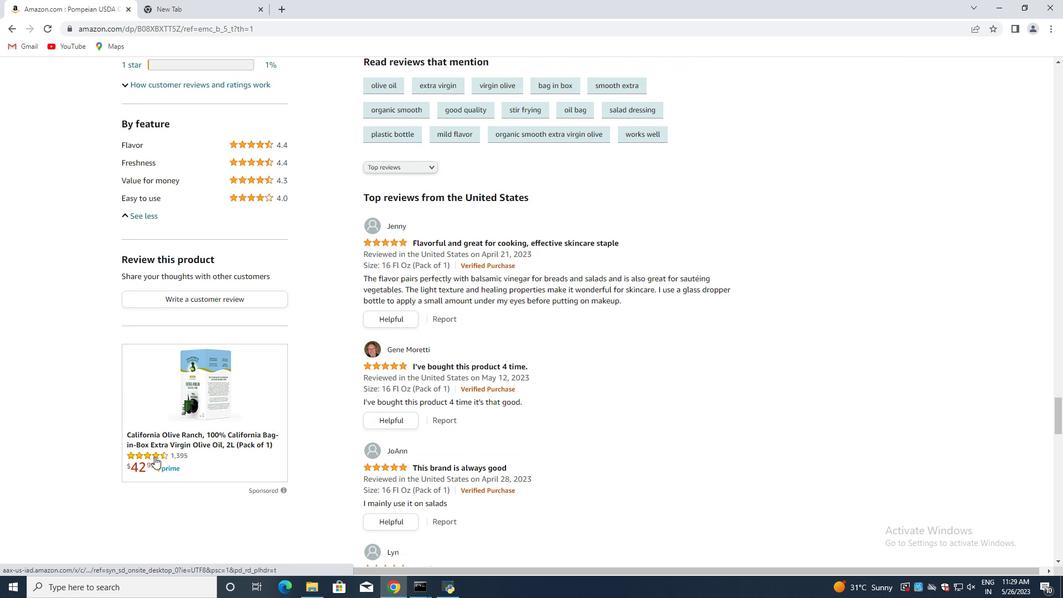 
Action: Mouse moved to (154, 457)
Screenshot: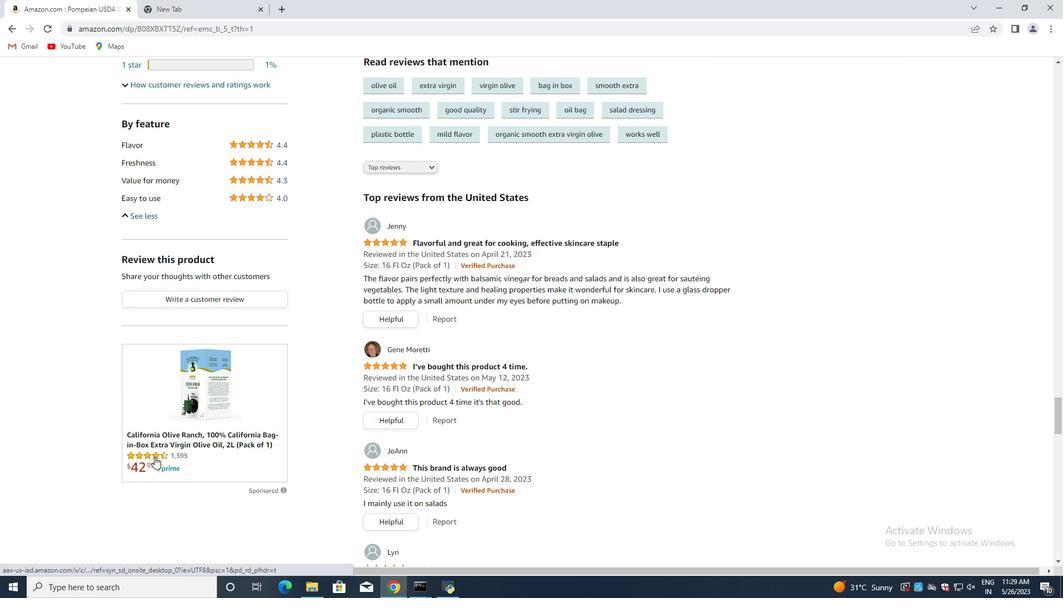 
Action: Mouse scrolled (154, 456) with delta (0, 0)
Screenshot: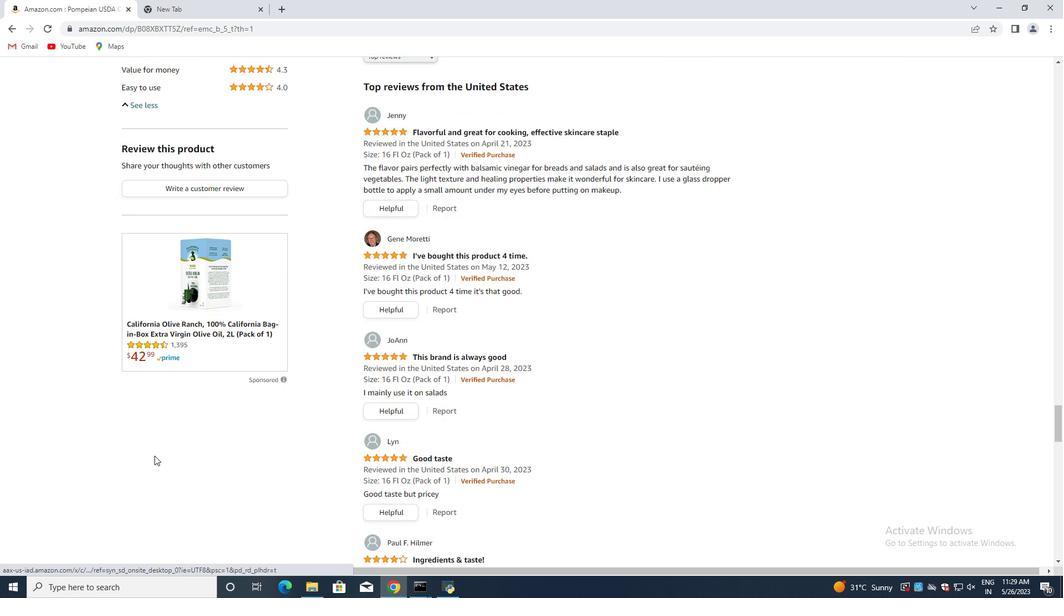 
Action: Mouse scrolled (154, 456) with delta (0, 0)
Screenshot: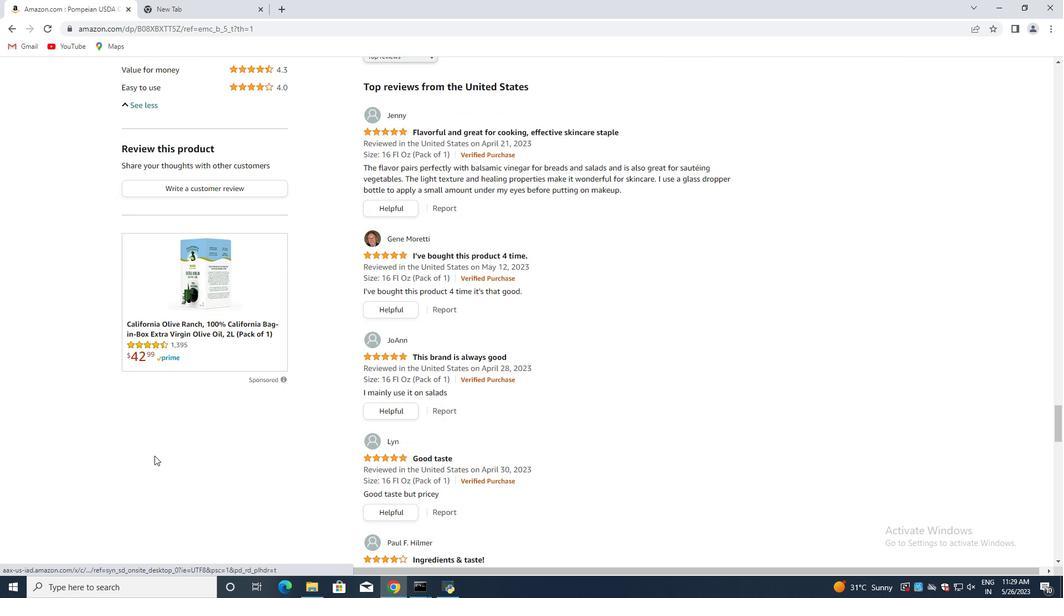 
Action: Mouse moved to (154, 455)
Screenshot: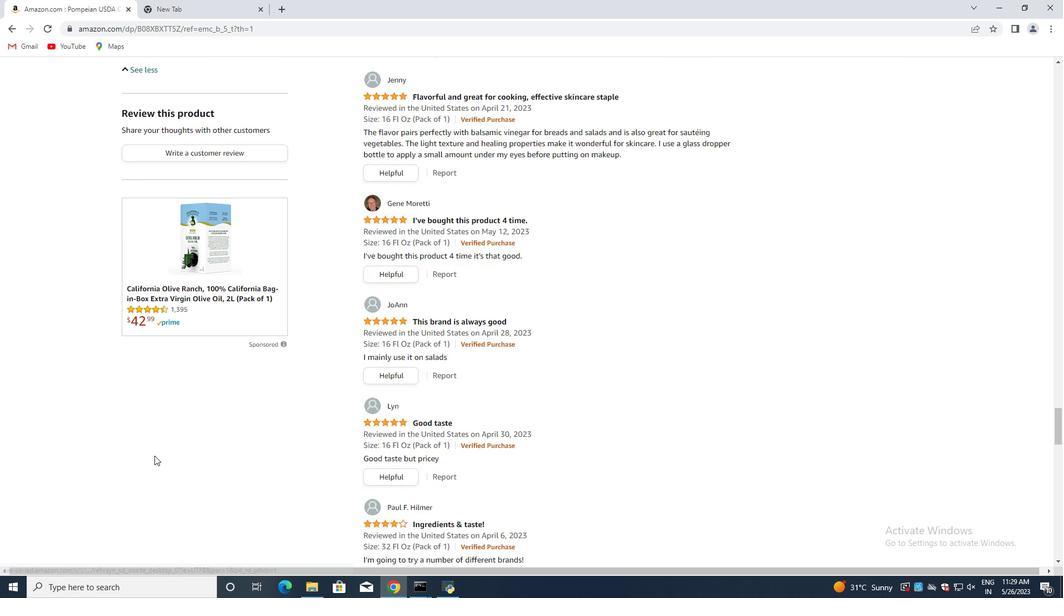 
Action: Mouse scrolled (154, 455) with delta (0, 0)
Screenshot: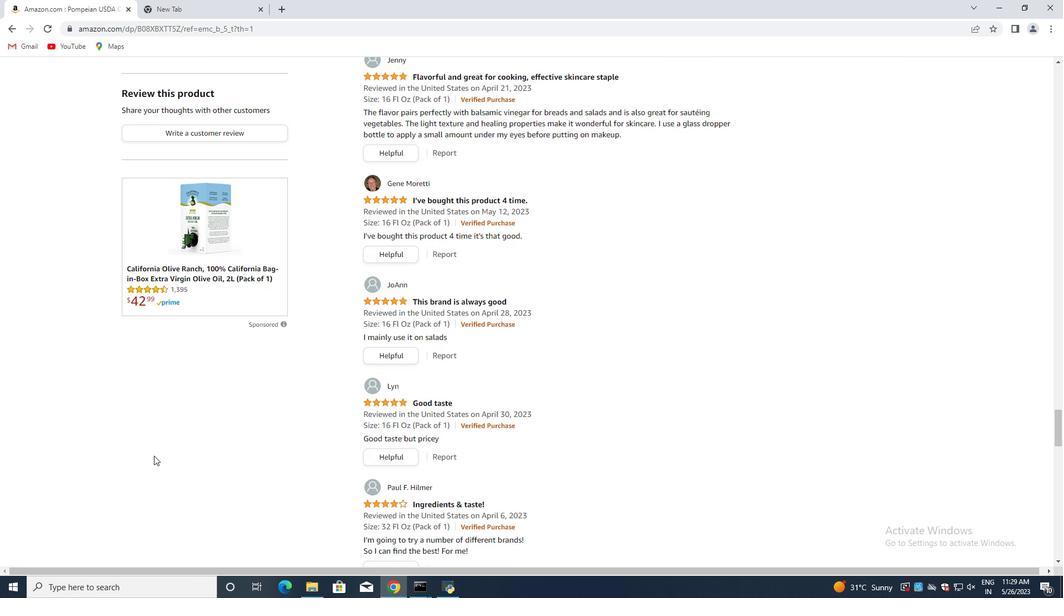 
Action: Mouse moved to (154, 455)
Screenshot: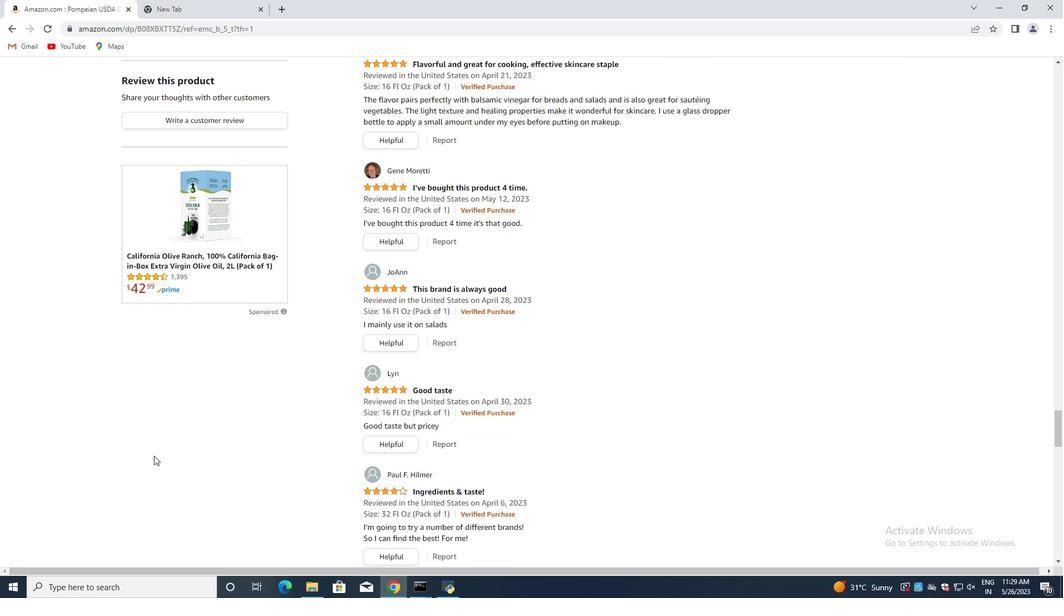 
Action: Mouse scrolled (154, 455) with delta (0, 0)
Screenshot: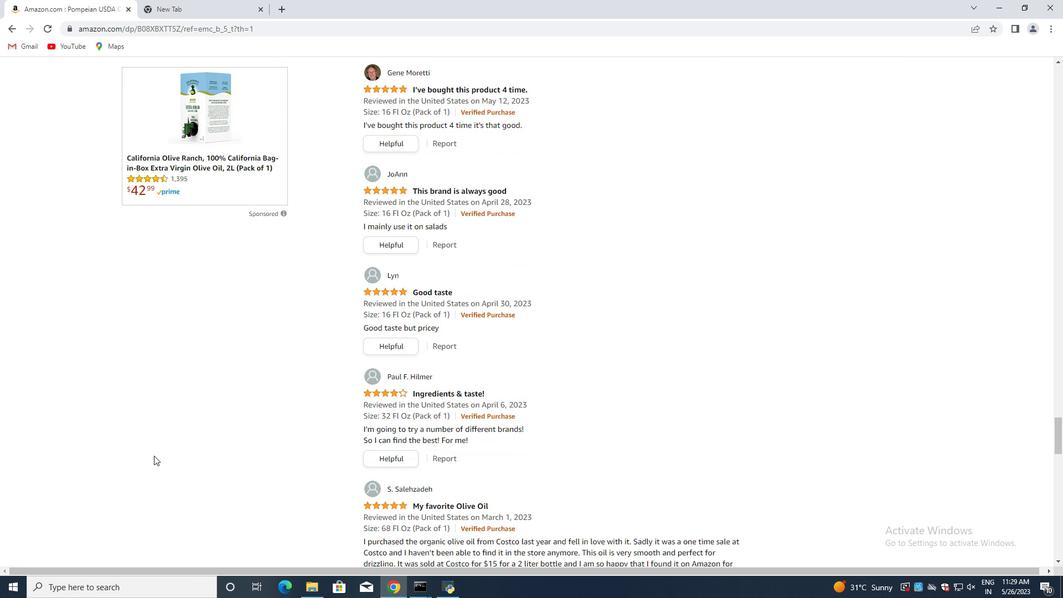 
Action: Mouse scrolled (154, 455) with delta (0, 0)
Screenshot: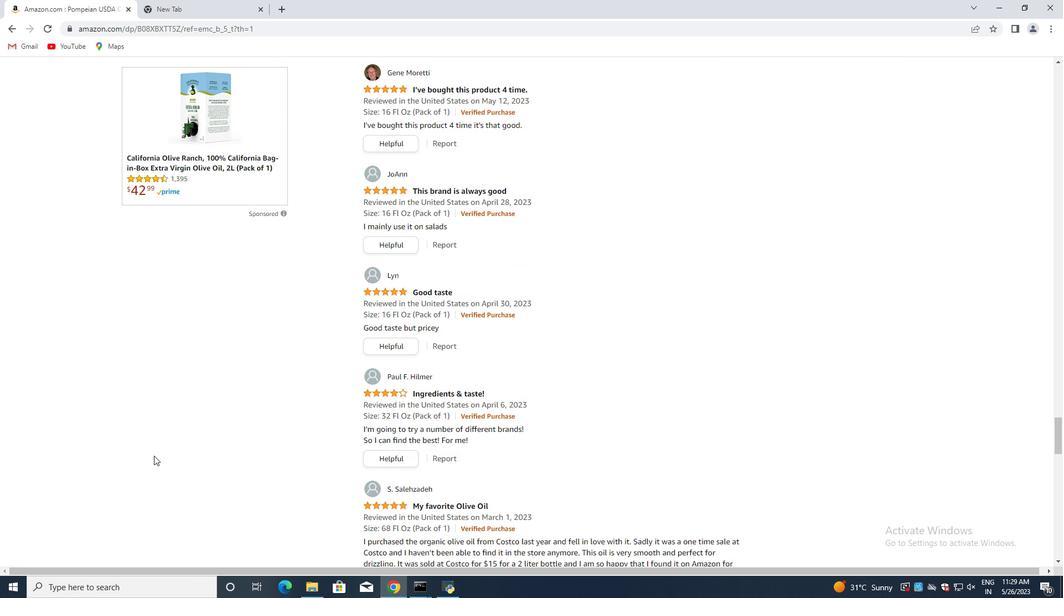 
Action: Mouse moved to (369, 412)
Screenshot: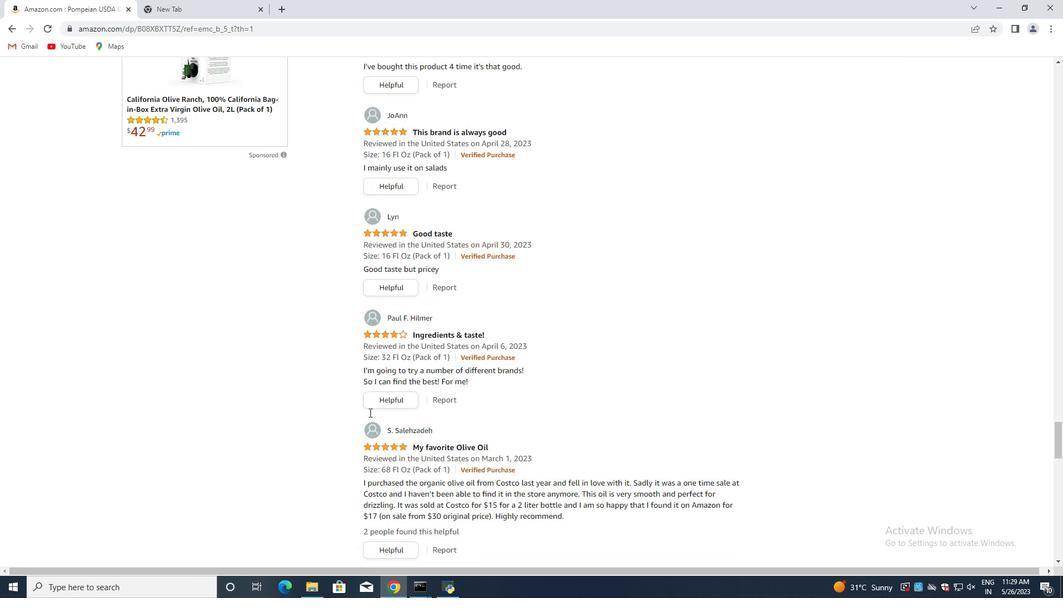 
Action: Mouse scrolled (369, 412) with delta (0, 0)
Screenshot: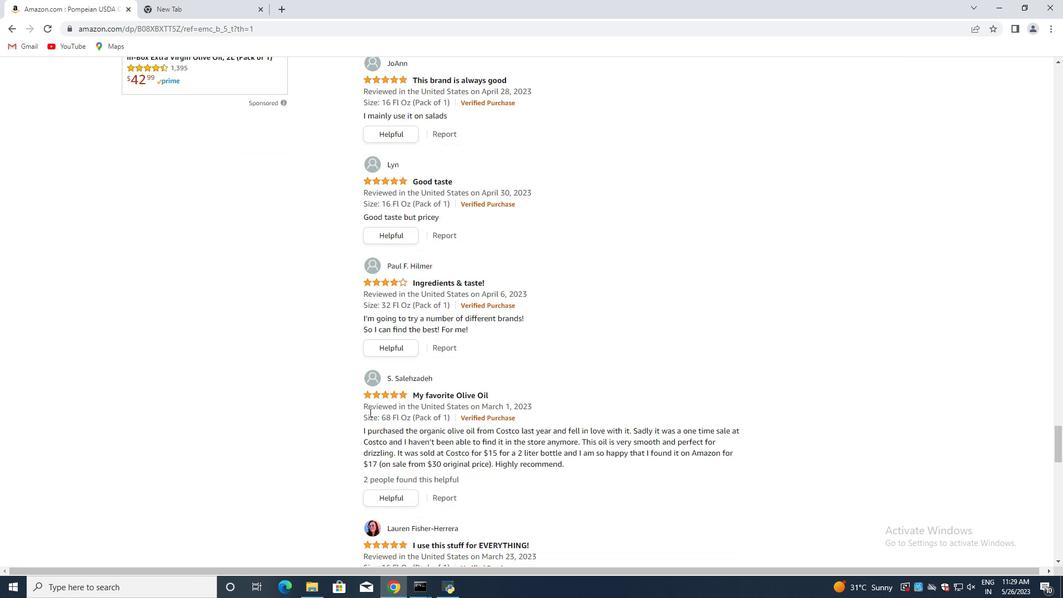 
Action: Mouse scrolled (369, 412) with delta (0, 0)
Screenshot: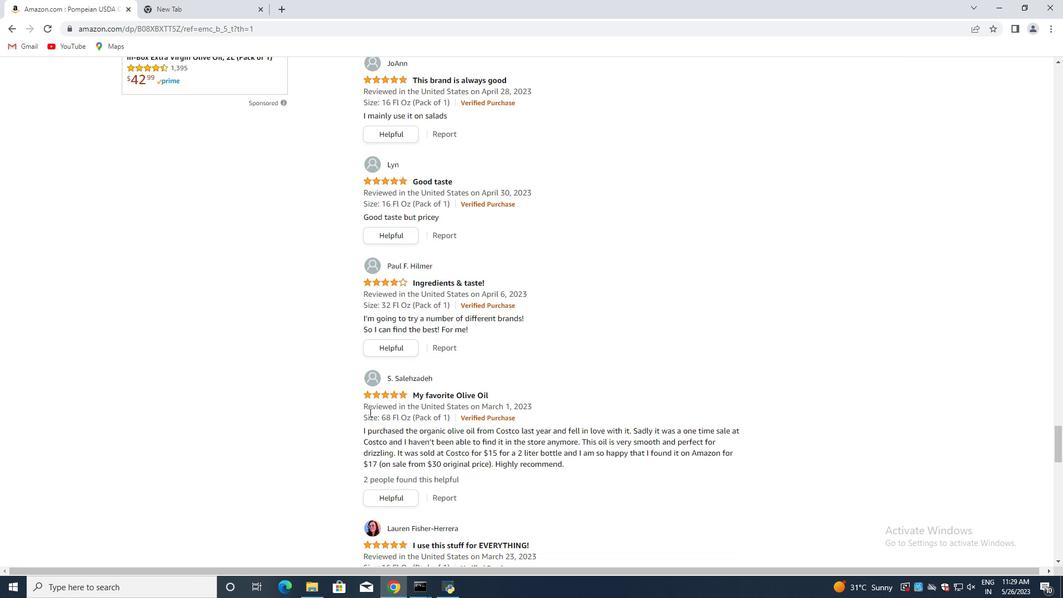 
Action: Mouse moved to (368, 412)
Screenshot: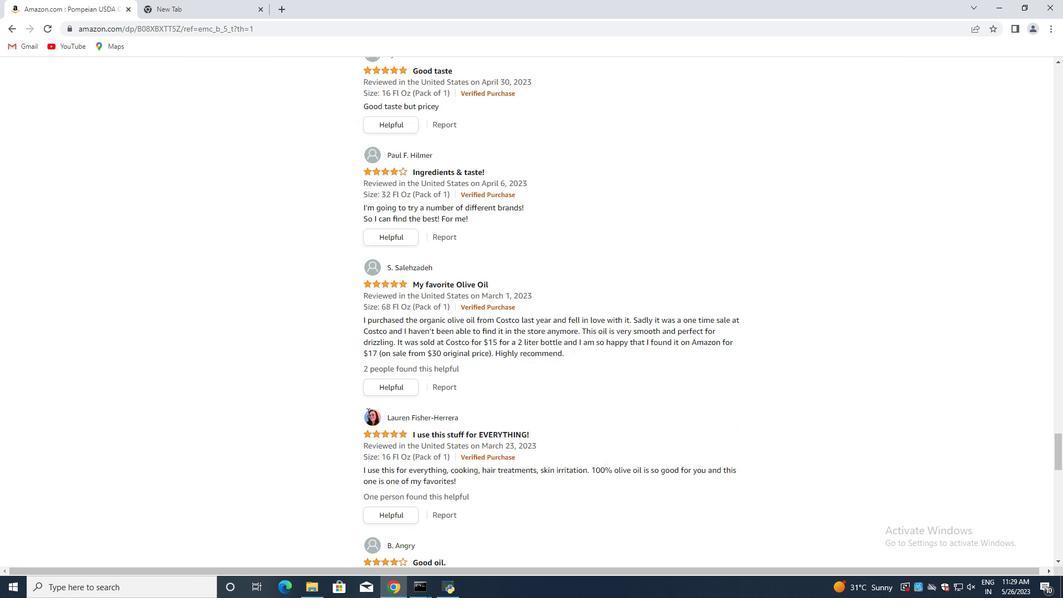 
Action: Mouse scrolled (368, 412) with delta (0, 0)
Screenshot: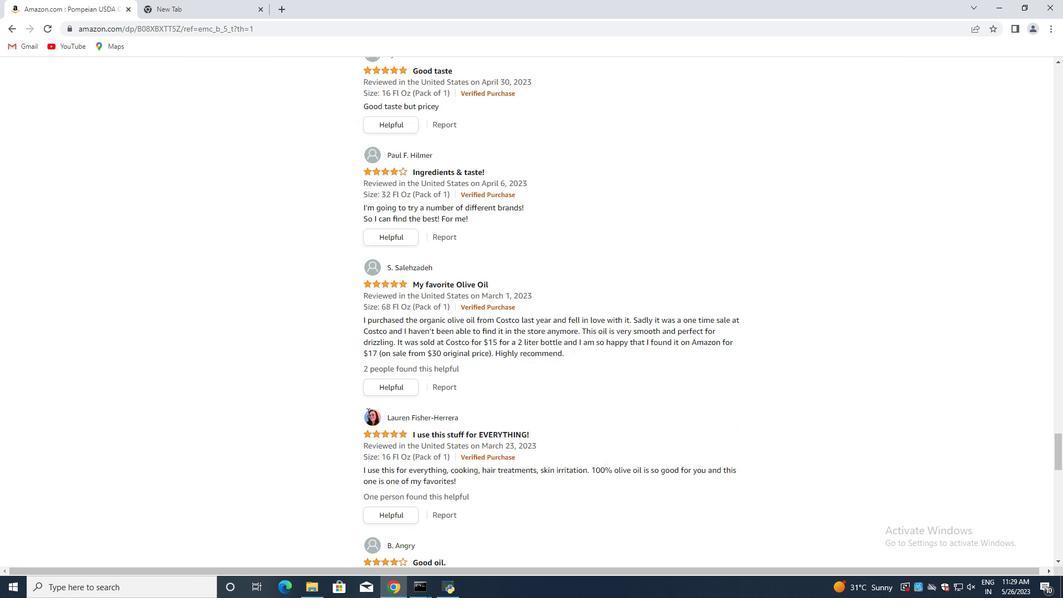 
Action: Mouse moved to (367, 412)
Screenshot: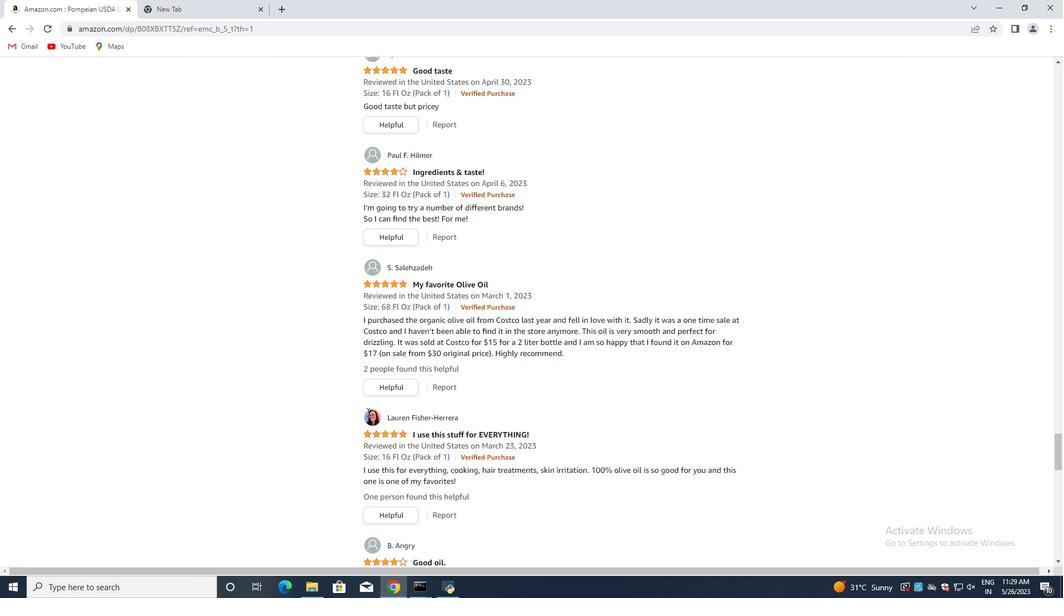 
Action: Mouse scrolled (367, 412) with delta (0, 0)
Screenshot: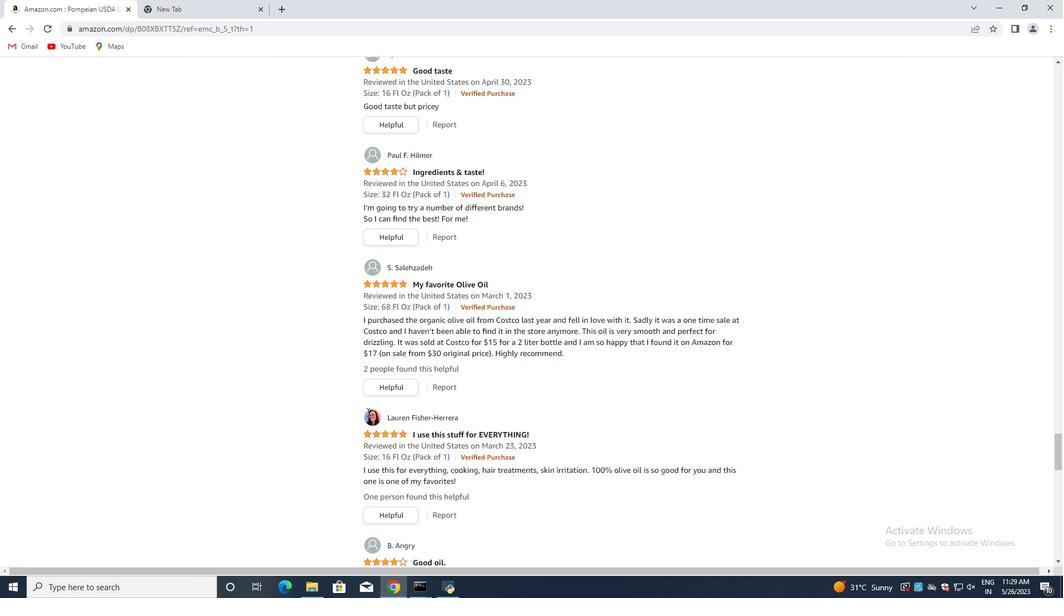 
Action: Mouse scrolled (367, 412) with delta (0, 0)
Screenshot: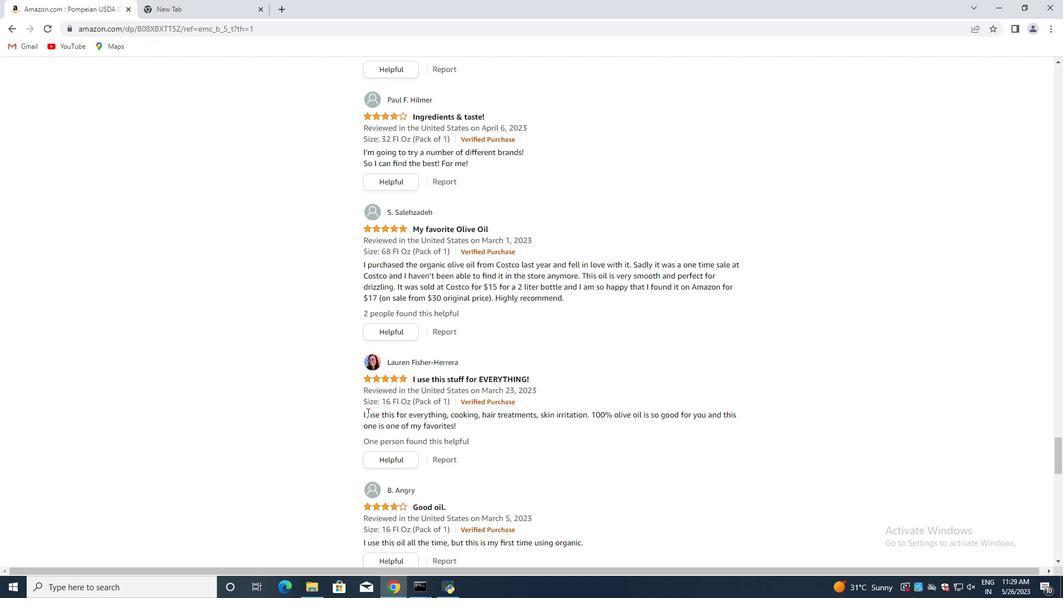 
Action: Mouse moved to (366, 412)
Screenshot: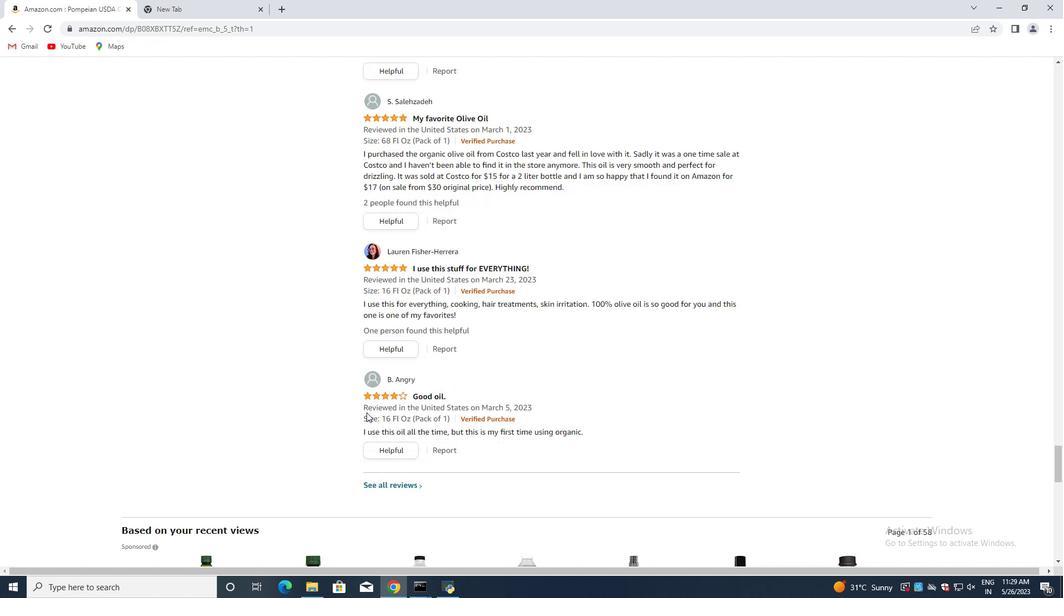 
Action: Mouse scrolled (366, 412) with delta (0, 0)
Screenshot: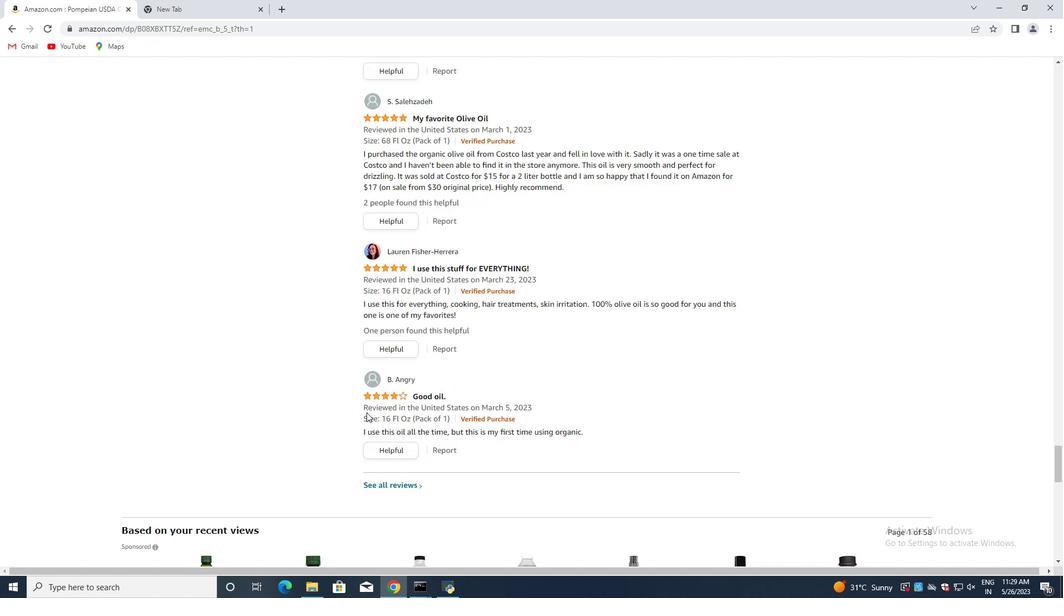 
Action: Mouse moved to (366, 412)
Screenshot: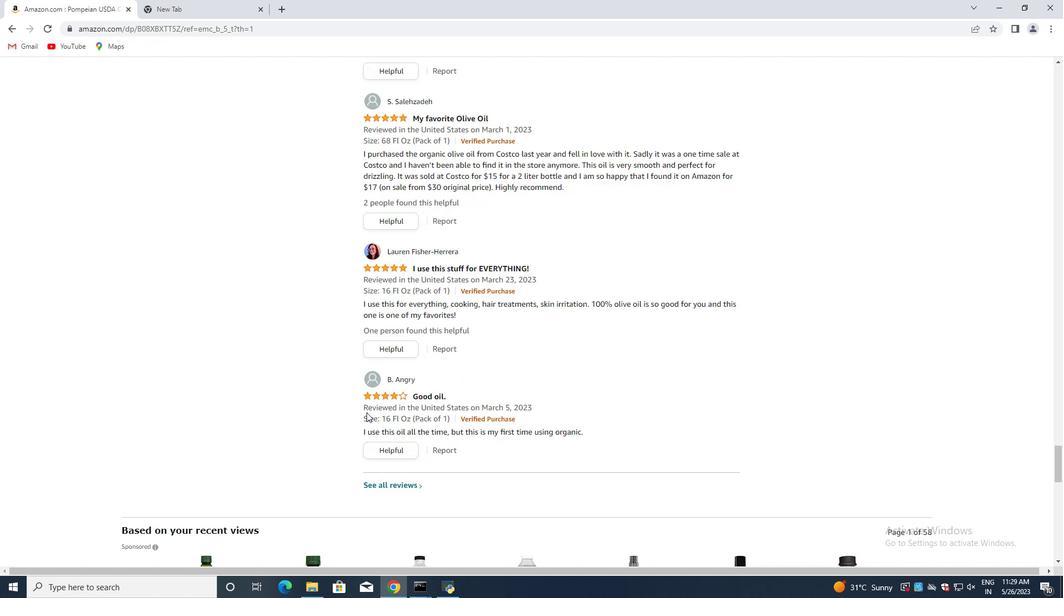 
Action: Mouse scrolled (366, 412) with delta (0, 0)
Screenshot: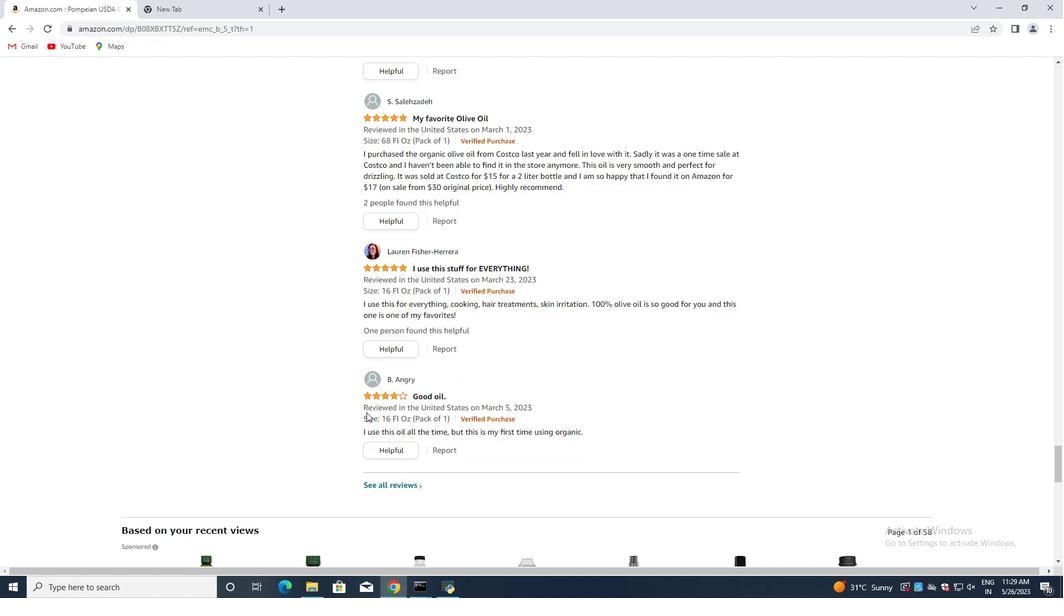 
Action: Mouse moved to (366, 413)
Screenshot: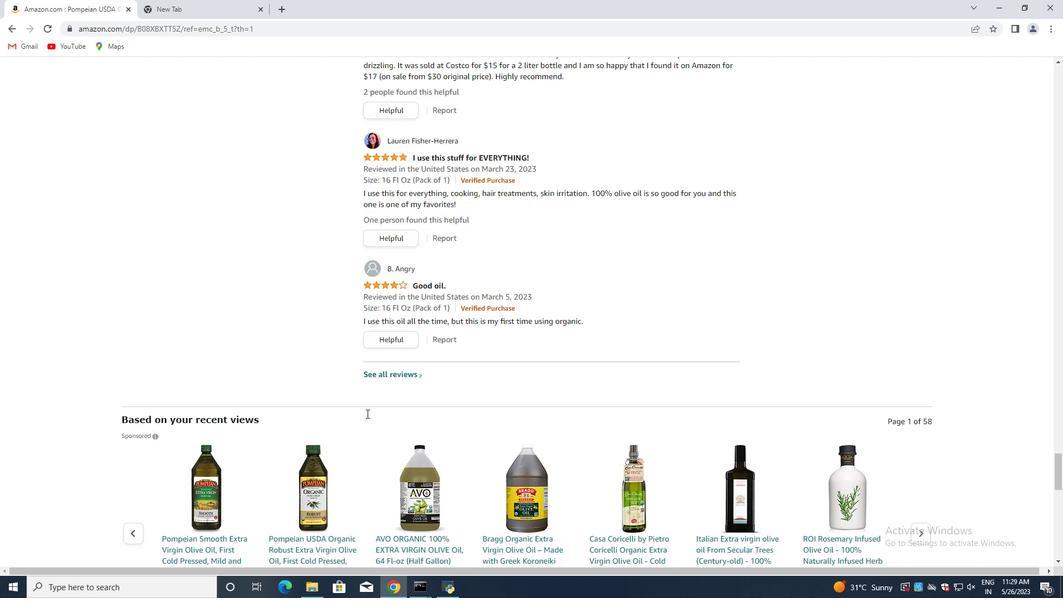 
Action: Mouse scrolled (366, 412) with delta (0, 0)
Screenshot: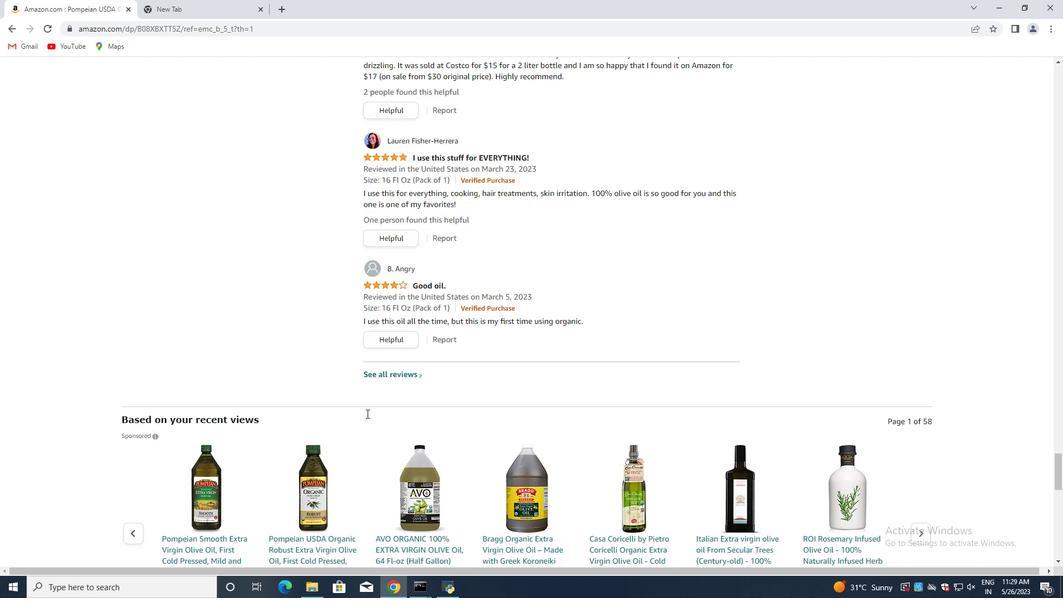 
Action: Mouse moved to (366, 413)
Screenshot: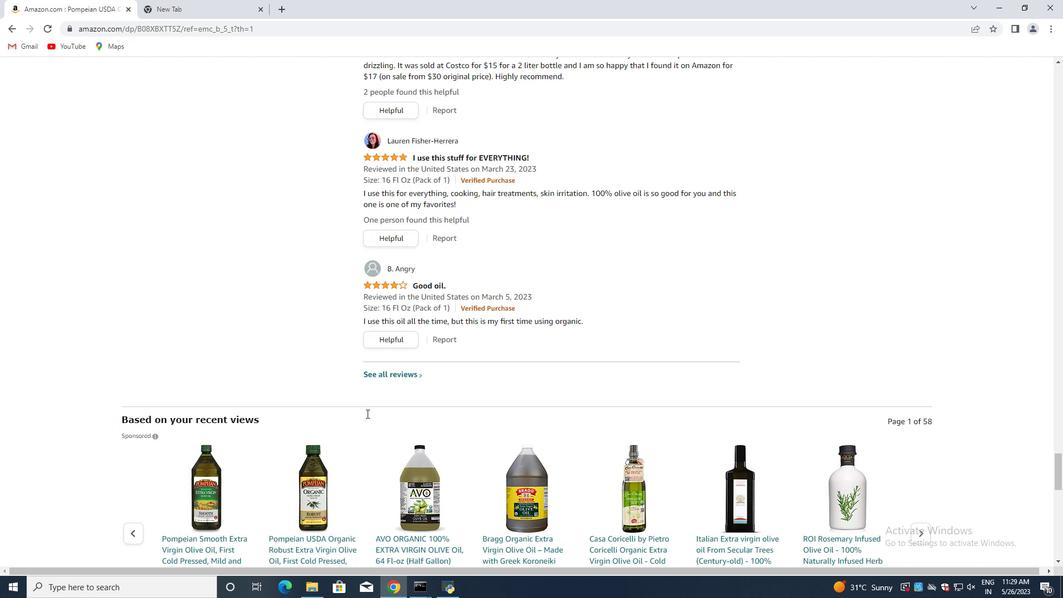 
Action: Mouse scrolled (366, 413) with delta (0, 0)
Screenshot: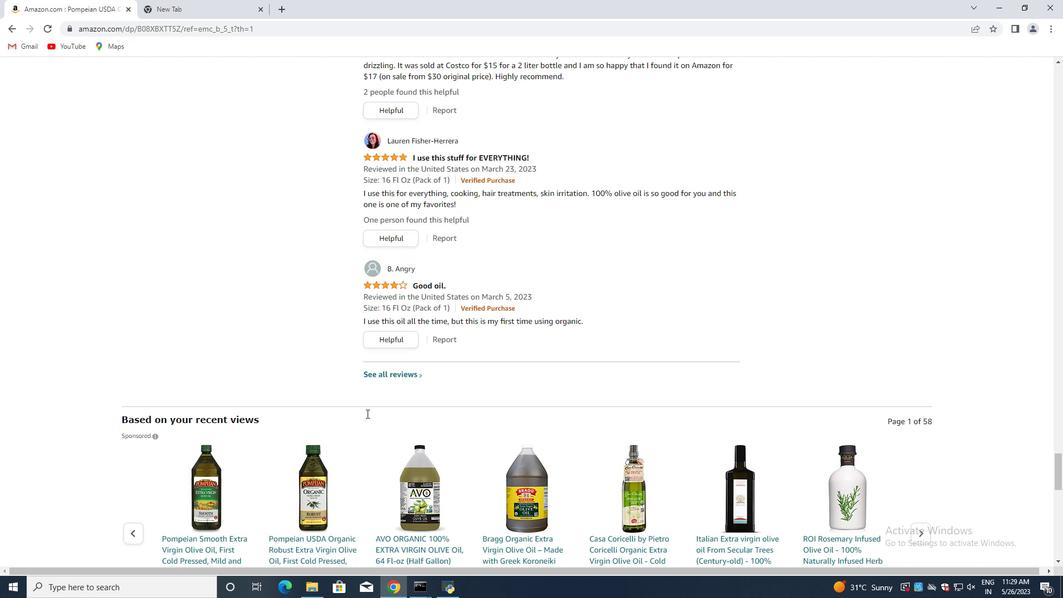 
Action: Mouse scrolled (366, 413) with delta (0, 0)
Screenshot: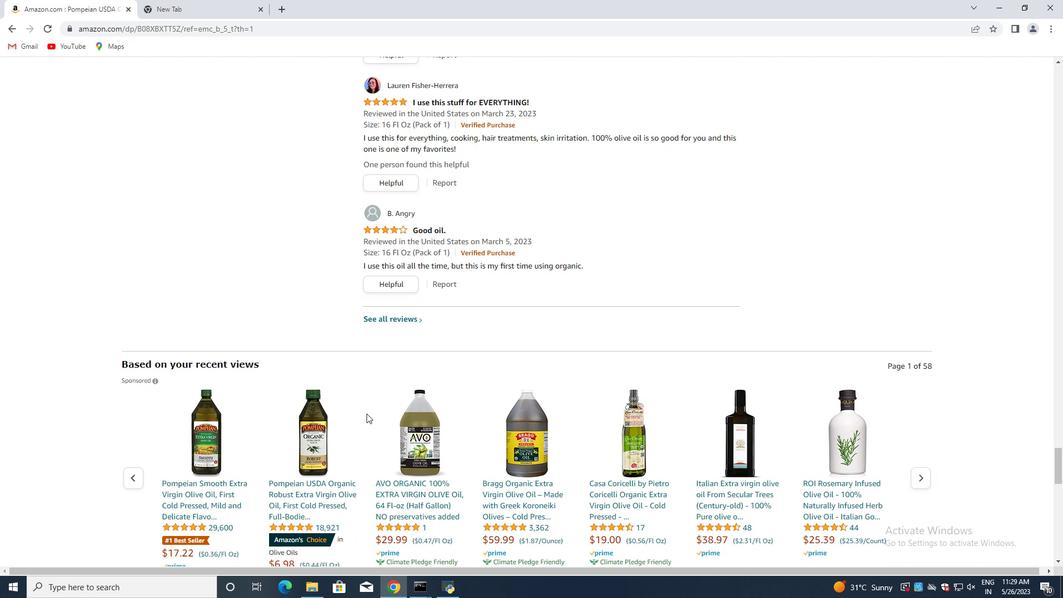 
Action: Mouse scrolled (366, 413) with delta (0, 0)
Screenshot: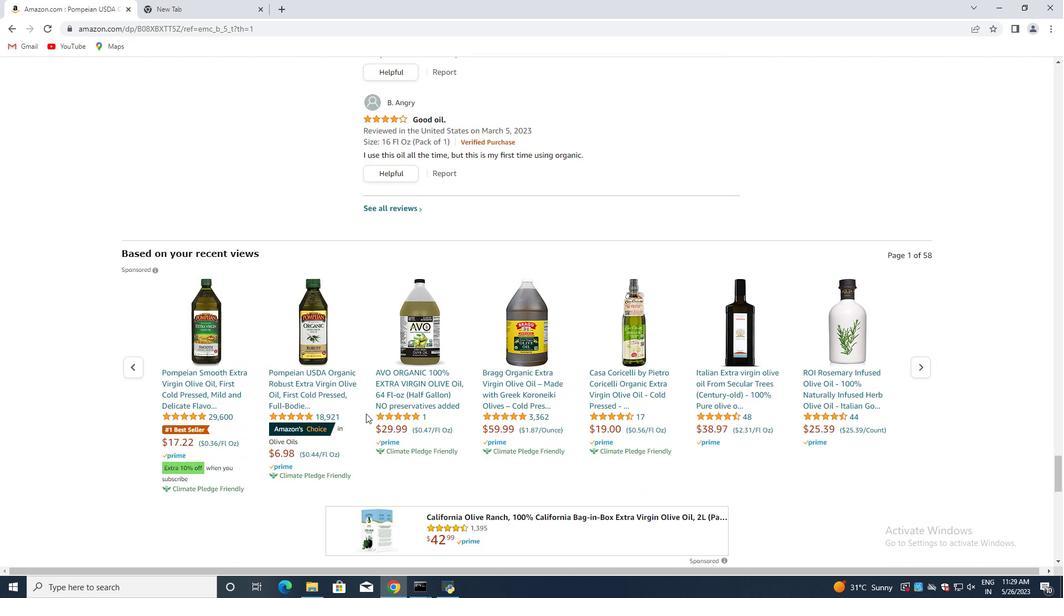 
Action: Mouse scrolled (366, 413) with delta (0, 0)
Screenshot: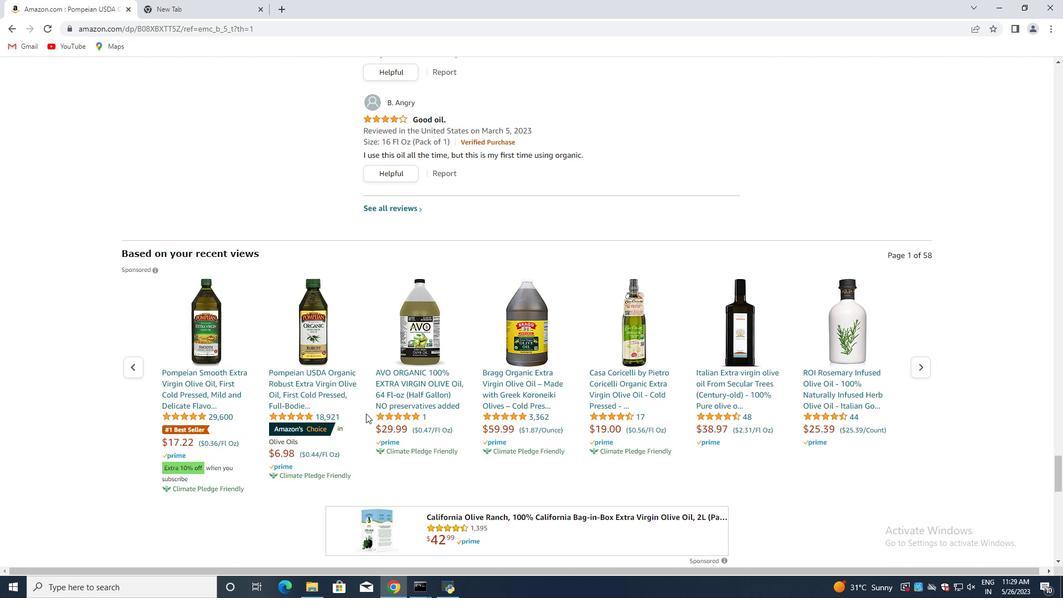 
Action: Mouse moved to (366, 413)
Screenshot: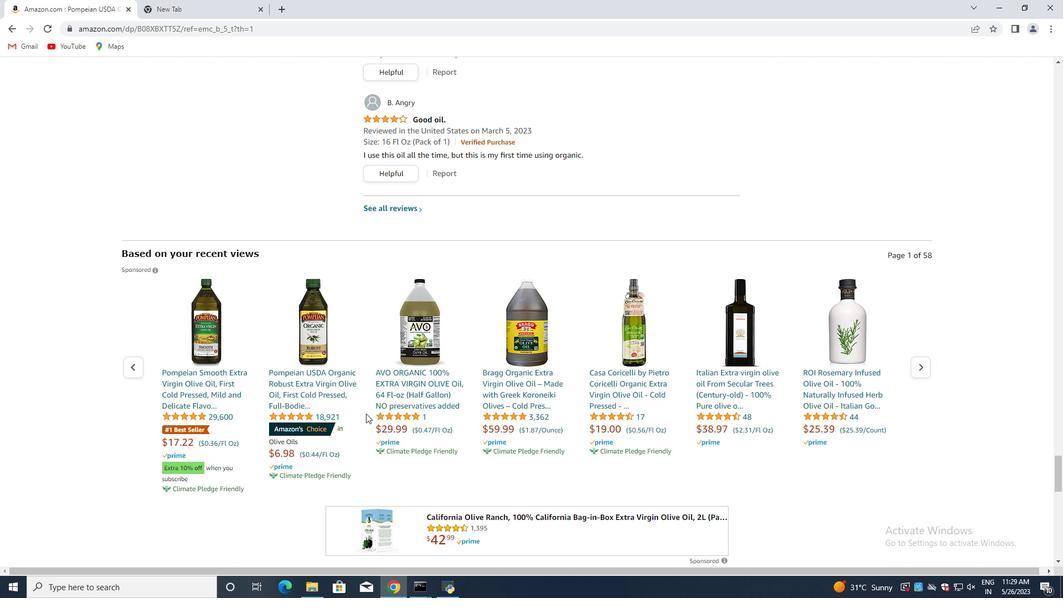 
Action: Mouse scrolled (366, 413) with delta (0, 0)
Screenshot: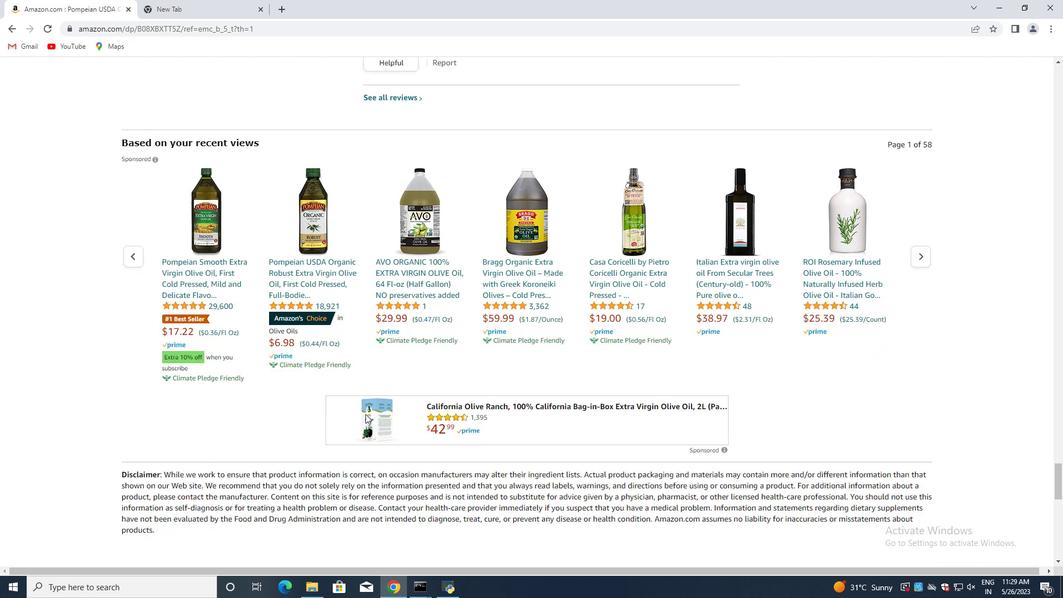 
Action: Mouse moved to (365, 414)
Screenshot: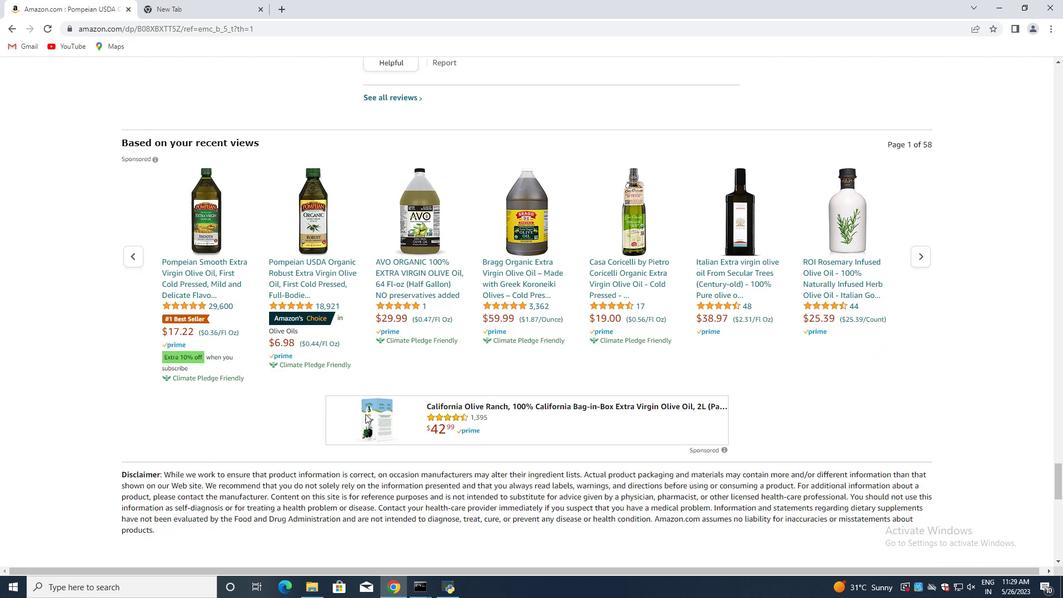 
Action: Mouse scrolled (365, 413) with delta (0, 0)
Screenshot: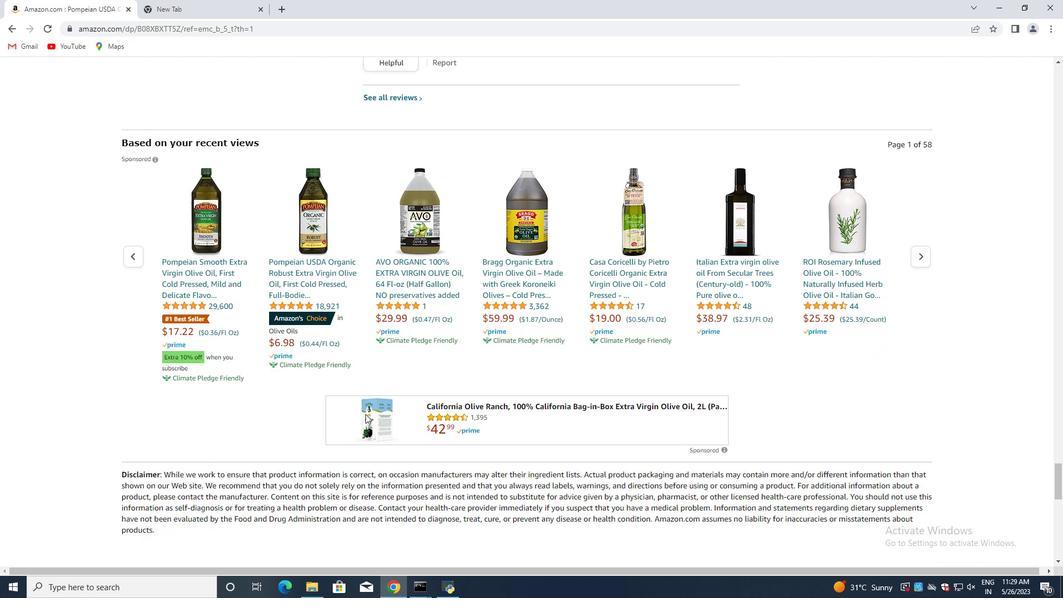 
Action: Mouse scrolled (365, 413) with delta (0, 0)
Screenshot: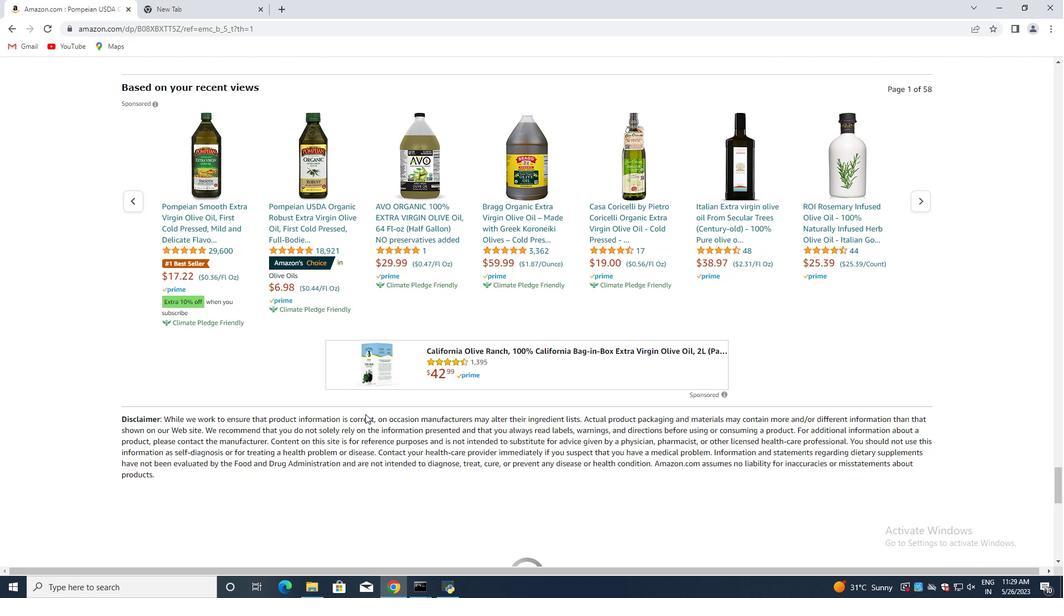 
Action: Mouse moved to (365, 414)
Screenshot: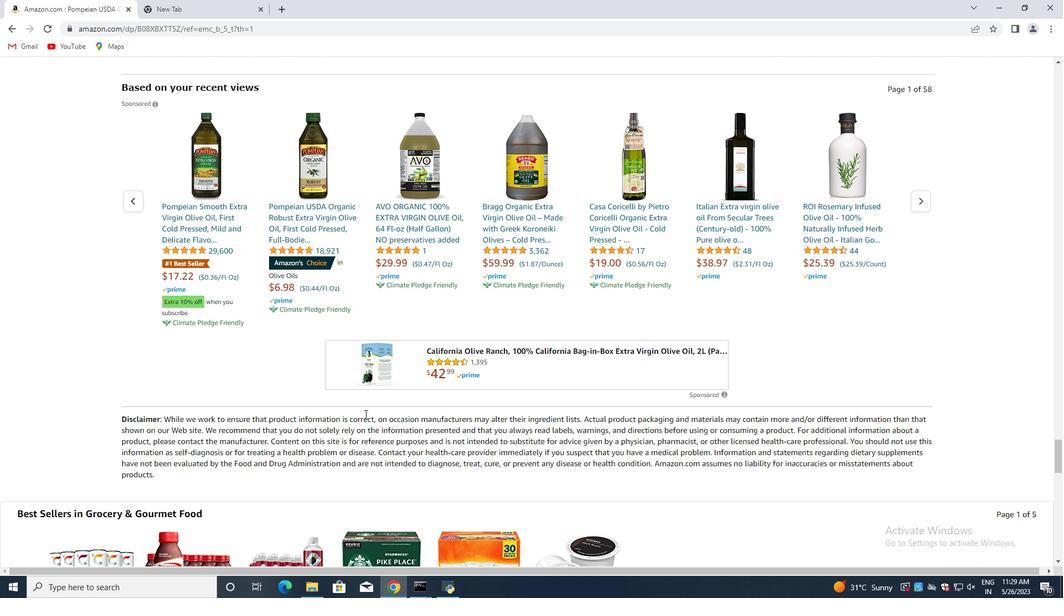 
Action: Mouse scrolled (365, 413) with delta (0, 0)
Screenshot: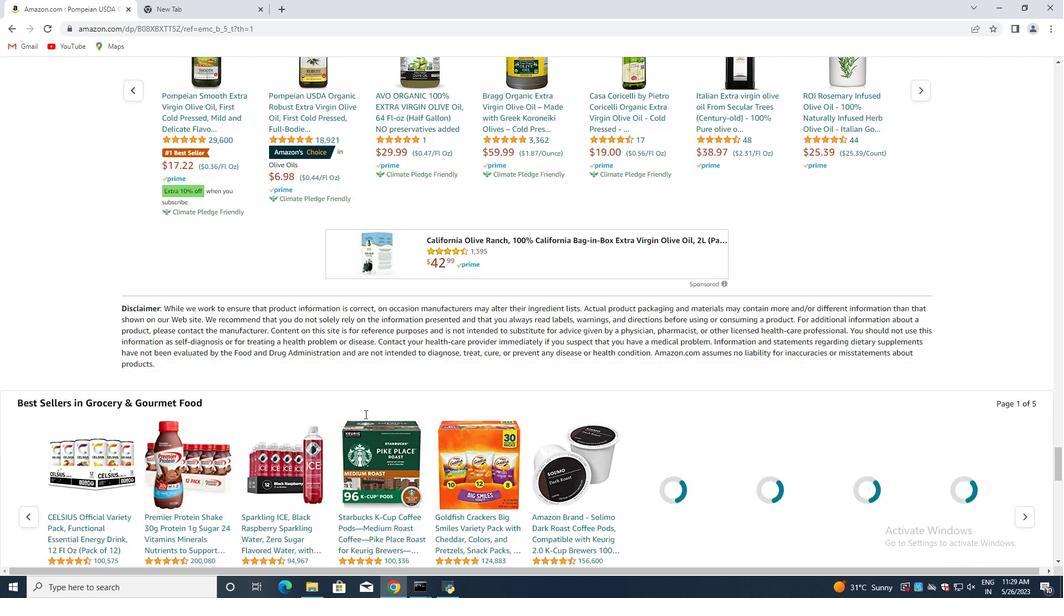 
Action: Mouse scrolled (365, 413) with delta (0, 0)
Screenshot: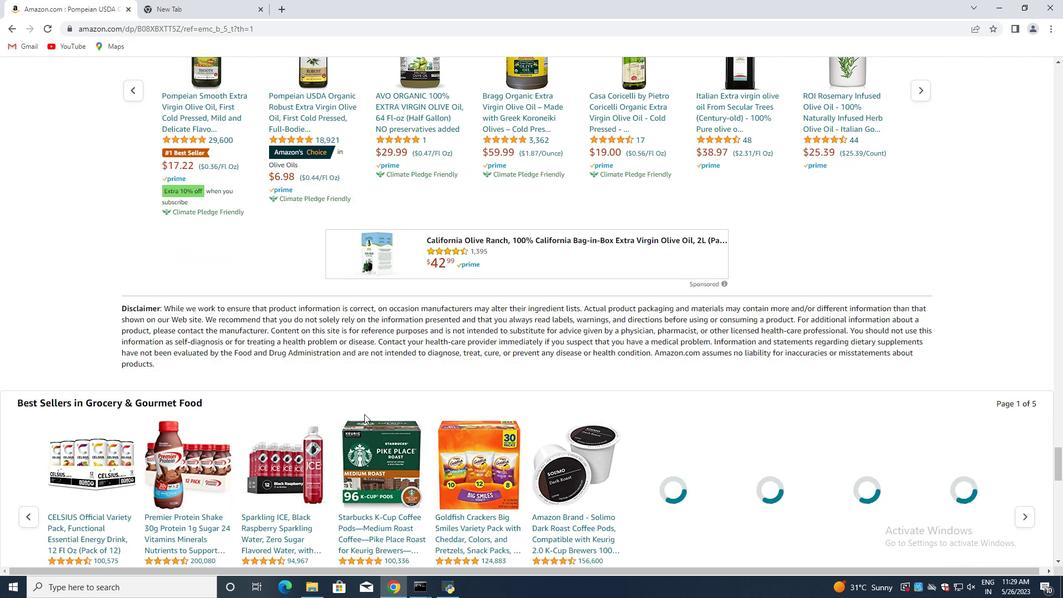 
Action: Mouse moved to (363, 414)
Screenshot: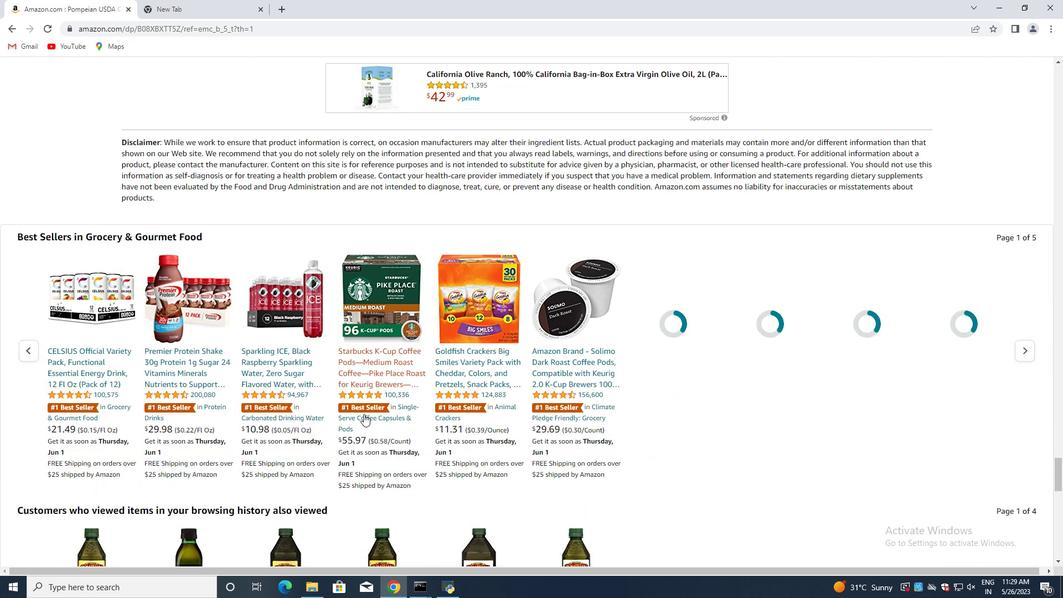 
Action: Mouse scrolled (363, 413) with delta (0, 0)
Screenshot: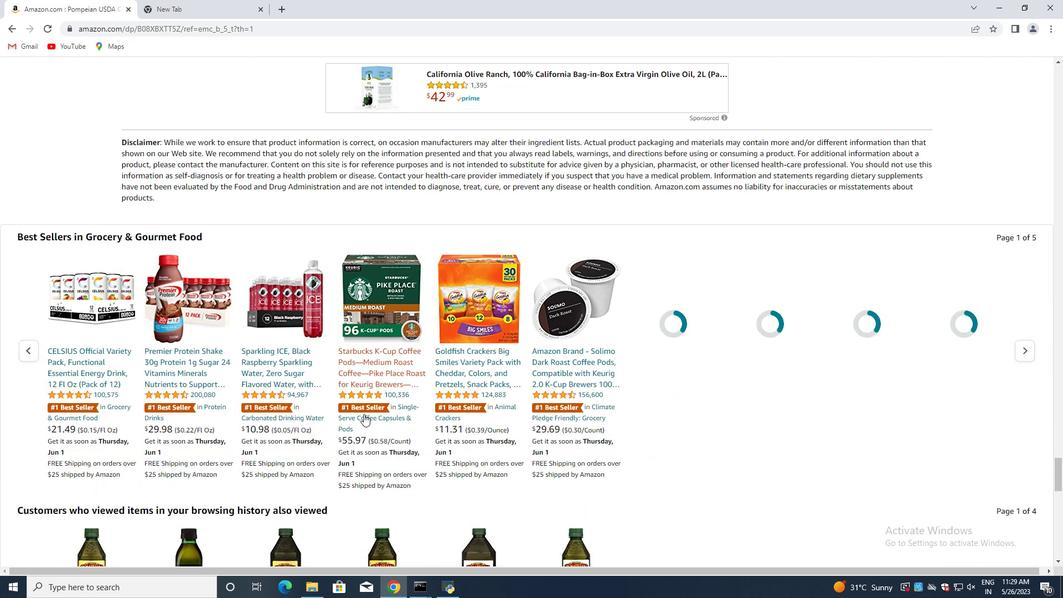 
Action: Mouse scrolled (363, 413) with delta (0, 0)
Screenshot: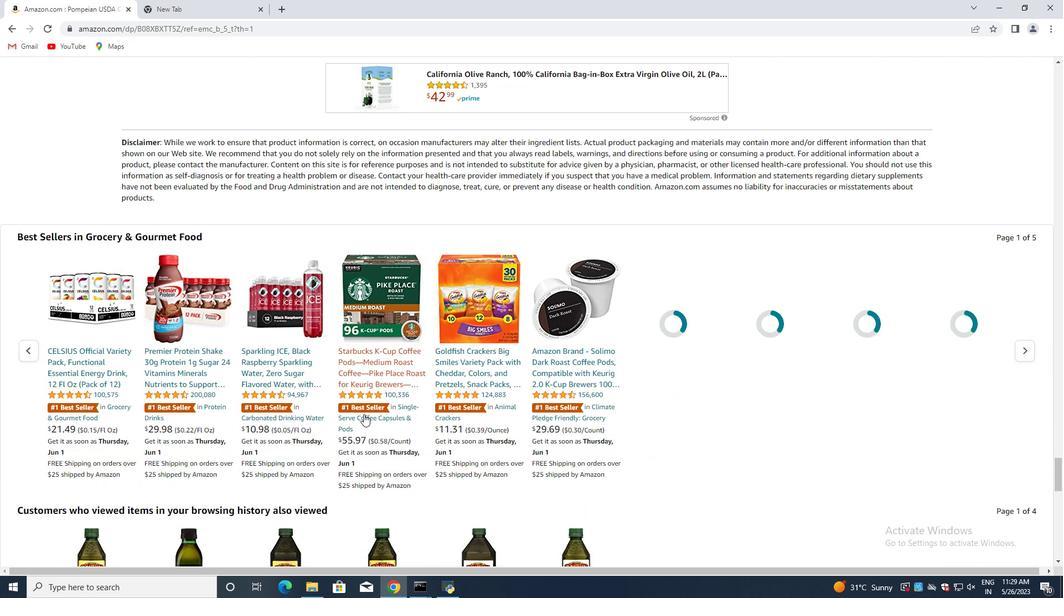 
Action: Mouse scrolled (363, 413) with delta (0, 0)
Screenshot: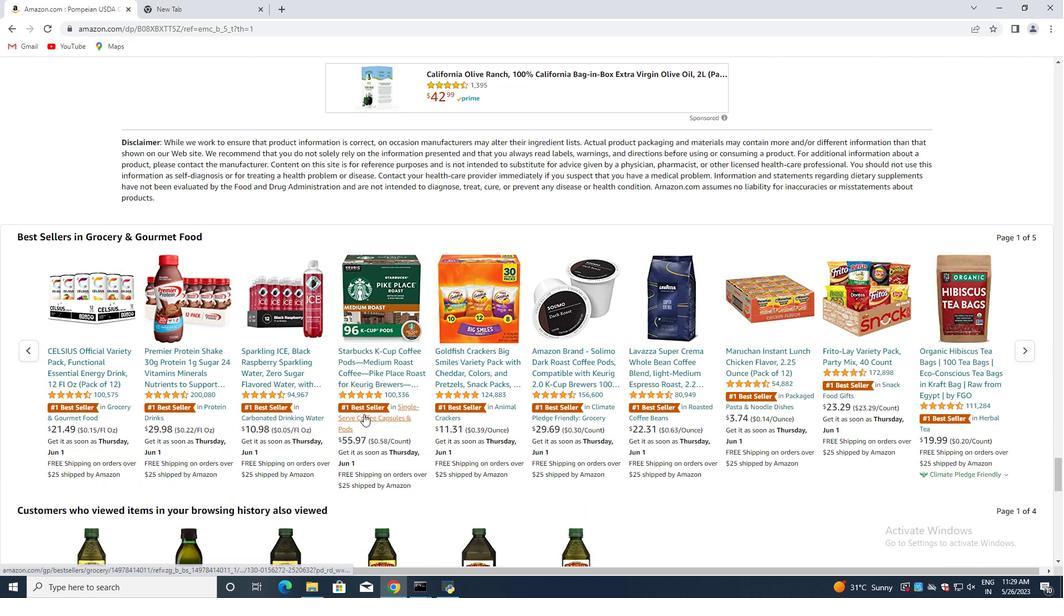 
Action: Mouse moved to (363, 414)
Screenshot: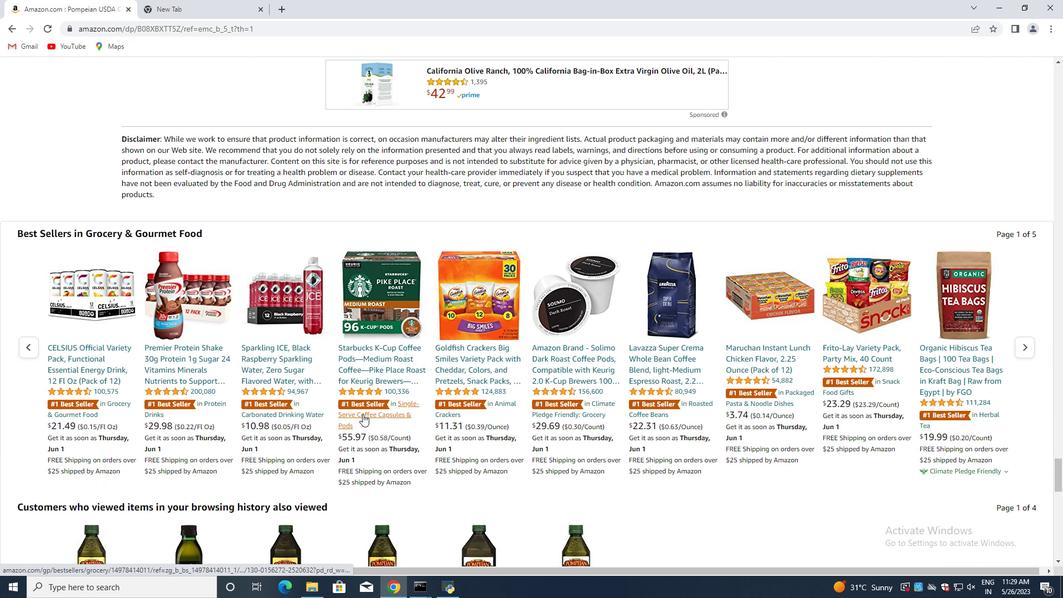 
Action: Mouse scrolled (363, 413) with delta (0, 0)
Screenshot: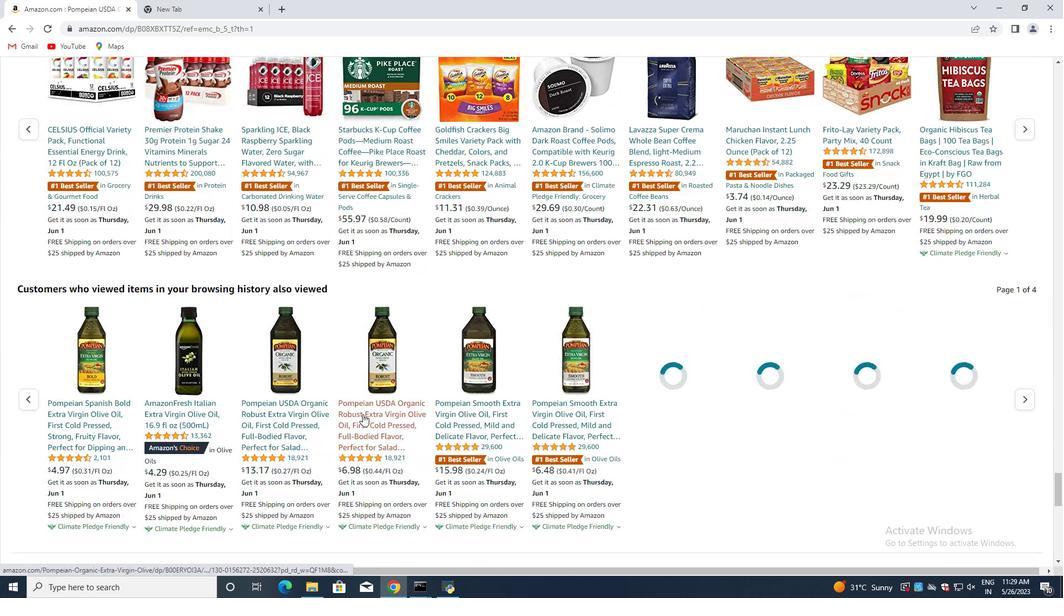 
Action: Mouse moved to (362, 414)
Screenshot: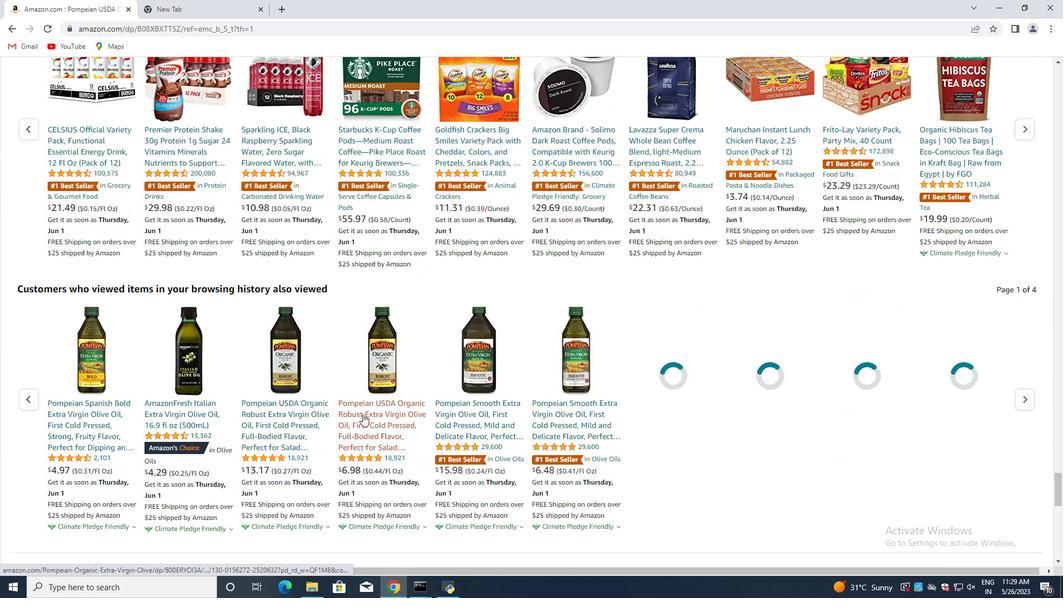 
Action: Mouse scrolled (362, 413) with delta (0, 0)
Screenshot: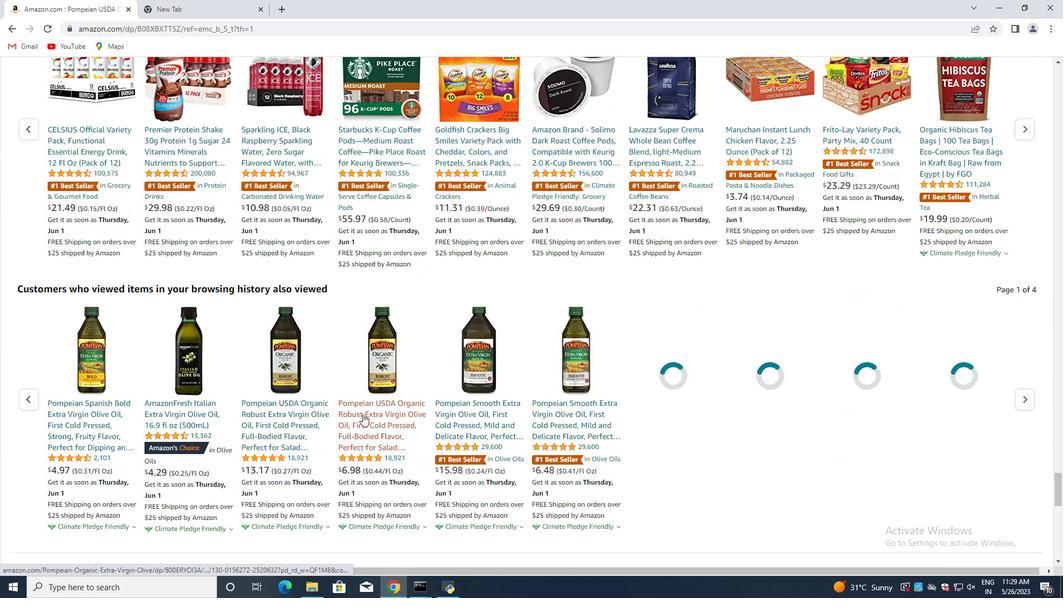 
Action: Mouse moved to (362, 414)
Screenshot: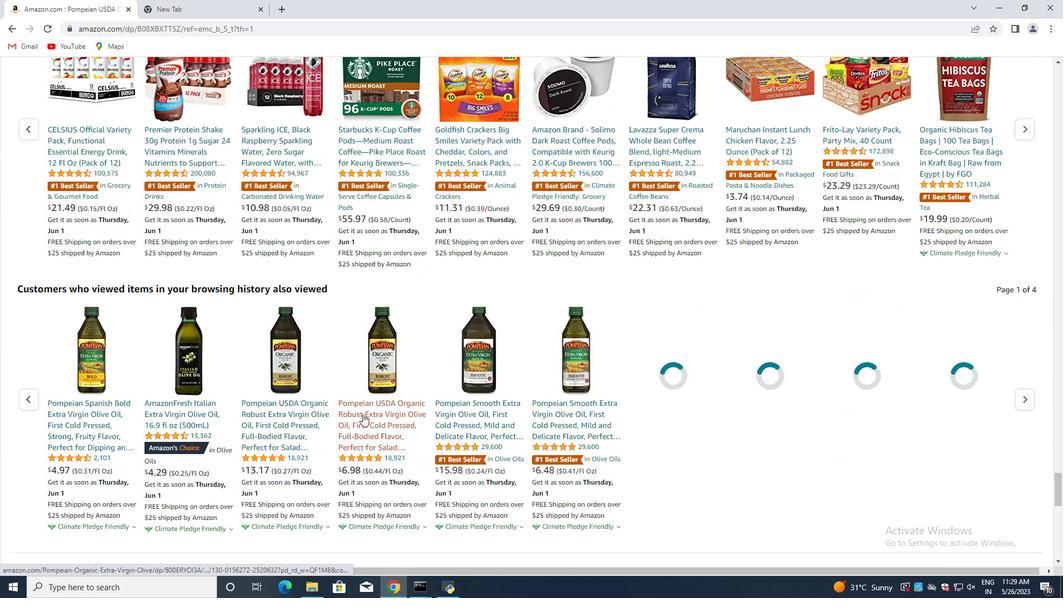 
Action: Mouse scrolled (362, 413) with delta (0, 0)
Screenshot: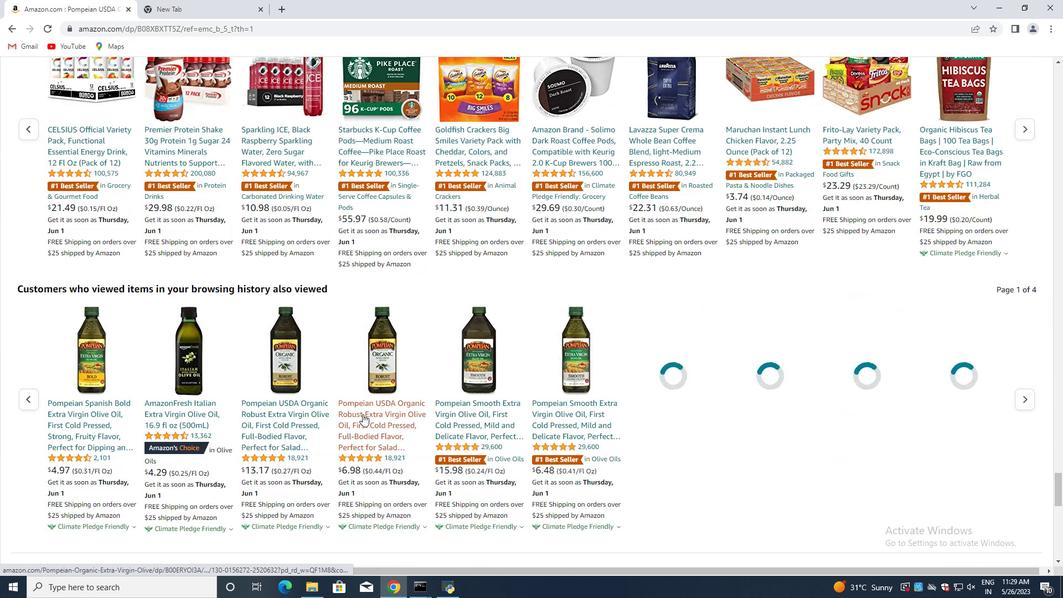 
Action: Mouse scrolled (362, 413) with delta (0, 0)
Screenshot: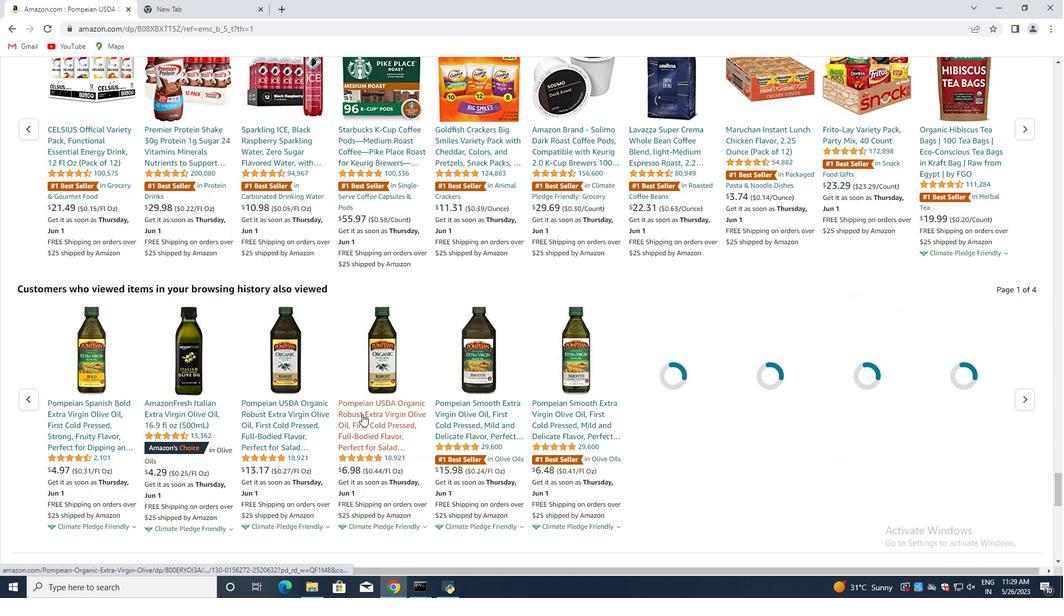 
Action: Mouse moved to (361, 414)
Screenshot: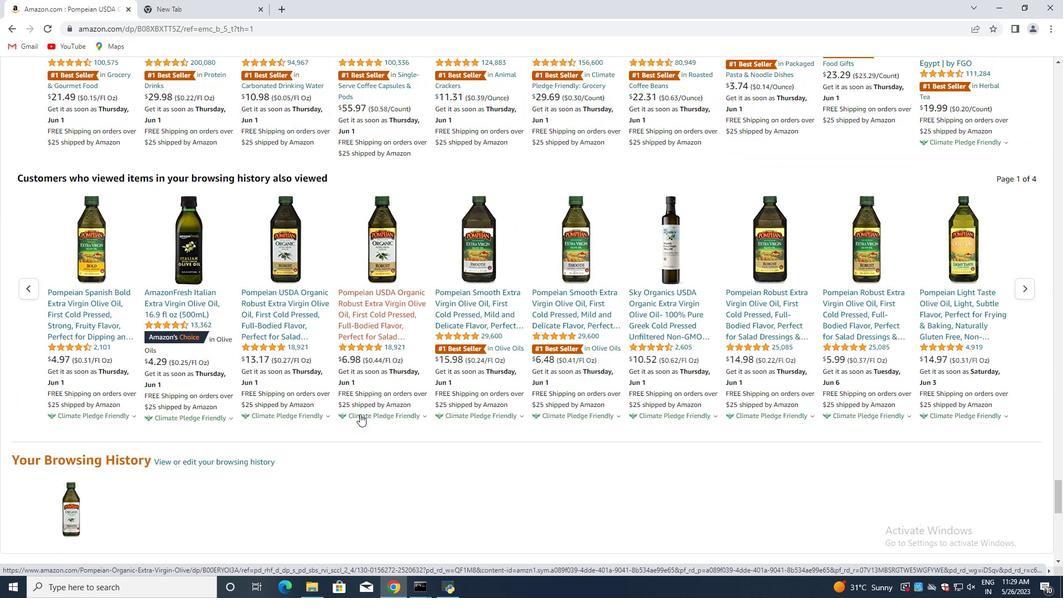 
Action: Mouse scrolled (361, 413) with delta (0, 0)
Screenshot: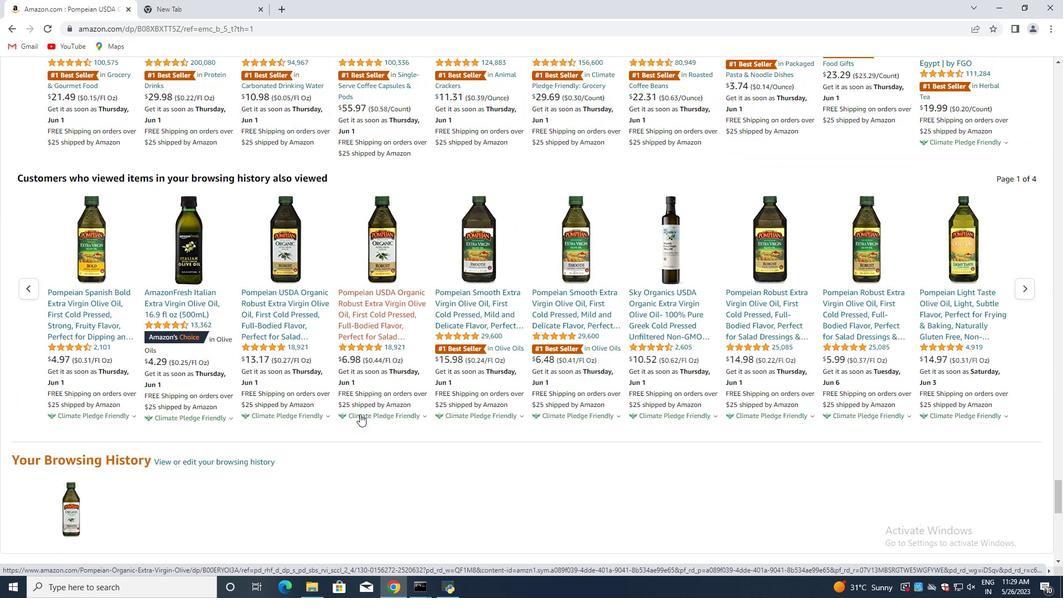 
Action: Mouse moved to (360, 414)
